 Task: Explore Airbnb accommodation in Port of Spain, Trinidad and Tobago from 10th December, 2023 to 15th December, 2023 for 7 adults.4 bedrooms having 7 beds and 4 bathrooms. Property type can be house. Amenities needed are: wifi, TV, free parkinig on premises, gym, breakfast. Look for 5 properties as per requirement.
Action: Mouse moved to (488, 107)
Screenshot: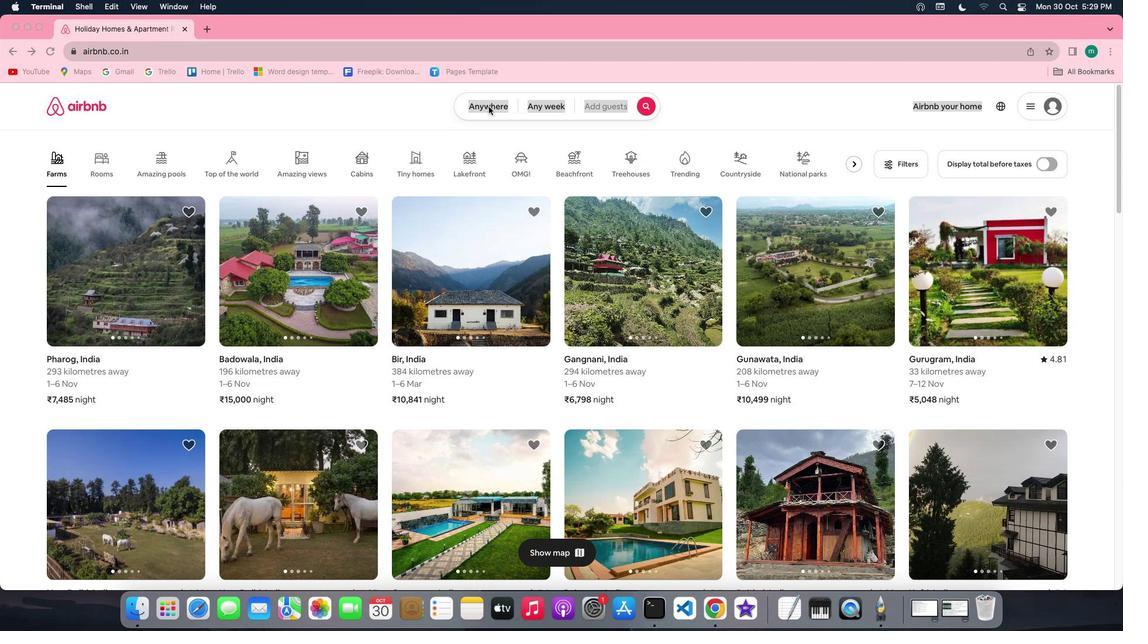 
Action: Mouse pressed left at (488, 107)
Screenshot: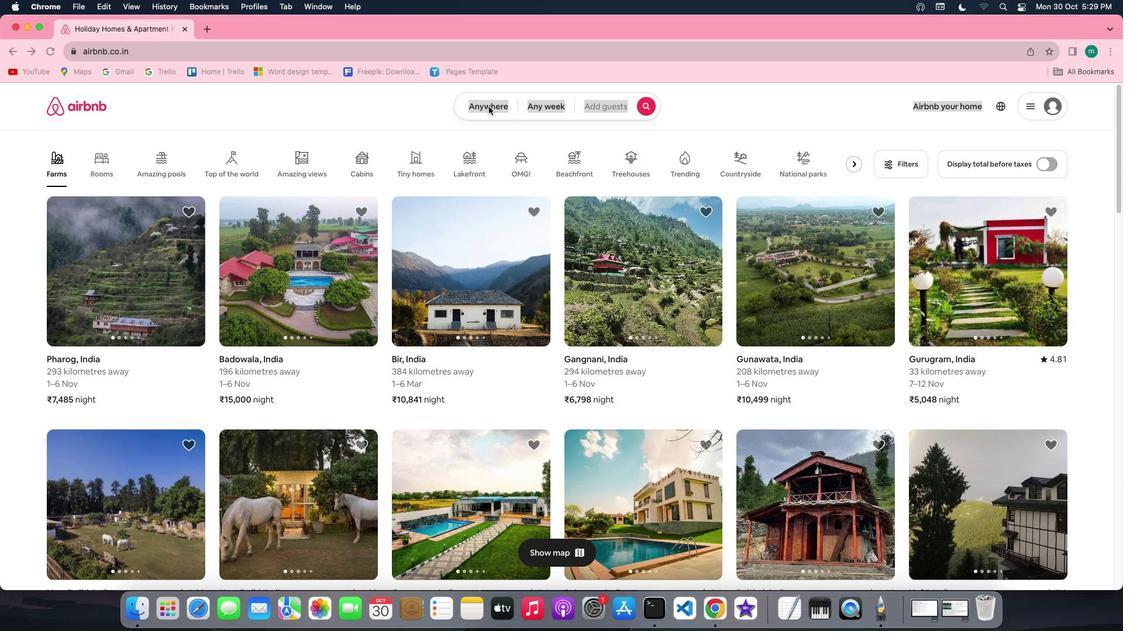 
Action: Mouse pressed left at (488, 107)
Screenshot: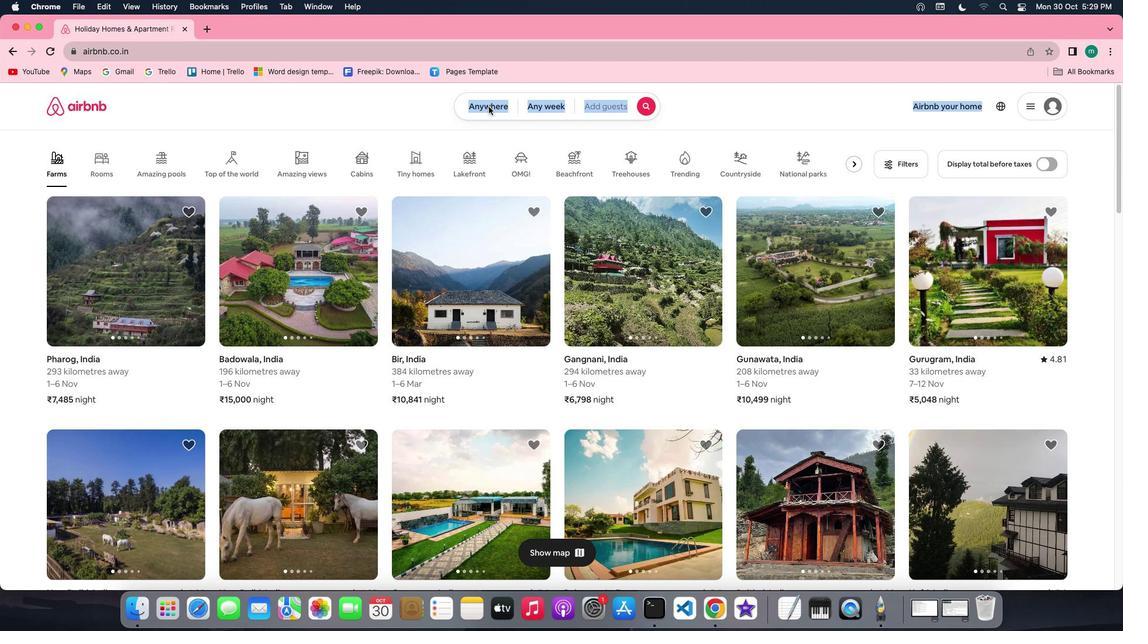 
Action: Mouse moved to (445, 146)
Screenshot: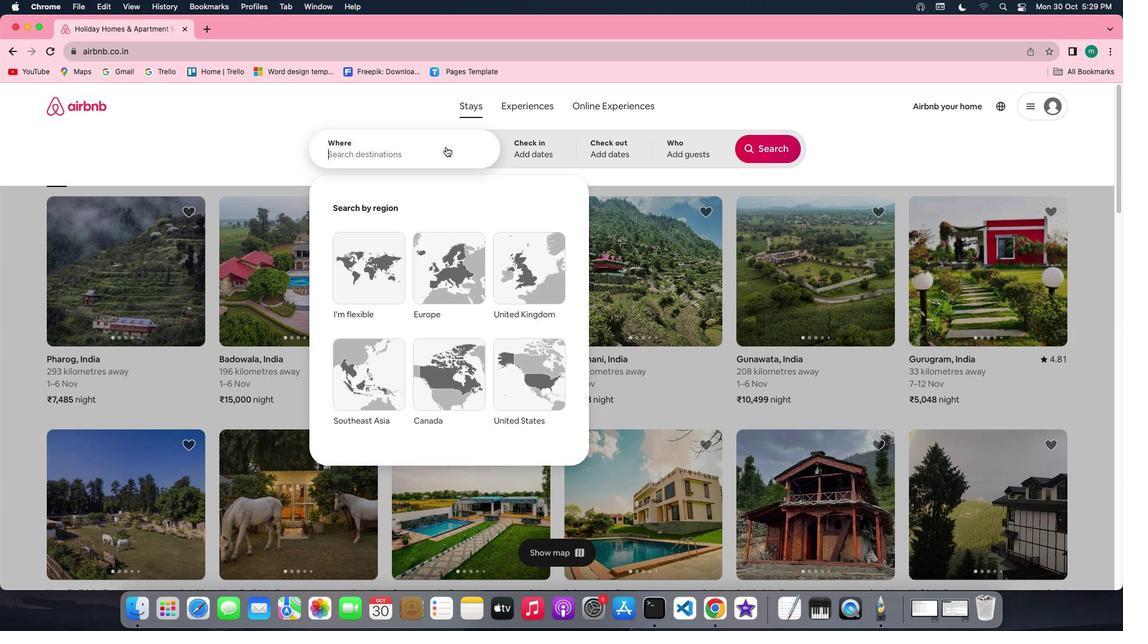 
Action: Mouse pressed left at (445, 146)
Screenshot: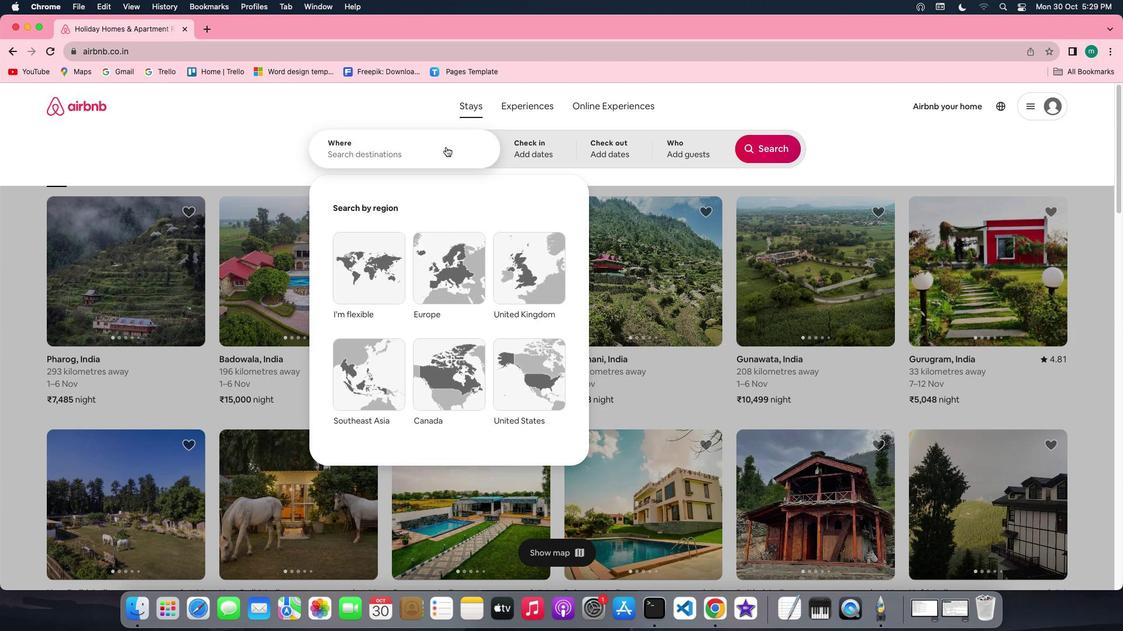 
Action: Key pressed Key.shift'P''o''r''t'Key.space'o''f'Key.spaceKey.shift'S''p''a''i''b'Key.backspace'n'','Key.spaceKey.shift'T''r''i''n''i''d''a''d'Key.space'a''n''d'Key.space't''o''b''a''g''o'
Screenshot: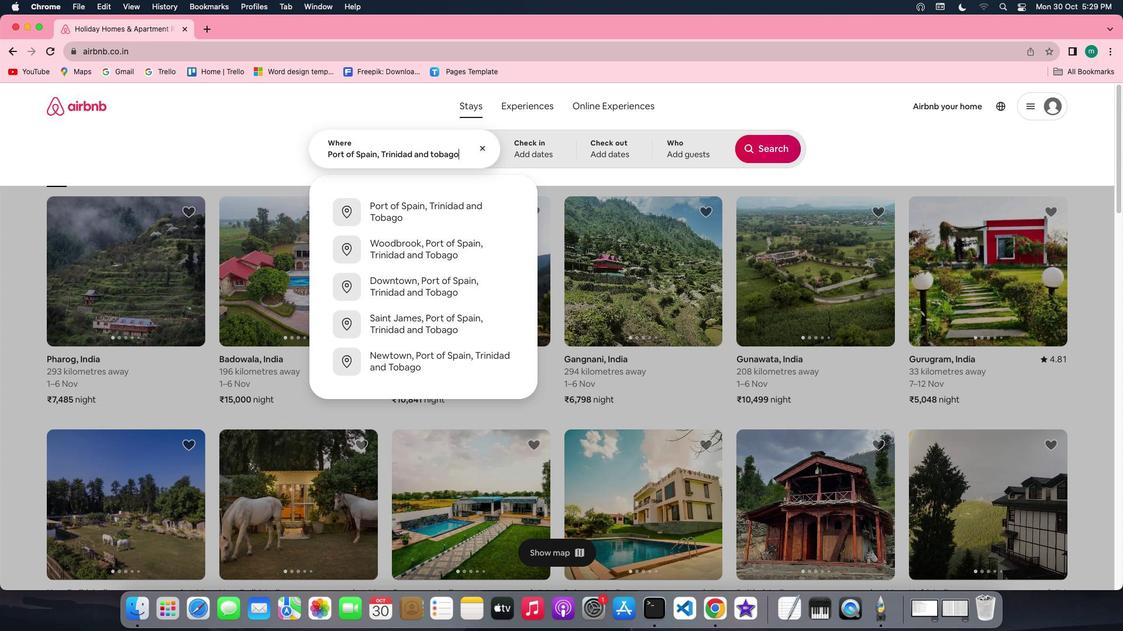 
Action: Mouse moved to (535, 149)
Screenshot: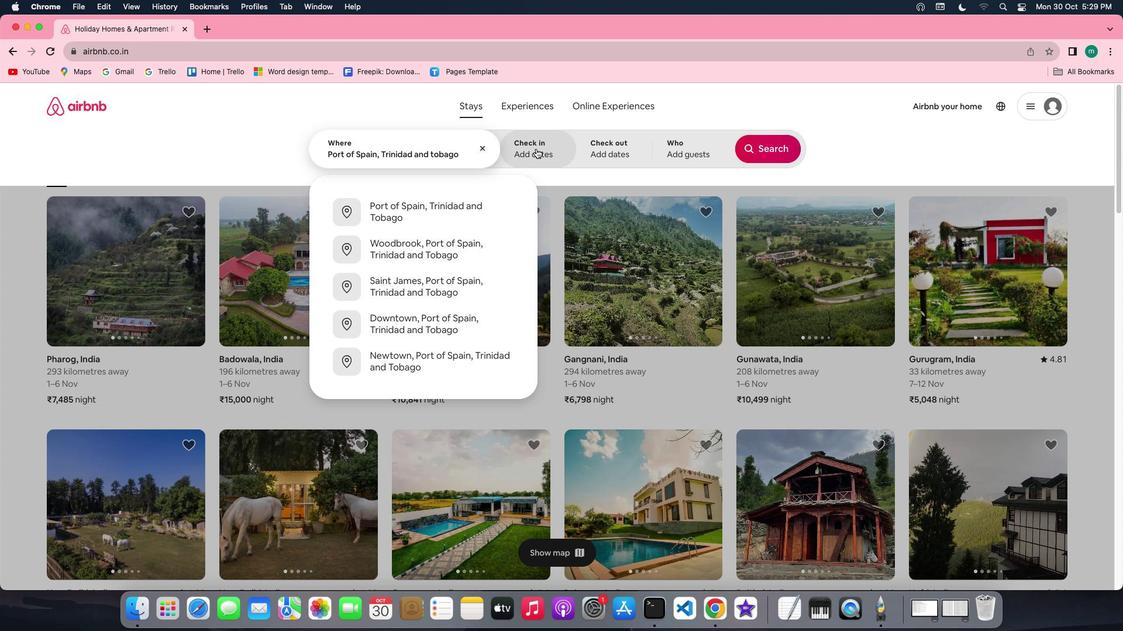 
Action: Mouse pressed left at (535, 149)
Screenshot: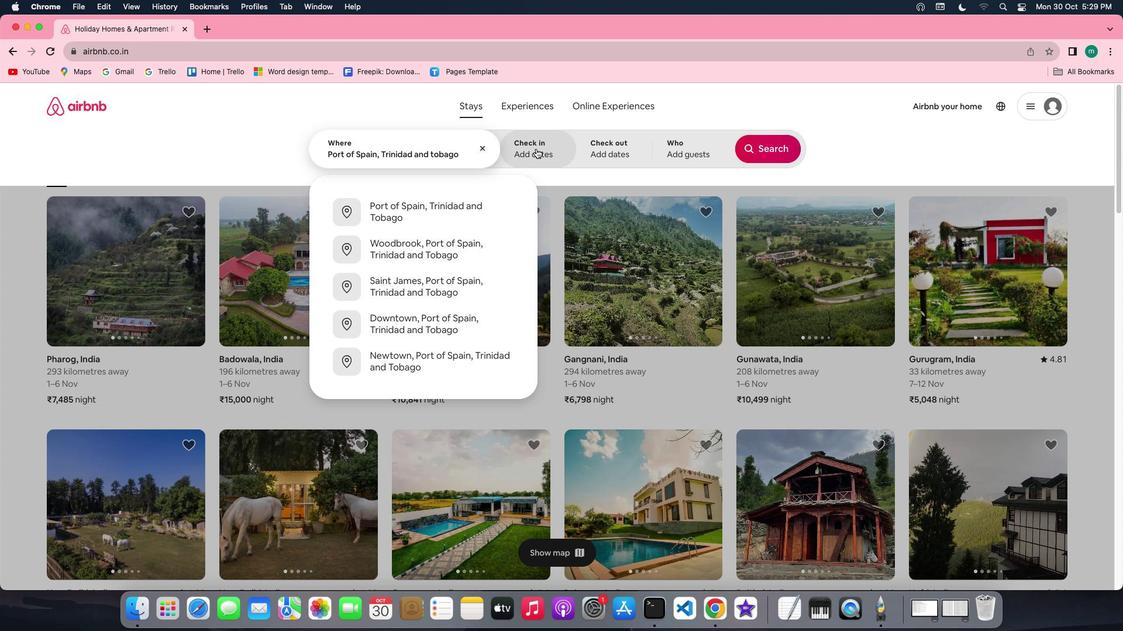 
Action: Mouse moved to (769, 243)
Screenshot: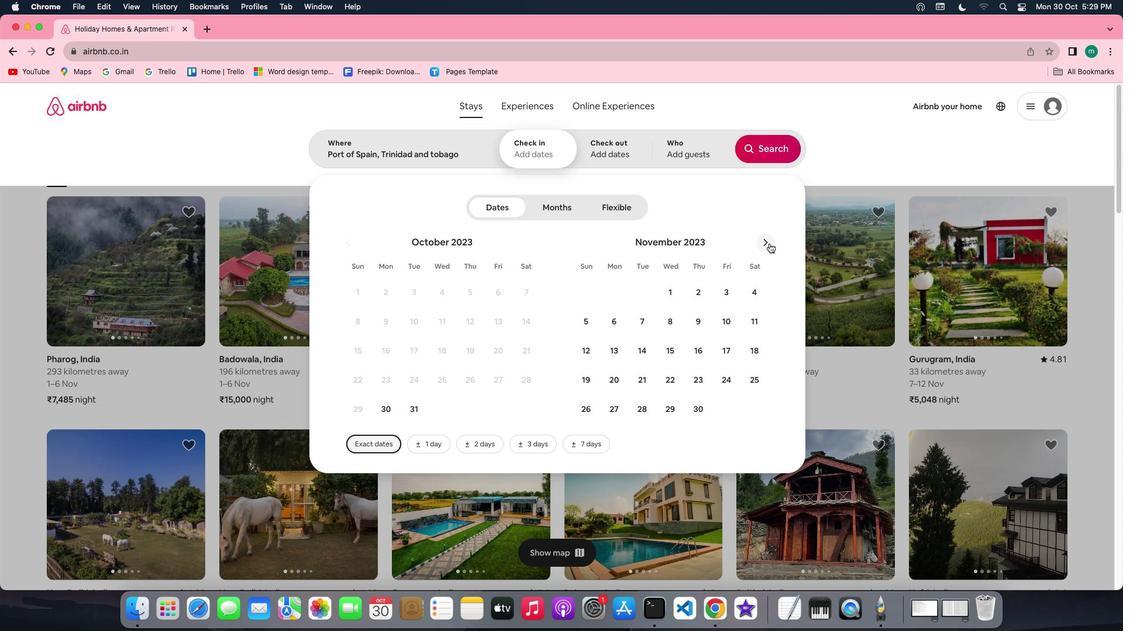 
Action: Mouse pressed left at (769, 243)
Screenshot: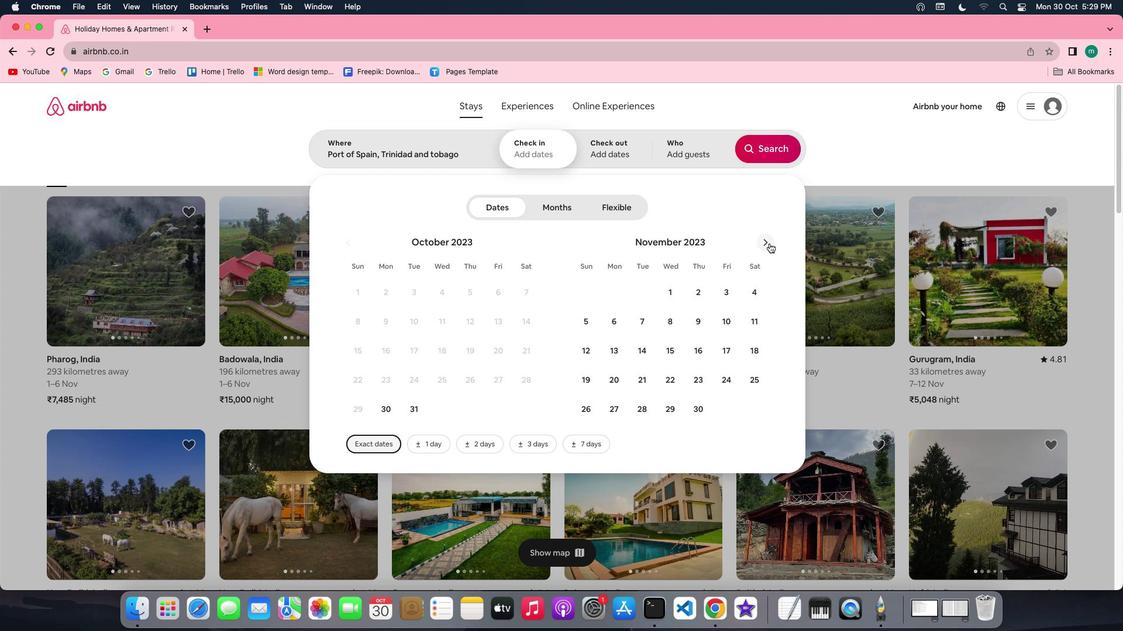 
Action: Mouse moved to (581, 349)
Screenshot: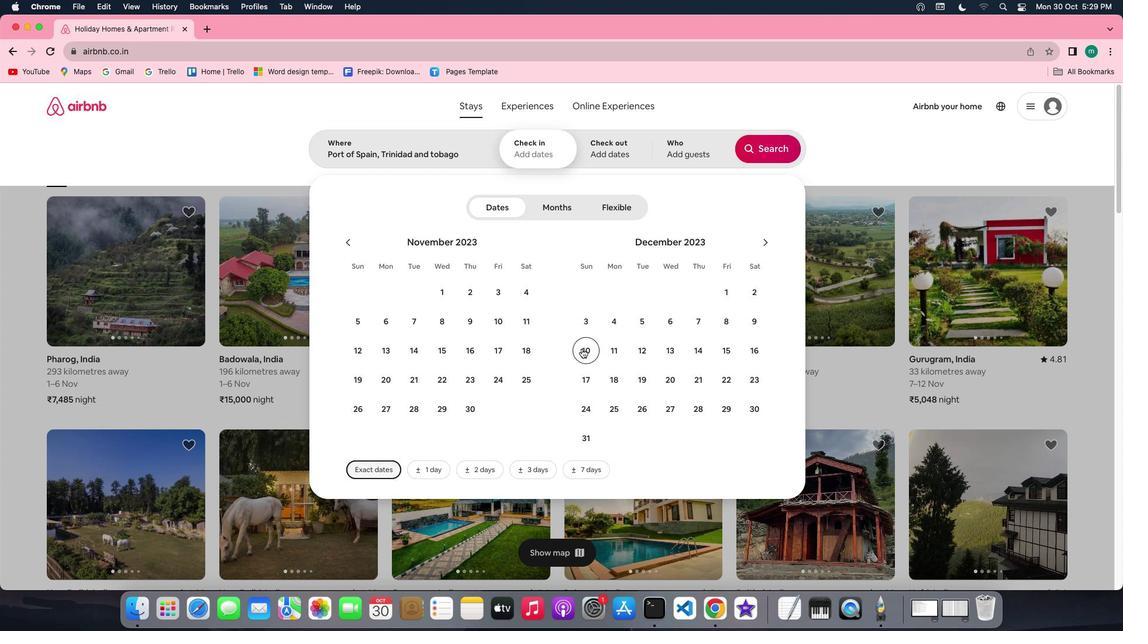 
Action: Mouse pressed left at (581, 349)
Screenshot: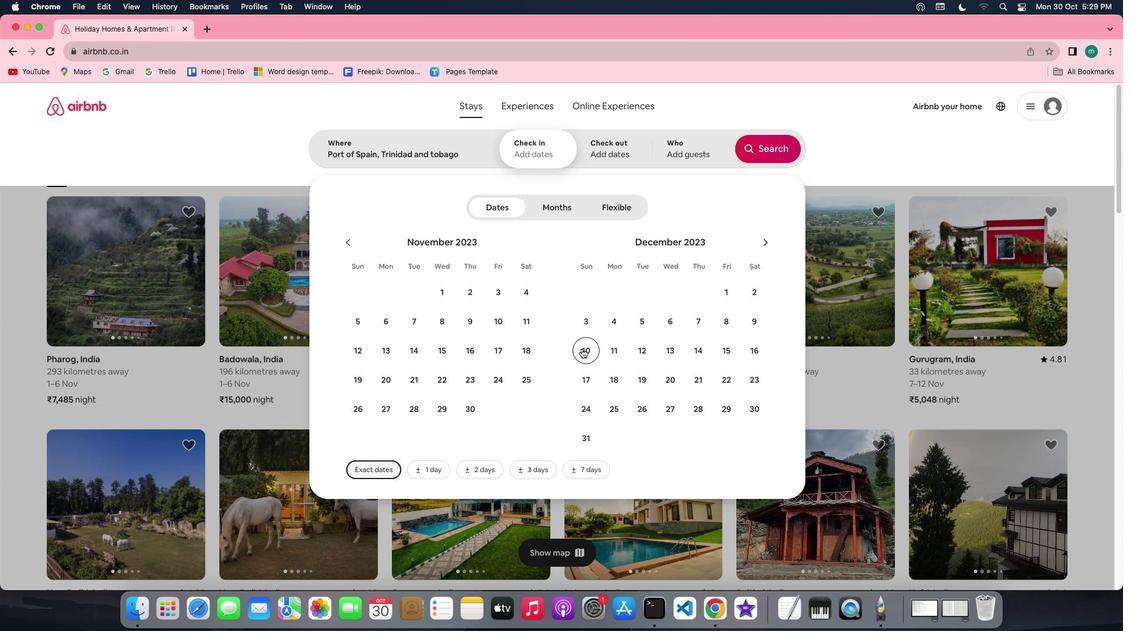
Action: Mouse moved to (721, 359)
Screenshot: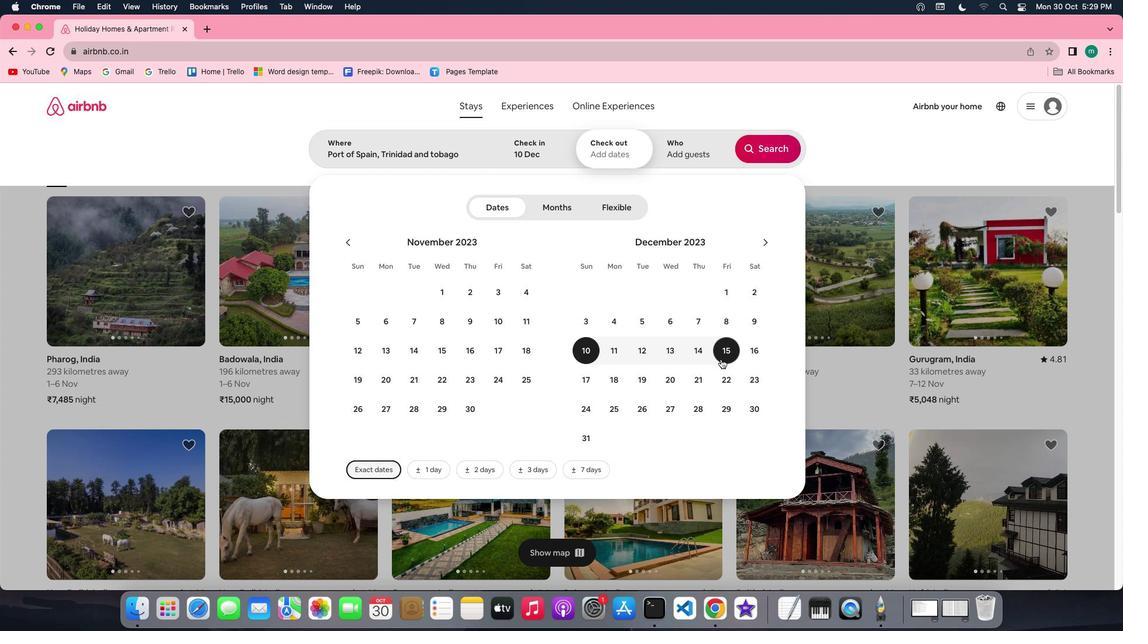 
Action: Mouse pressed left at (721, 359)
Screenshot: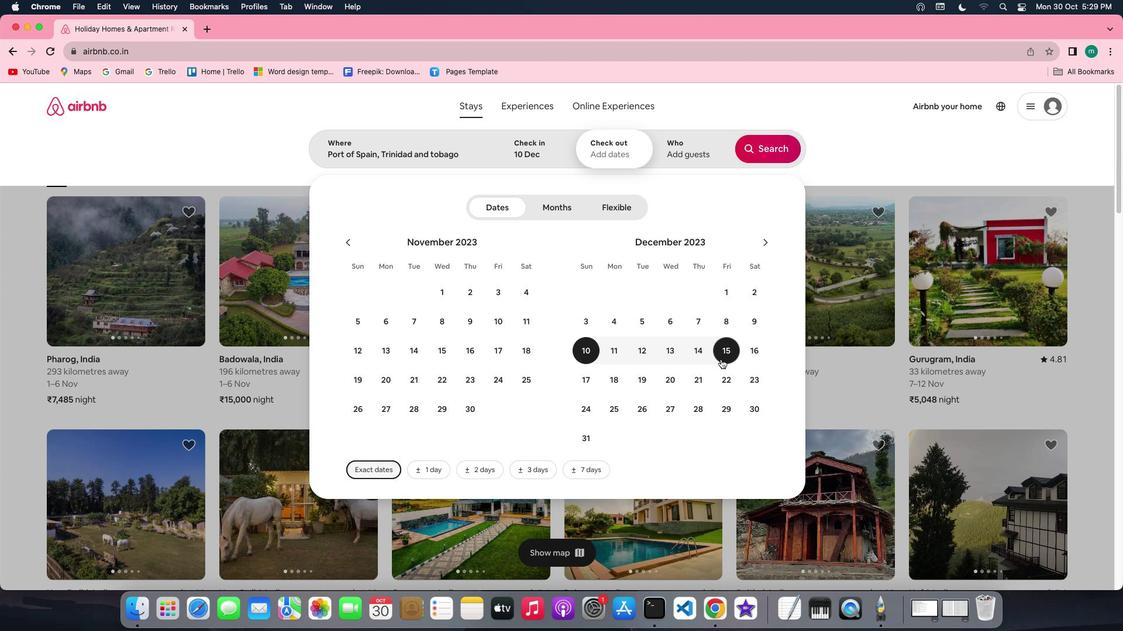 
Action: Mouse moved to (693, 158)
Screenshot: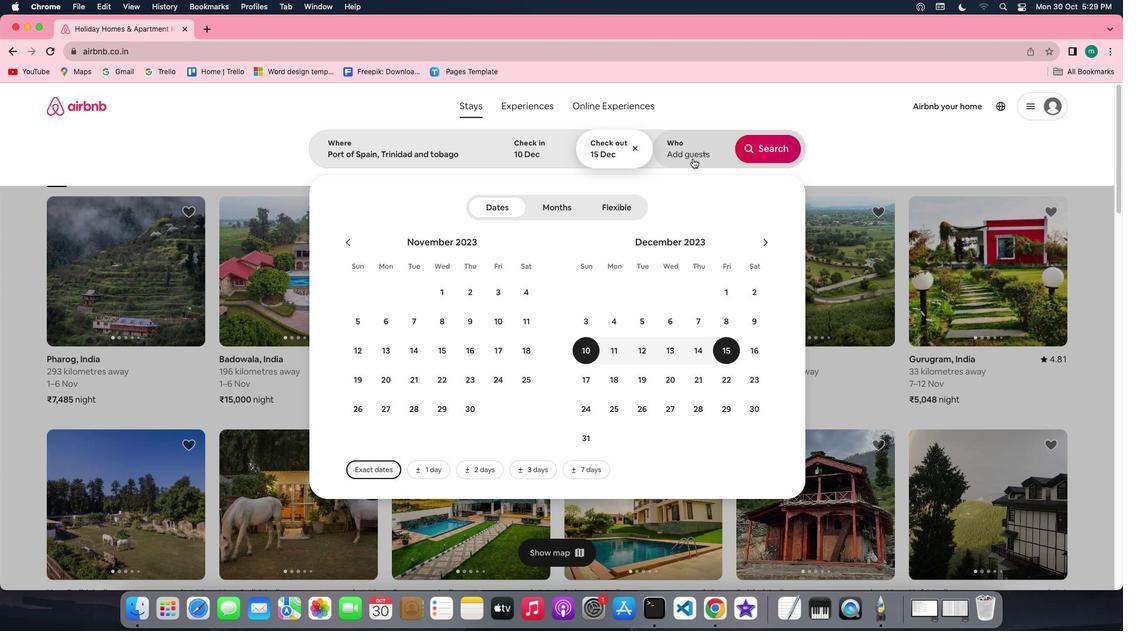 
Action: Mouse pressed left at (693, 158)
Screenshot: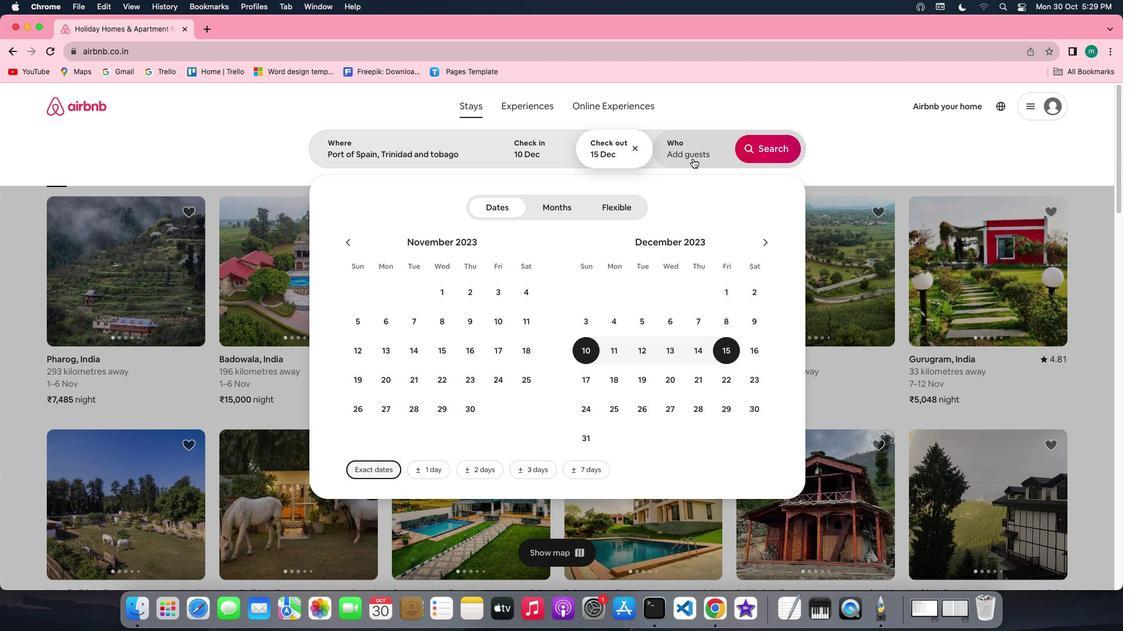 
Action: Mouse moved to (767, 210)
Screenshot: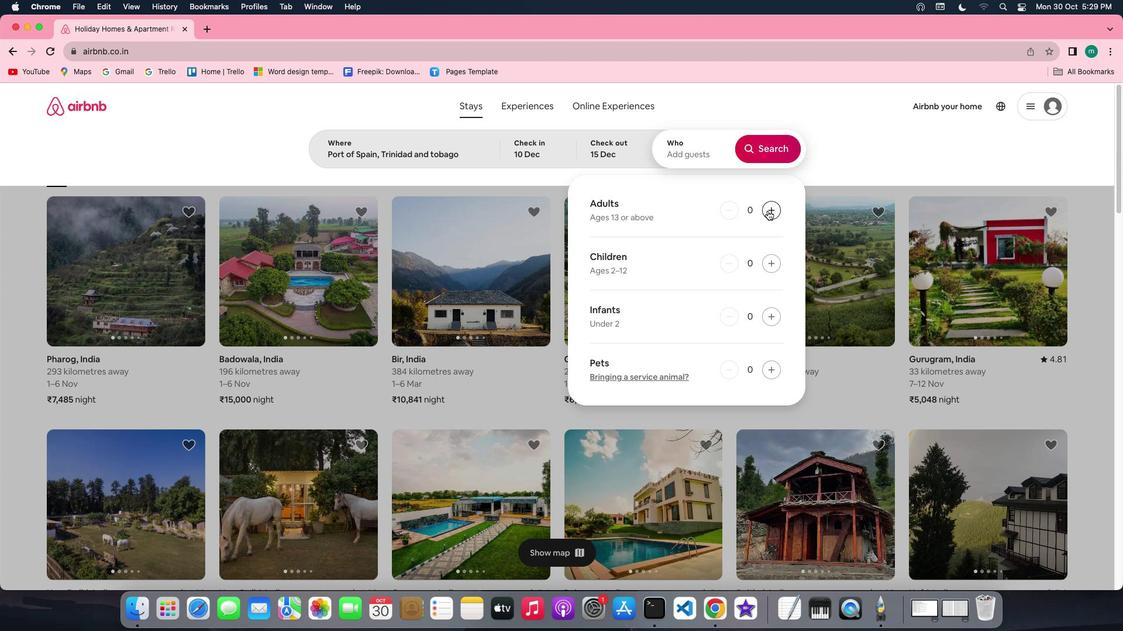 
Action: Mouse pressed left at (767, 210)
Screenshot: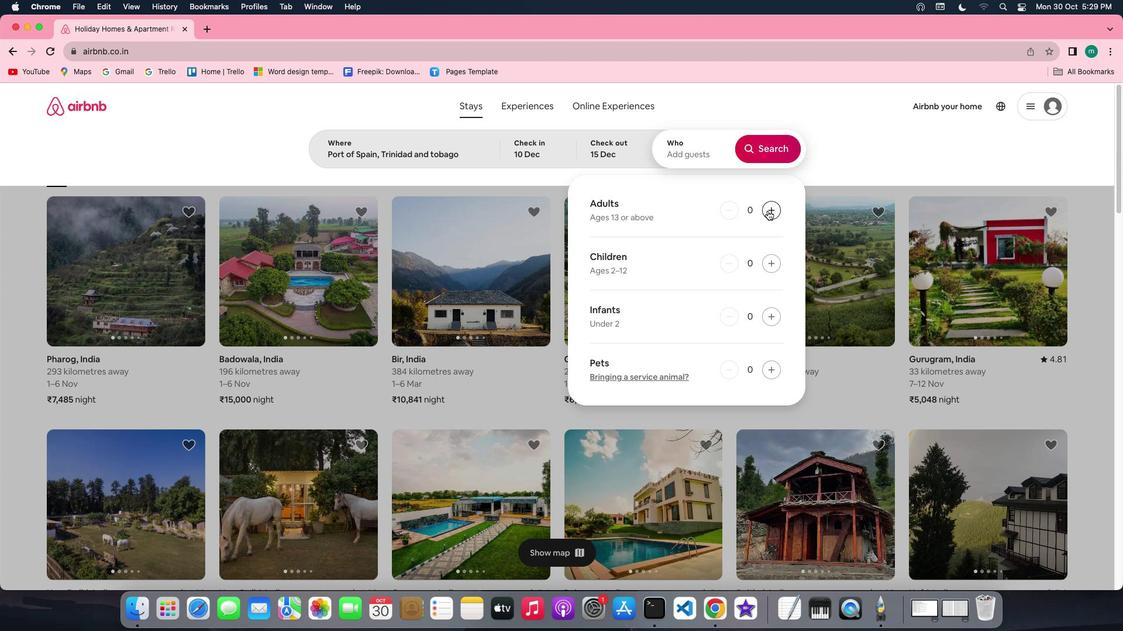 
Action: Mouse pressed left at (767, 210)
Screenshot: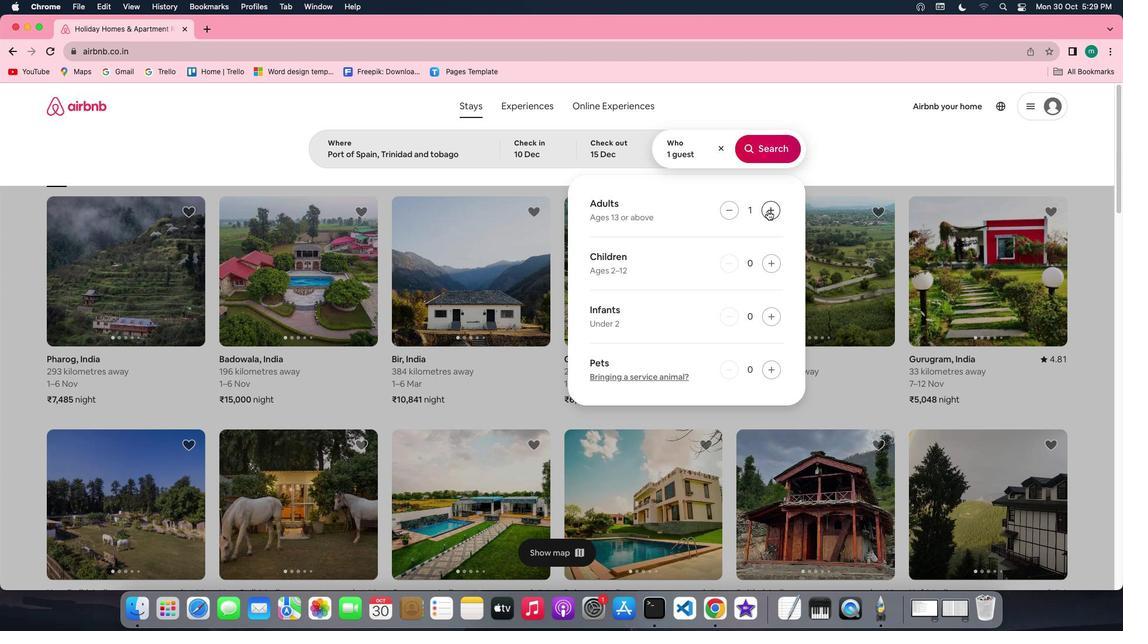 
Action: Mouse pressed left at (767, 210)
Screenshot: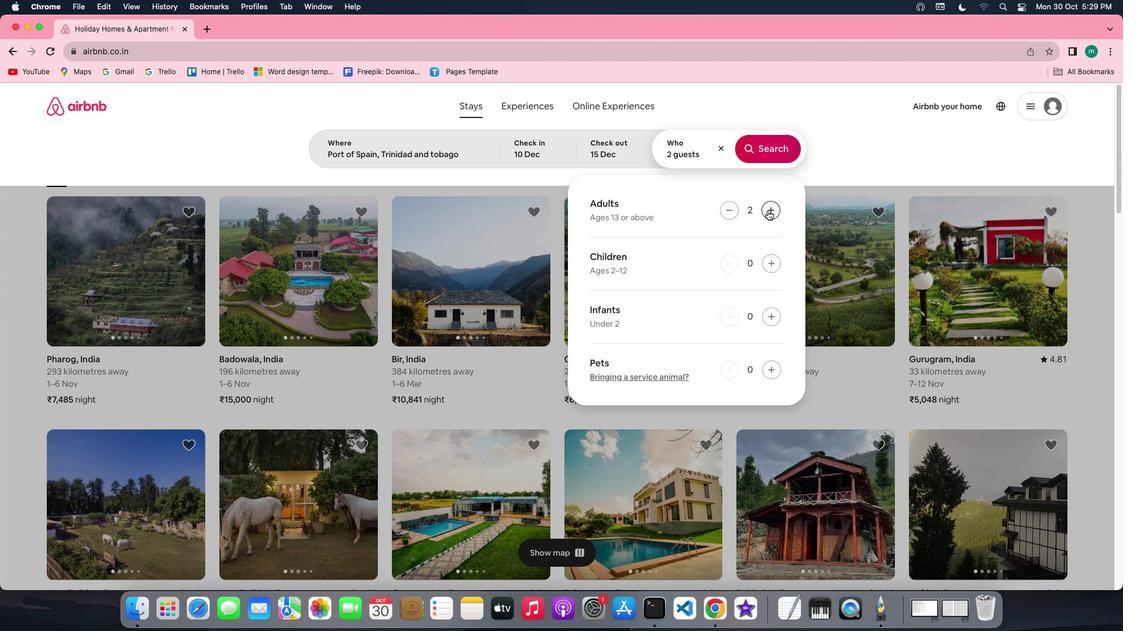 
Action: Mouse pressed left at (767, 210)
Screenshot: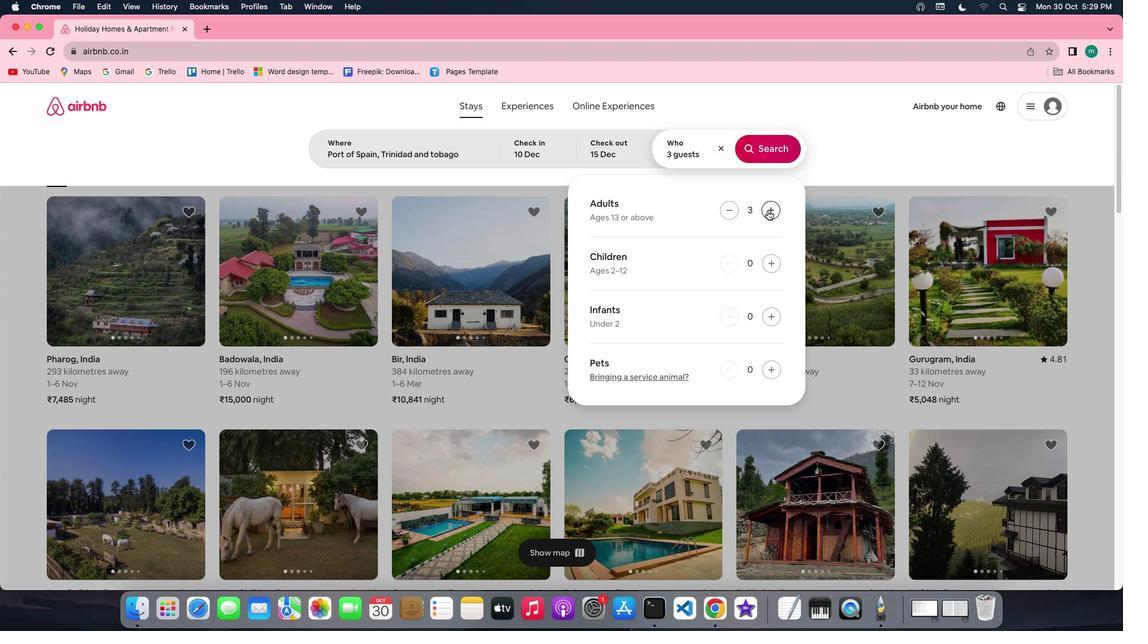 
Action: Mouse pressed left at (767, 210)
Screenshot: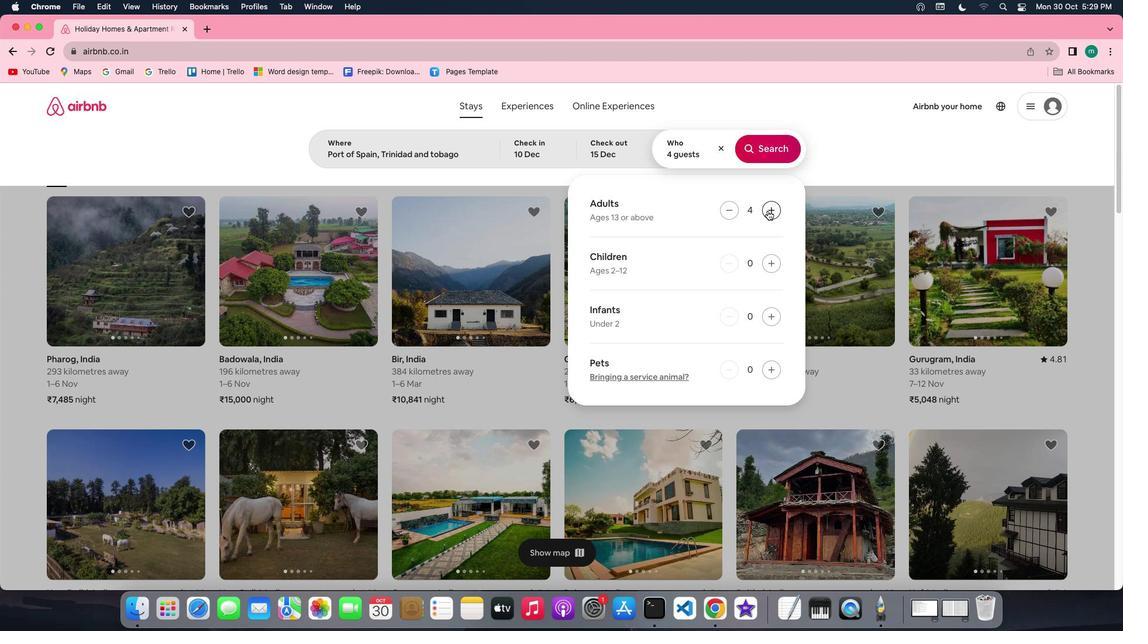 
Action: Mouse pressed left at (767, 210)
Screenshot: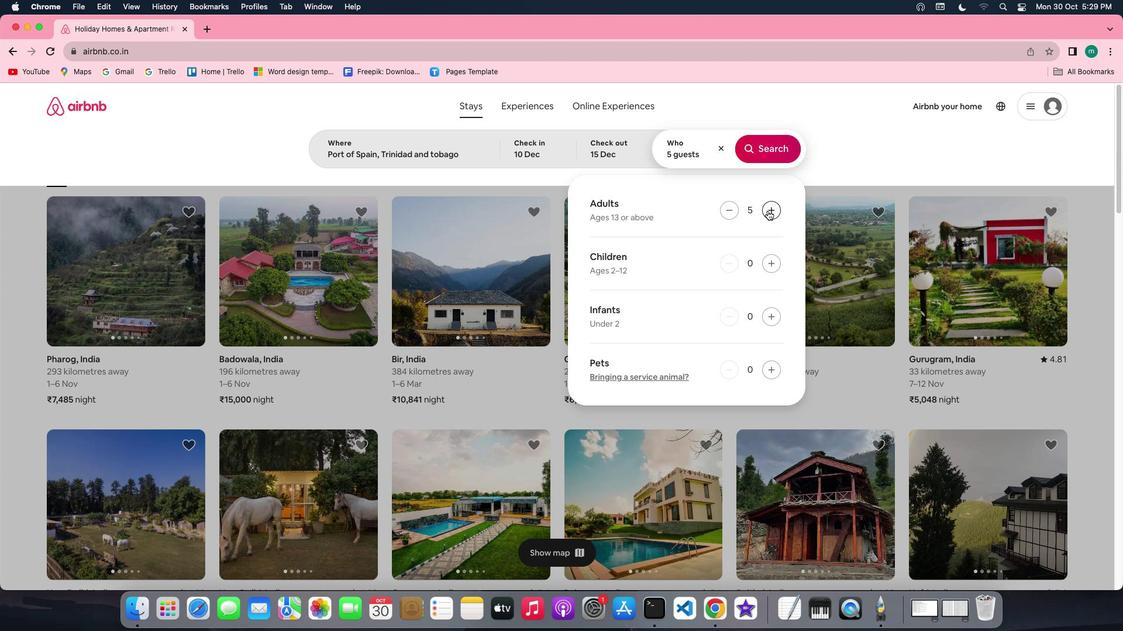 
Action: Mouse pressed left at (767, 210)
Screenshot: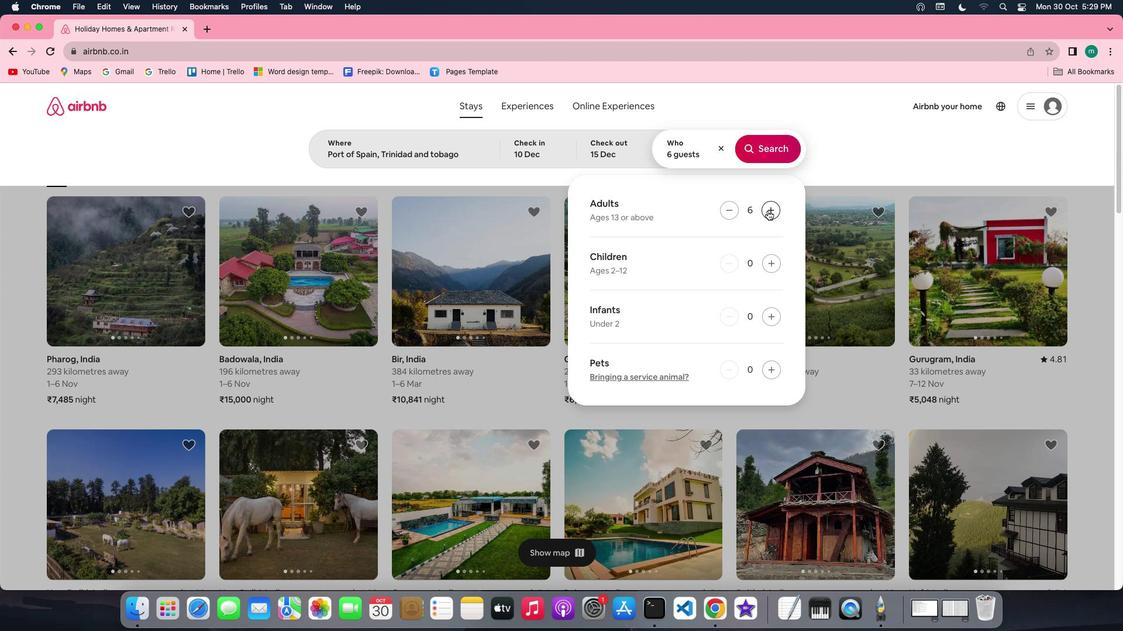 
Action: Mouse moved to (774, 151)
Screenshot: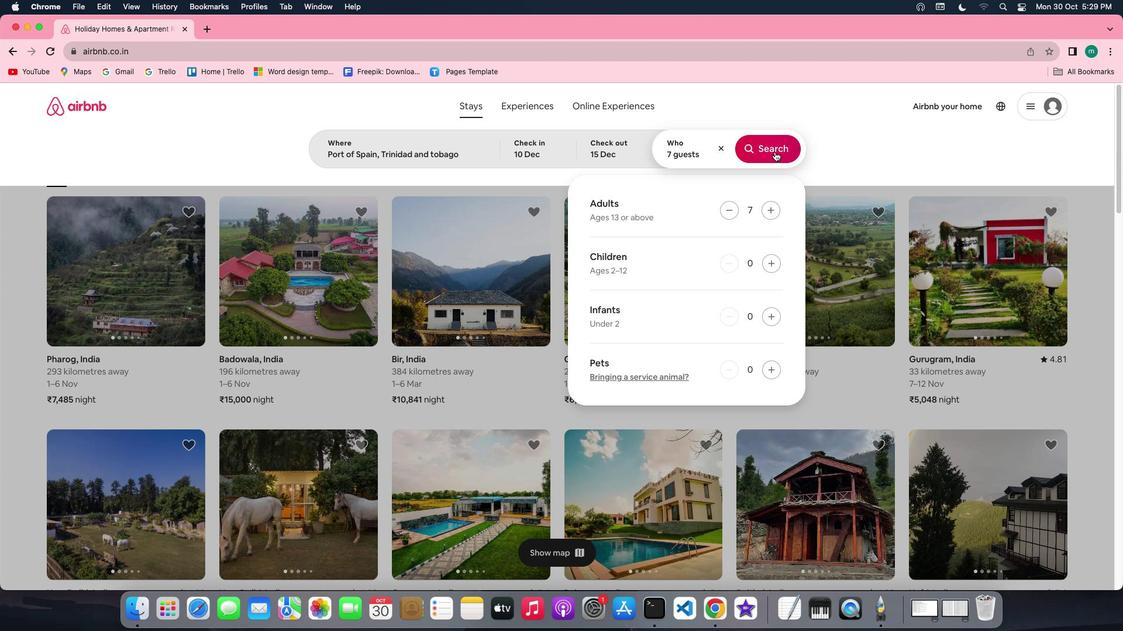 
Action: Mouse pressed left at (774, 151)
Screenshot: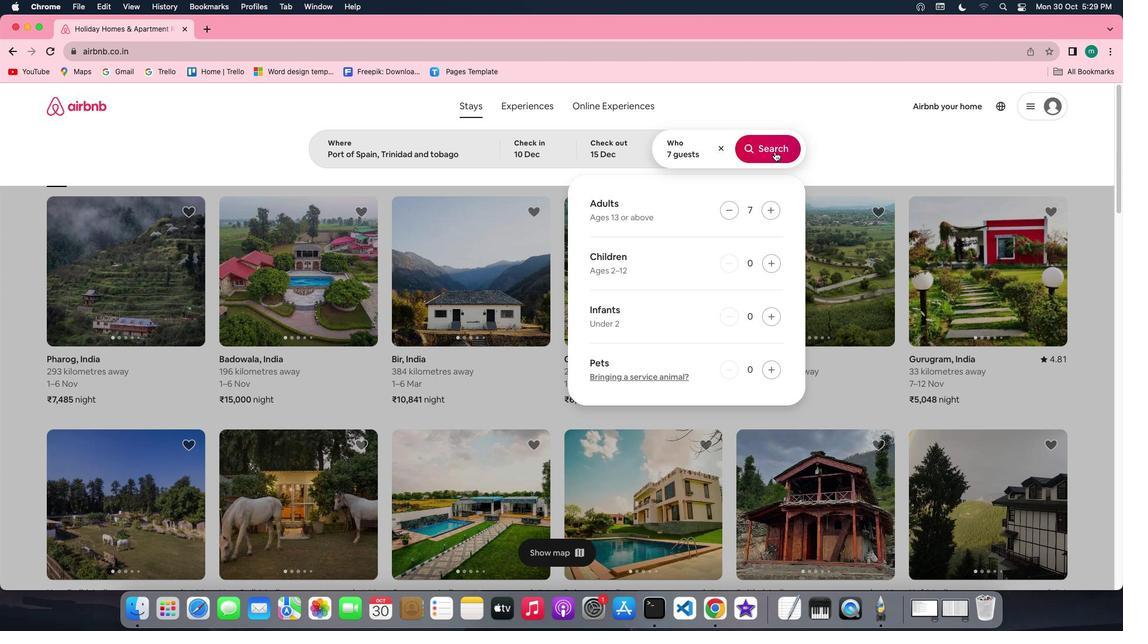 
Action: Mouse moved to (948, 155)
Screenshot: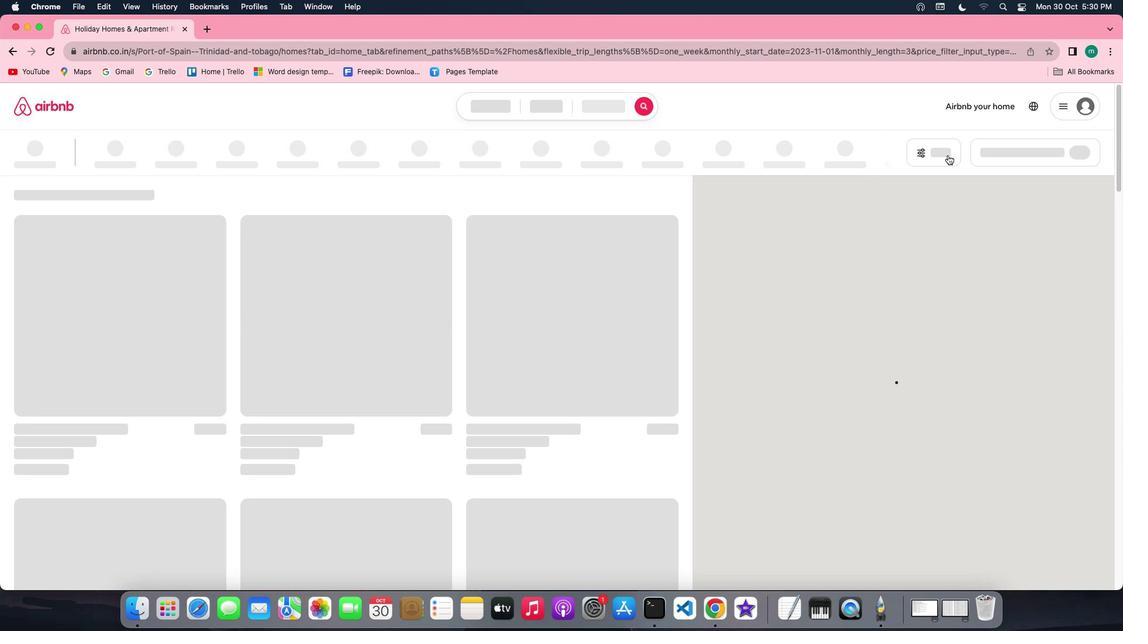 
Action: Mouse pressed left at (948, 155)
Screenshot: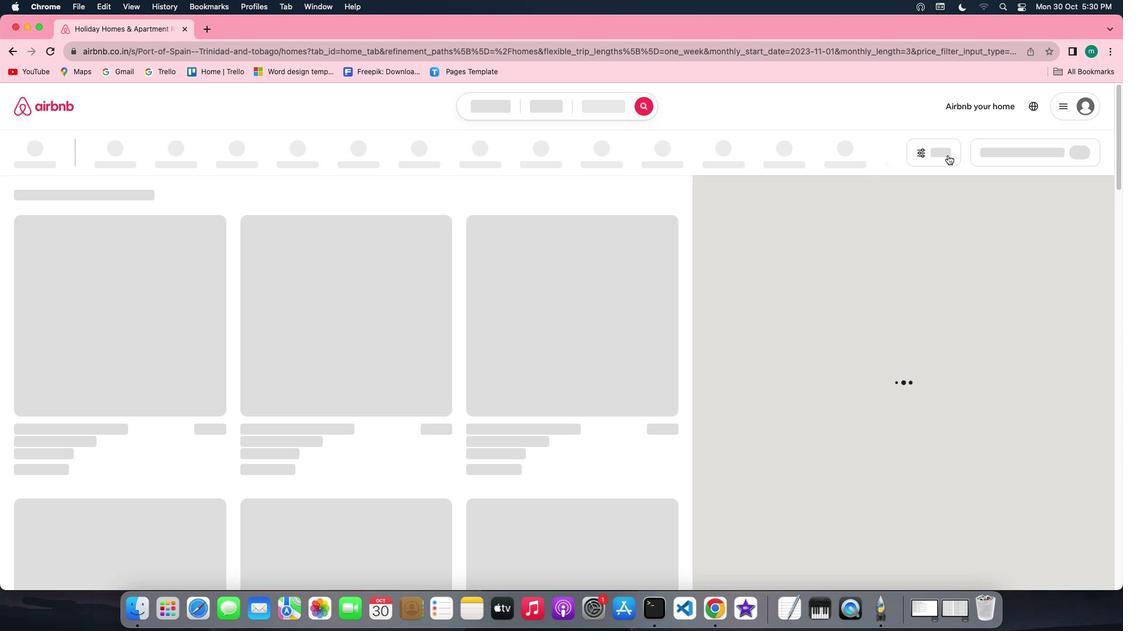 
Action: Mouse moved to (927, 150)
Screenshot: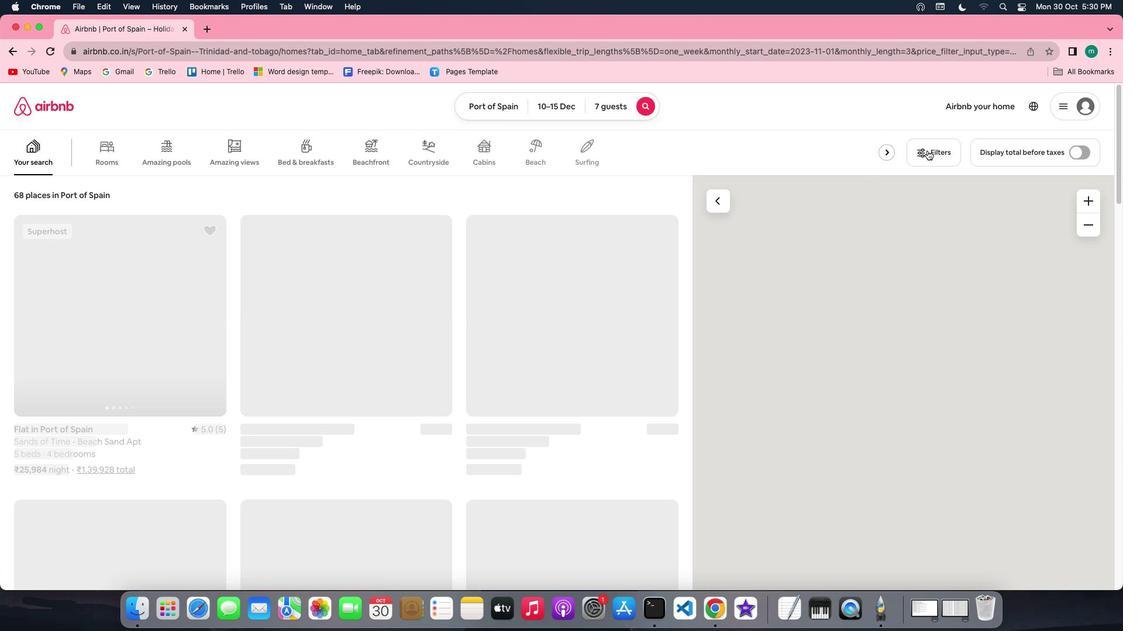 
Action: Mouse pressed left at (927, 150)
Screenshot: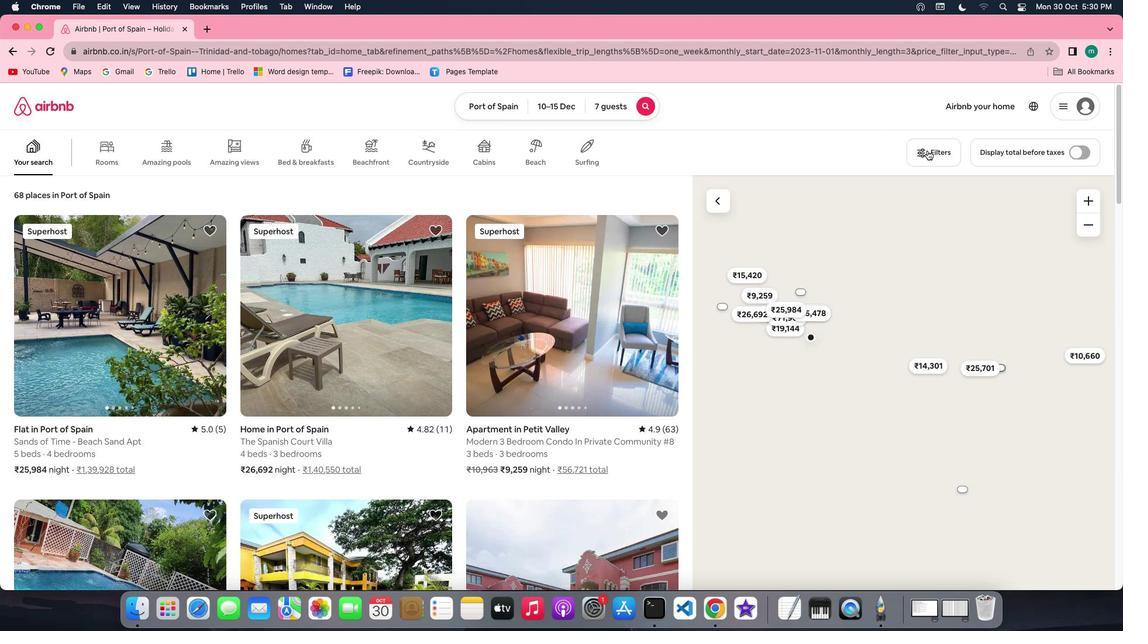 
Action: Mouse moved to (617, 352)
Screenshot: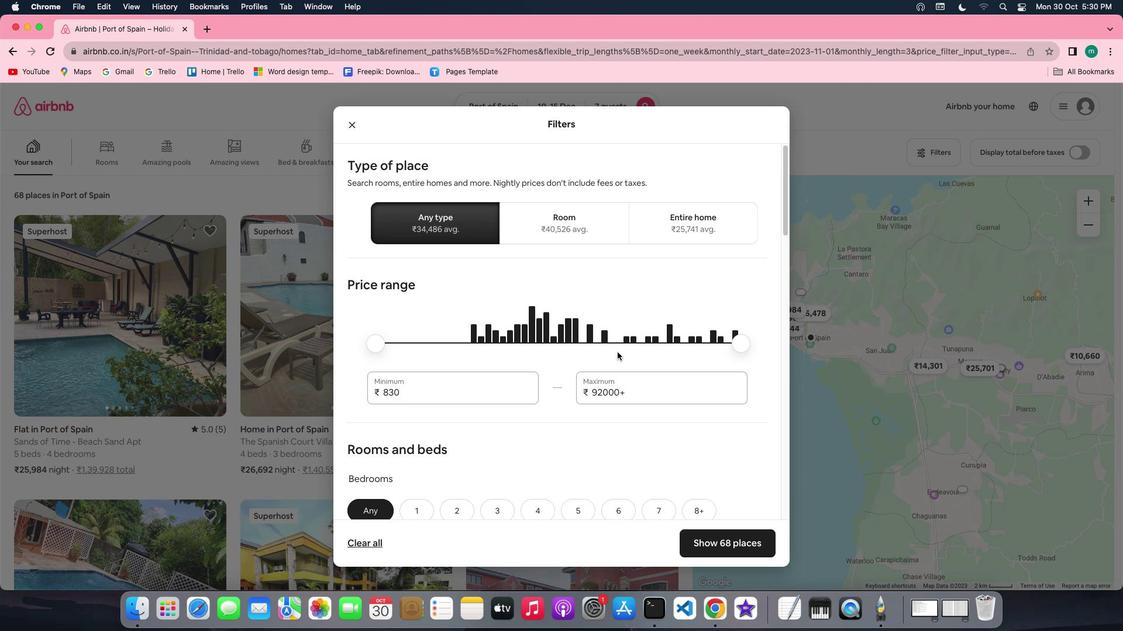 
Action: Mouse scrolled (617, 352) with delta (0, 0)
Screenshot: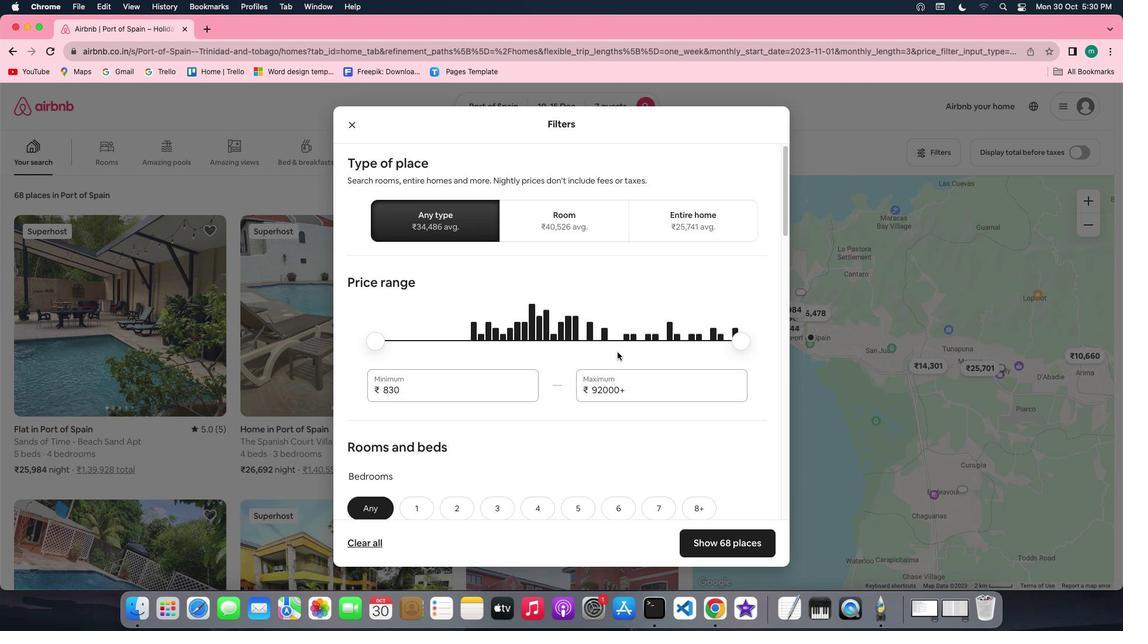 
Action: Mouse scrolled (617, 352) with delta (0, 0)
Screenshot: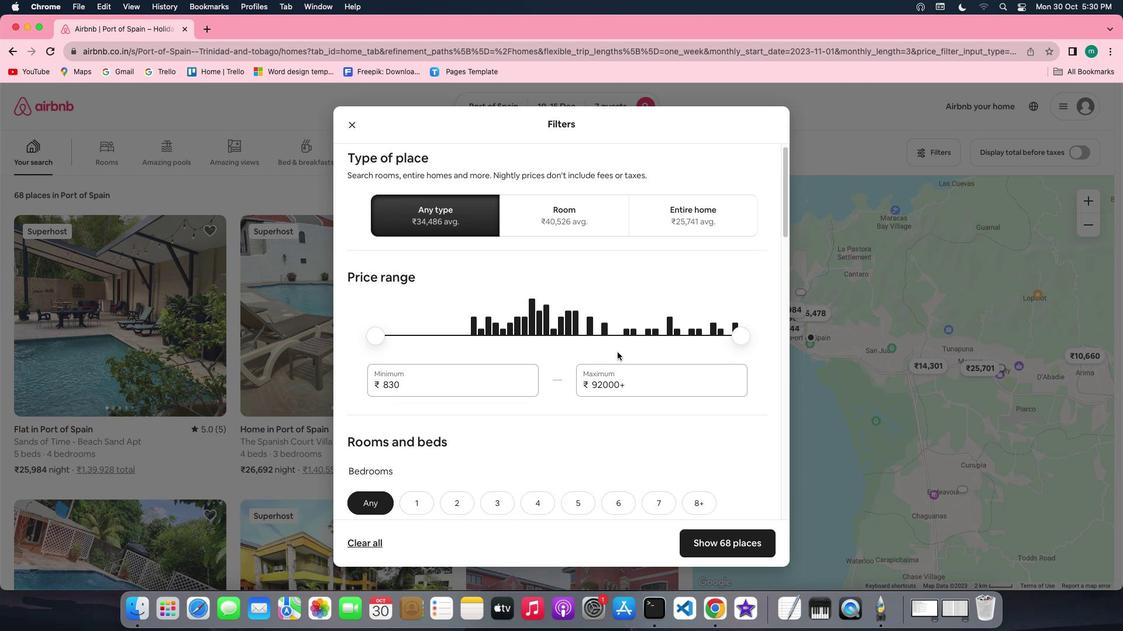 
Action: Mouse scrolled (617, 352) with delta (0, -1)
Screenshot: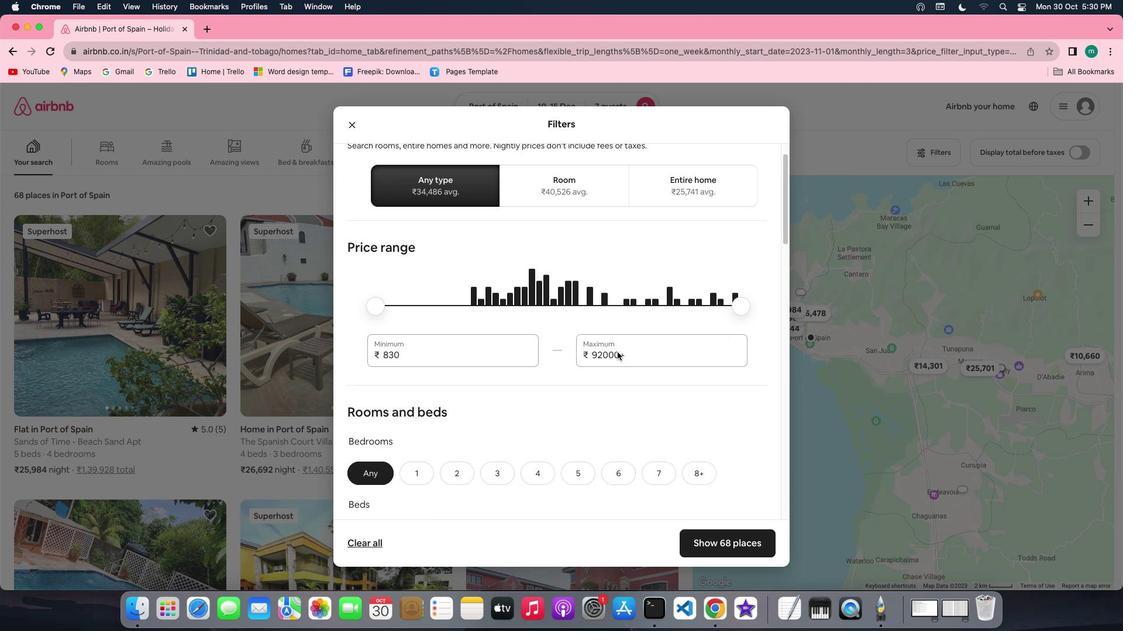 
Action: Mouse scrolled (617, 352) with delta (0, 0)
Screenshot: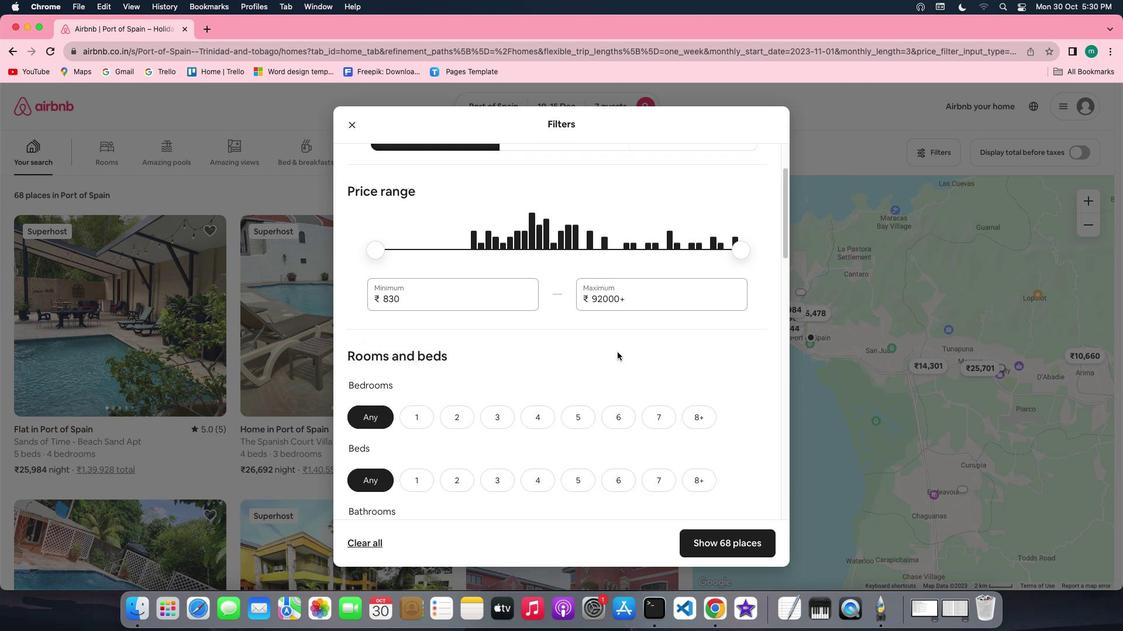 
Action: Mouse scrolled (617, 352) with delta (0, 0)
Screenshot: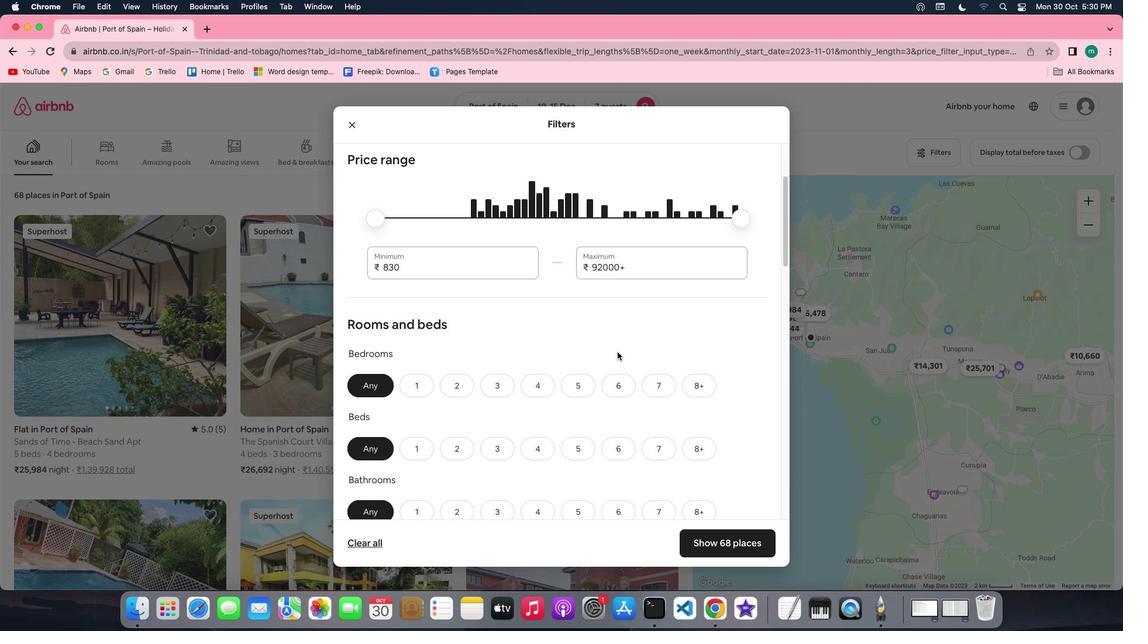 
Action: Mouse scrolled (617, 352) with delta (0, 0)
Screenshot: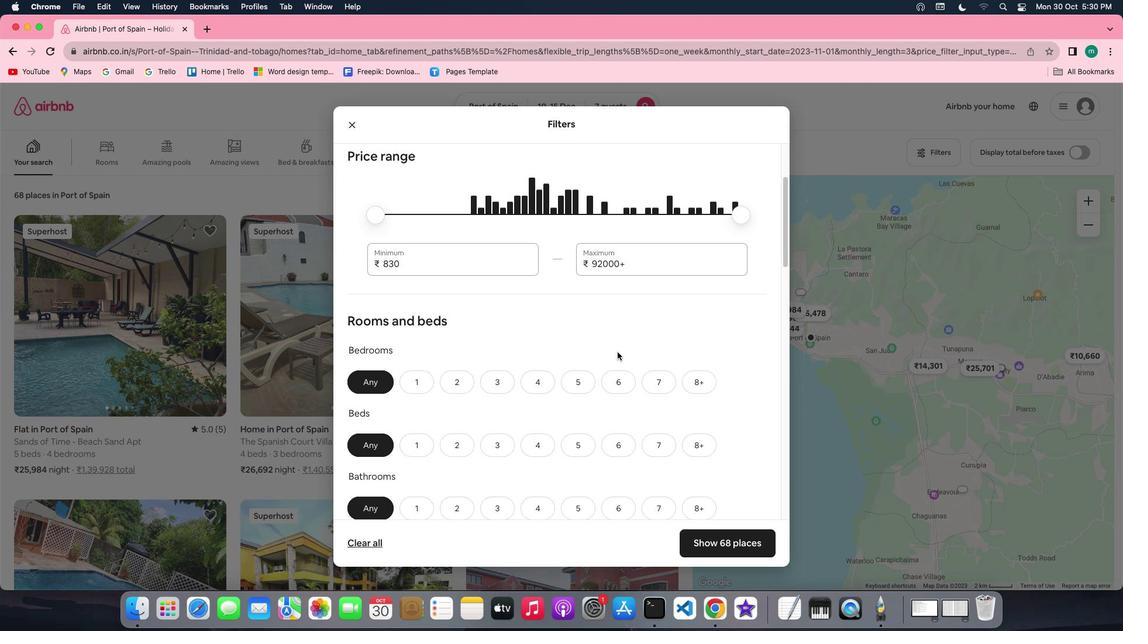 
Action: Mouse scrolled (617, 352) with delta (0, 0)
Screenshot: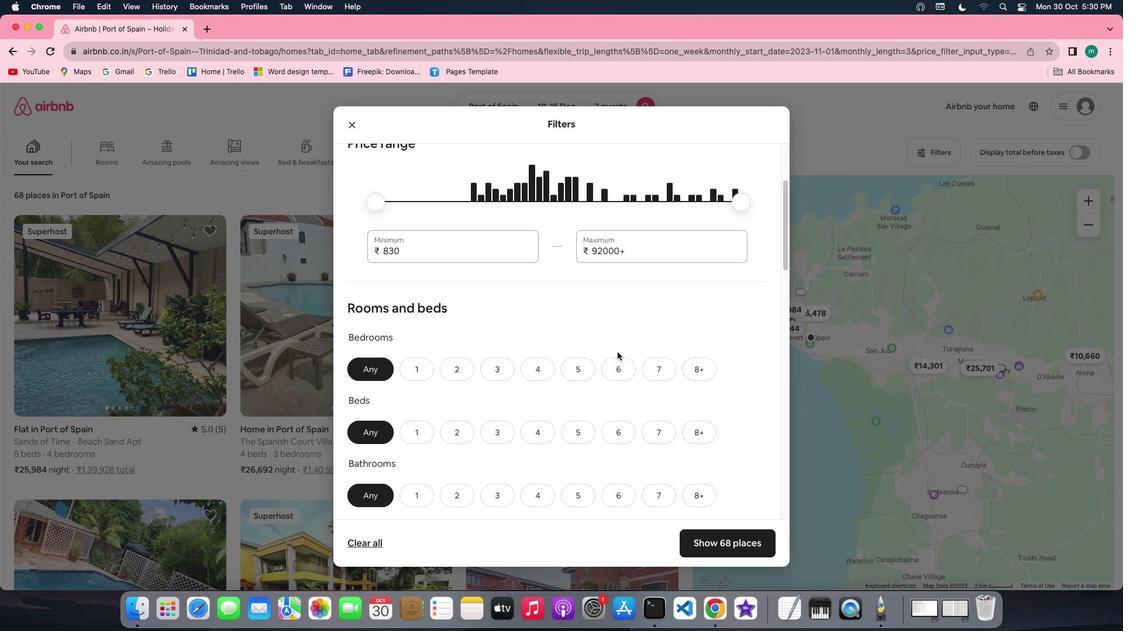
Action: Mouse scrolled (617, 352) with delta (0, 0)
Screenshot: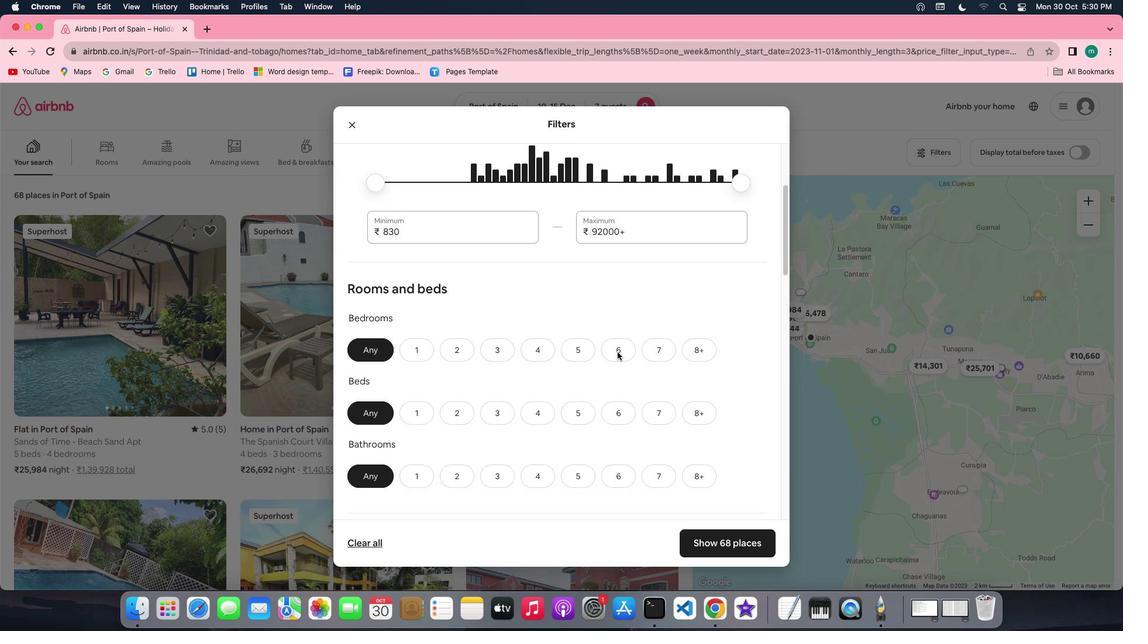 
Action: Mouse scrolled (617, 352) with delta (0, 0)
Screenshot: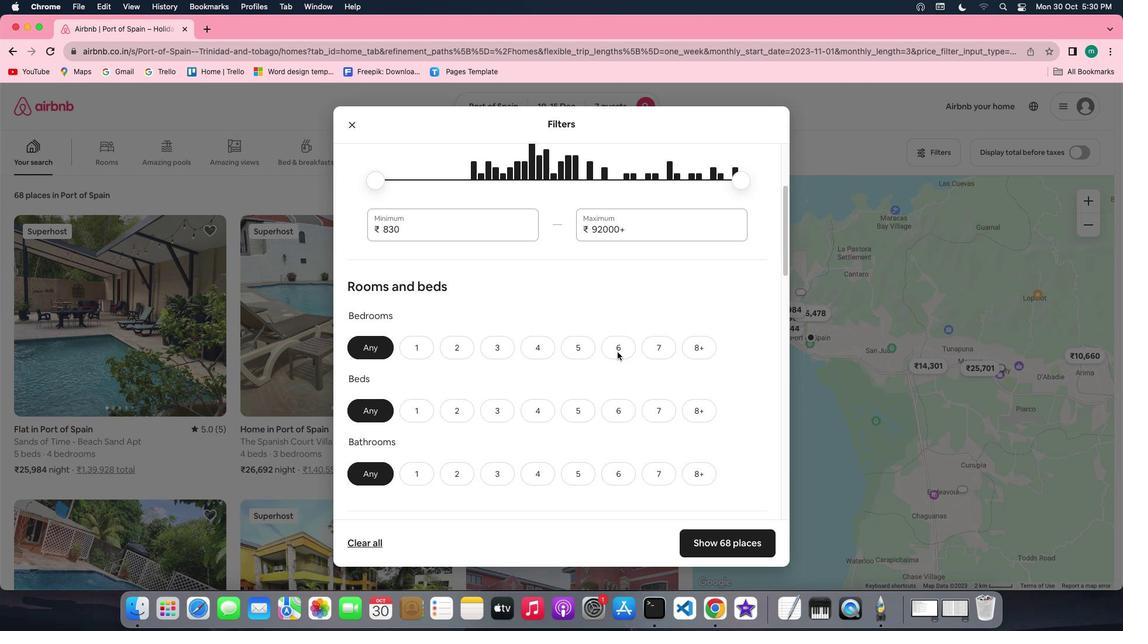 
Action: Mouse scrolled (617, 352) with delta (0, 0)
Screenshot: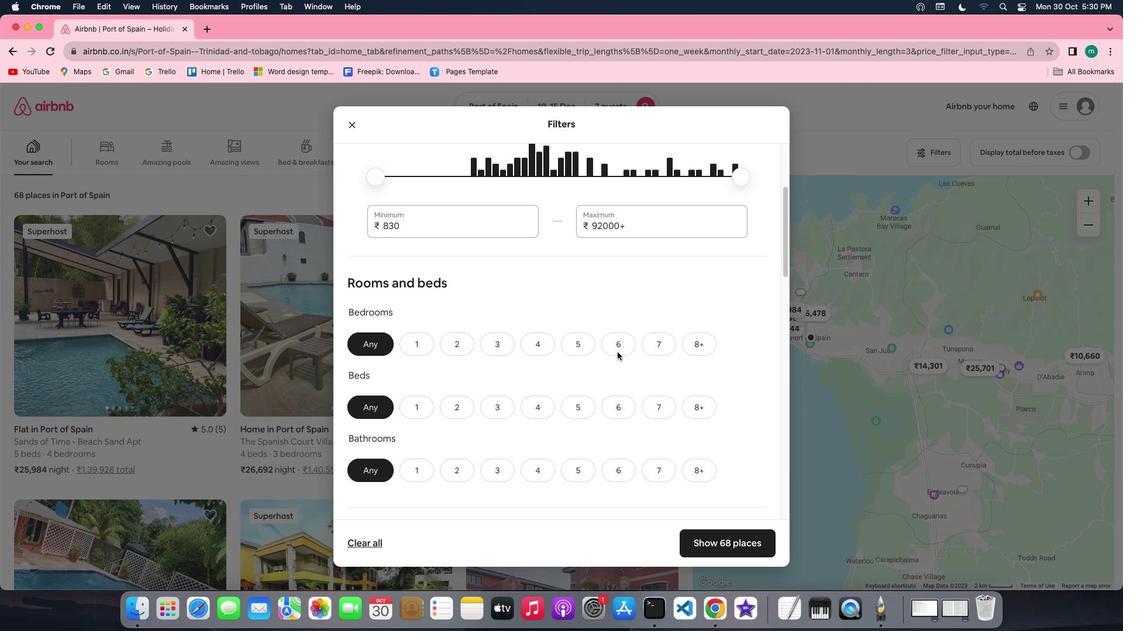 
Action: Mouse scrolled (617, 352) with delta (0, 0)
Screenshot: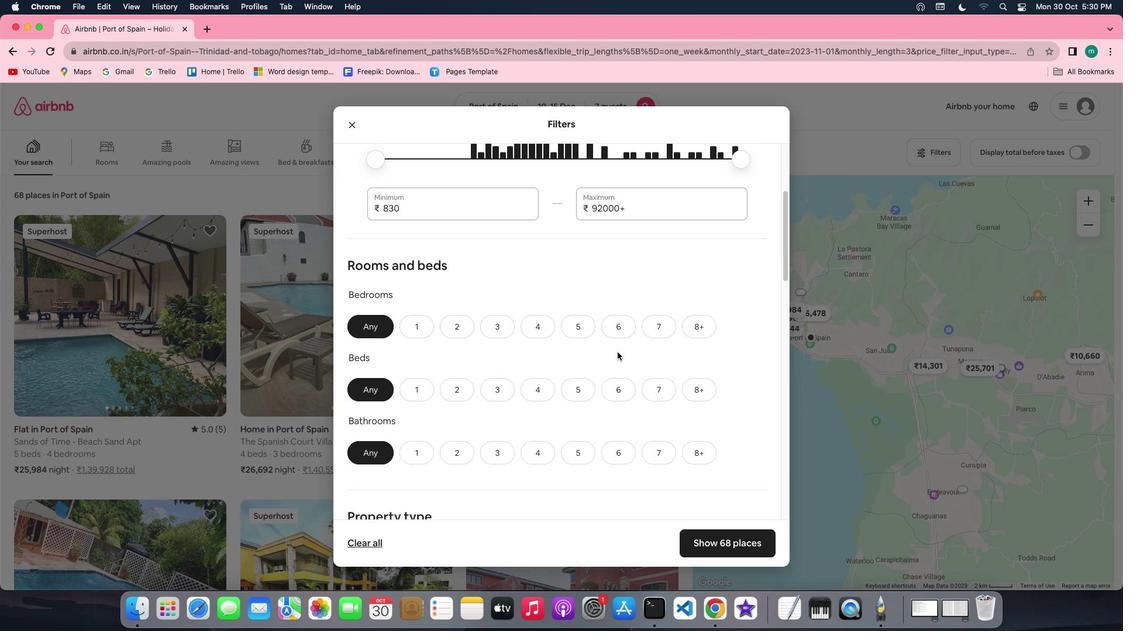 
Action: Mouse scrolled (617, 352) with delta (0, 0)
Screenshot: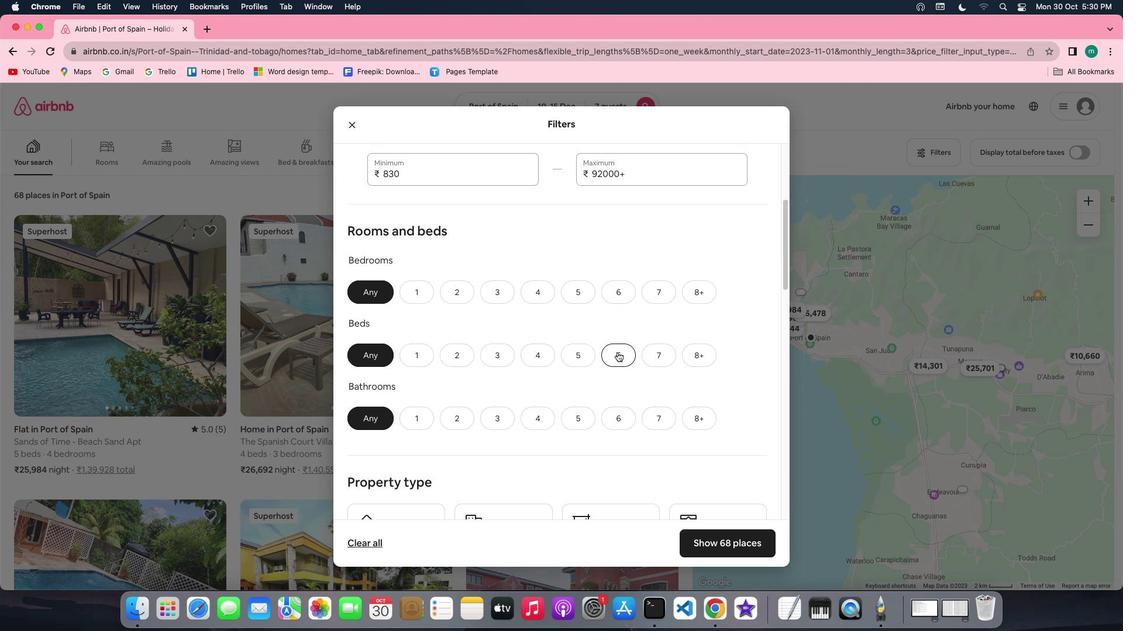 
Action: Mouse scrolled (617, 352) with delta (0, 0)
Screenshot: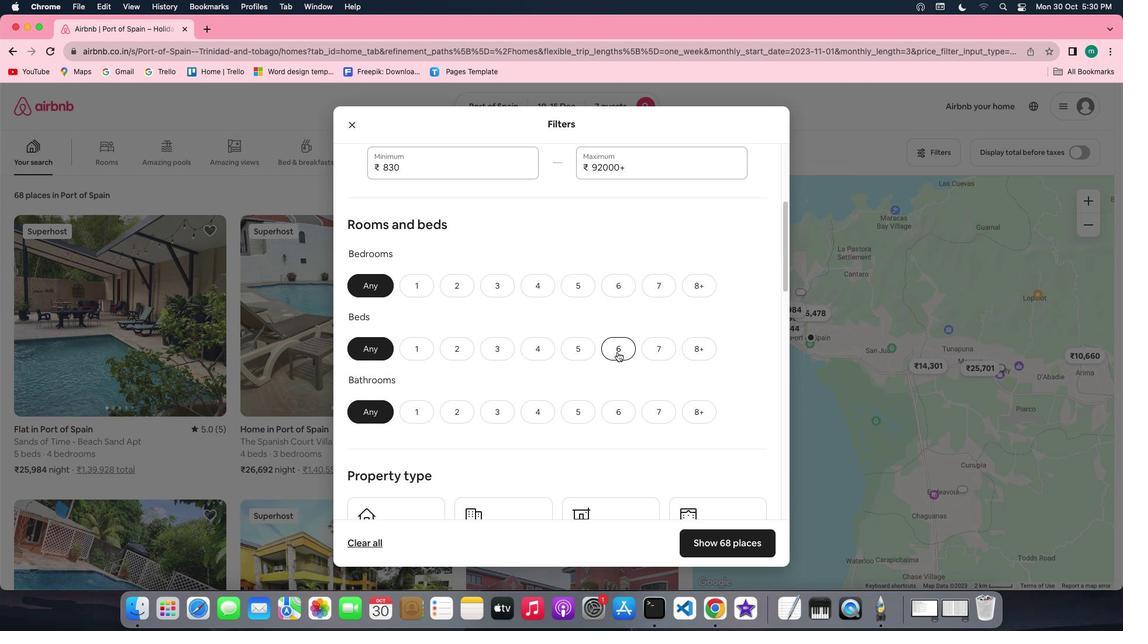 
Action: Mouse scrolled (617, 352) with delta (0, 0)
Screenshot: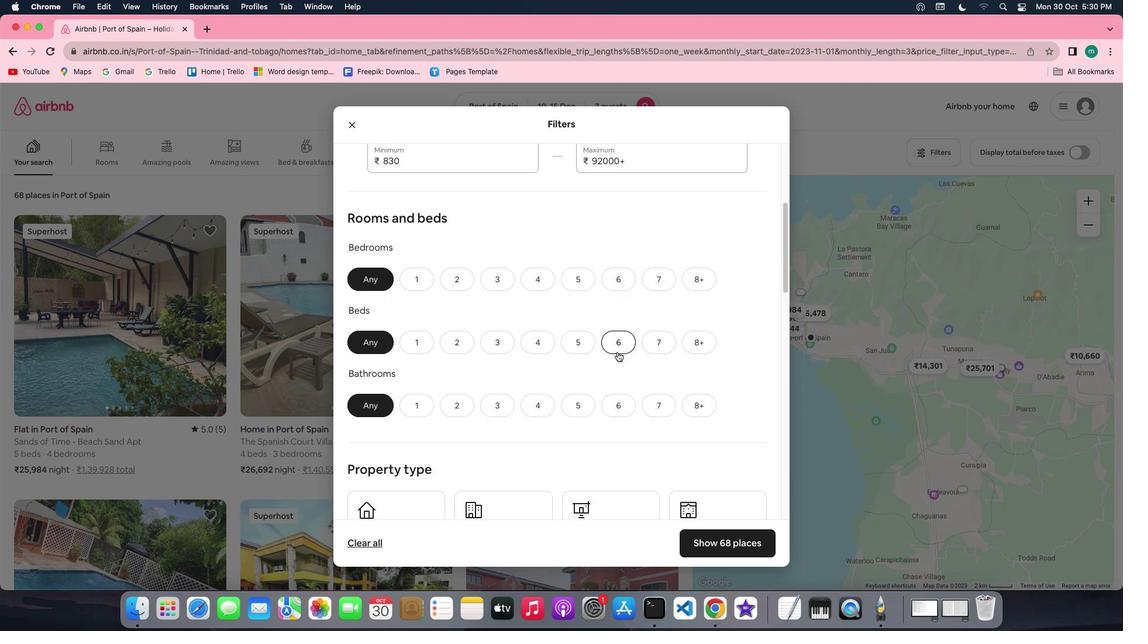 
Action: Mouse moved to (537, 283)
Screenshot: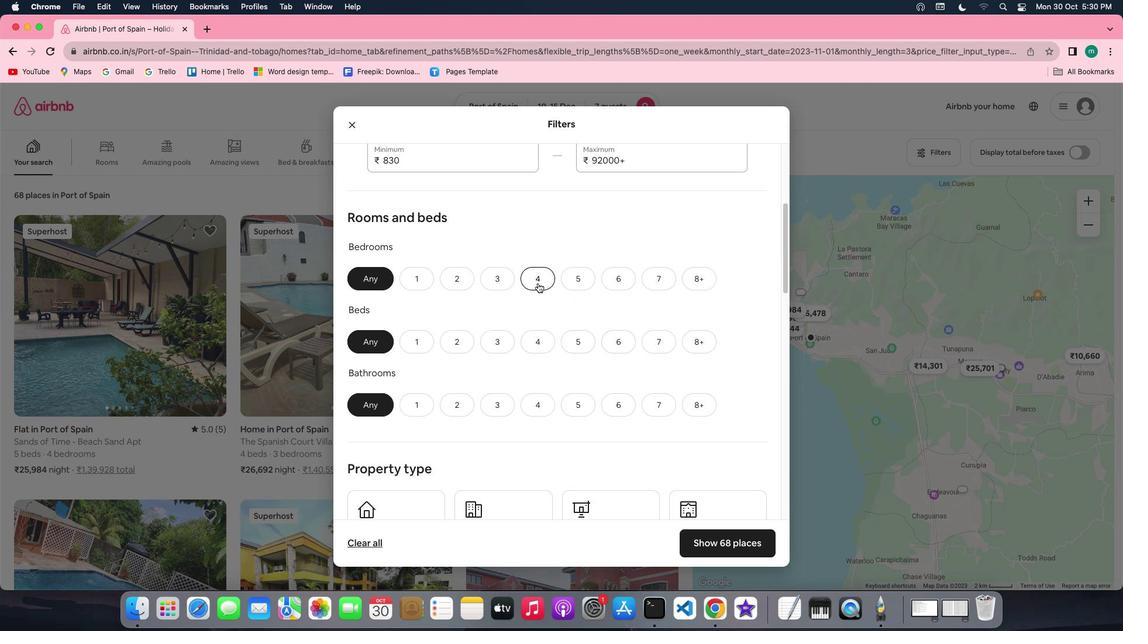 
Action: Mouse pressed left at (537, 283)
Screenshot: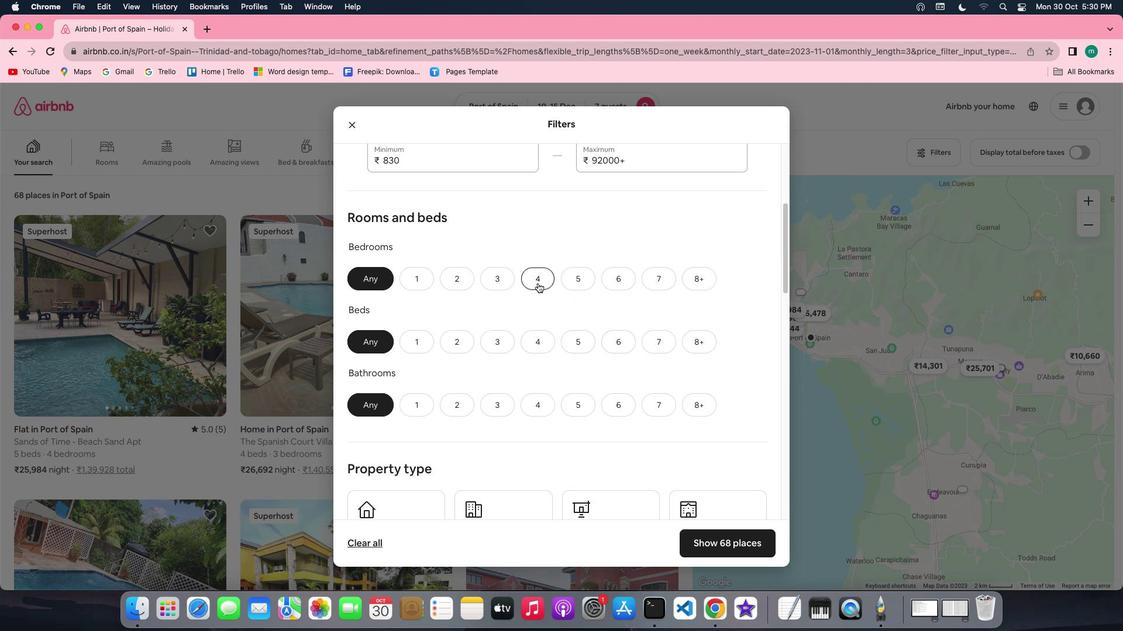 
Action: Mouse moved to (647, 336)
Screenshot: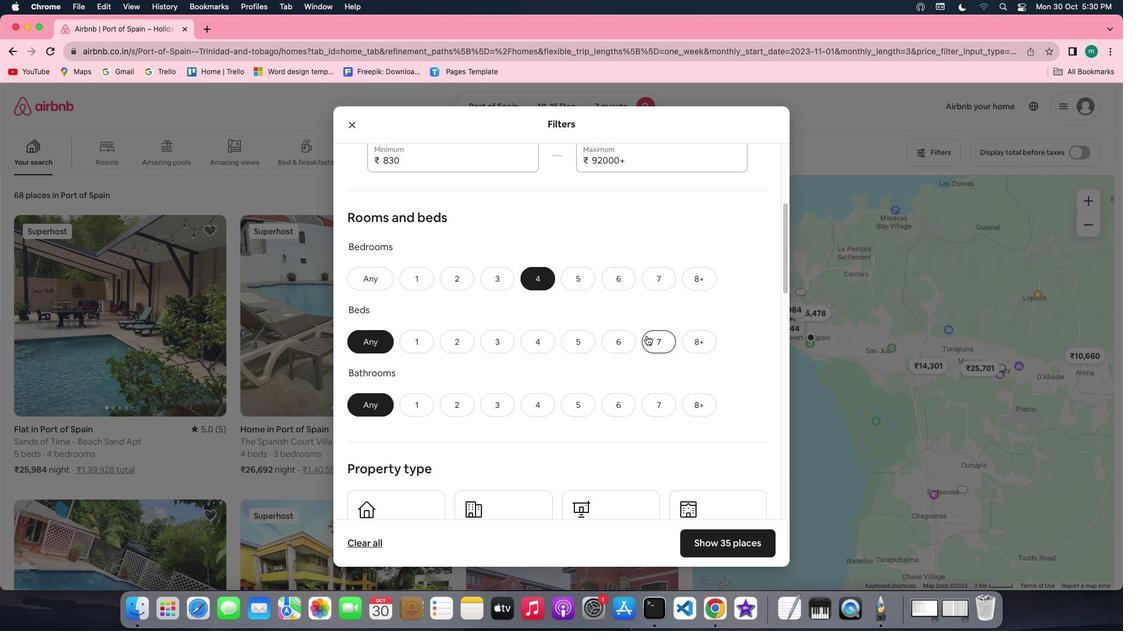 
Action: Mouse pressed left at (647, 336)
Screenshot: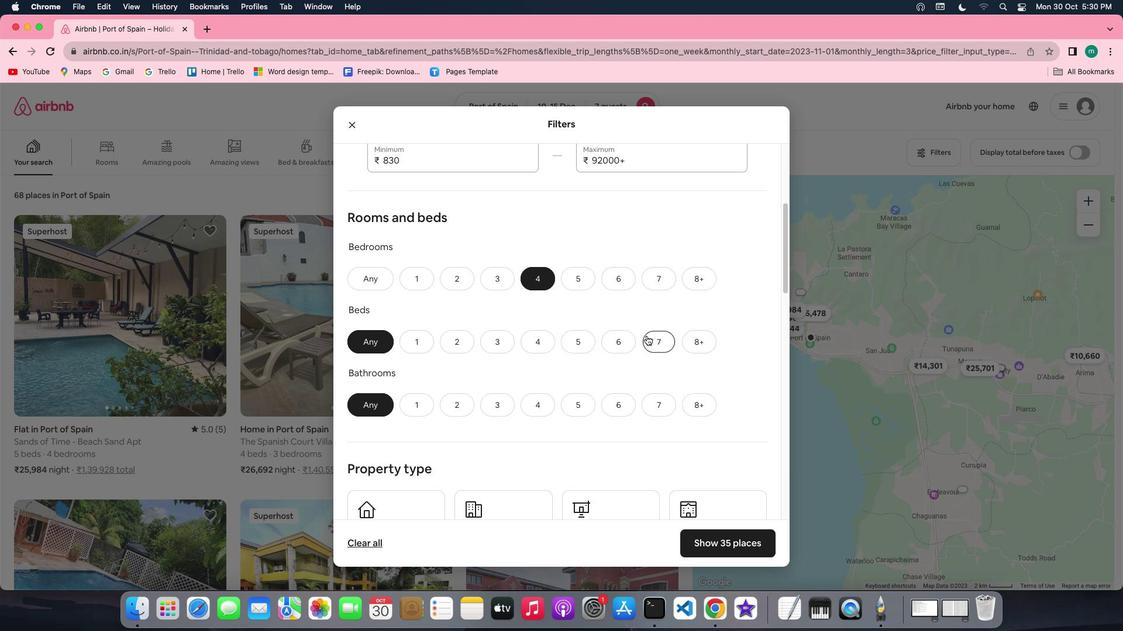 
Action: Mouse moved to (549, 404)
Screenshot: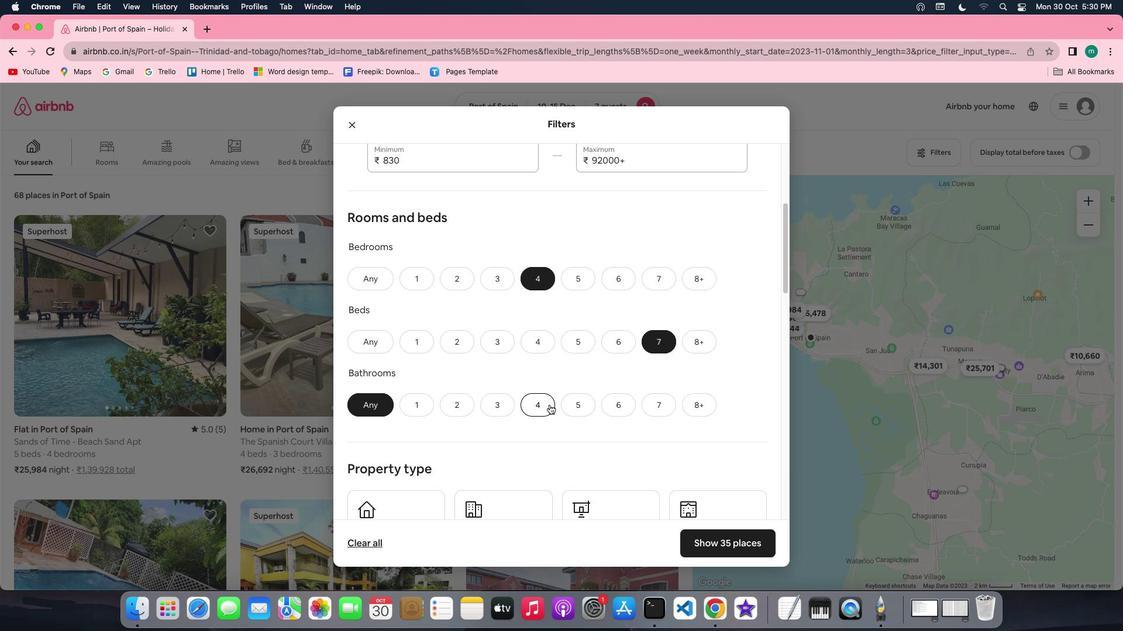 
Action: Mouse pressed left at (549, 404)
Screenshot: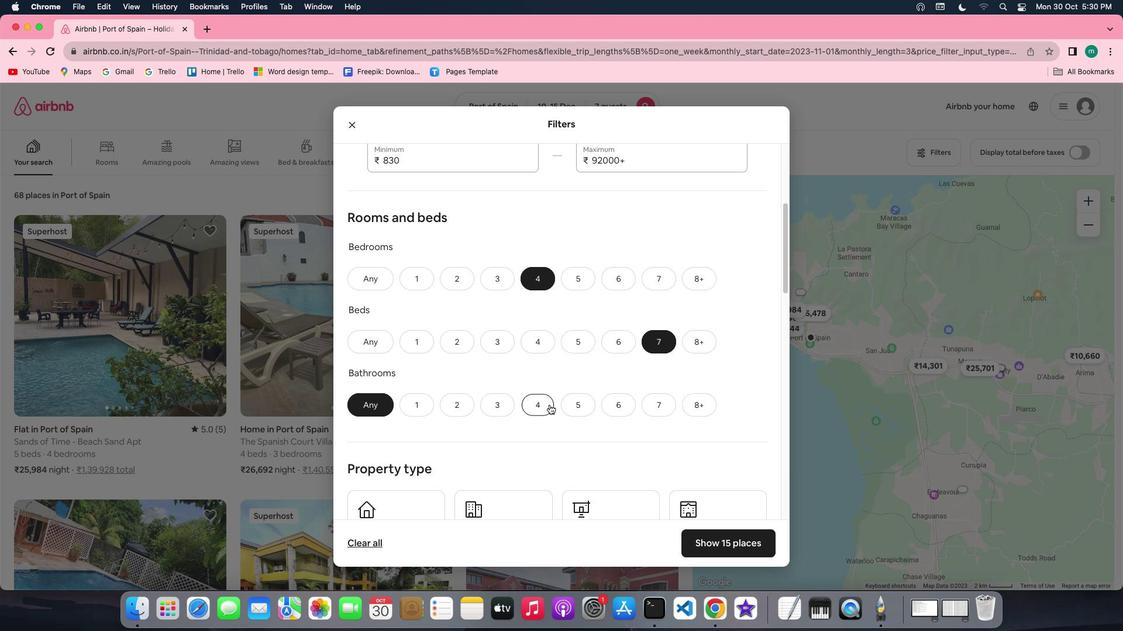 
Action: Mouse moved to (626, 416)
Screenshot: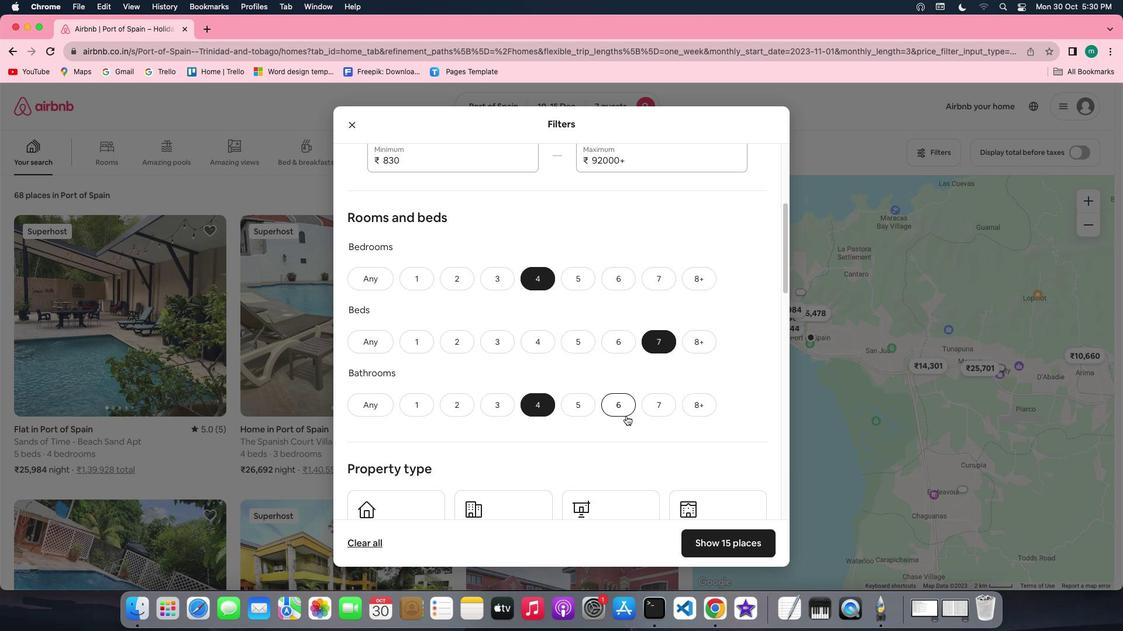 
Action: Mouse scrolled (626, 416) with delta (0, 0)
Screenshot: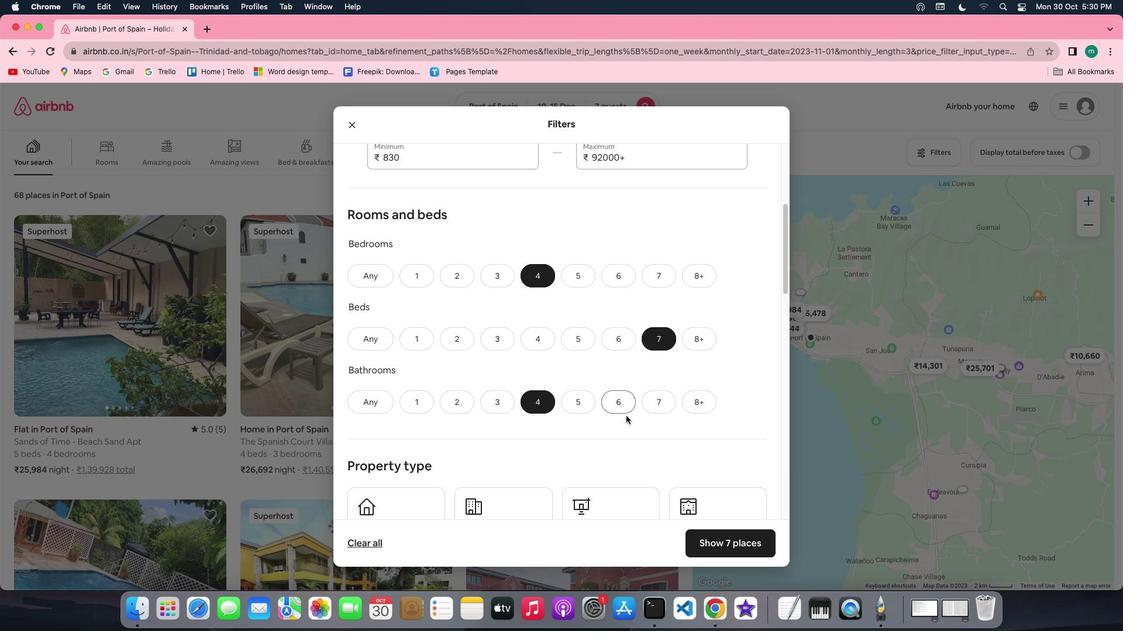 
Action: Mouse scrolled (626, 416) with delta (0, 0)
Screenshot: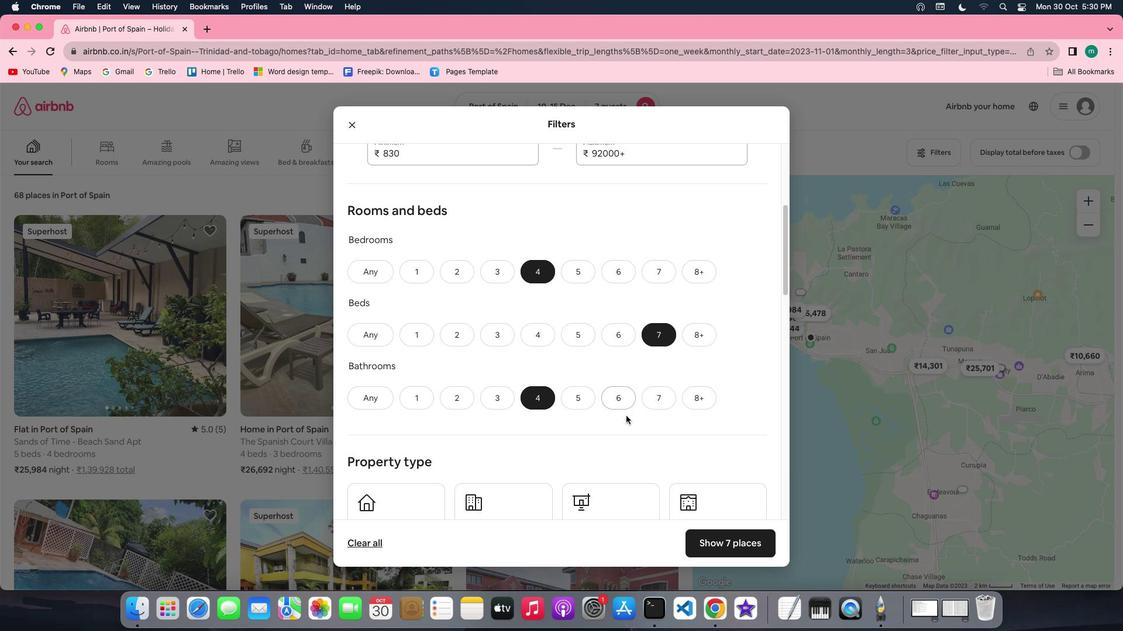 
Action: Mouse scrolled (626, 416) with delta (0, -1)
Screenshot: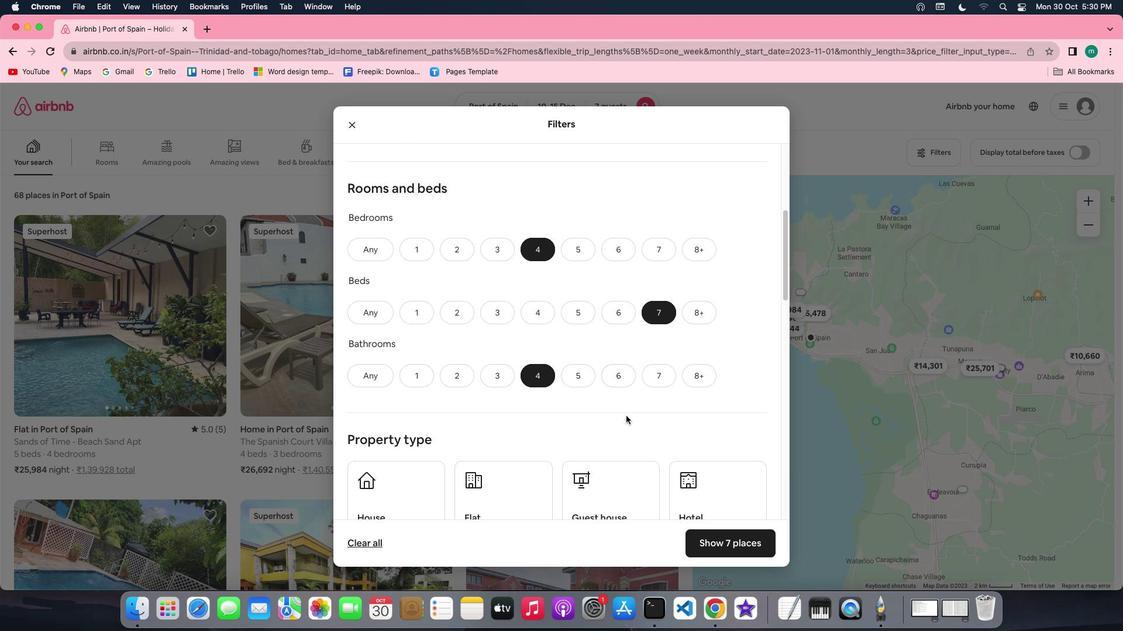 
Action: Mouse scrolled (626, 416) with delta (0, 0)
Screenshot: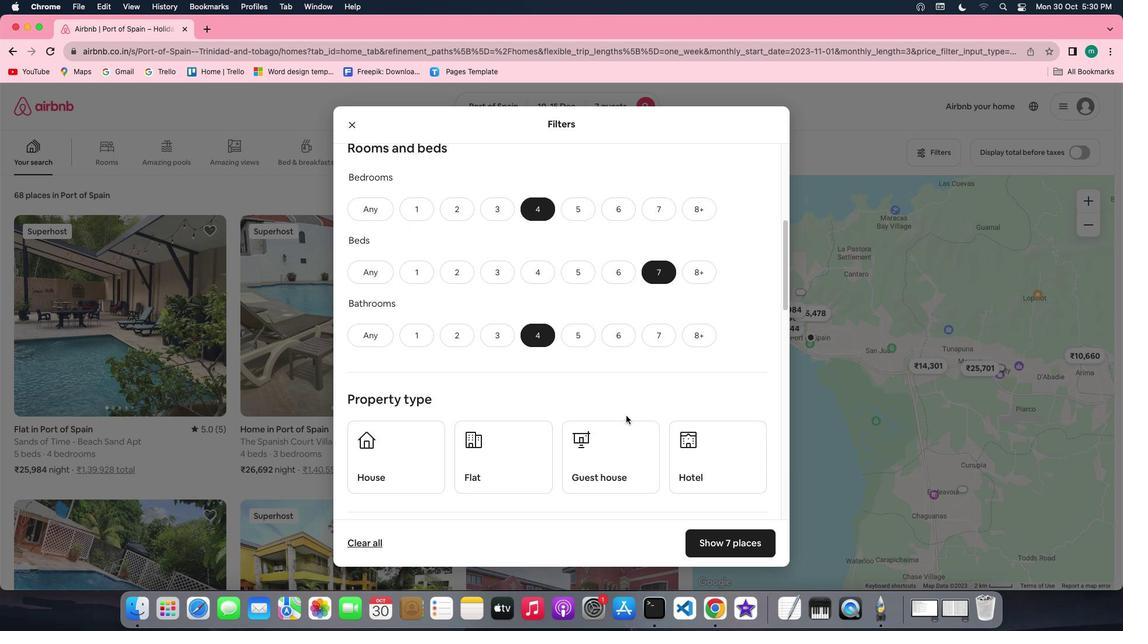 
Action: Mouse scrolled (626, 416) with delta (0, 0)
Screenshot: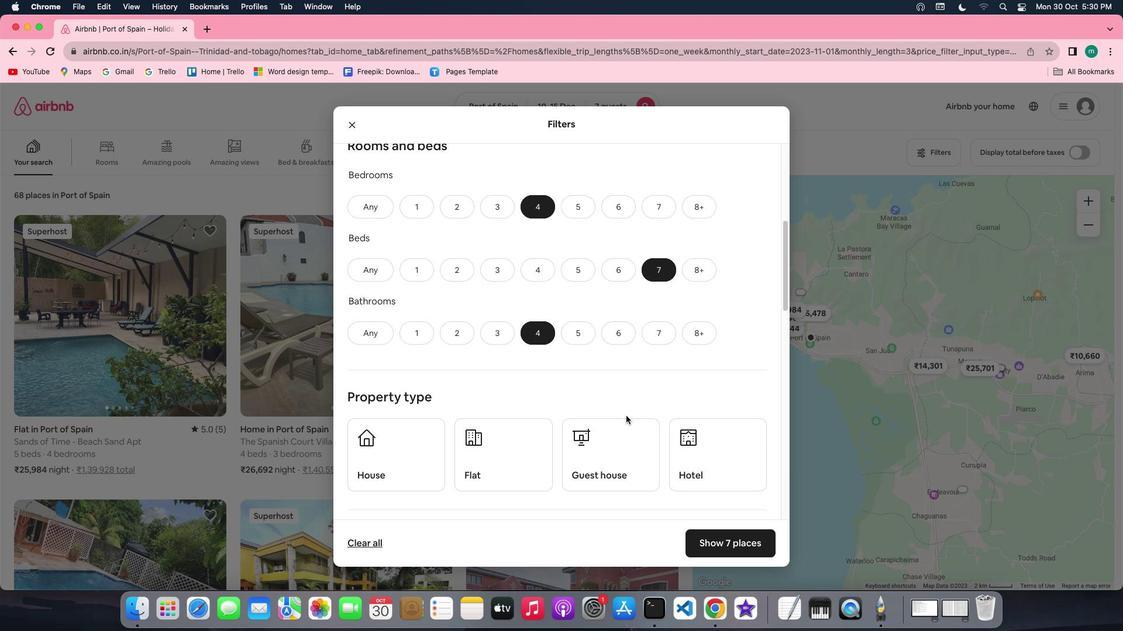 
Action: Mouse scrolled (626, 416) with delta (0, 0)
Screenshot: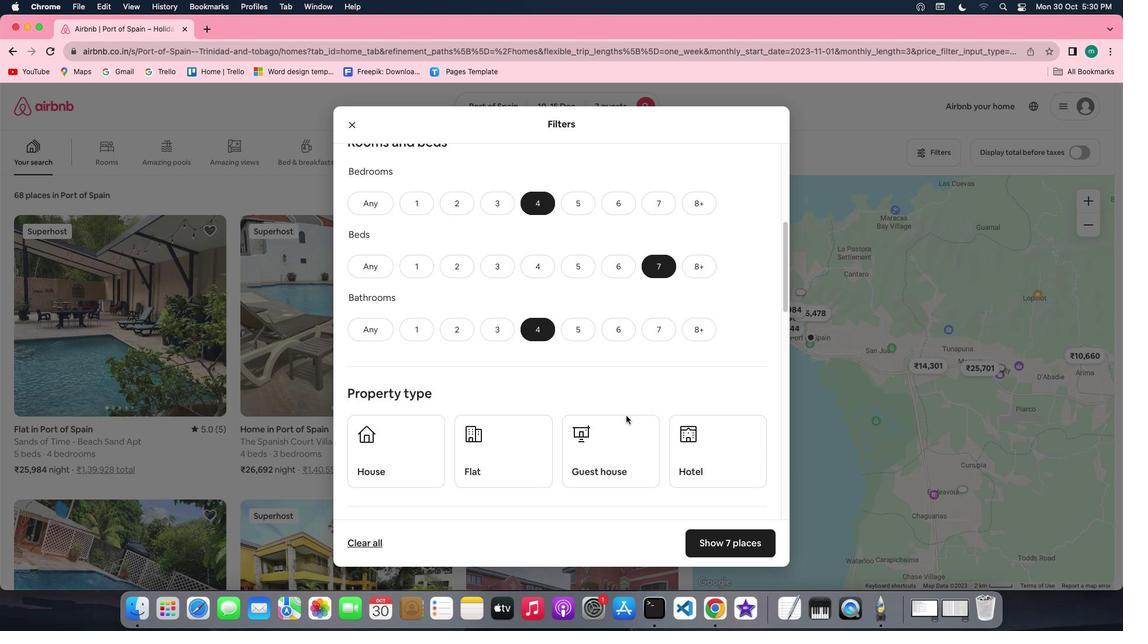 
Action: Mouse scrolled (626, 416) with delta (0, 0)
Screenshot: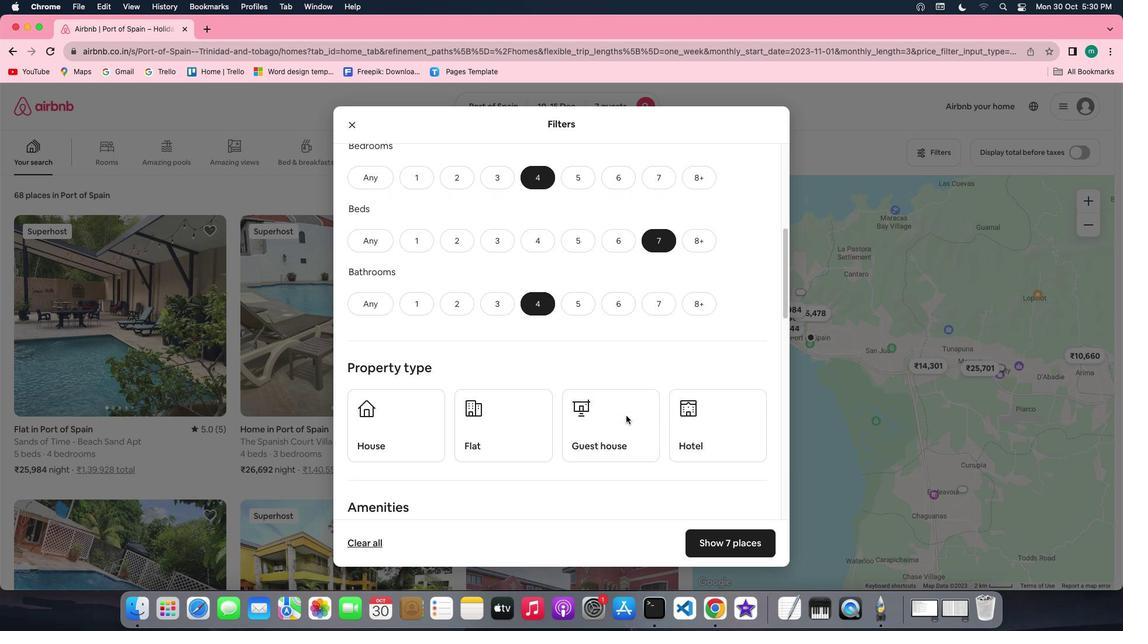 
Action: Mouse scrolled (626, 416) with delta (0, 0)
Screenshot: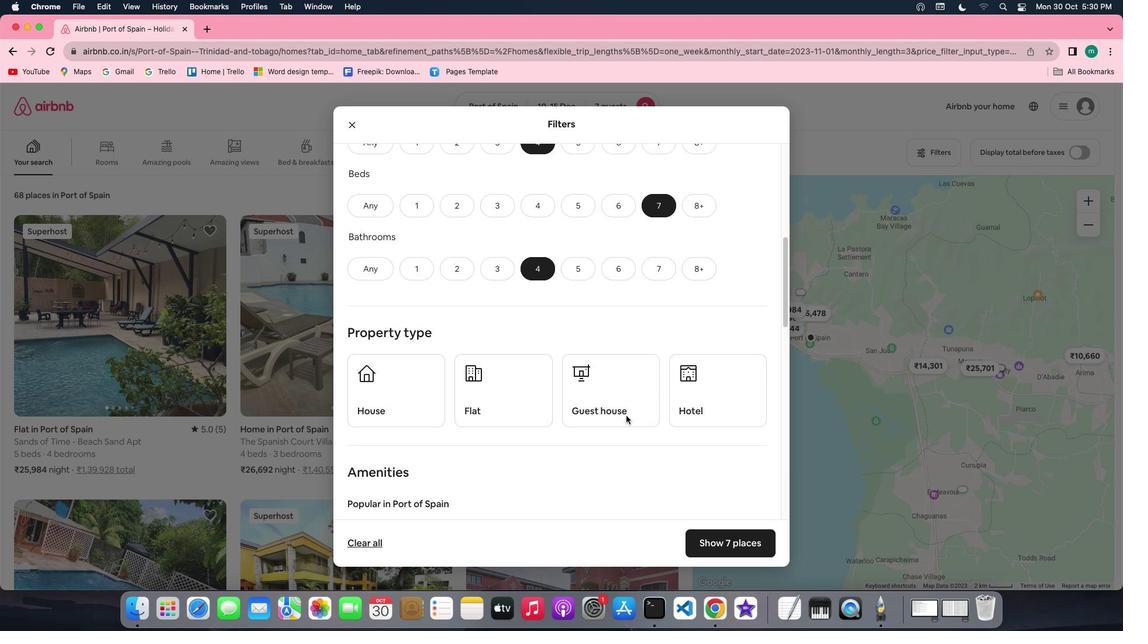 
Action: Mouse scrolled (626, 416) with delta (0, 0)
Screenshot: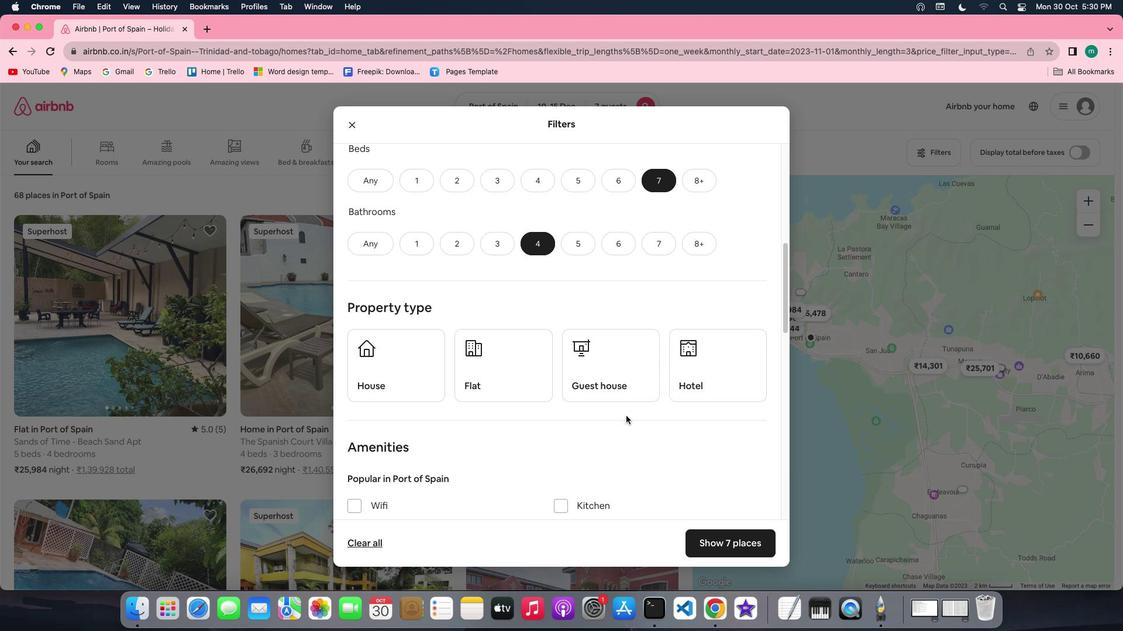 
Action: Mouse scrolled (626, 416) with delta (0, 0)
Screenshot: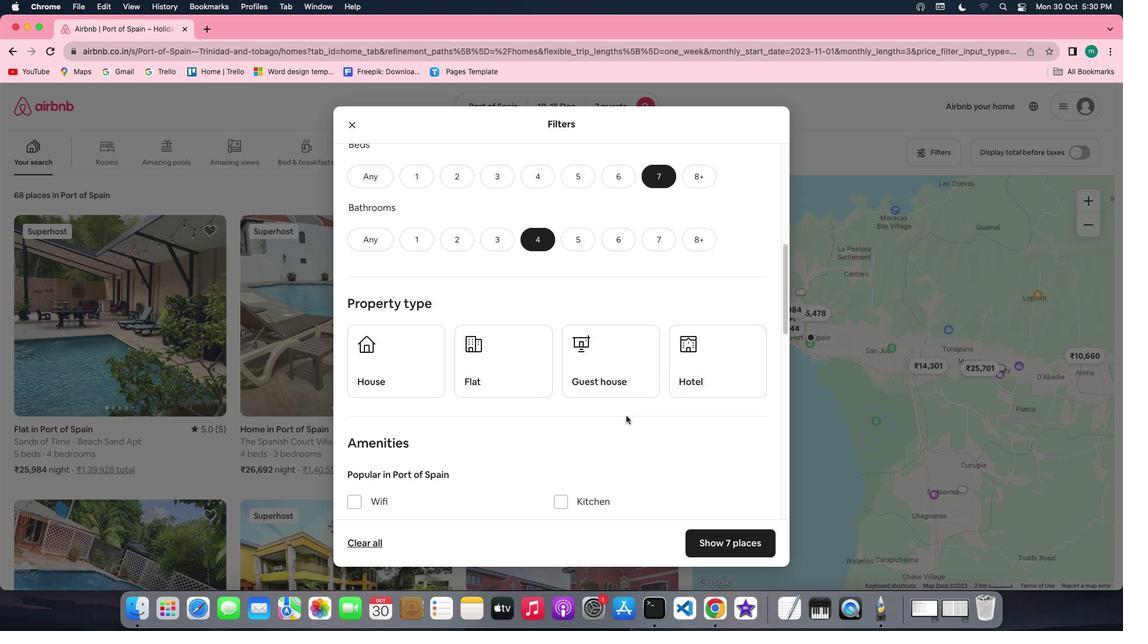 
Action: Mouse scrolled (626, 416) with delta (0, 0)
Screenshot: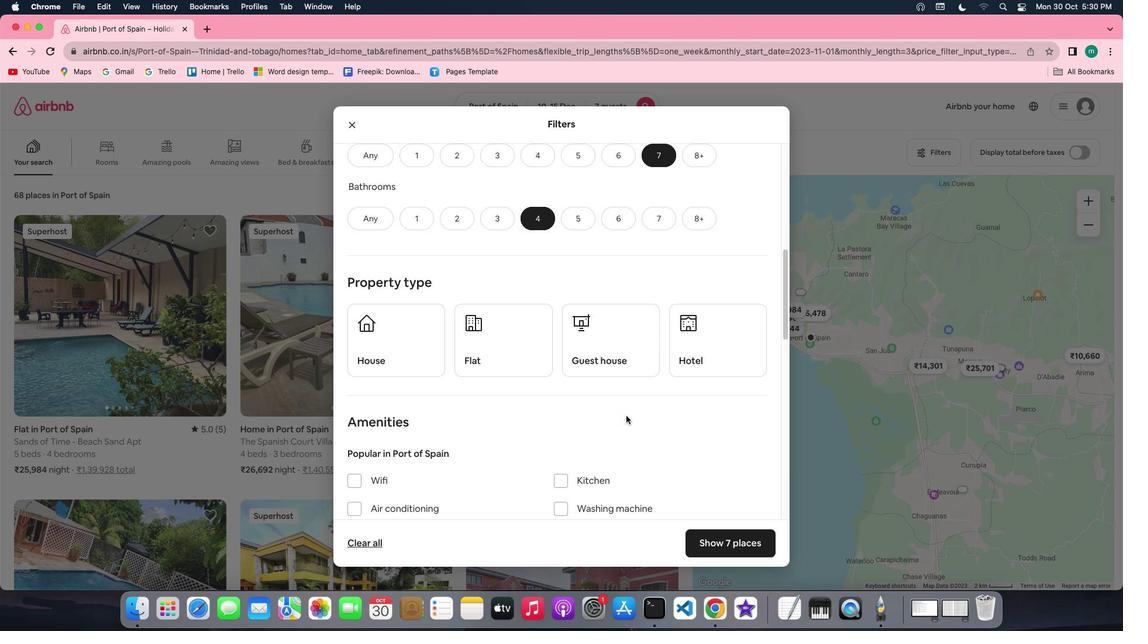 
Action: Mouse scrolled (626, 416) with delta (0, 0)
Screenshot: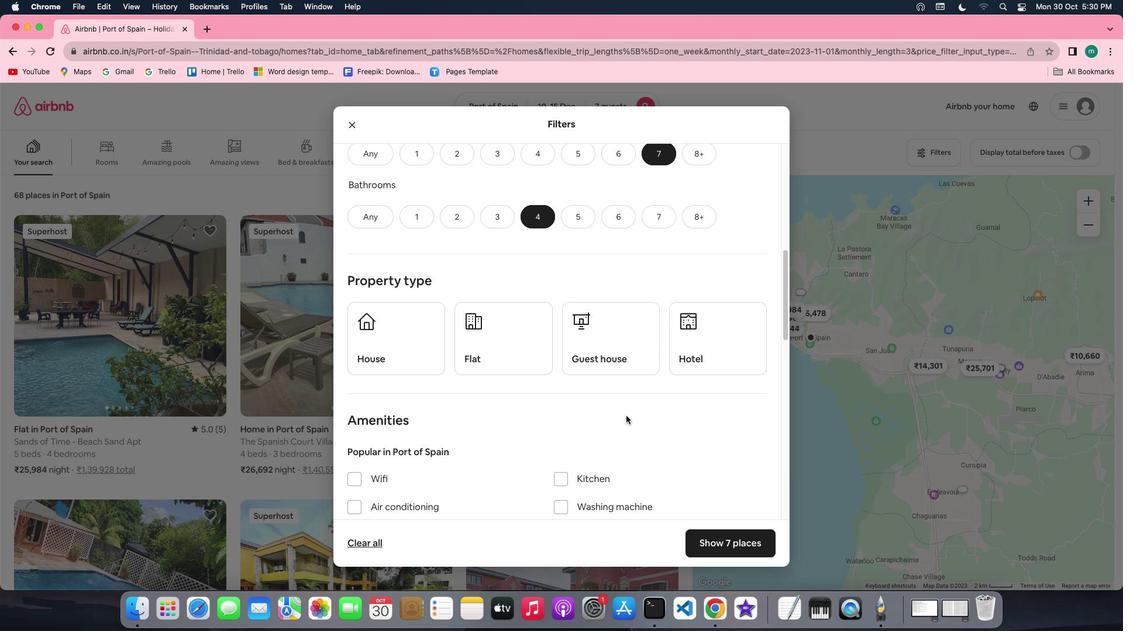 
Action: Mouse scrolled (626, 416) with delta (0, 0)
Screenshot: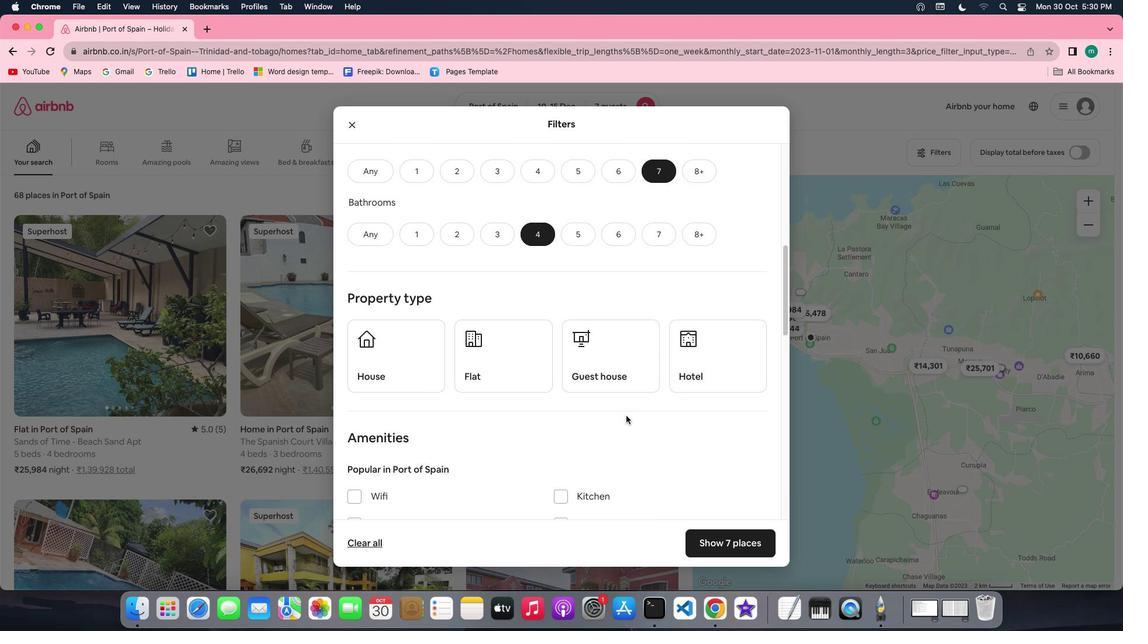 
Action: Mouse scrolled (626, 416) with delta (0, 0)
Screenshot: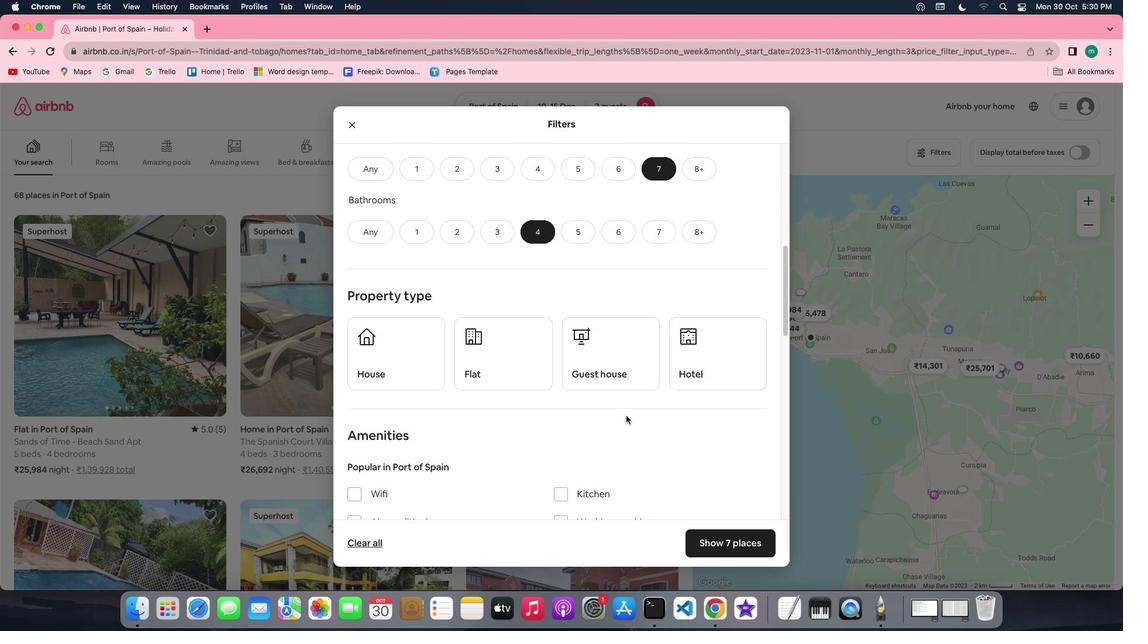 
Action: Mouse scrolled (626, 416) with delta (0, 0)
Screenshot: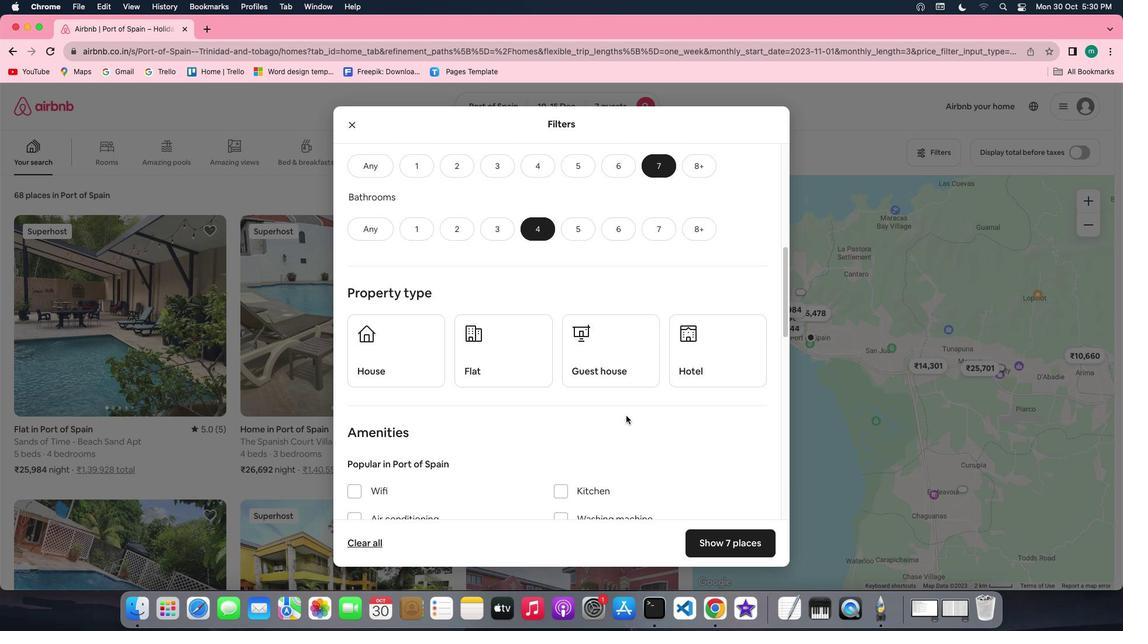 
Action: Mouse scrolled (626, 416) with delta (0, 0)
Screenshot: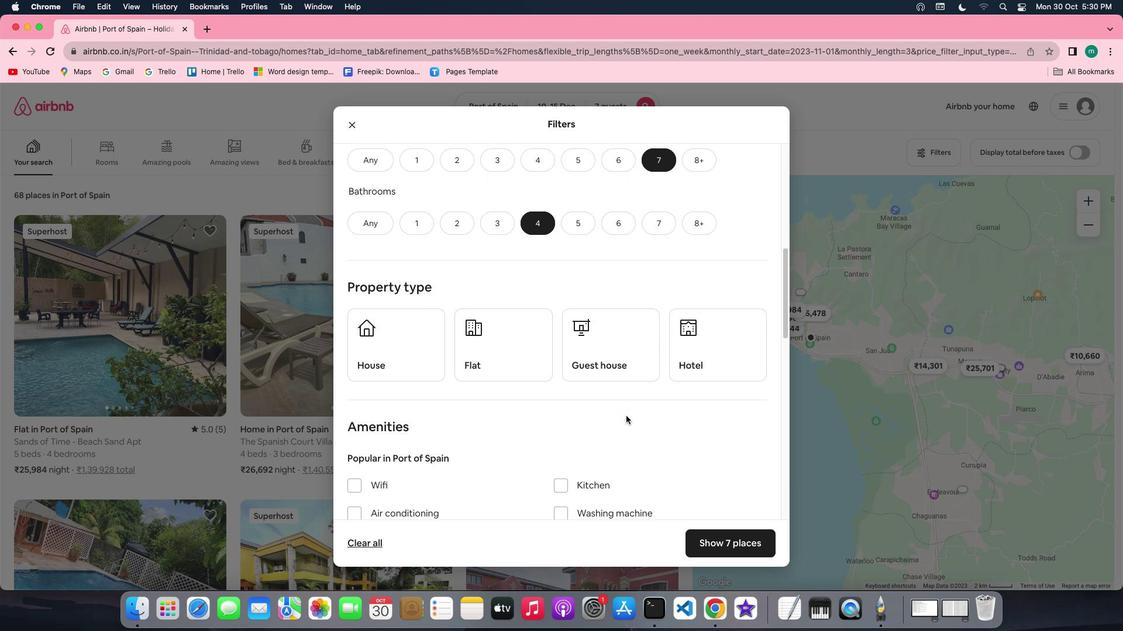 
Action: Mouse scrolled (626, 416) with delta (0, 0)
Screenshot: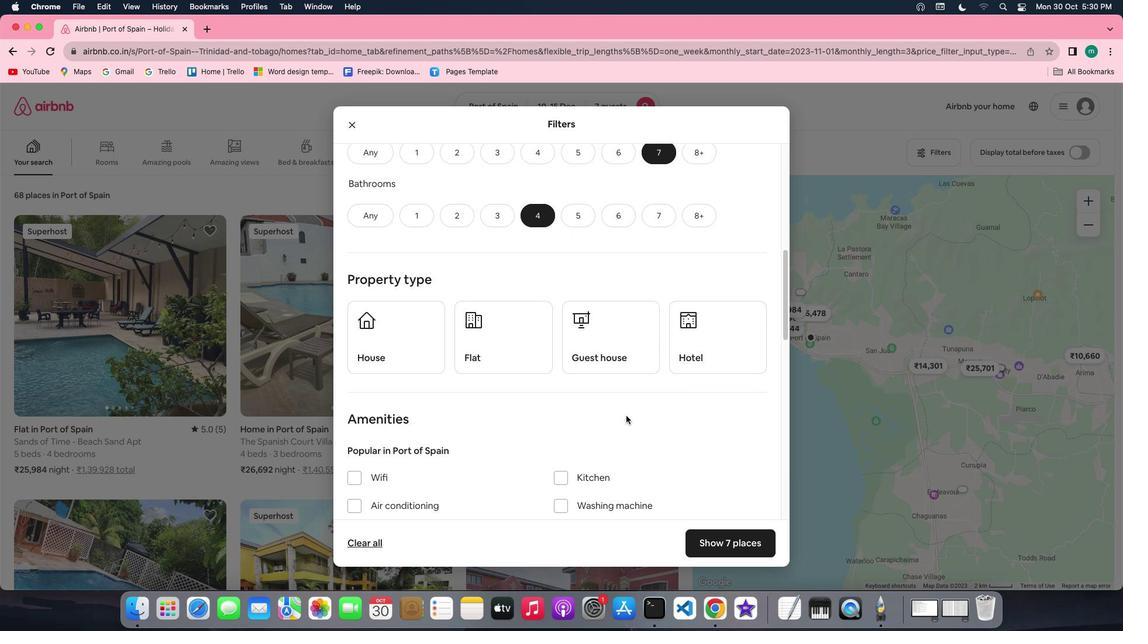 
Action: Mouse scrolled (626, 416) with delta (0, 0)
Screenshot: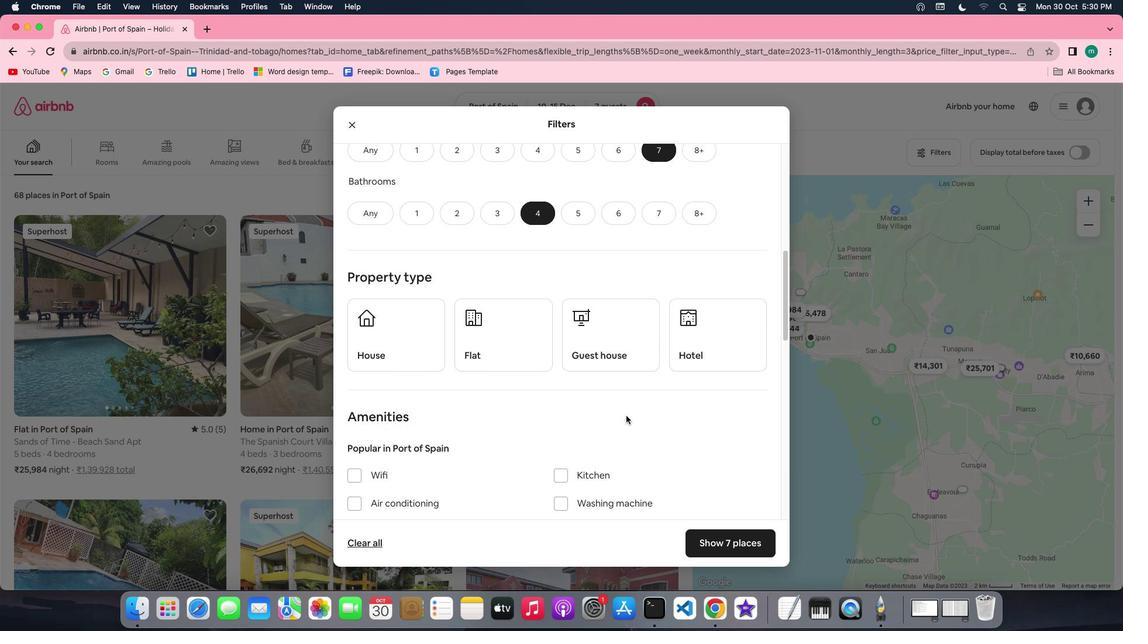 
Action: Mouse scrolled (626, 416) with delta (0, 0)
Screenshot: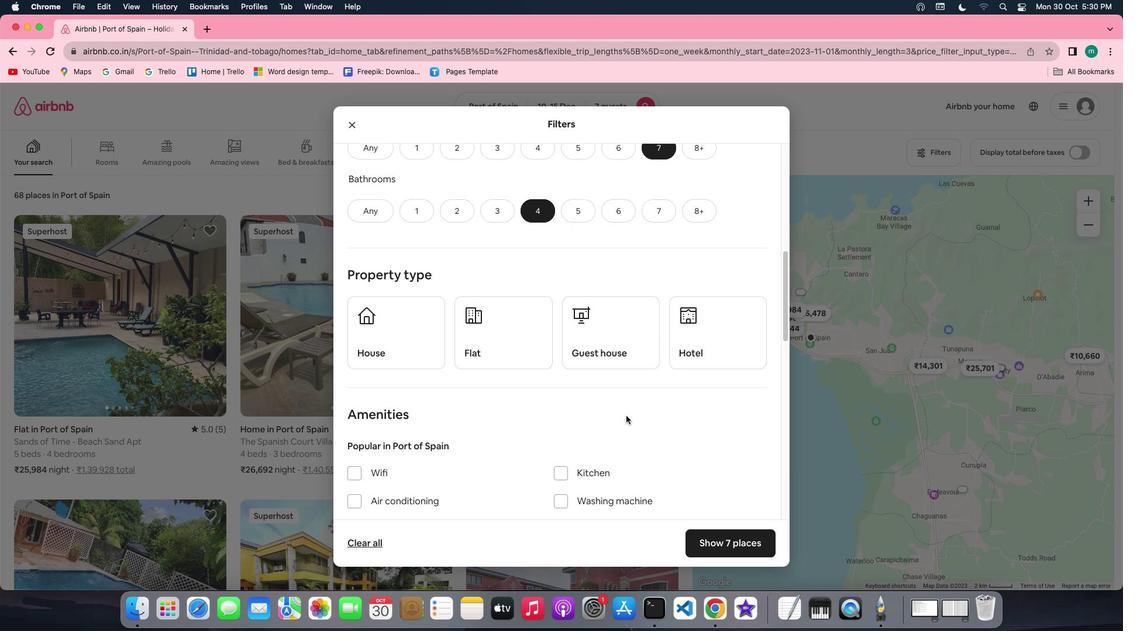
Action: Mouse scrolled (626, 416) with delta (0, 0)
Screenshot: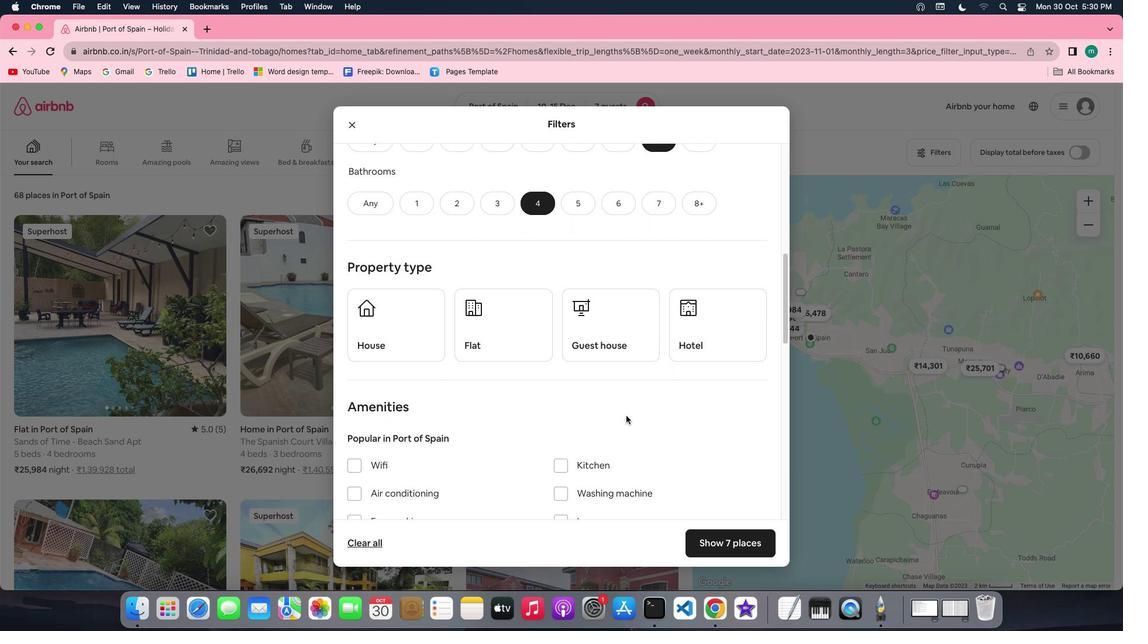 
Action: Mouse scrolled (626, 416) with delta (0, 0)
Screenshot: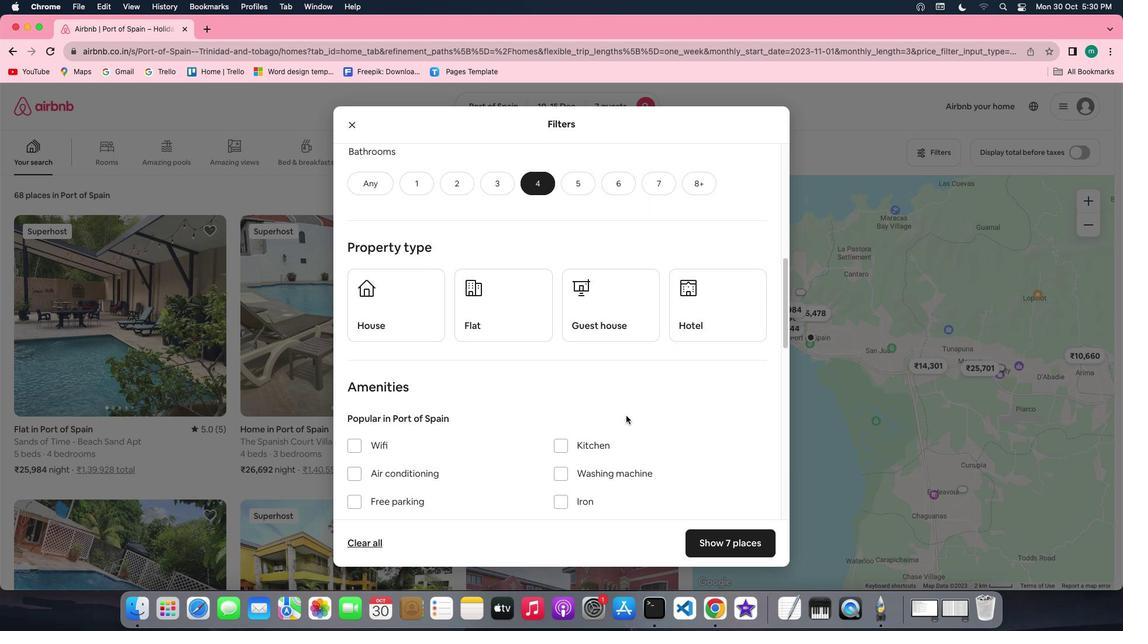 
Action: Mouse scrolled (626, 416) with delta (0, 0)
Screenshot: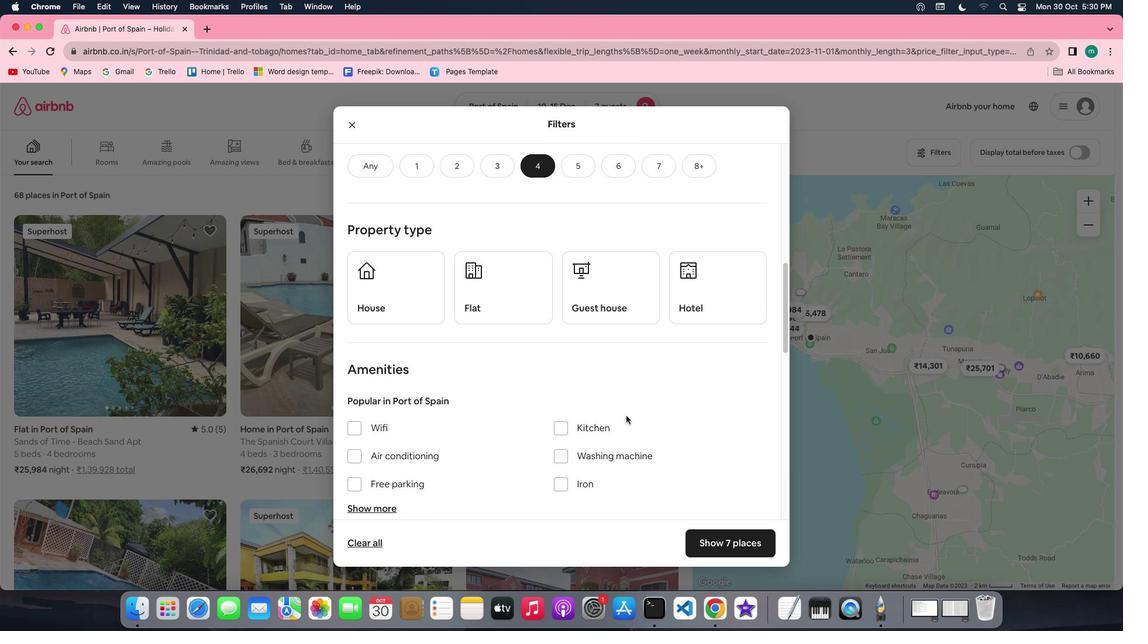 
Action: Mouse scrolled (626, 416) with delta (0, 0)
Screenshot: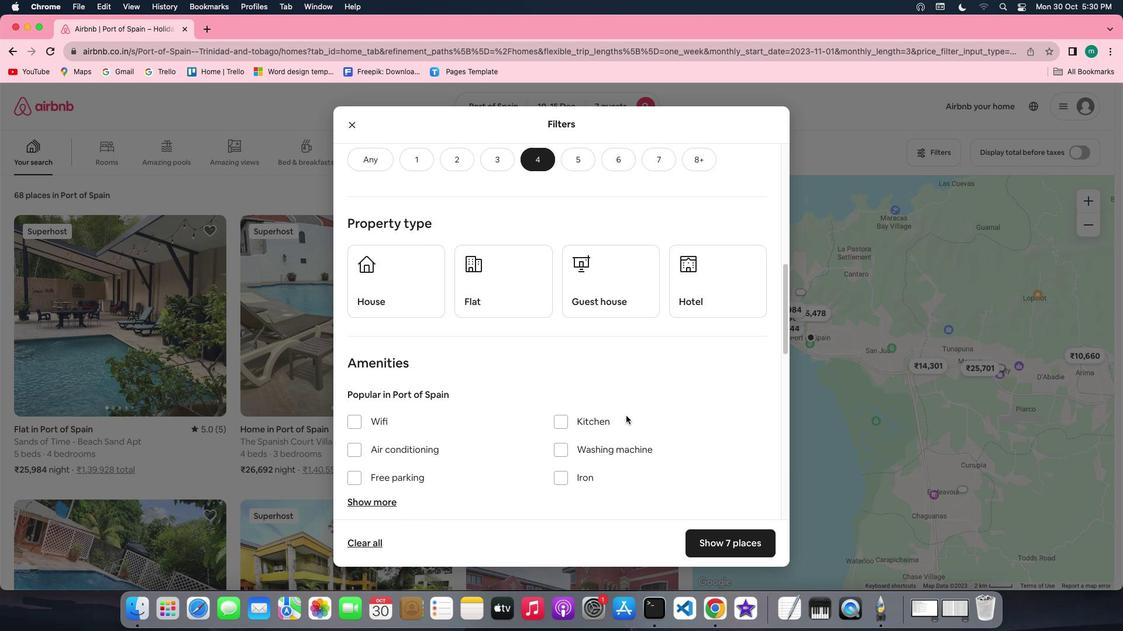 
Action: Mouse scrolled (626, 416) with delta (0, 0)
Screenshot: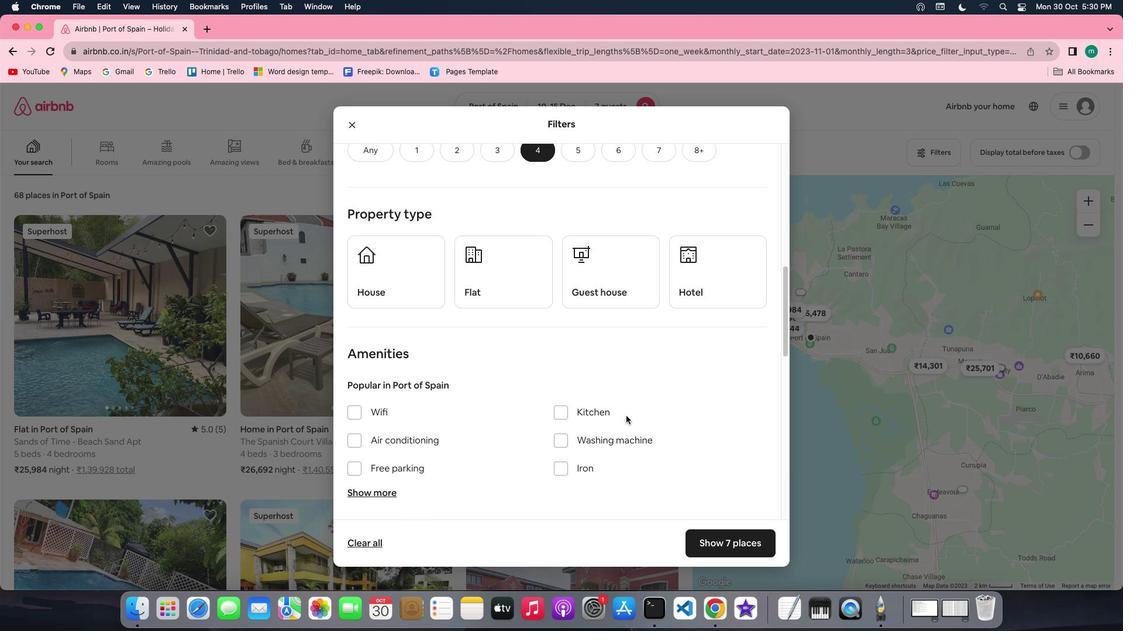 
Action: Mouse moved to (397, 256)
Screenshot: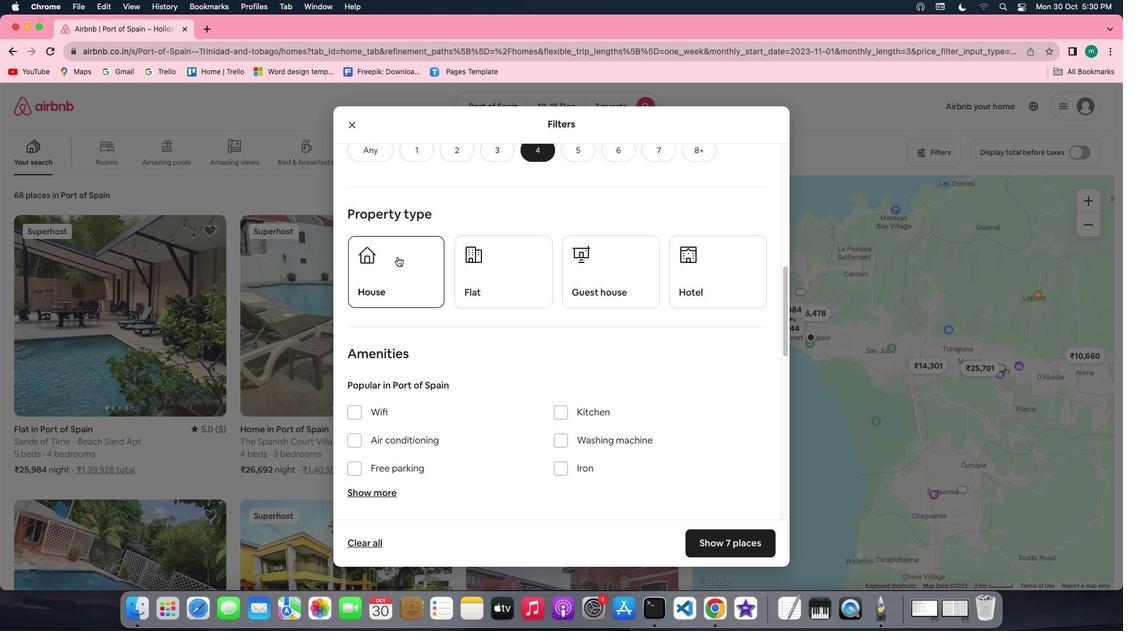
Action: Mouse pressed left at (397, 256)
Screenshot: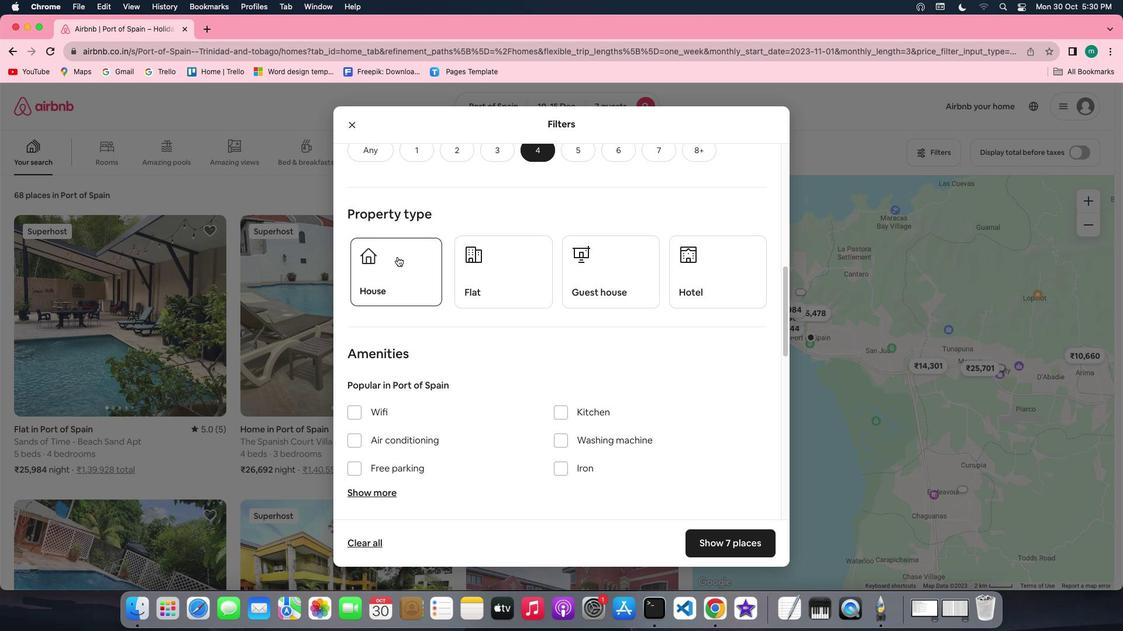 
Action: Mouse moved to (538, 348)
Screenshot: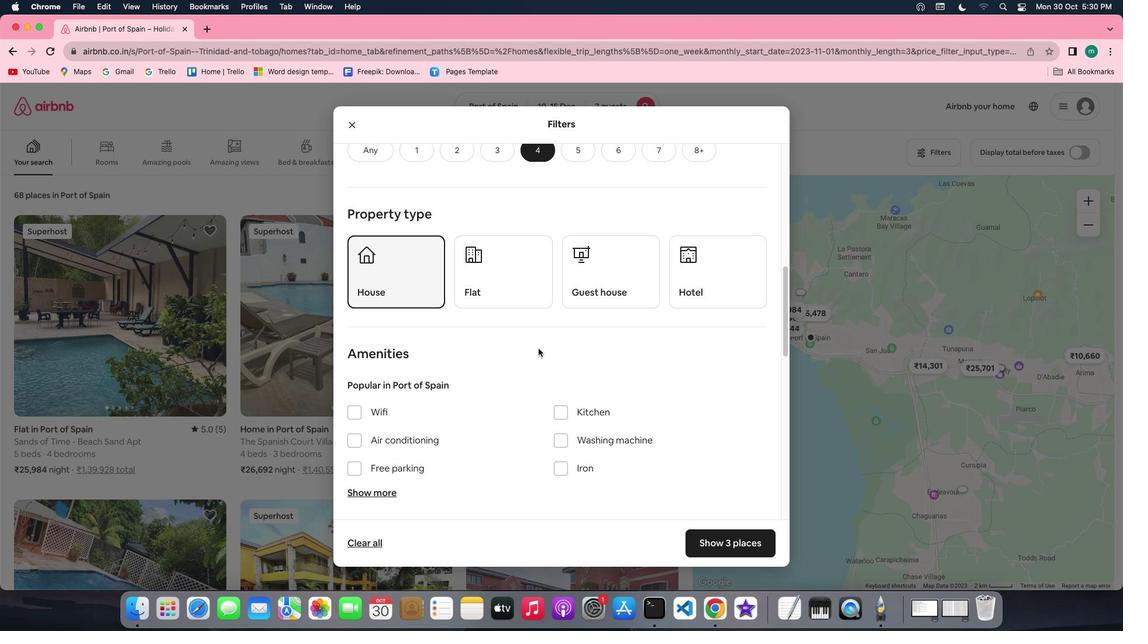 
Action: Mouse scrolled (538, 348) with delta (0, 0)
Screenshot: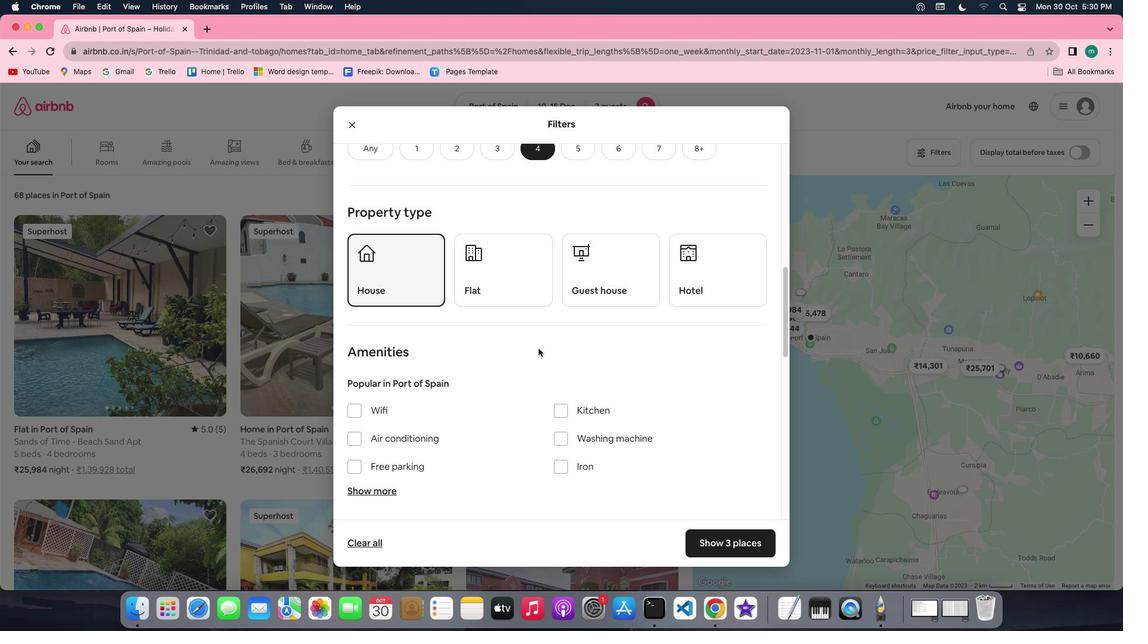 
Action: Mouse scrolled (538, 348) with delta (0, 0)
Screenshot: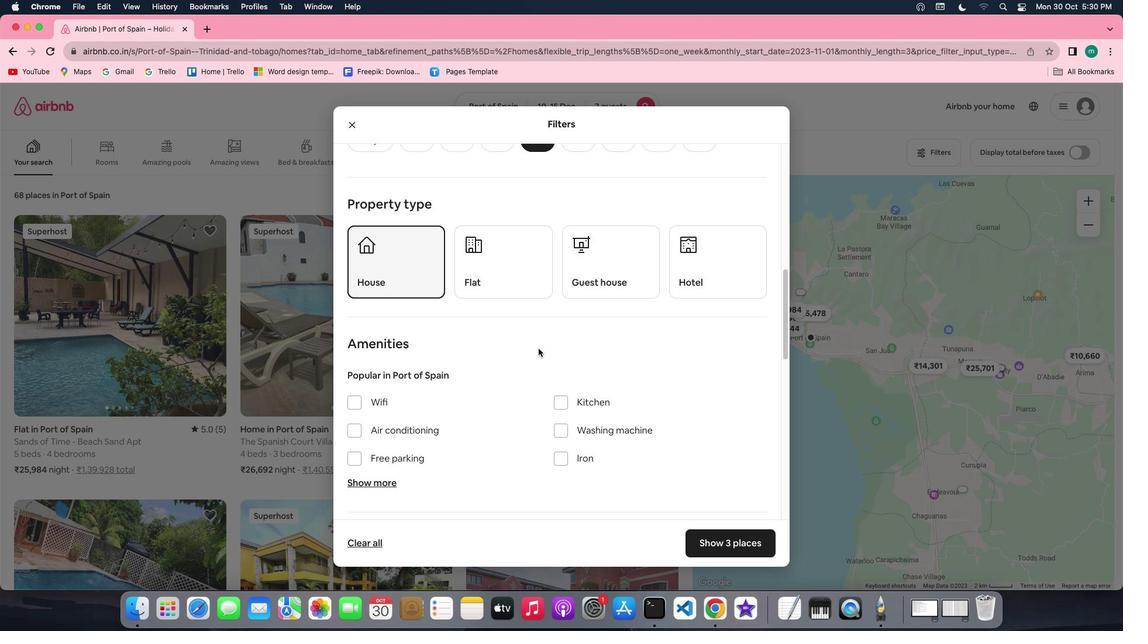 
Action: Mouse scrolled (538, 348) with delta (0, 0)
Screenshot: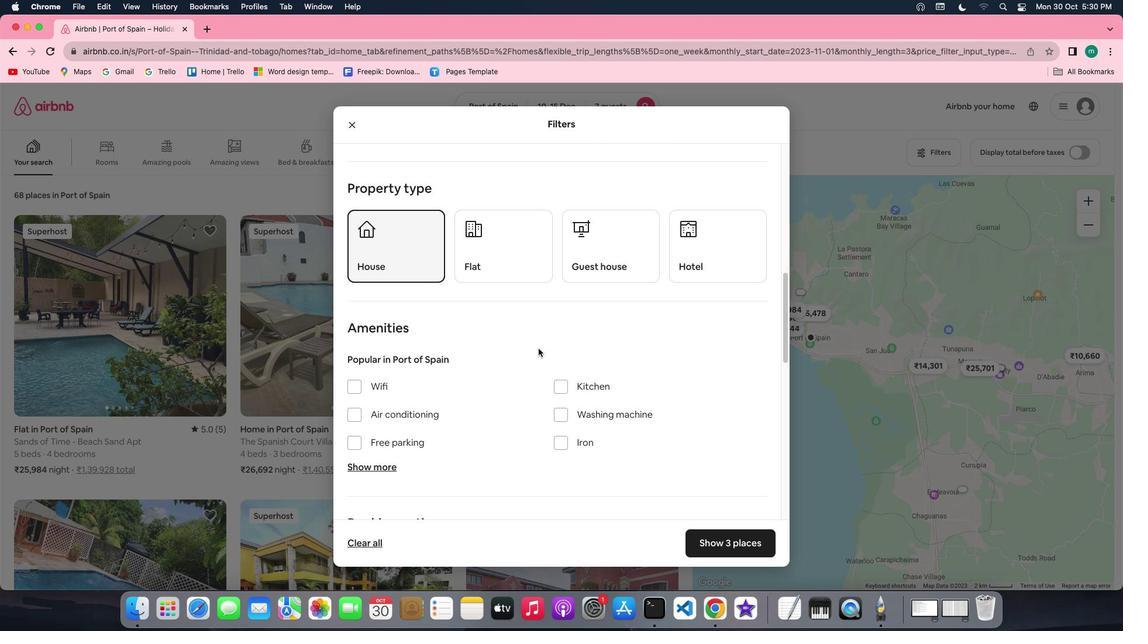 
Action: Mouse scrolled (538, 348) with delta (0, -1)
Screenshot: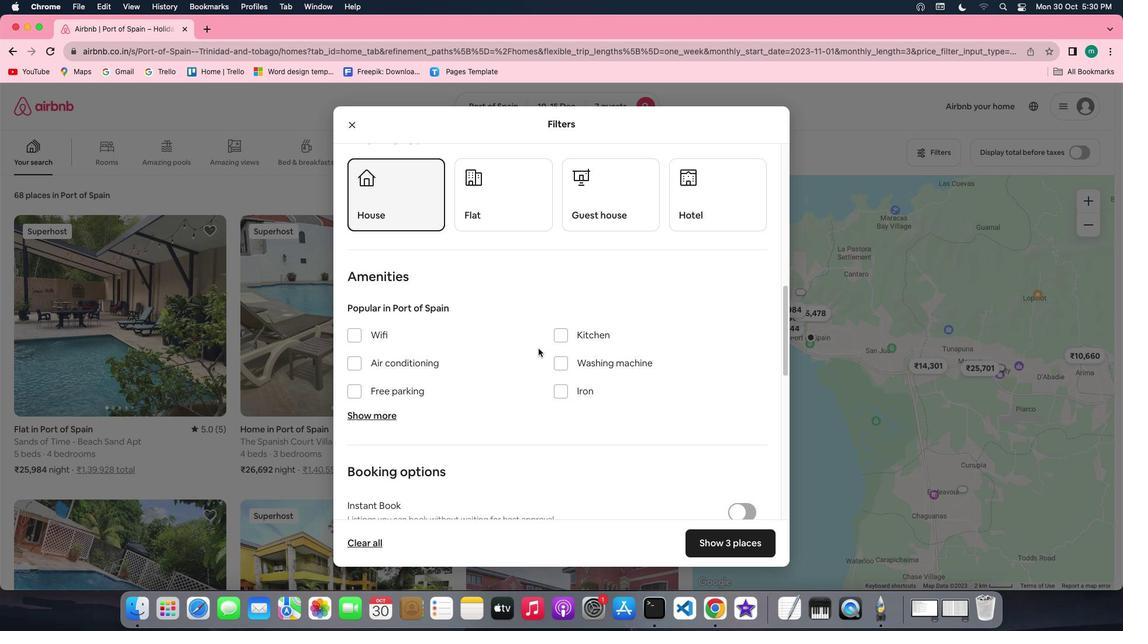 
Action: Mouse scrolled (538, 348) with delta (0, 0)
Screenshot: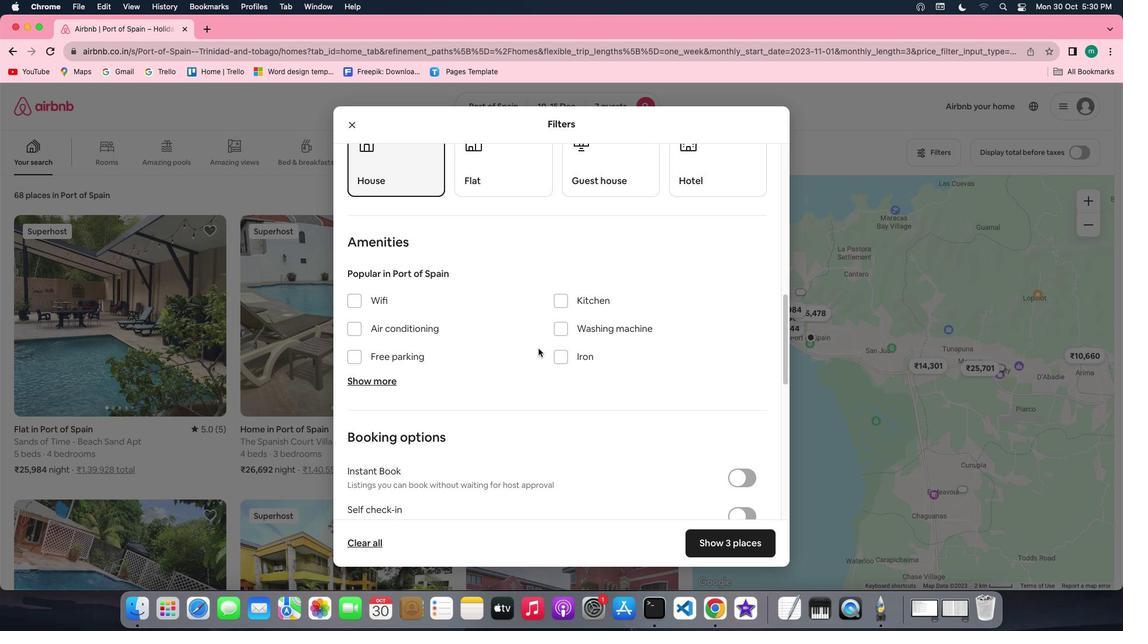 
Action: Mouse scrolled (538, 348) with delta (0, 0)
Screenshot: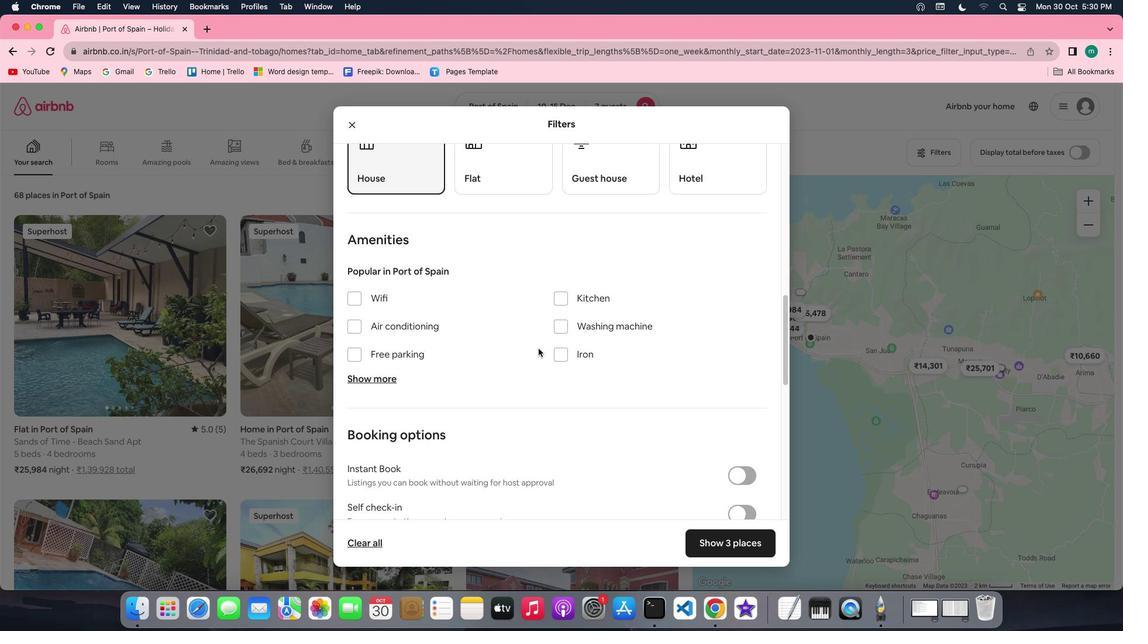 
Action: Mouse scrolled (538, 348) with delta (0, 0)
Screenshot: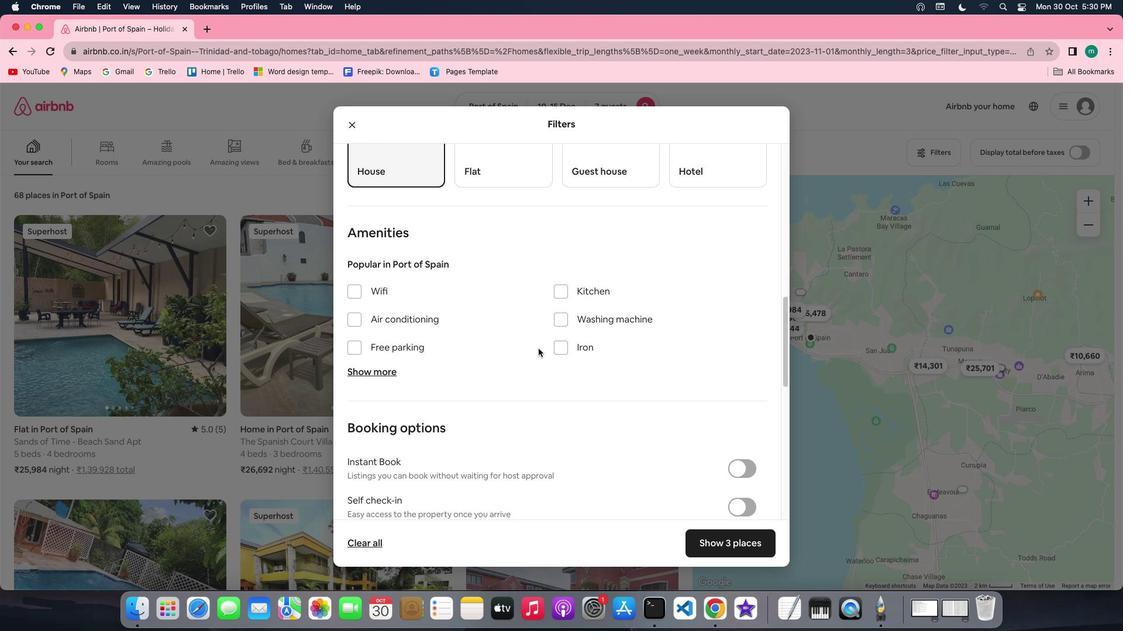 
Action: Mouse scrolled (538, 348) with delta (0, 0)
Screenshot: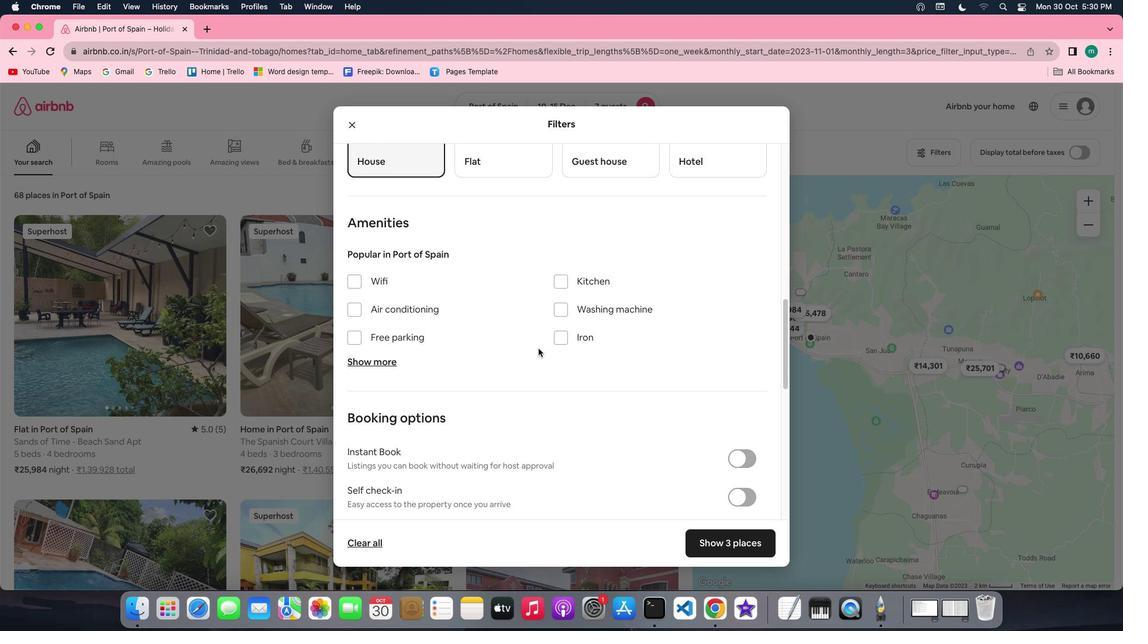 
Action: Mouse scrolled (538, 348) with delta (0, 0)
Screenshot: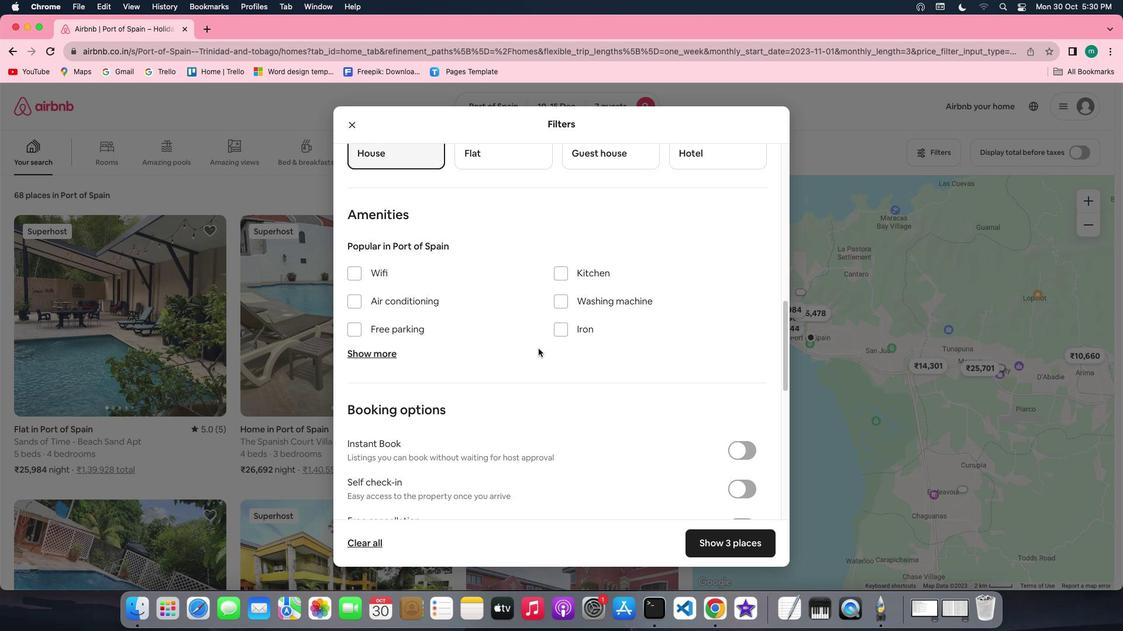 
Action: Mouse scrolled (538, 348) with delta (0, 0)
Screenshot: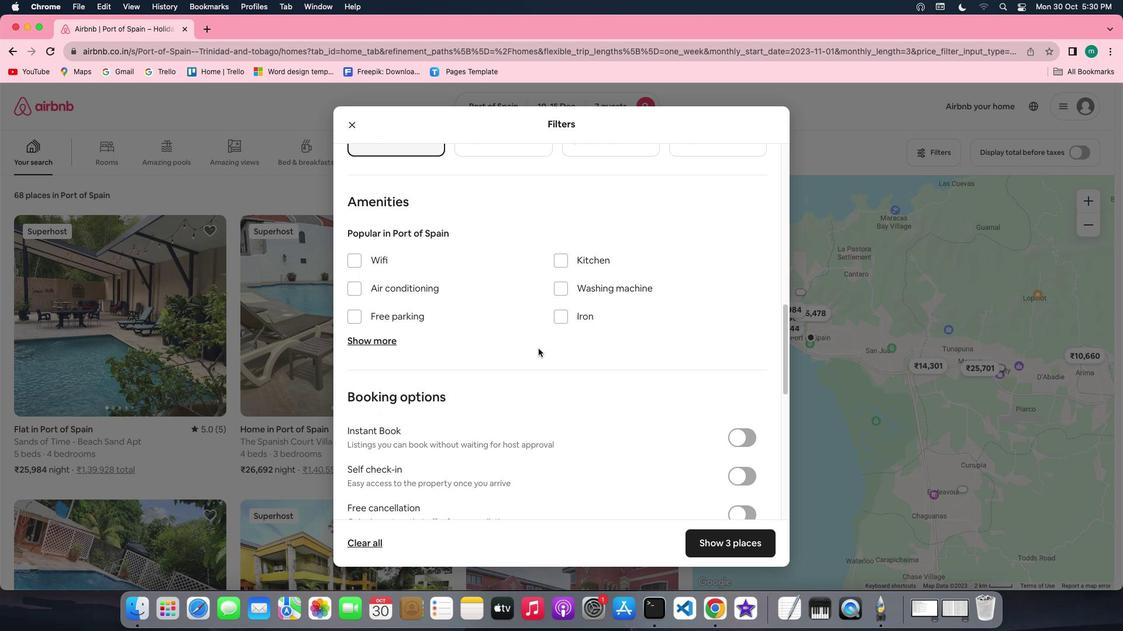 
Action: Mouse scrolled (538, 348) with delta (0, 0)
Screenshot: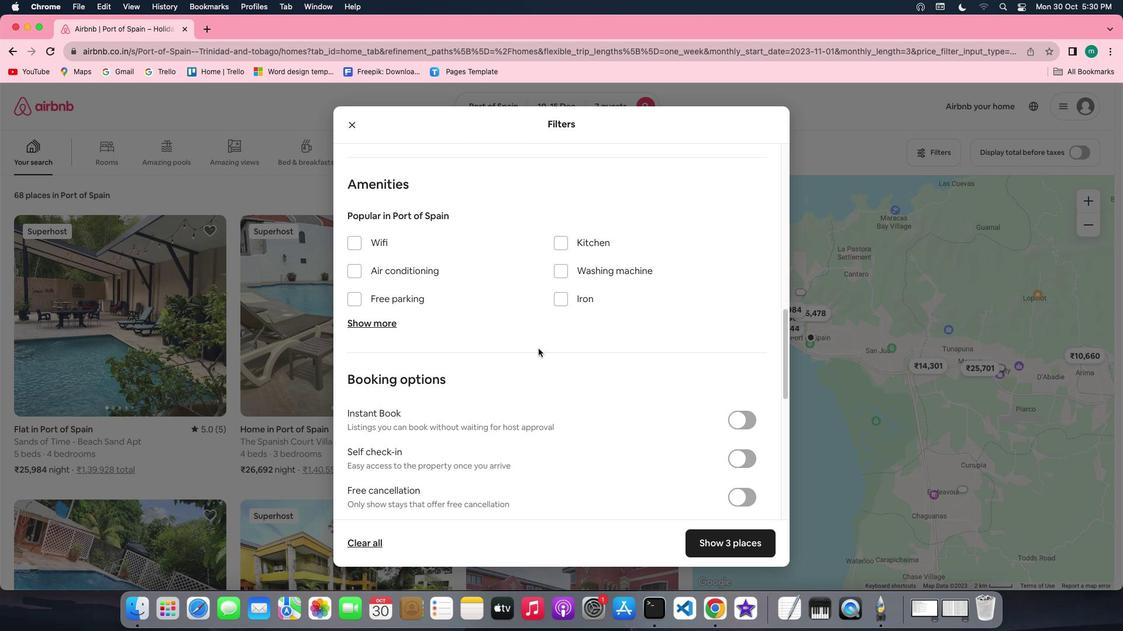 
Action: Mouse scrolled (538, 348) with delta (0, 0)
Screenshot: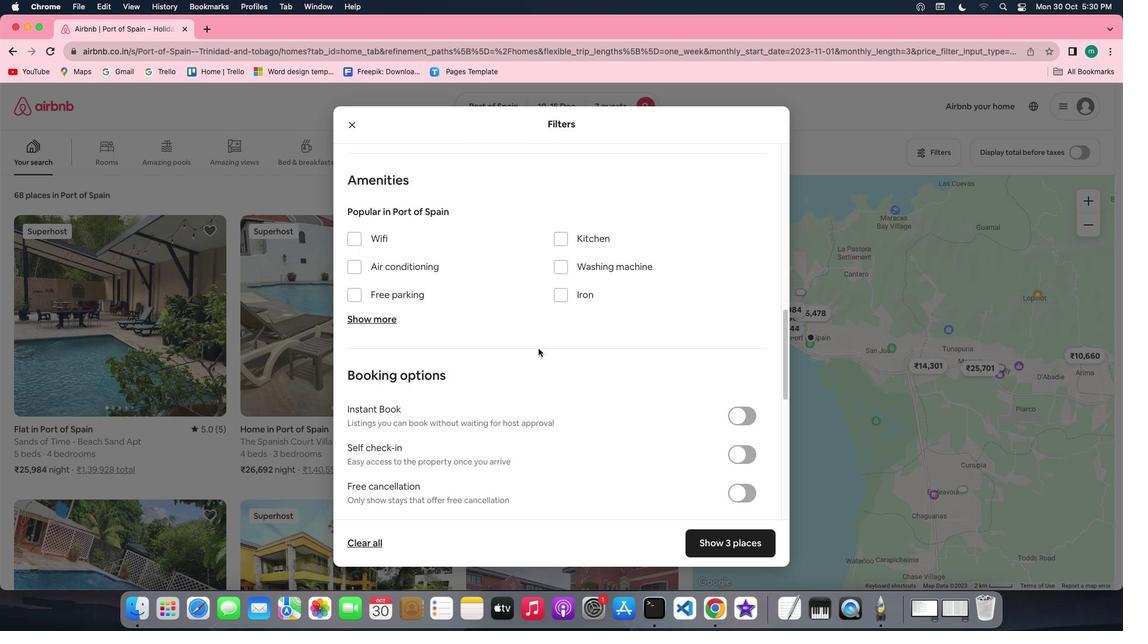 
Action: Mouse scrolled (538, 348) with delta (0, 0)
Screenshot: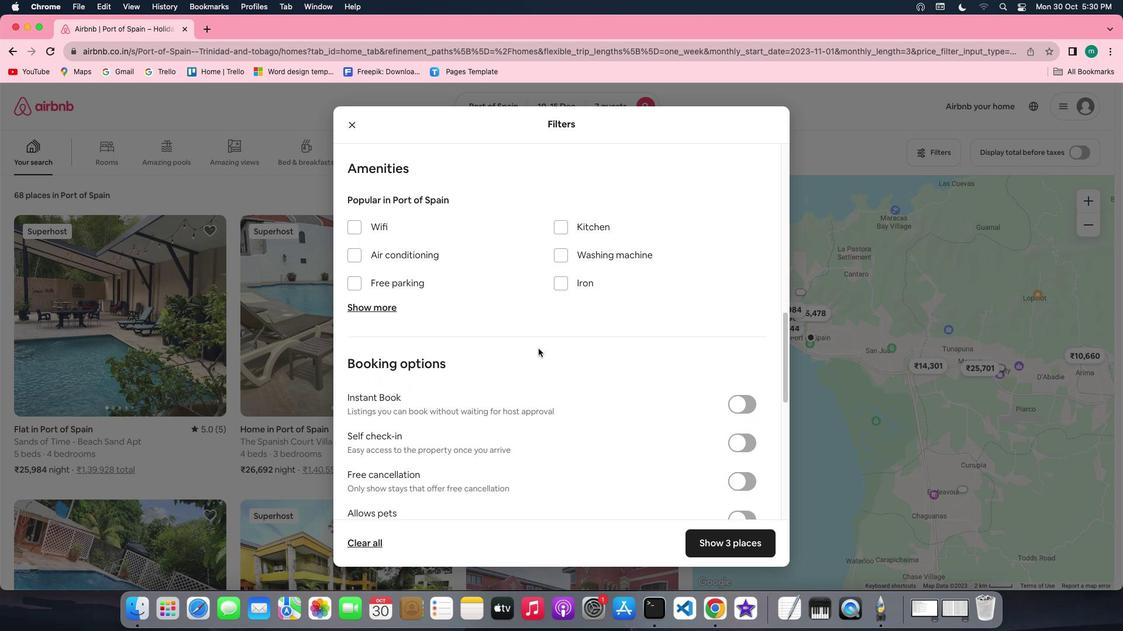 
Action: Mouse moved to (378, 221)
Screenshot: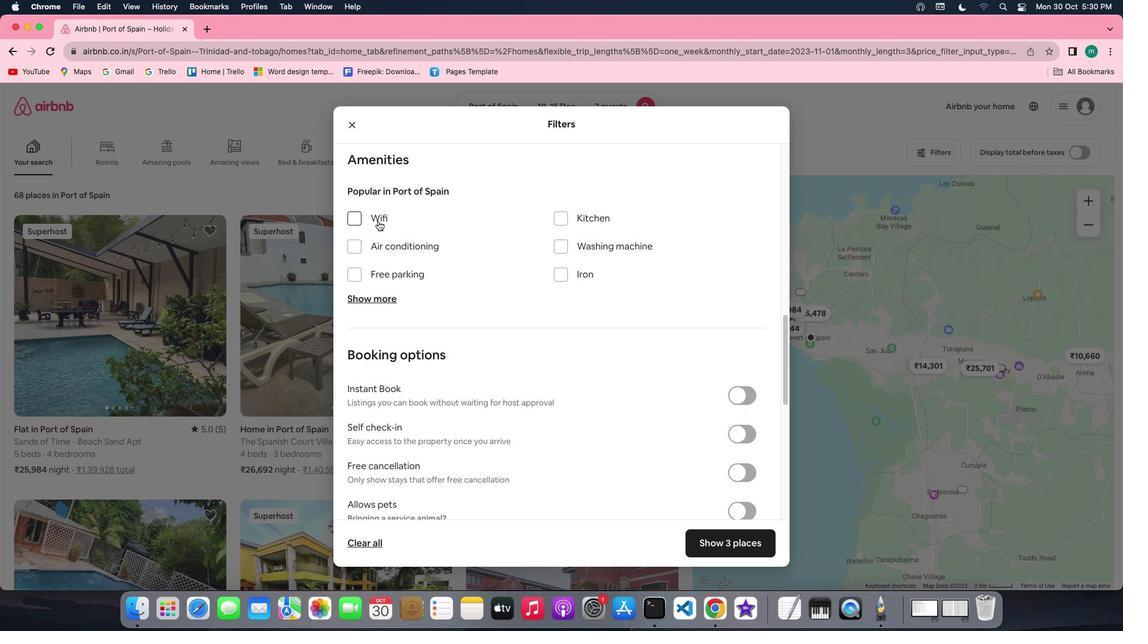 
Action: Mouse pressed left at (378, 221)
Screenshot: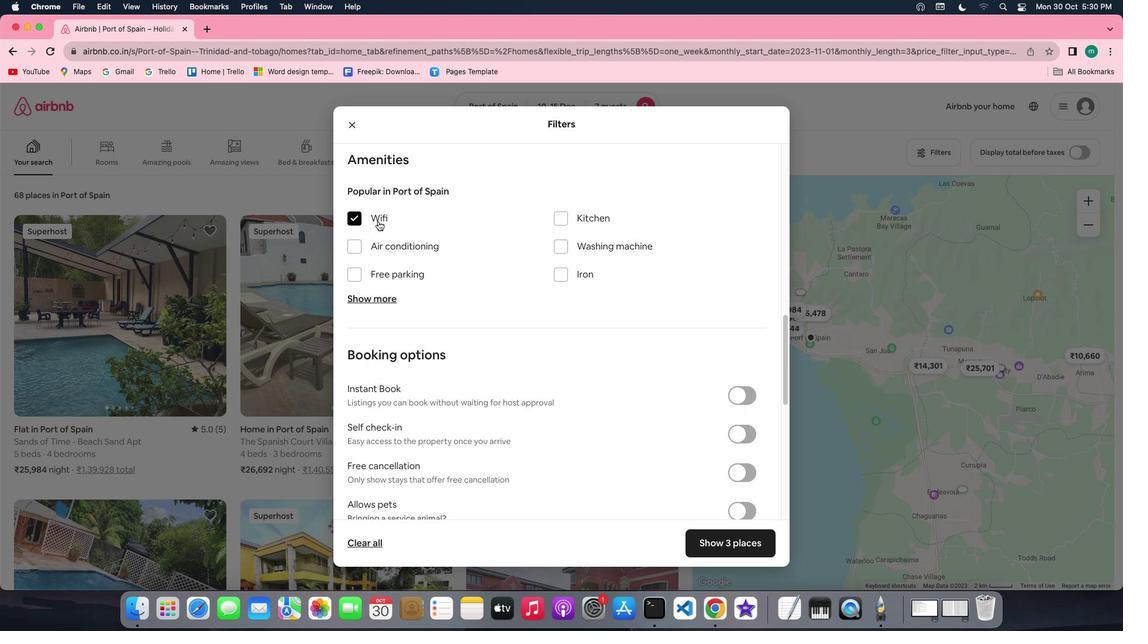 
Action: Mouse moved to (379, 301)
Screenshot: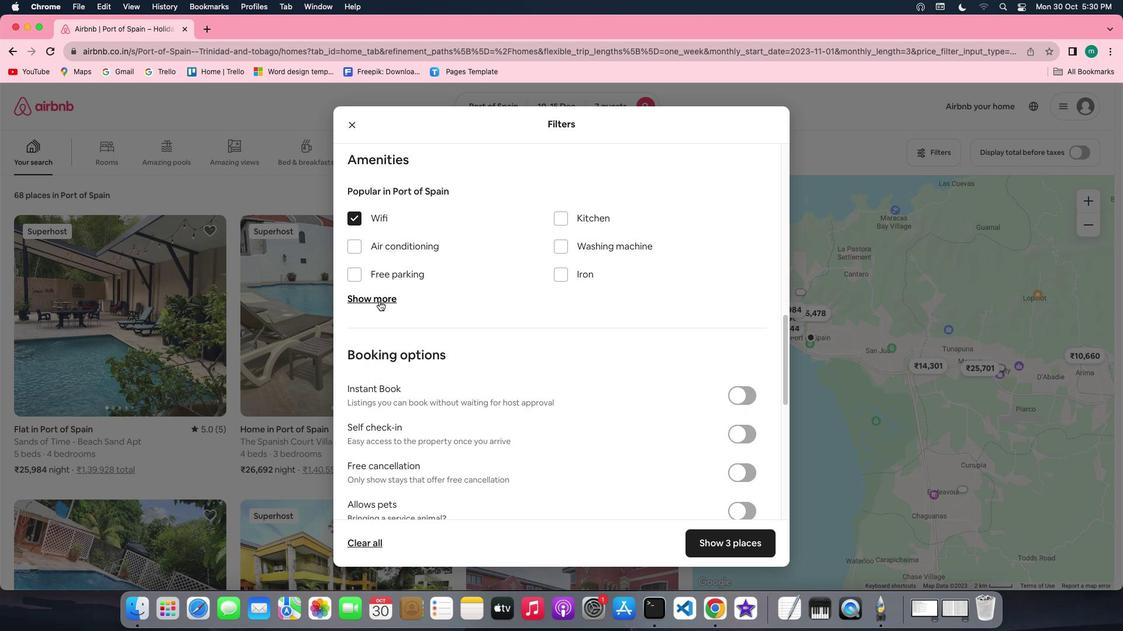 
Action: Mouse pressed left at (379, 301)
Screenshot: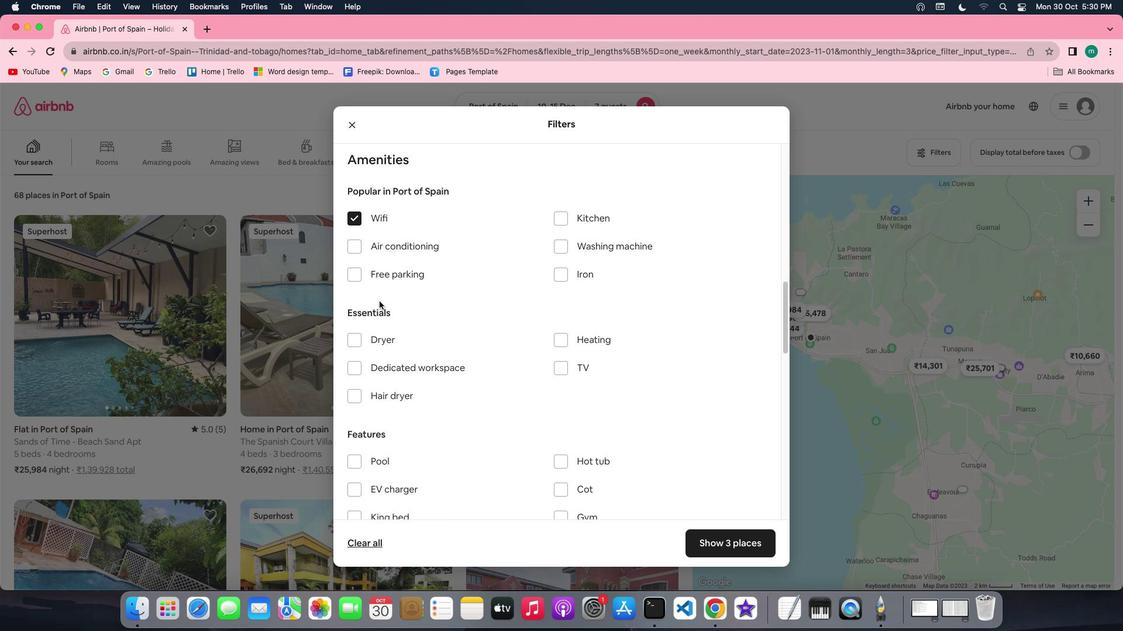 
Action: Mouse moved to (620, 414)
Screenshot: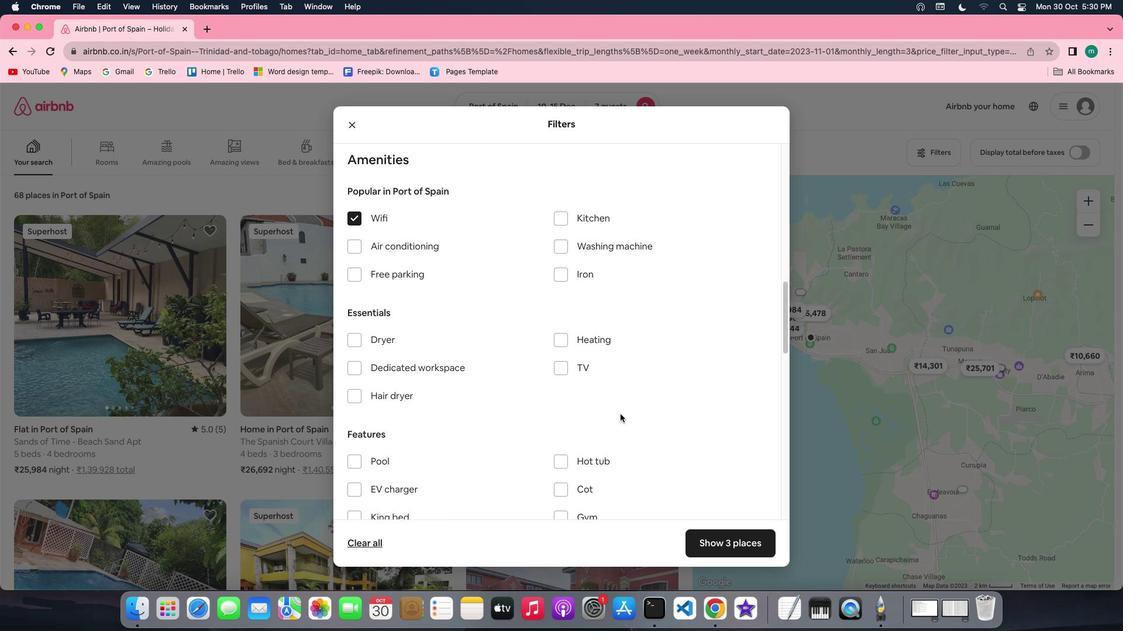 
Action: Mouse scrolled (620, 414) with delta (0, 0)
Screenshot: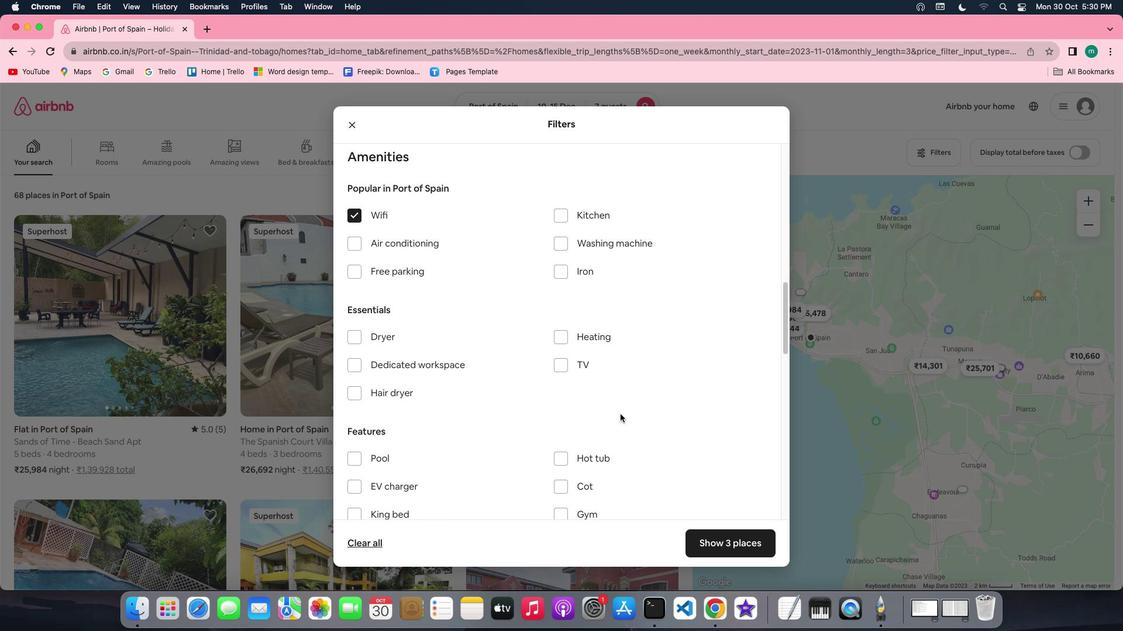 
Action: Mouse scrolled (620, 414) with delta (0, 0)
Screenshot: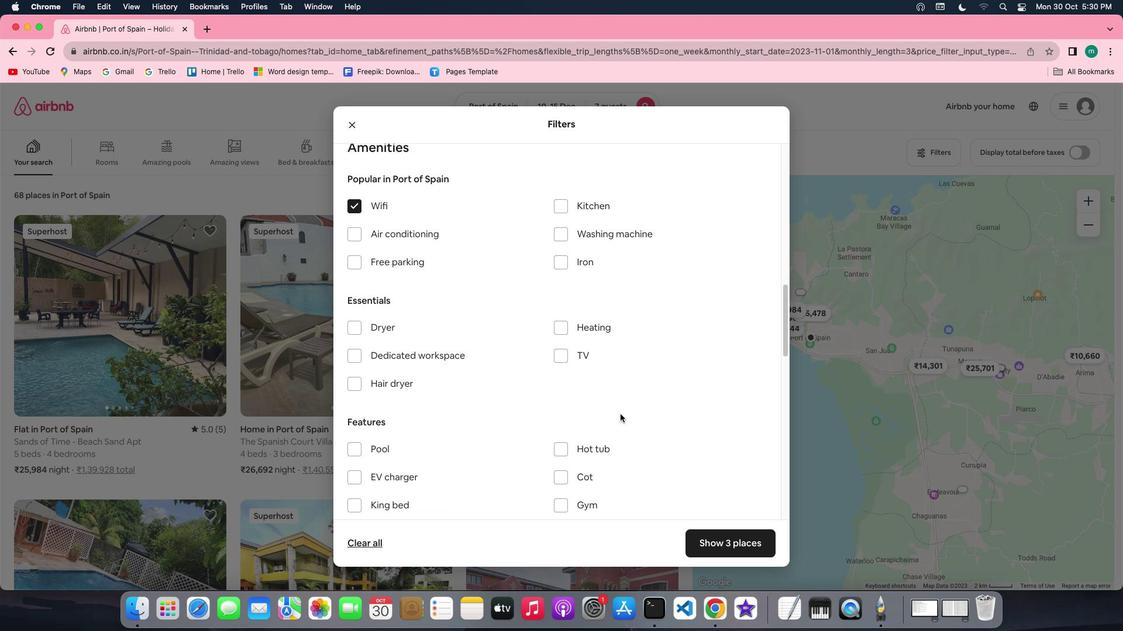 
Action: Mouse scrolled (620, 414) with delta (0, 0)
Screenshot: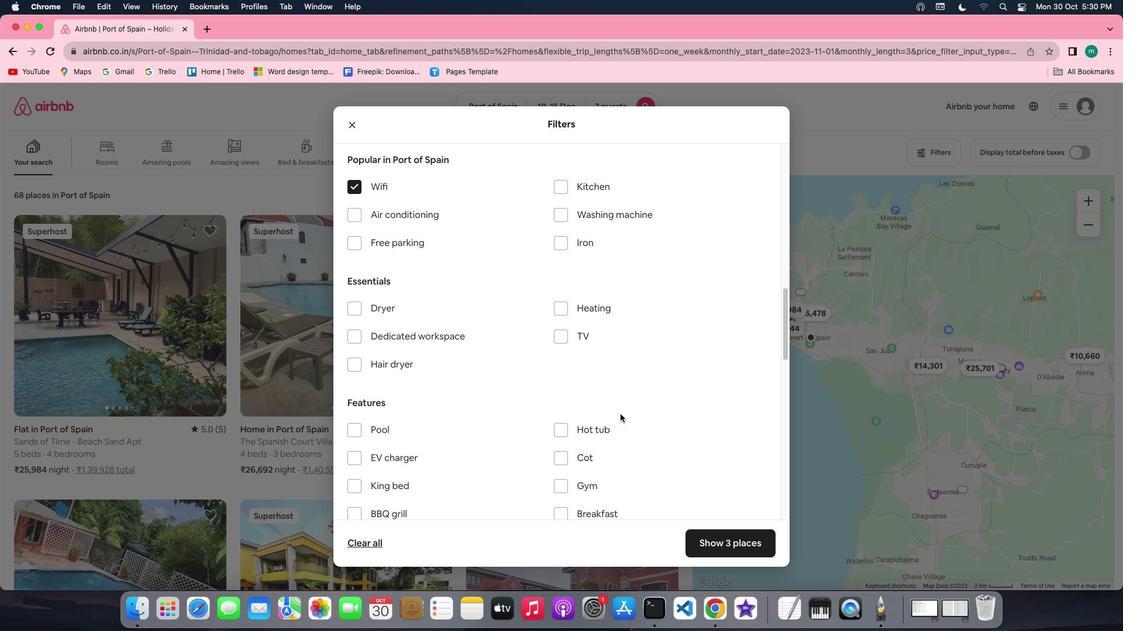 
Action: Mouse scrolled (620, 414) with delta (0, 0)
Screenshot: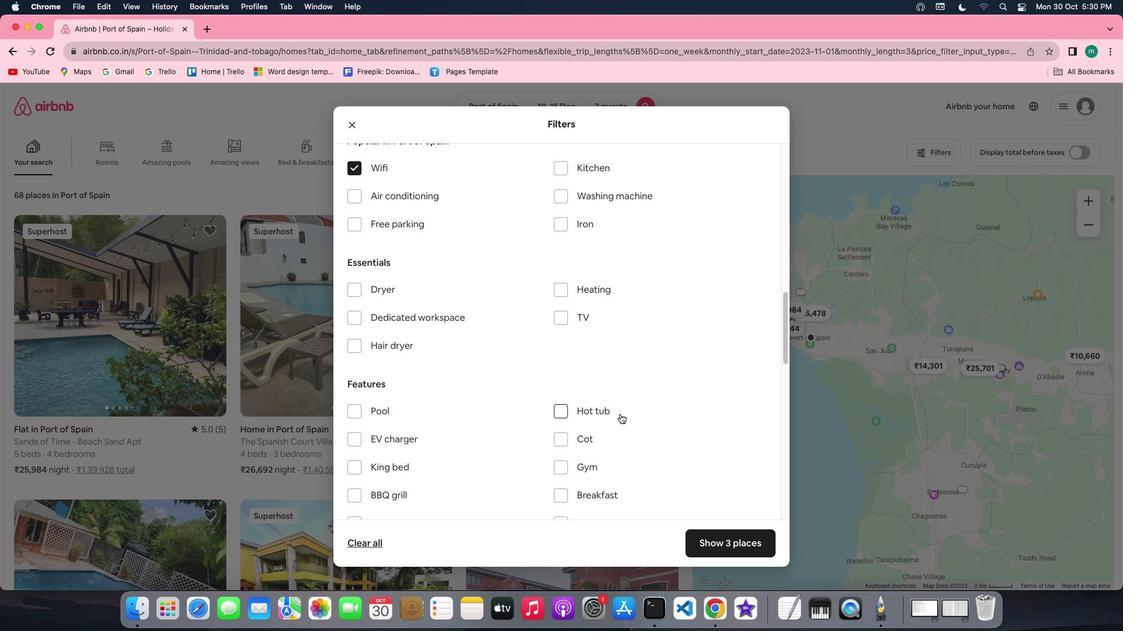 
Action: Mouse scrolled (620, 414) with delta (0, 0)
Screenshot: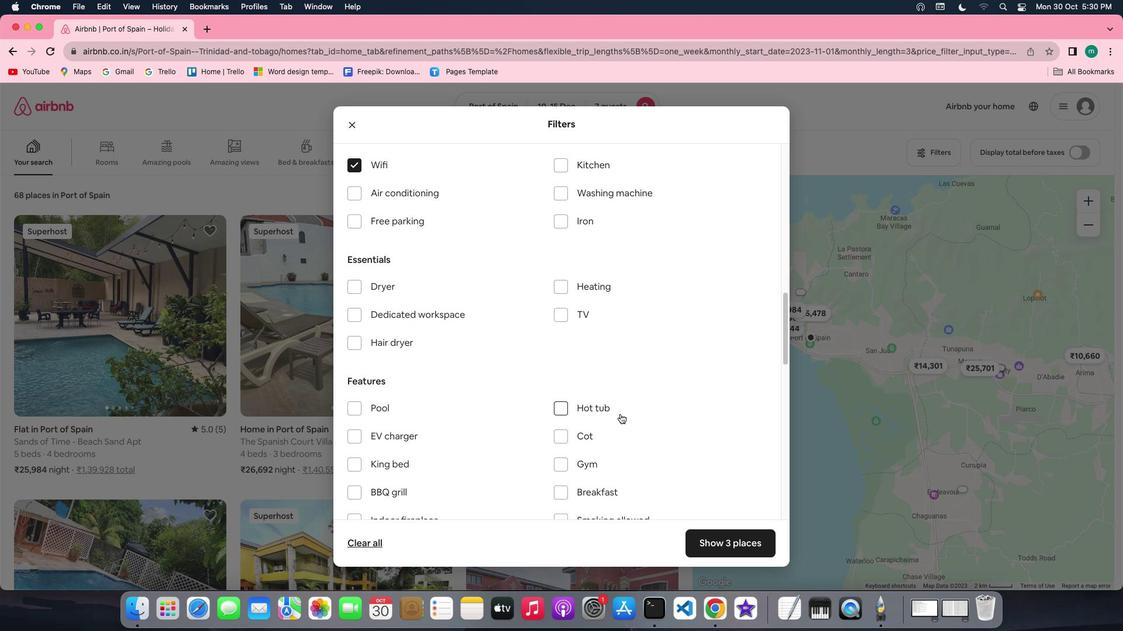 
Action: Mouse moved to (583, 303)
Screenshot: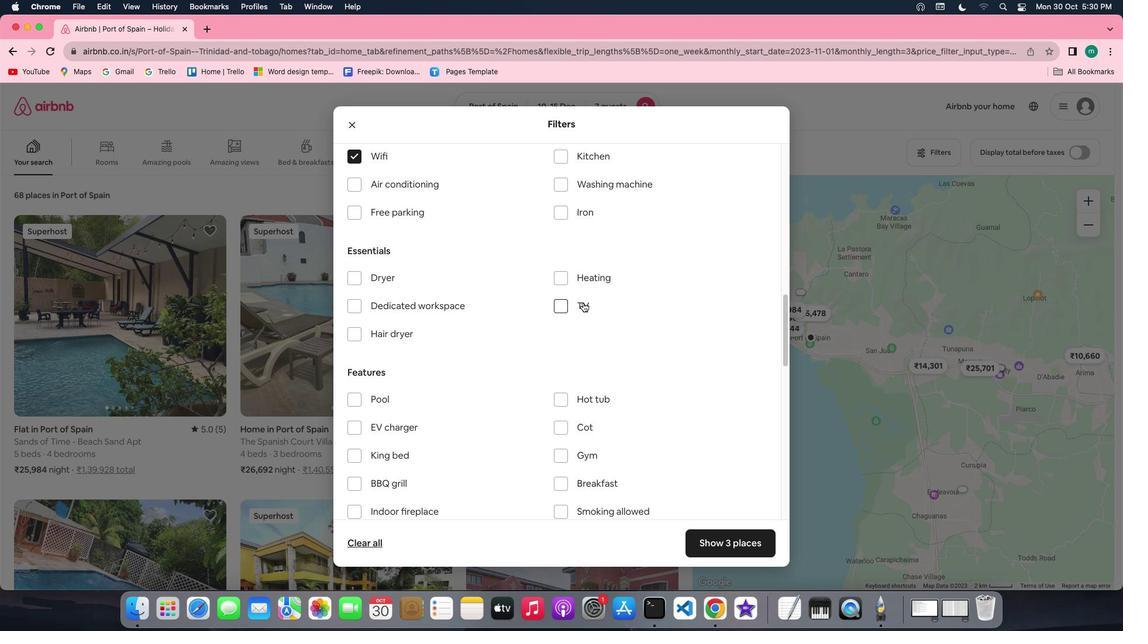 
Action: Mouse pressed left at (583, 303)
Screenshot: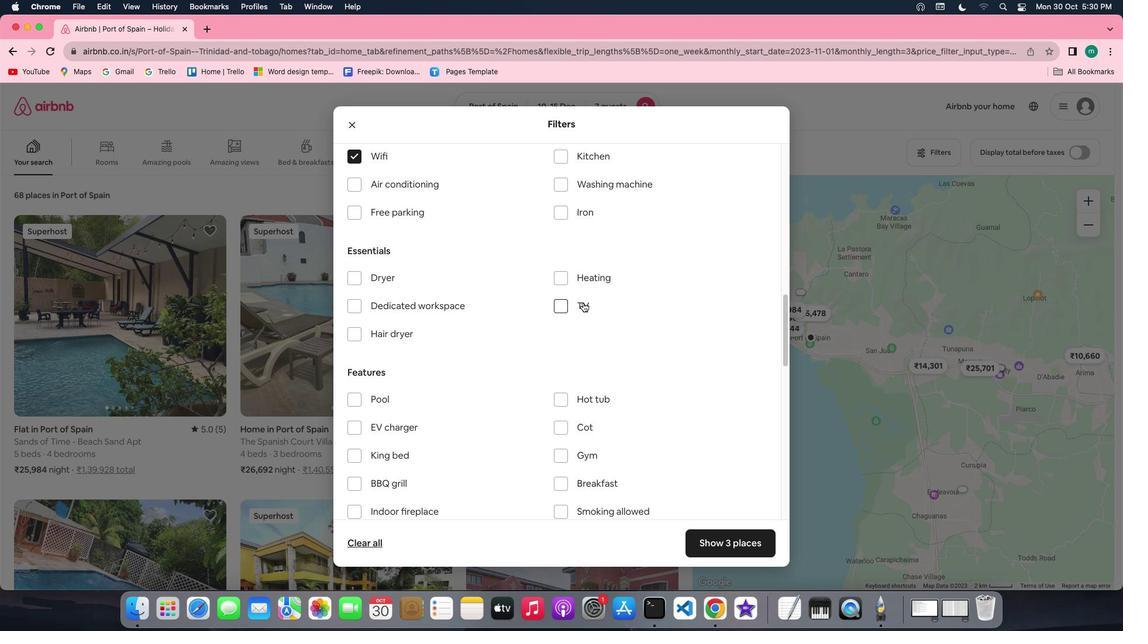 
Action: Mouse moved to (410, 215)
Screenshot: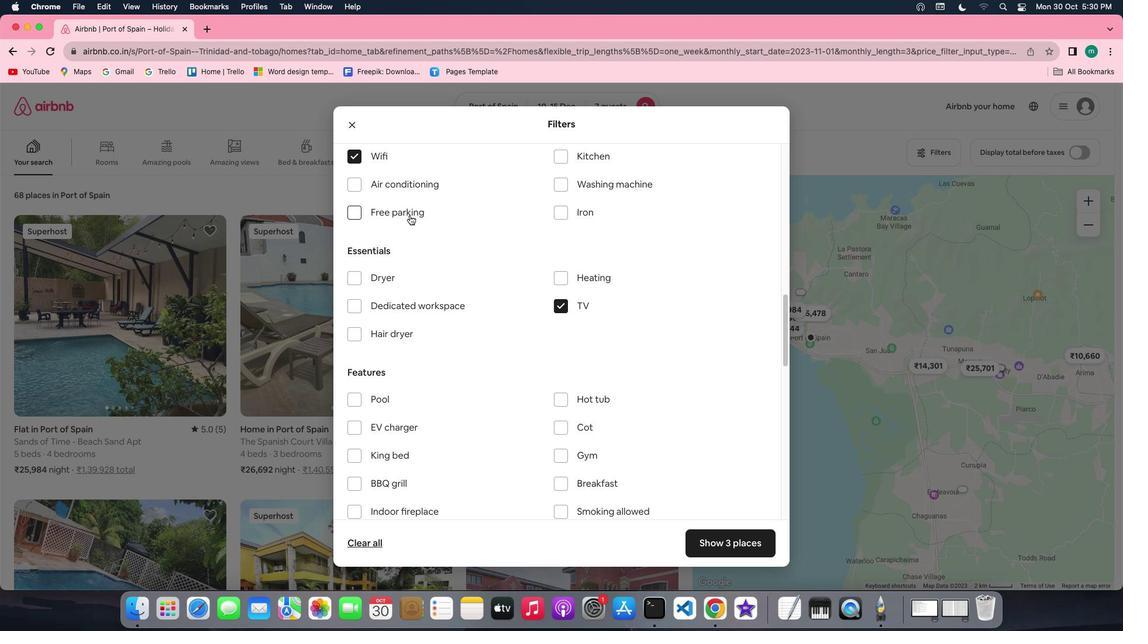 
Action: Mouse pressed left at (410, 215)
Screenshot: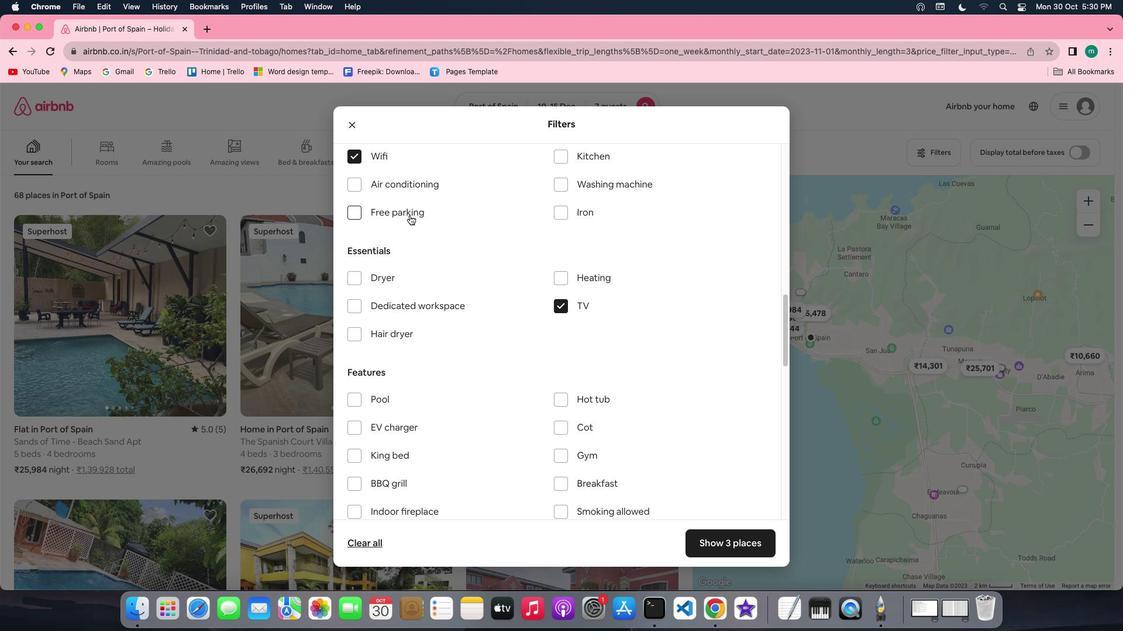 
Action: Mouse moved to (505, 319)
Screenshot: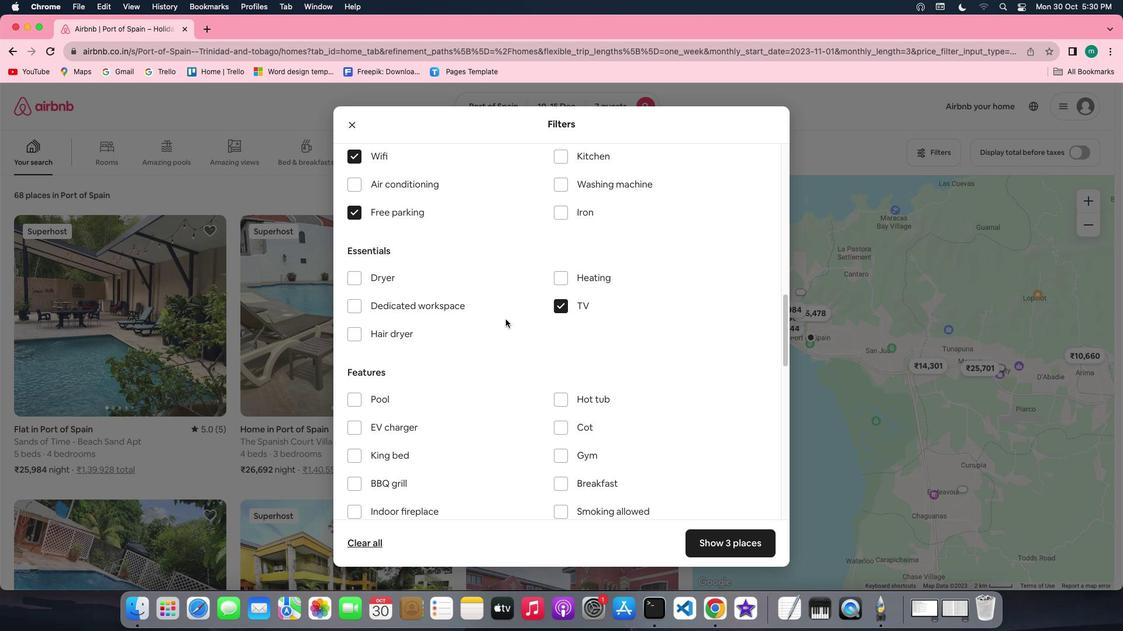 
Action: Mouse scrolled (505, 319) with delta (0, 0)
Screenshot: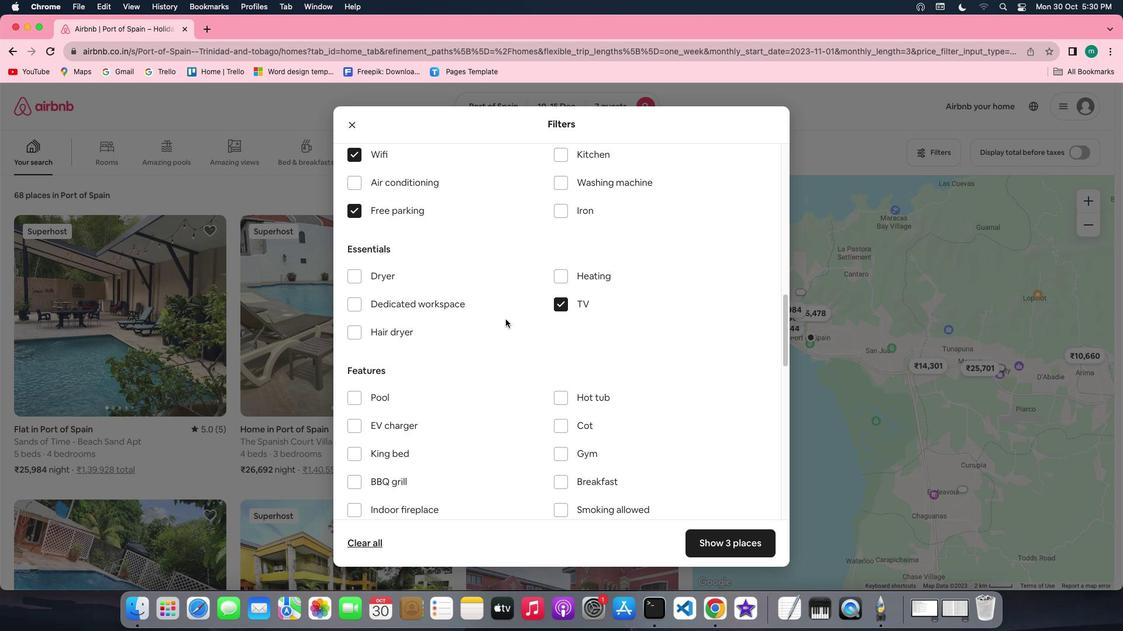 
Action: Mouse scrolled (505, 319) with delta (0, 0)
Screenshot: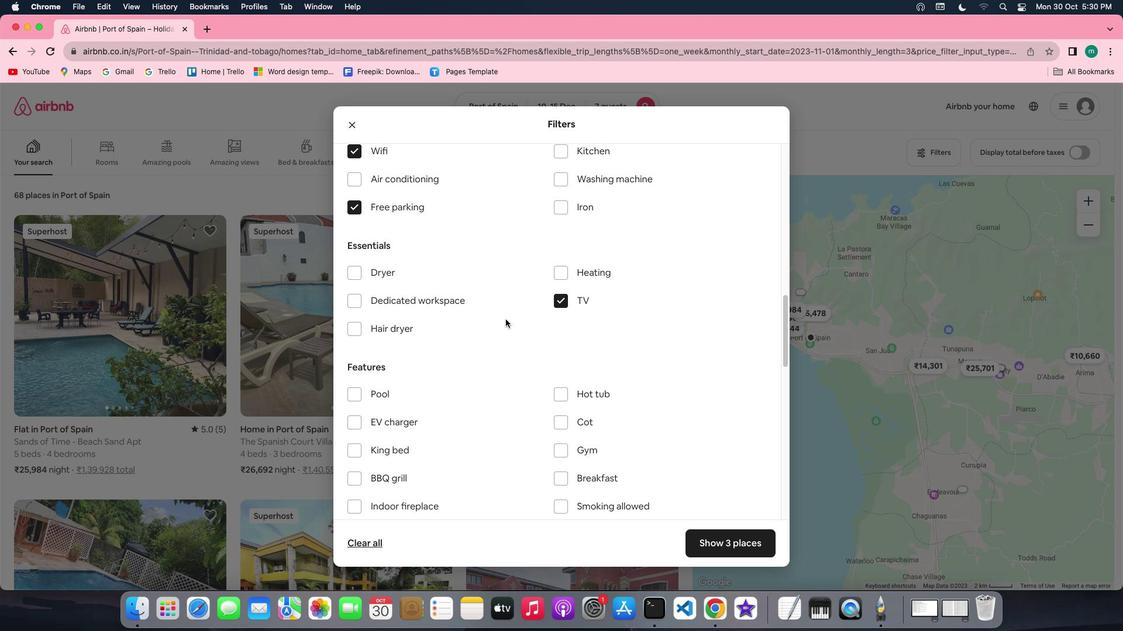 
Action: Mouse scrolled (505, 319) with delta (0, 0)
Screenshot: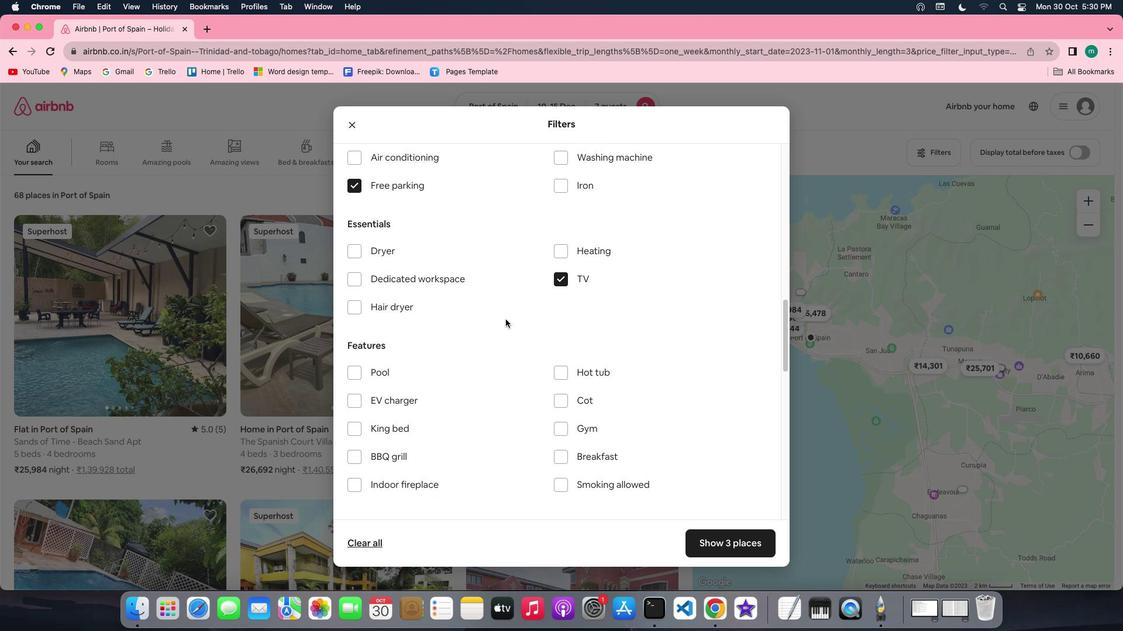 
Action: Mouse scrolled (505, 319) with delta (0, 0)
Screenshot: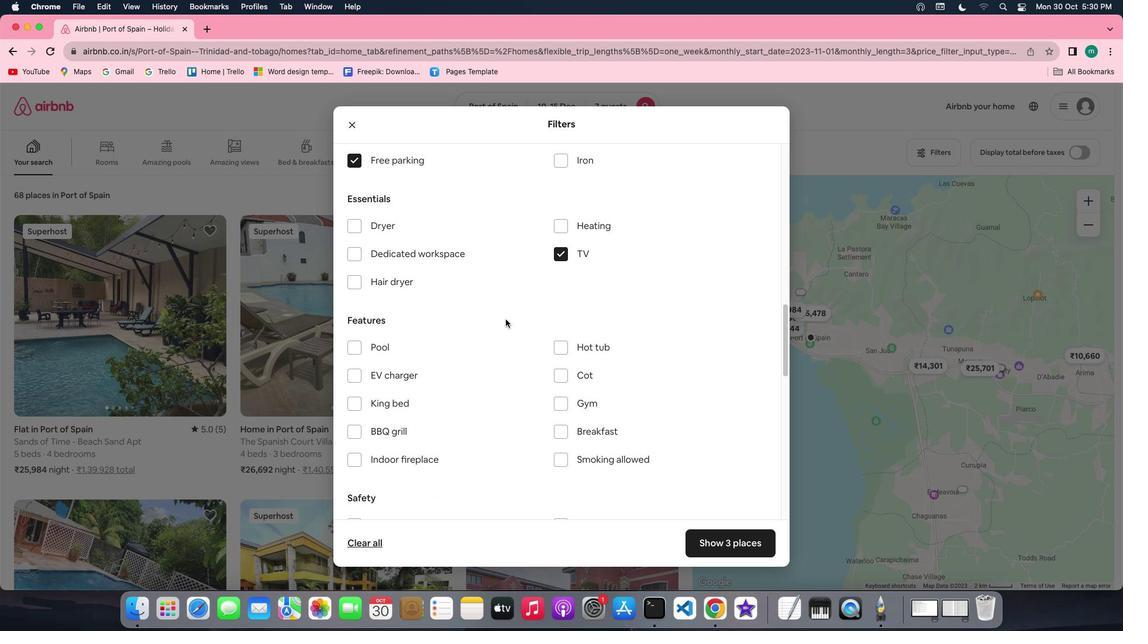 
Action: Mouse scrolled (505, 319) with delta (0, 0)
Screenshot: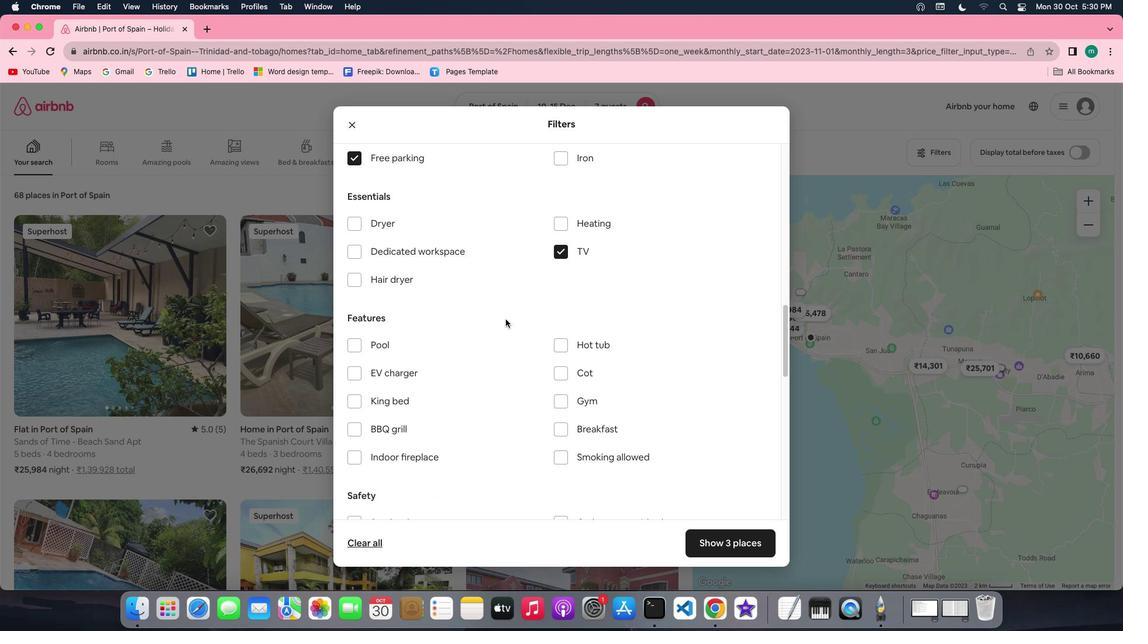 
Action: Mouse scrolled (505, 319) with delta (0, 0)
Screenshot: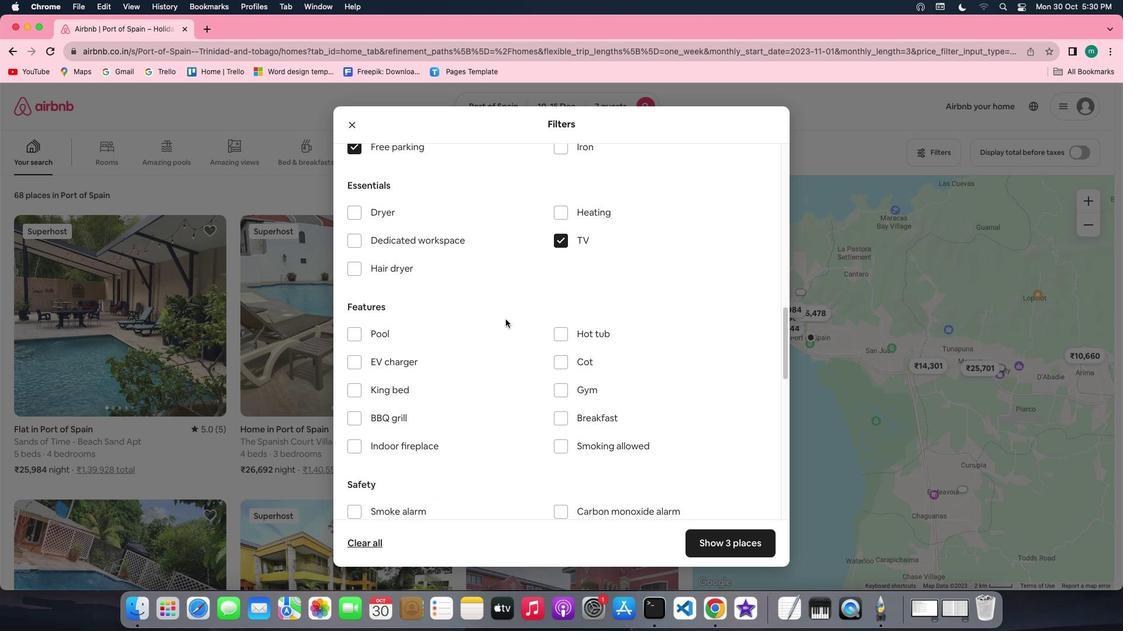 
Action: Mouse scrolled (505, 319) with delta (0, 0)
Screenshot: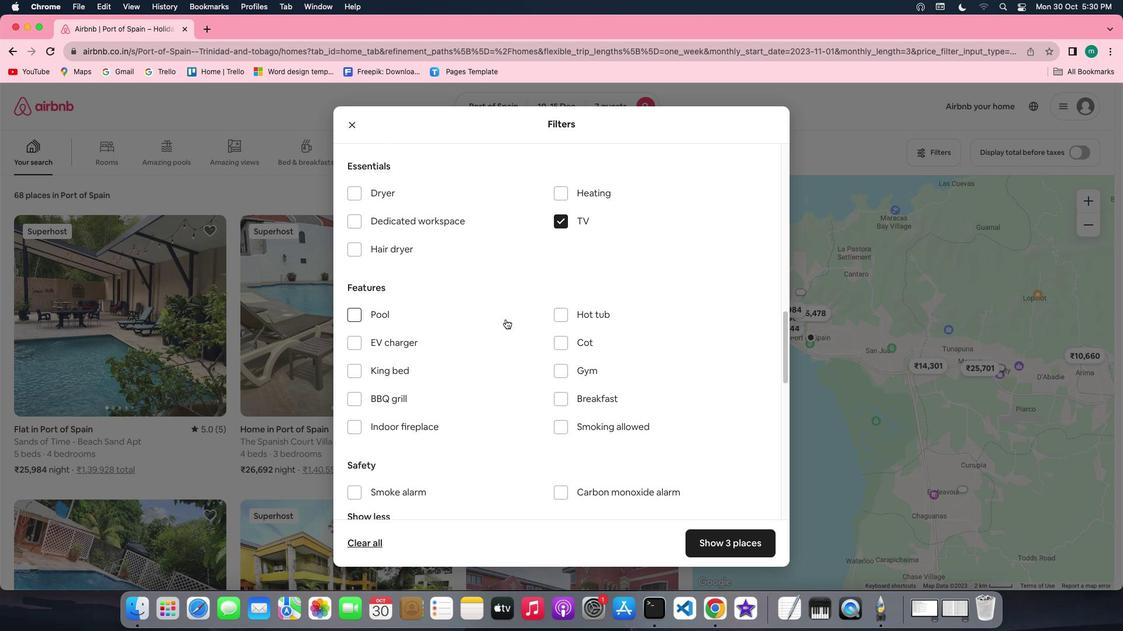
Action: Mouse scrolled (505, 319) with delta (0, 0)
Screenshot: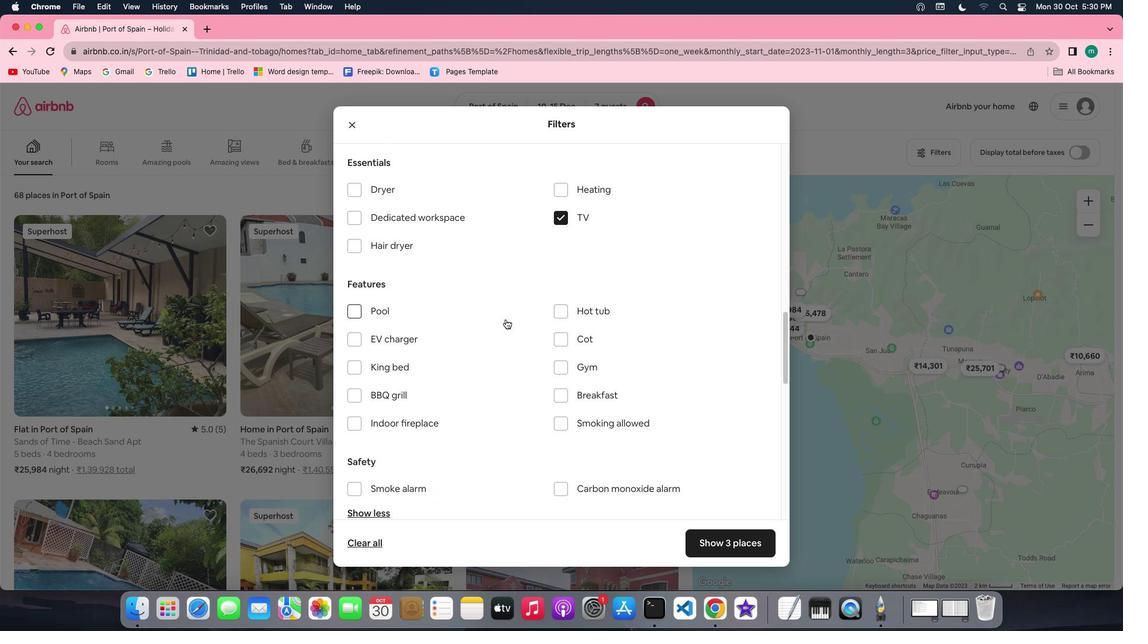 
Action: Mouse scrolled (505, 319) with delta (0, 0)
Screenshot: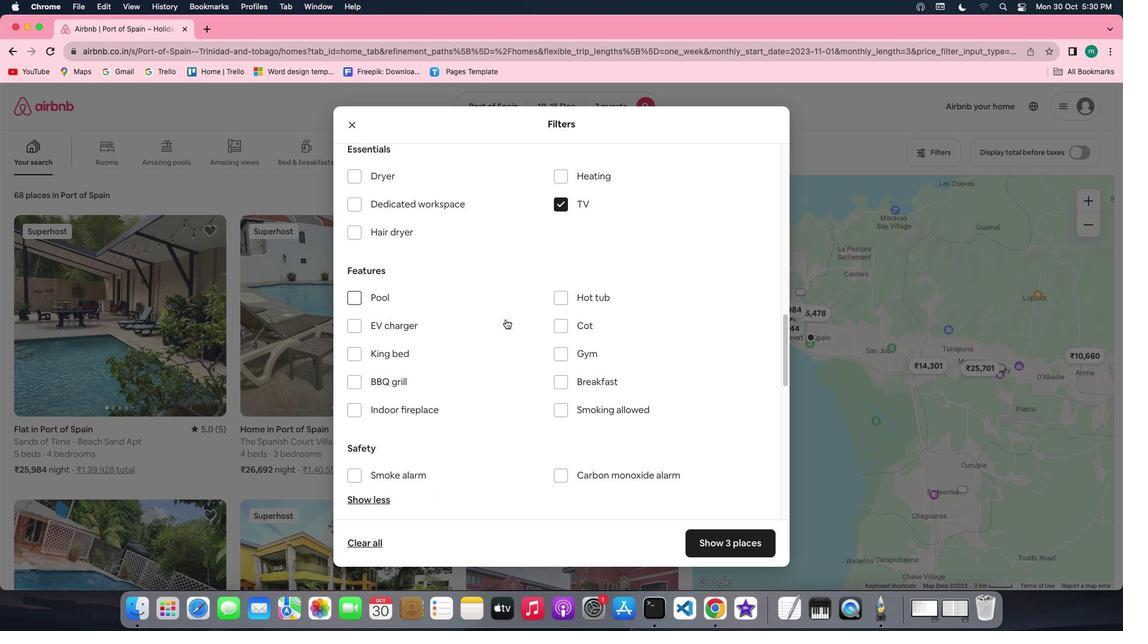 
Action: Mouse moved to (556, 331)
Screenshot: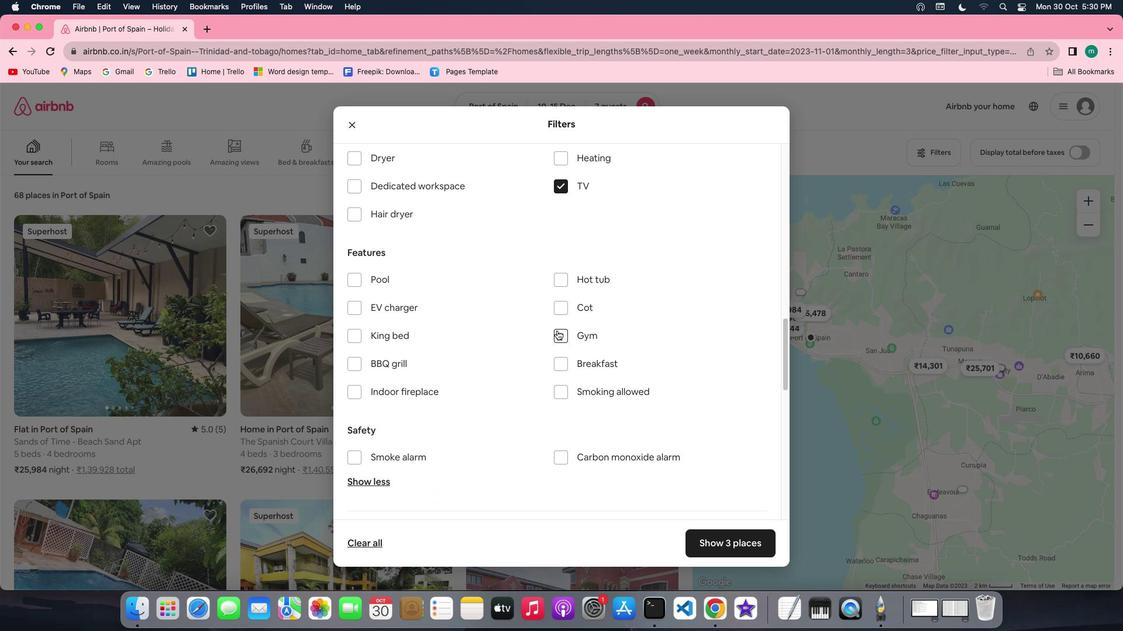 
Action: Mouse pressed left at (556, 331)
Screenshot: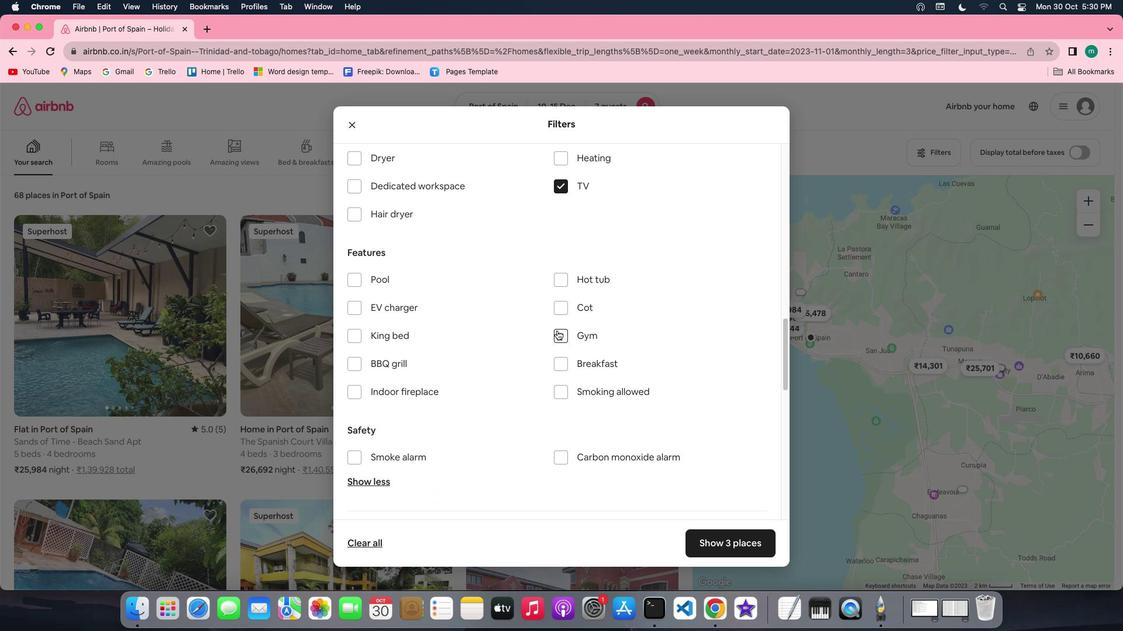 
Action: Mouse moved to (563, 360)
Screenshot: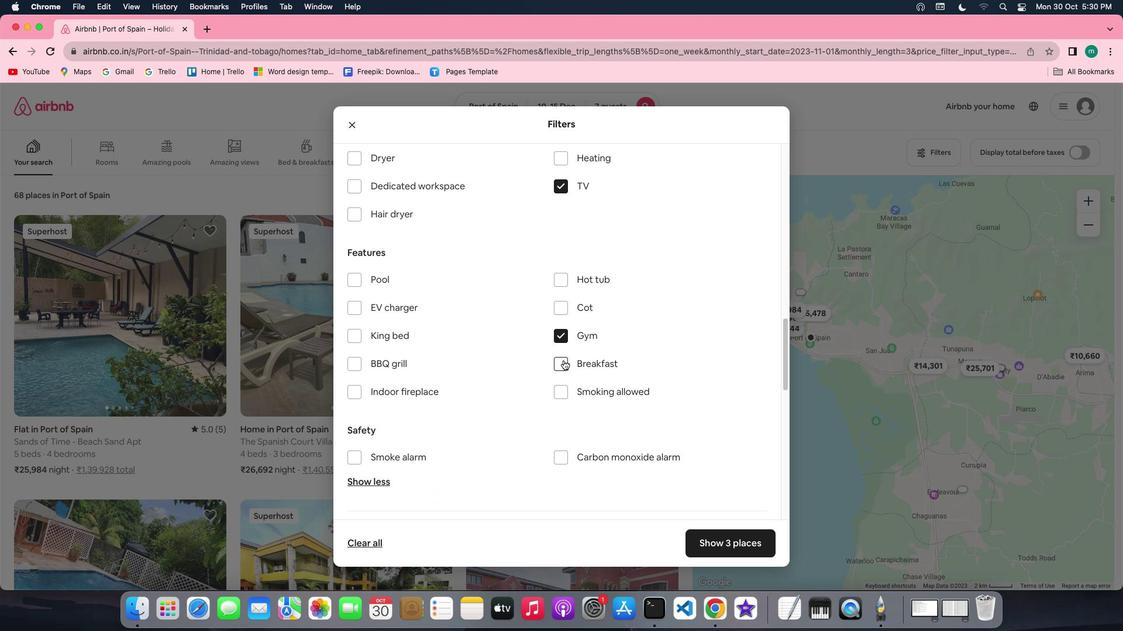
Action: Mouse pressed left at (563, 360)
Screenshot: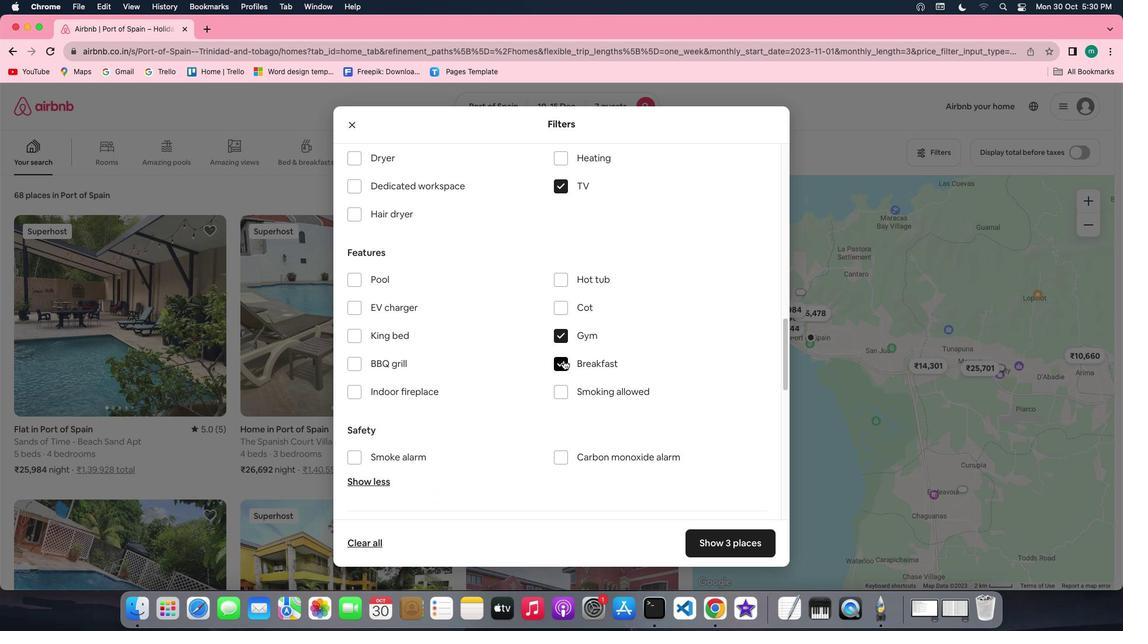 
Action: Mouse moved to (618, 397)
Screenshot: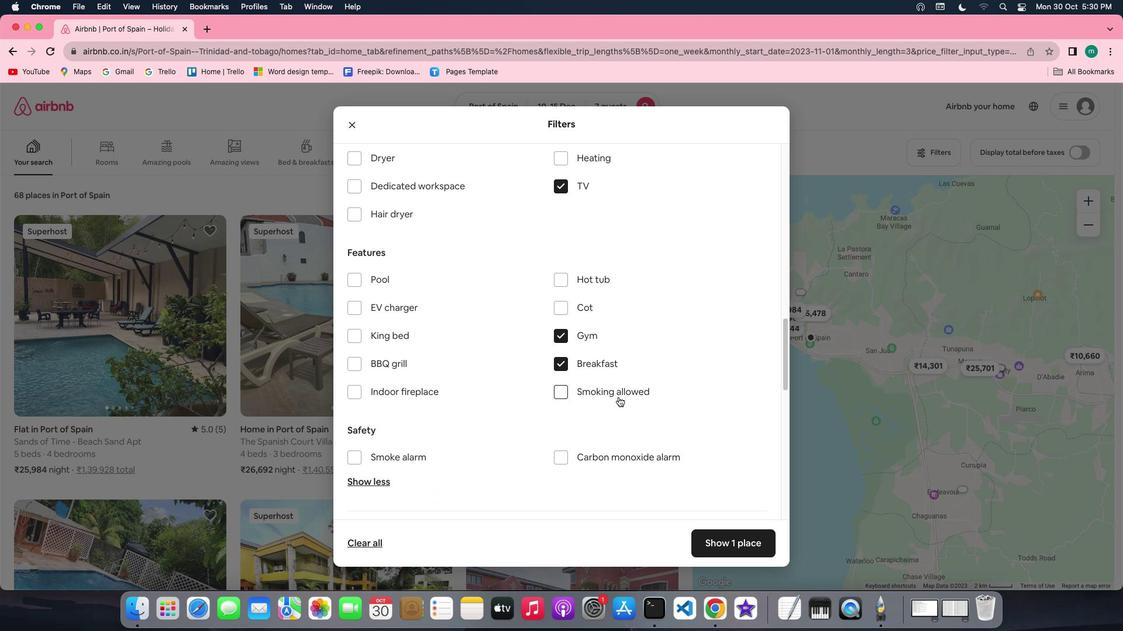 
Action: Mouse scrolled (618, 397) with delta (0, 0)
Screenshot: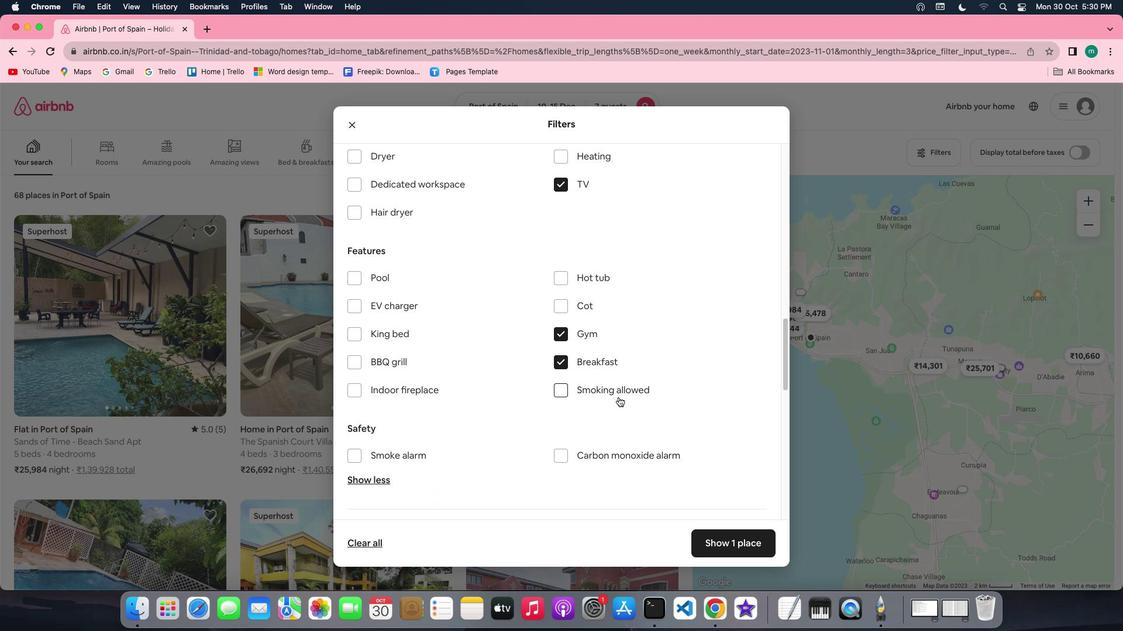 
Action: Mouse scrolled (618, 397) with delta (0, 0)
Screenshot: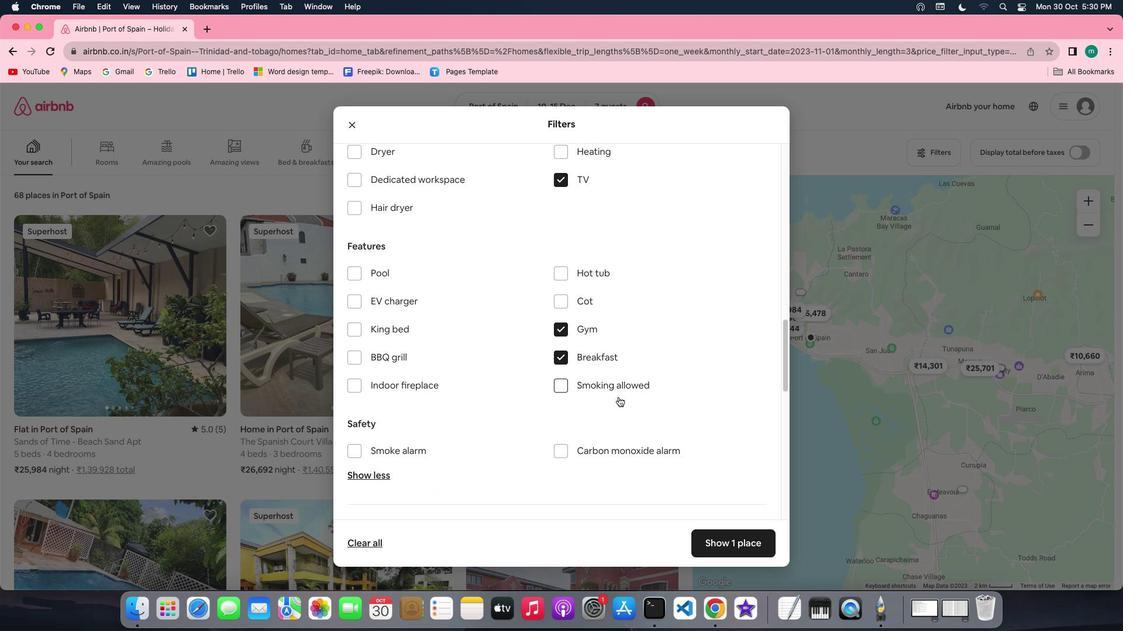 
Action: Mouse scrolled (618, 397) with delta (0, -1)
Screenshot: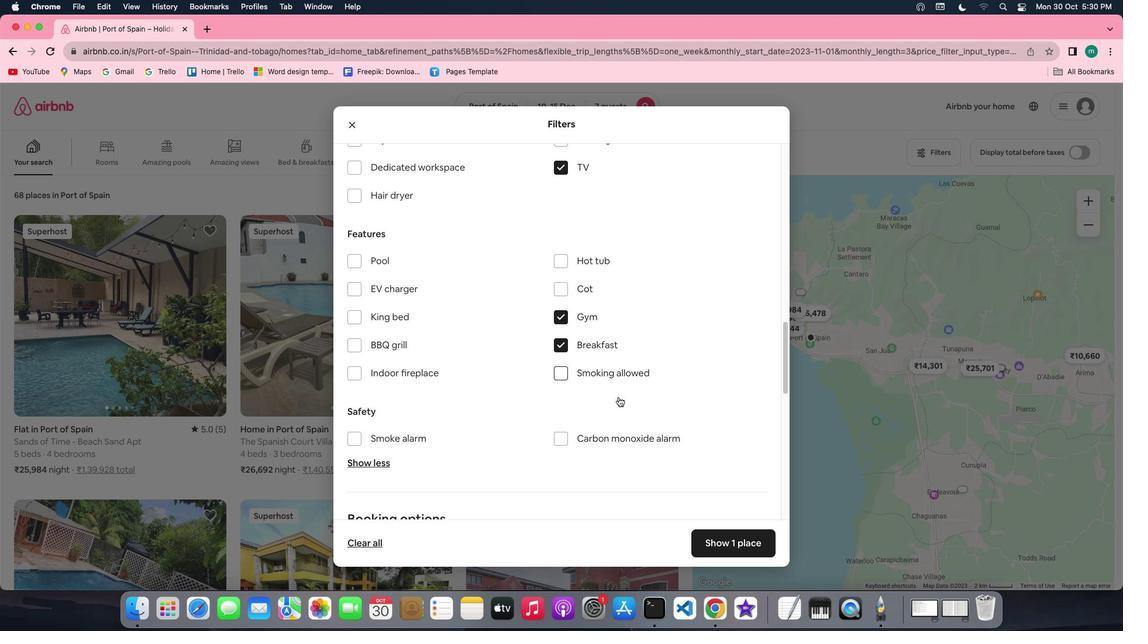 
Action: Mouse scrolled (618, 397) with delta (0, 0)
Screenshot: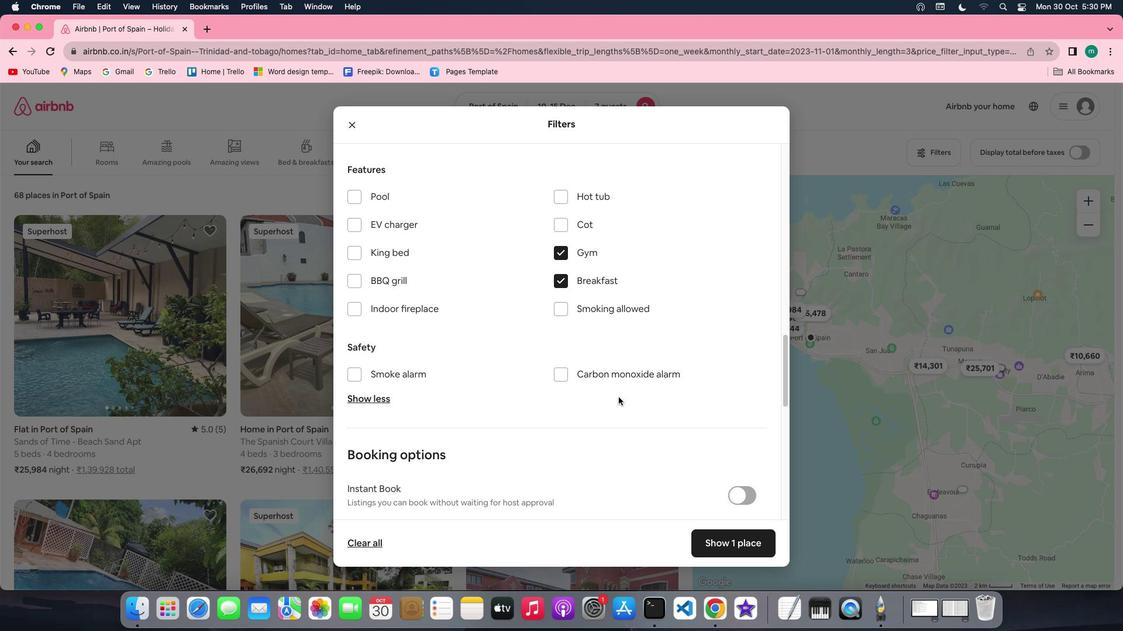 
Action: Mouse scrolled (618, 397) with delta (0, 0)
Screenshot: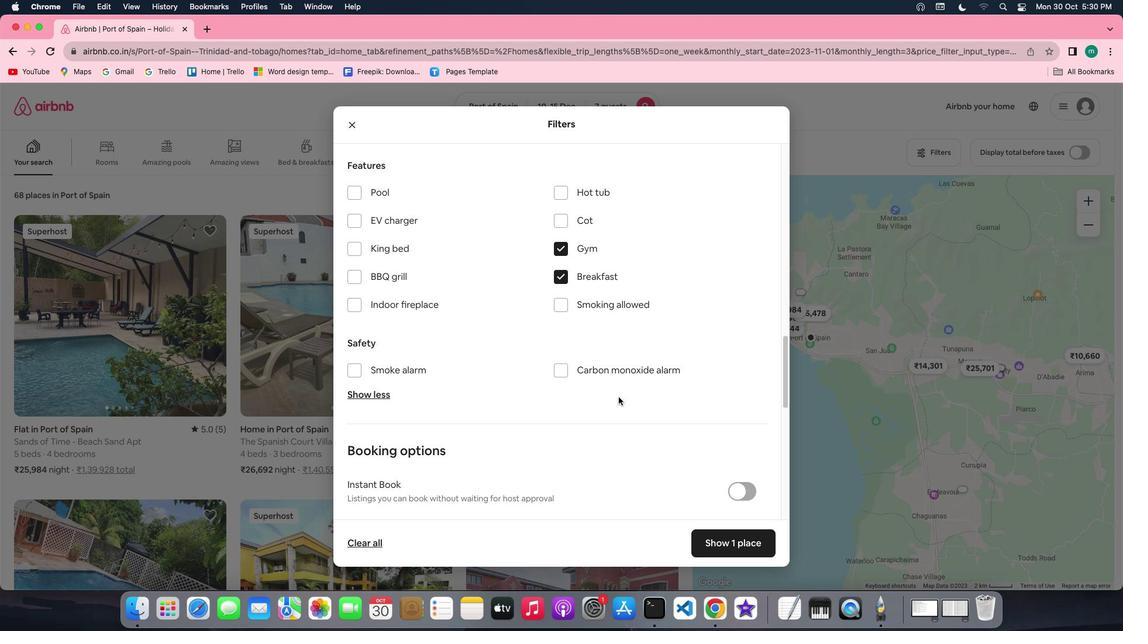 
Action: Mouse scrolled (618, 397) with delta (0, 0)
Screenshot: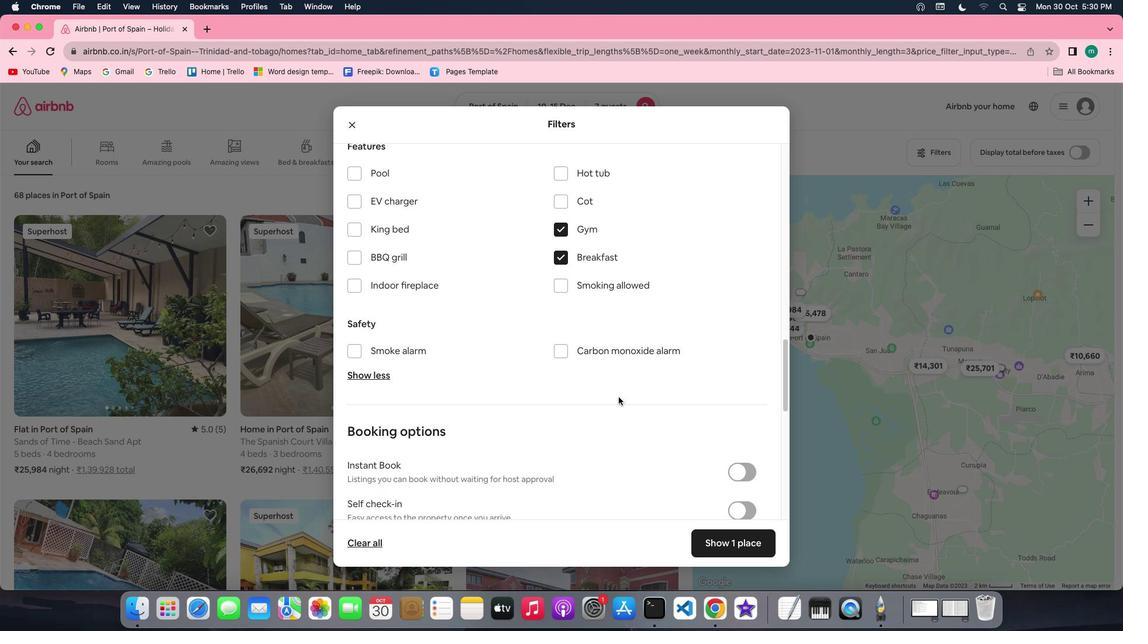 
Action: Mouse scrolled (618, 397) with delta (0, 0)
Screenshot: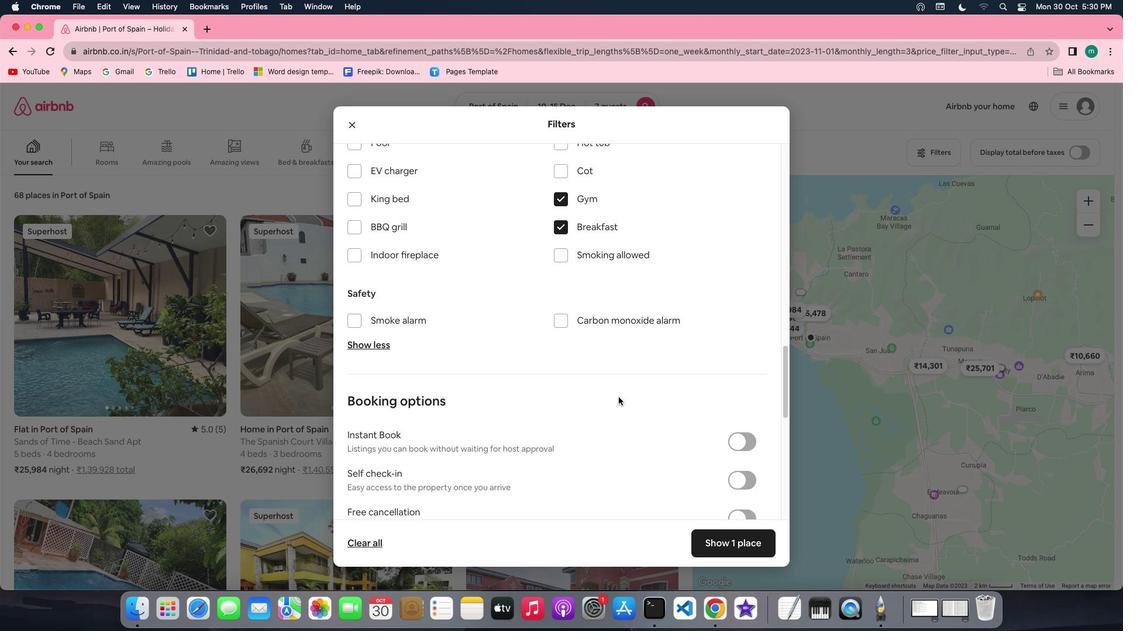 
Action: Mouse scrolled (618, 397) with delta (0, 0)
Screenshot: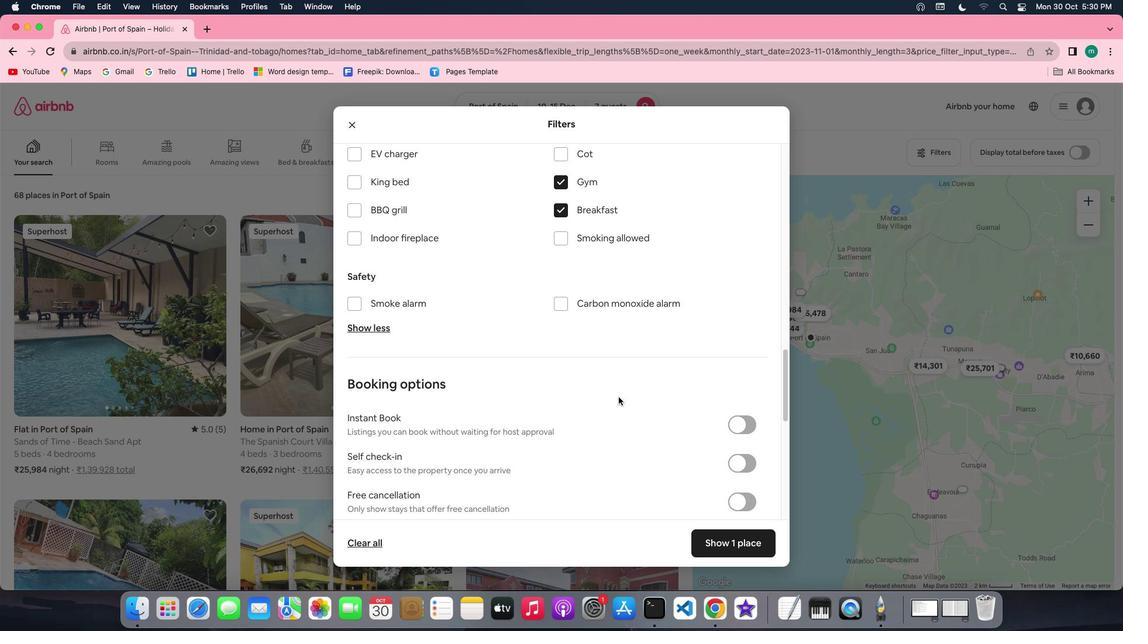 
Action: Mouse scrolled (618, 397) with delta (0, 0)
Screenshot: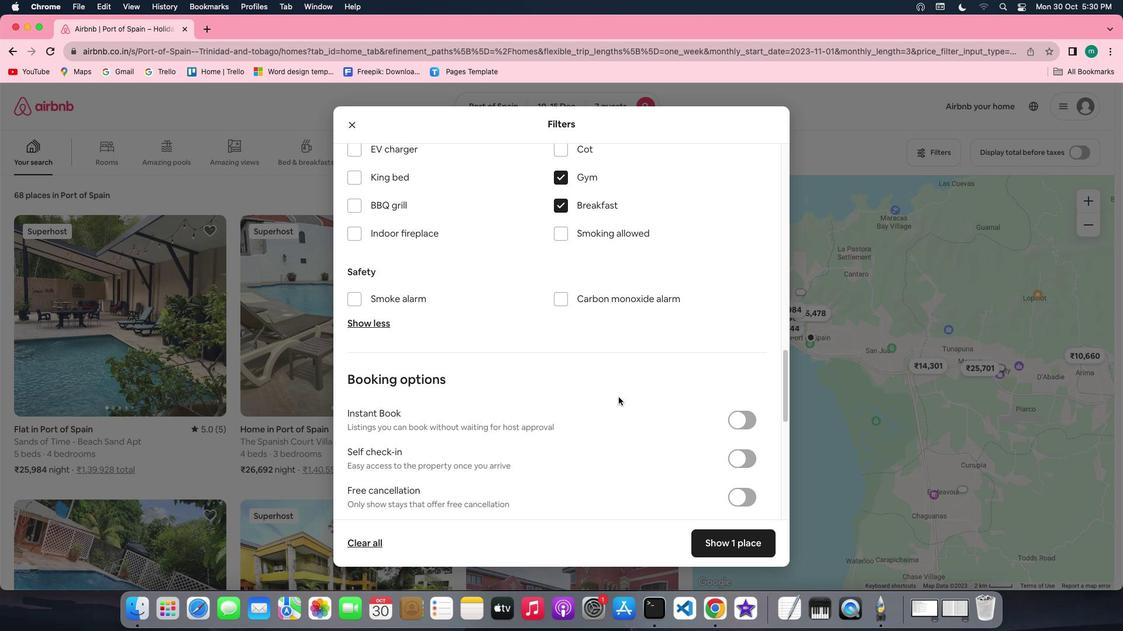 
Action: Mouse scrolled (618, 397) with delta (0, 0)
Screenshot: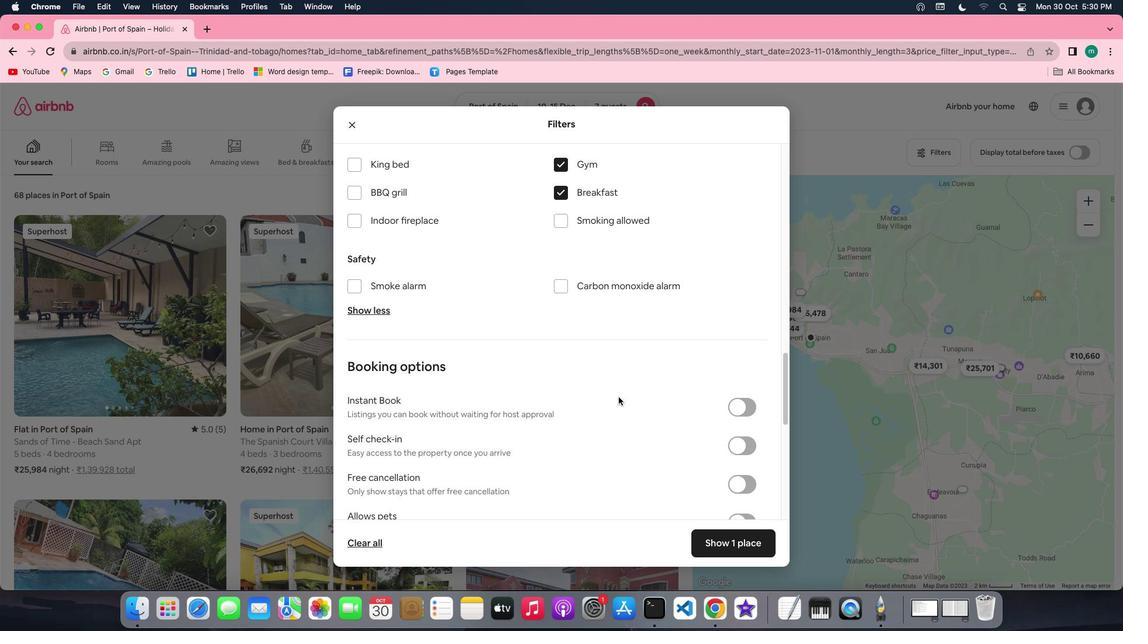 
Action: Mouse scrolled (618, 397) with delta (0, 0)
Screenshot: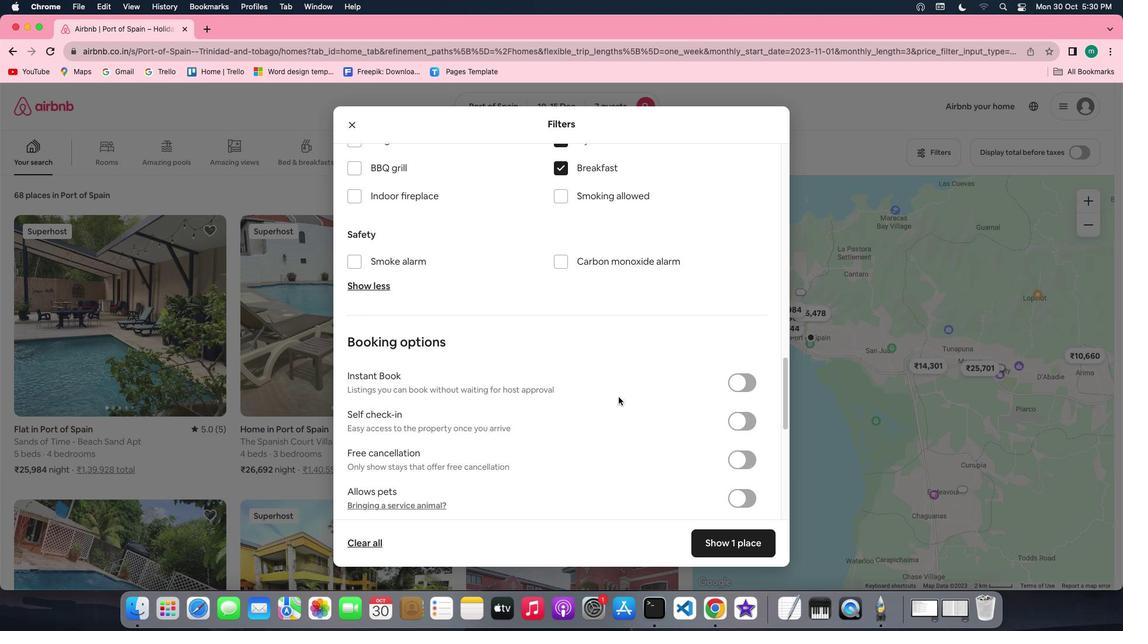 
Action: Mouse scrolled (618, 397) with delta (0, 0)
Screenshot: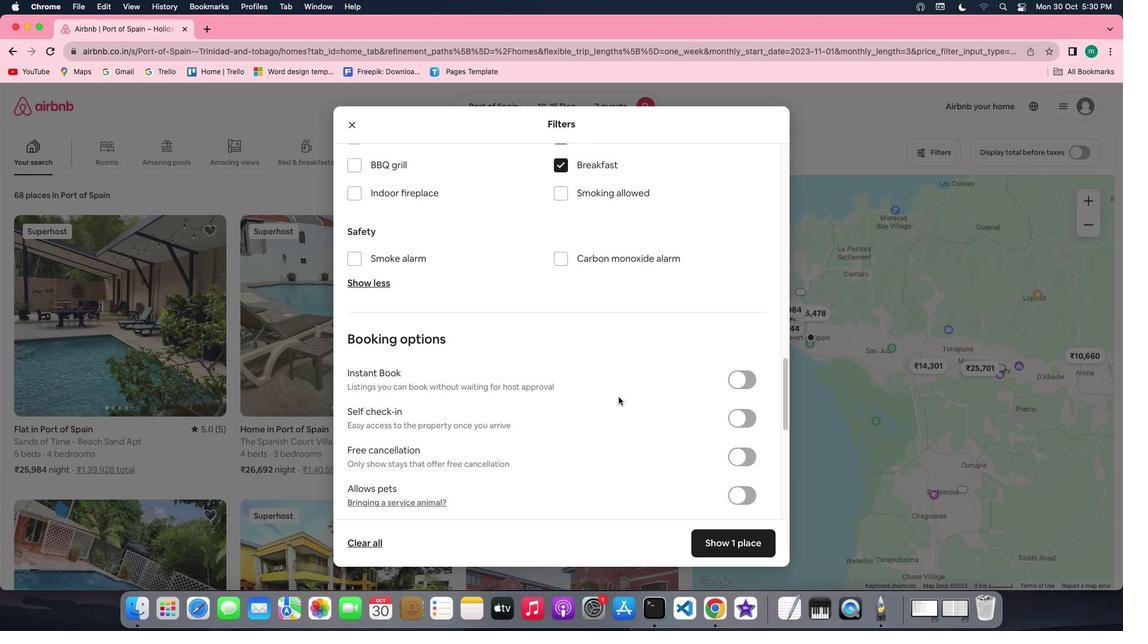 
Action: Mouse scrolled (618, 397) with delta (0, 0)
Screenshot: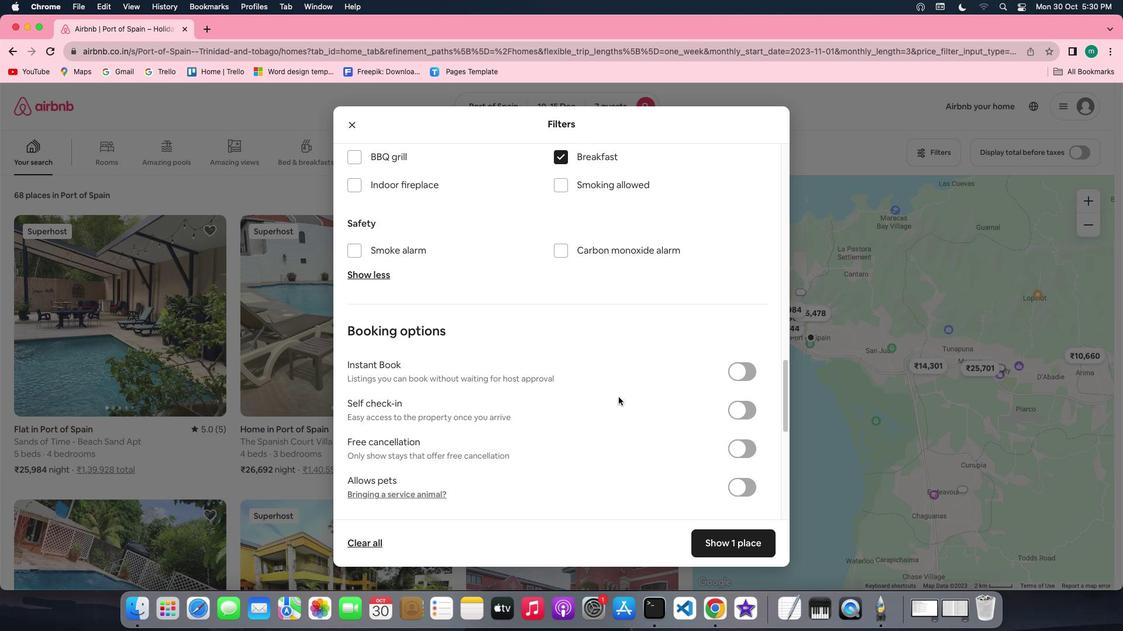
Action: Mouse scrolled (618, 397) with delta (0, -1)
Screenshot: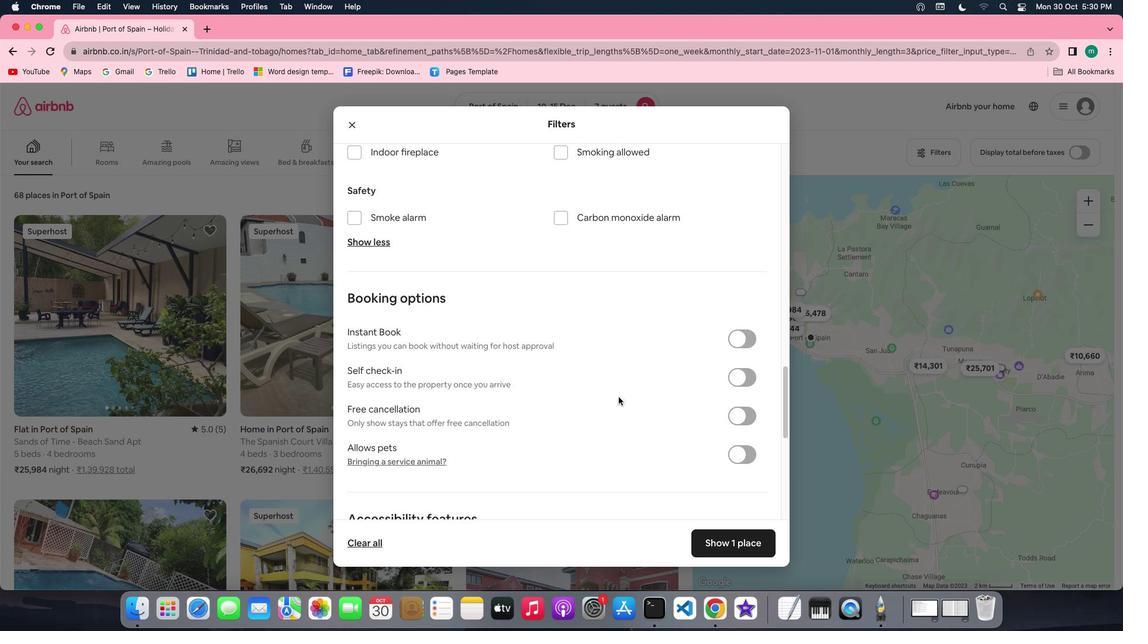 
Action: Mouse scrolled (618, 397) with delta (0, -1)
Screenshot: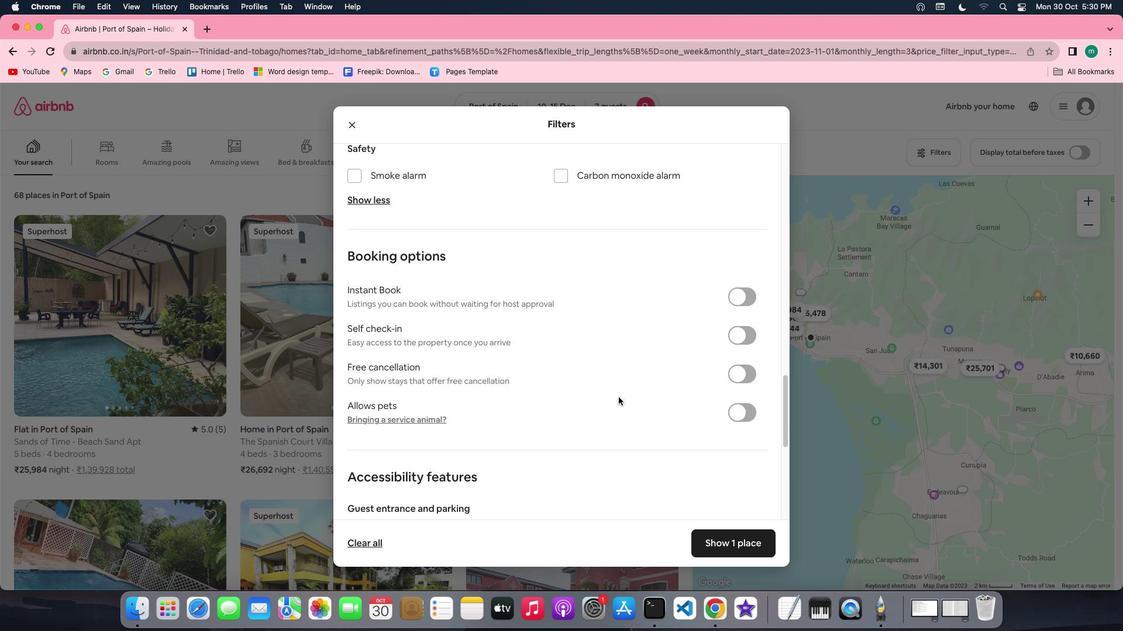 
Action: Mouse moved to (648, 459)
Screenshot: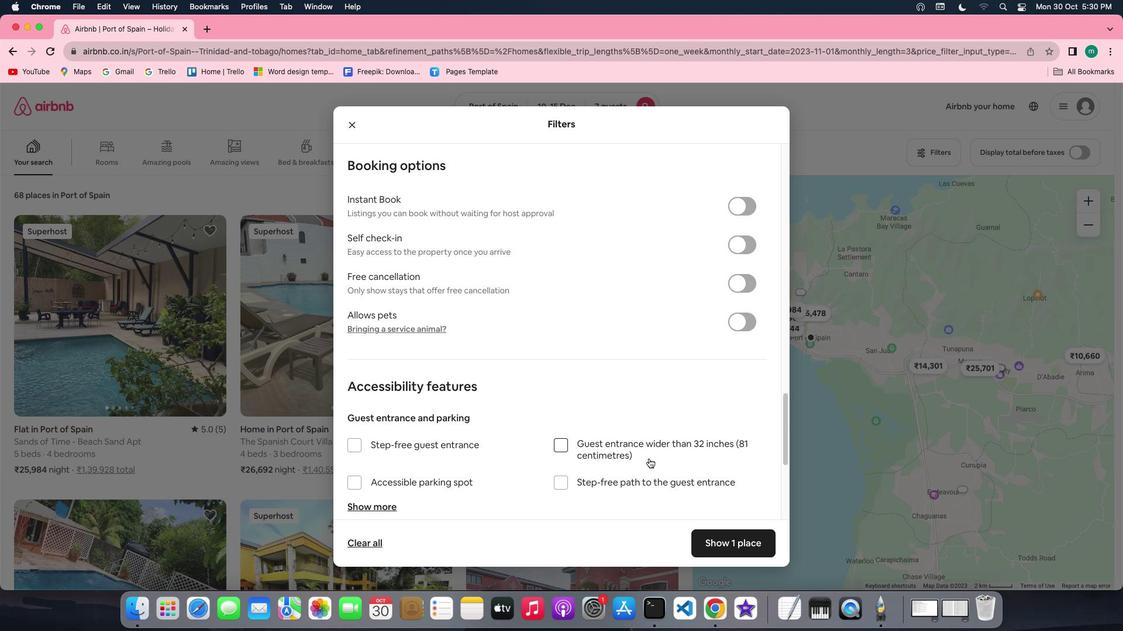 
Action: Mouse scrolled (648, 459) with delta (0, 0)
Screenshot: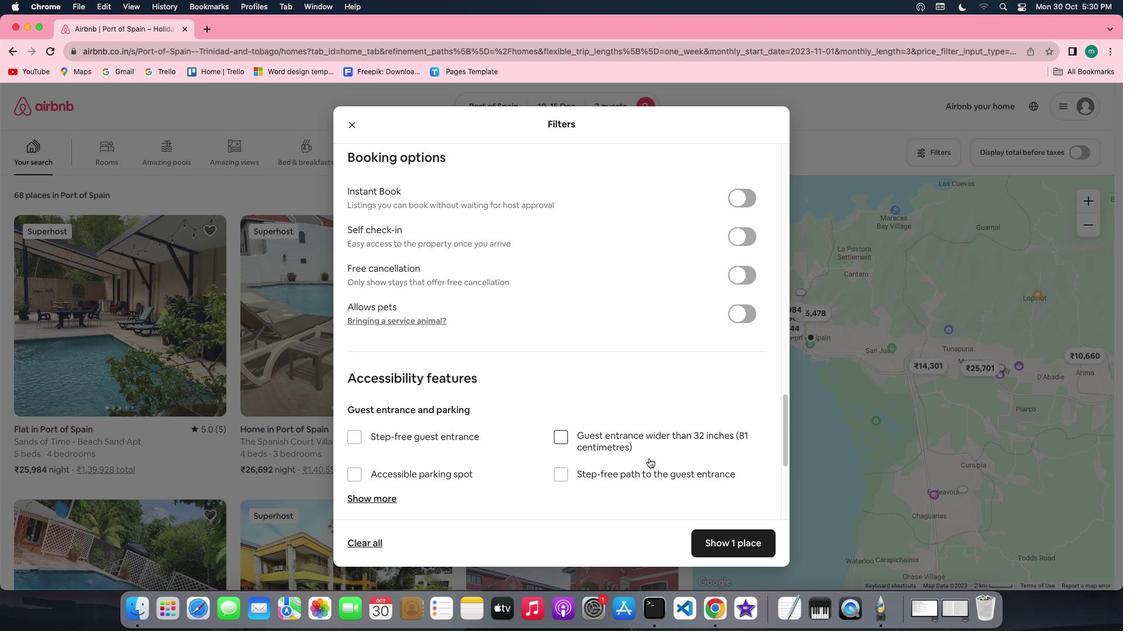 
Action: Mouse scrolled (648, 459) with delta (0, 0)
Screenshot: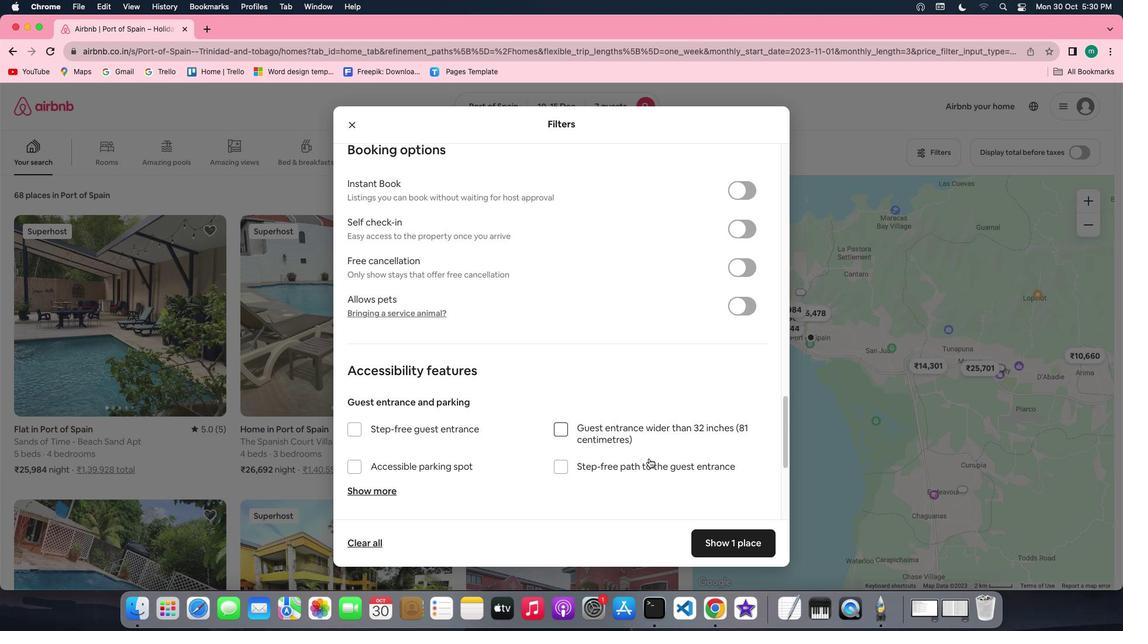 
Action: Mouse scrolled (648, 459) with delta (0, -1)
Screenshot: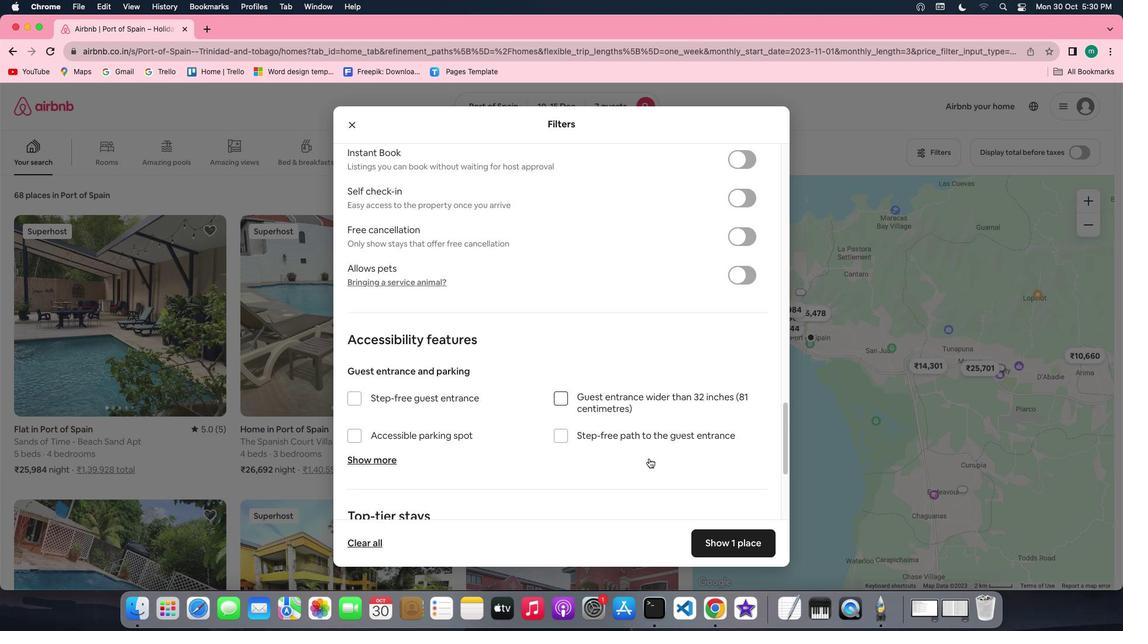 
Action: Mouse scrolled (648, 459) with delta (0, -2)
Screenshot: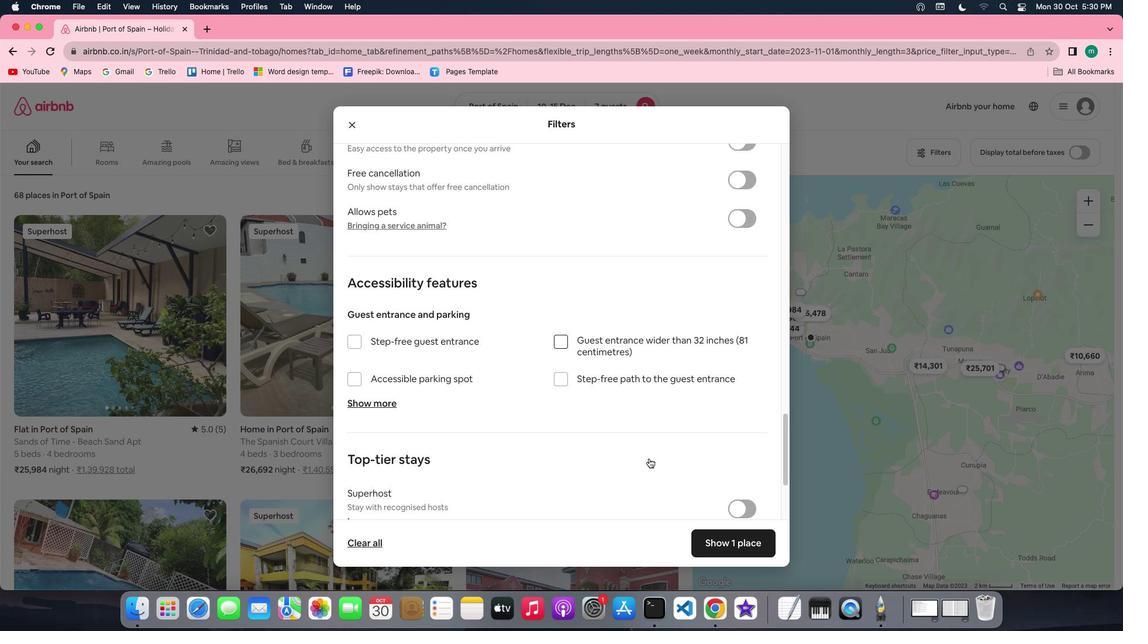 
Action: Mouse scrolled (648, 459) with delta (0, -2)
Screenshot: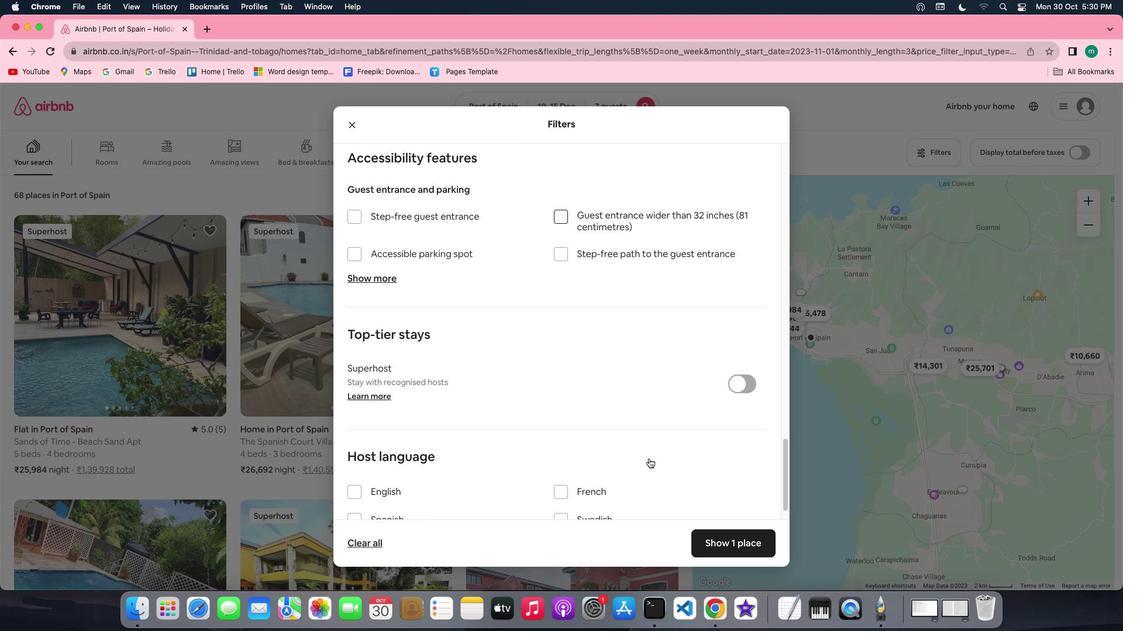 
Action: Mouse scrolled (648, 459) with delta (0, 0)
Screenshot: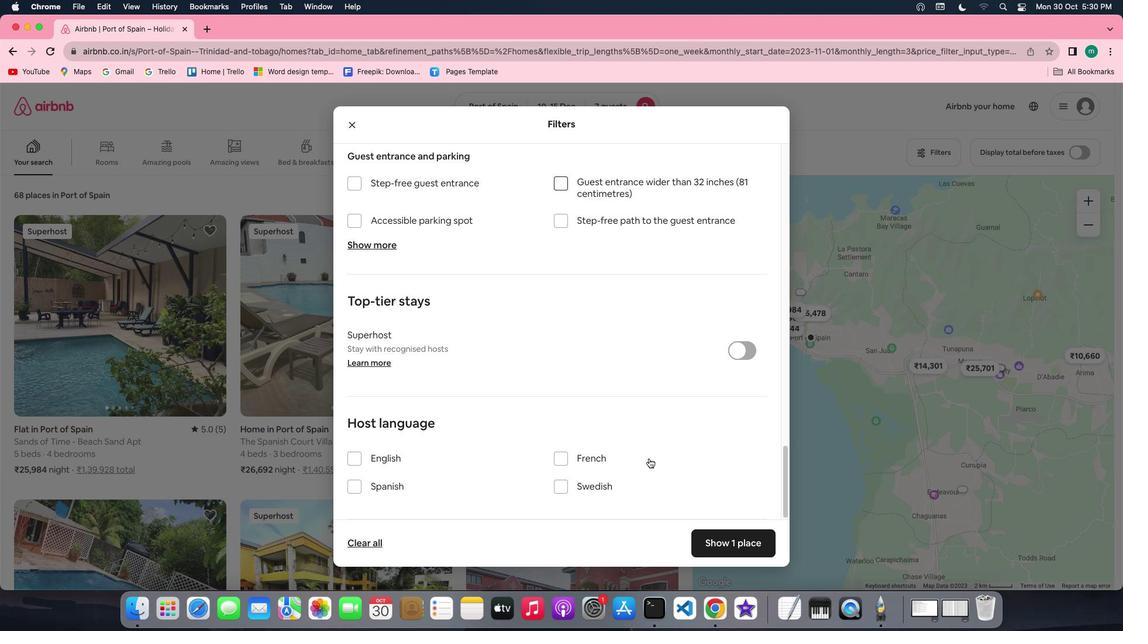 
Action: Mouse scrolled (648, 459) with delta (0, 0)
Screenshot: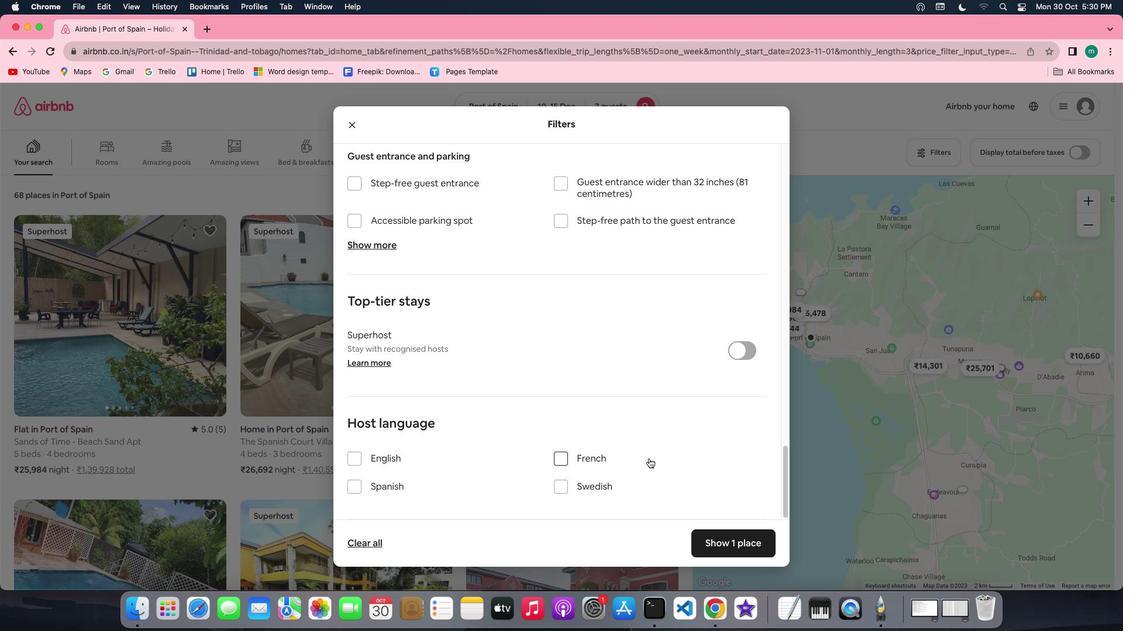 
Action: Mouse scrolled (648, 459) with delta (0, -1)
Screenshot: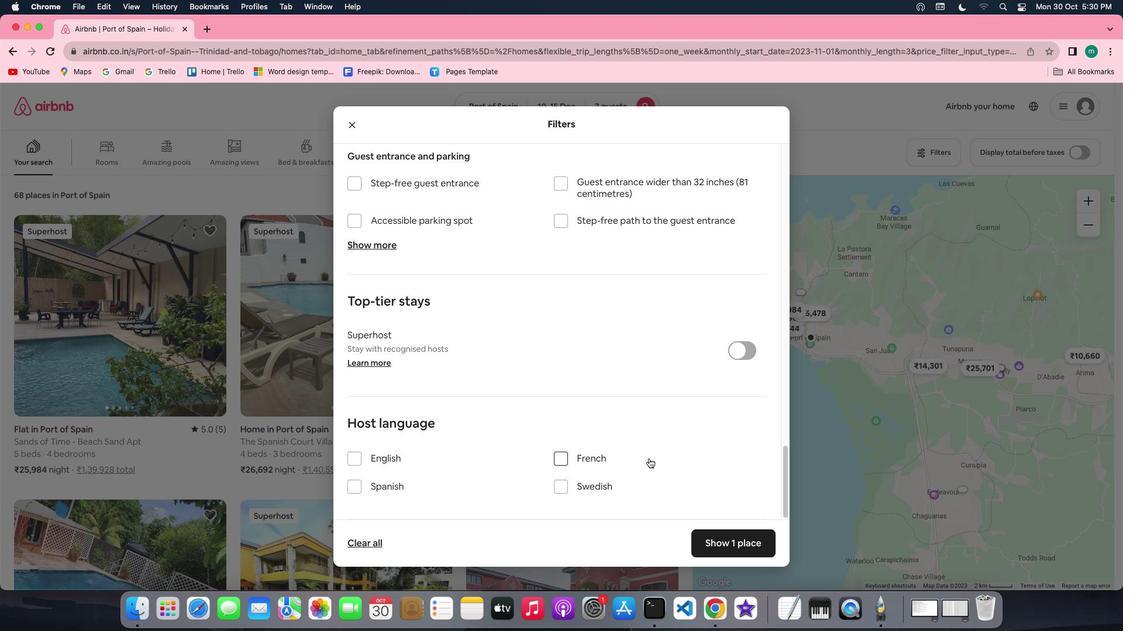 
Action: Mouse scrolled (648, 459) with delta (0, -2)
Screenshot: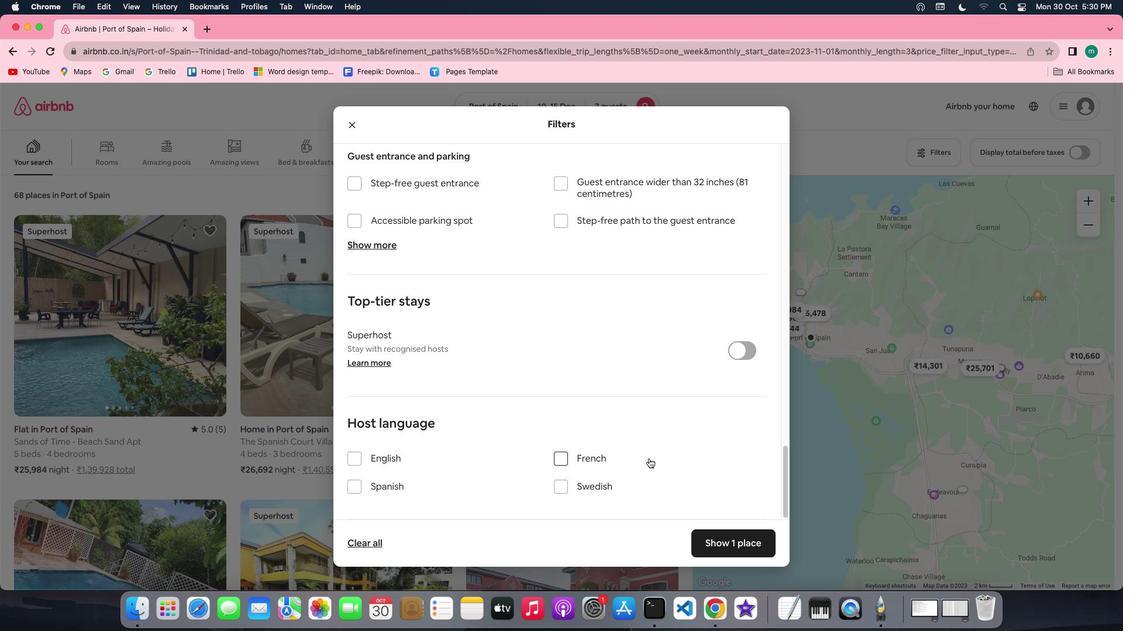 
Action: Mouse scrolled (648, 459) with delta (0, -2)
Screenshot: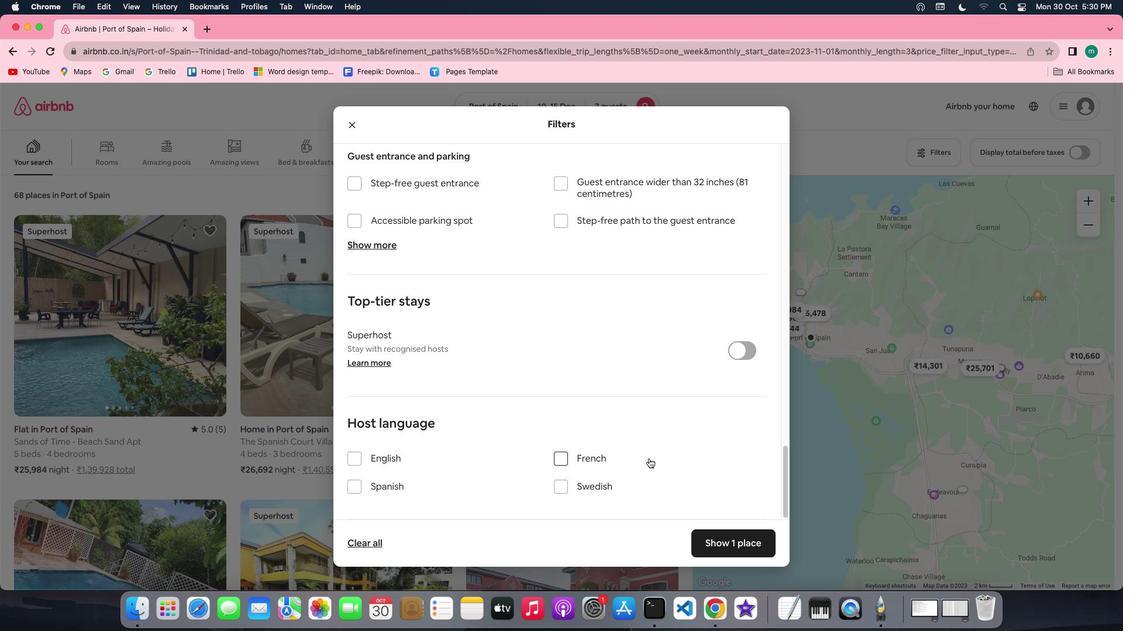 
Action: Mouse scrolled (648, 459) with delta (0, -2)
Screenshot: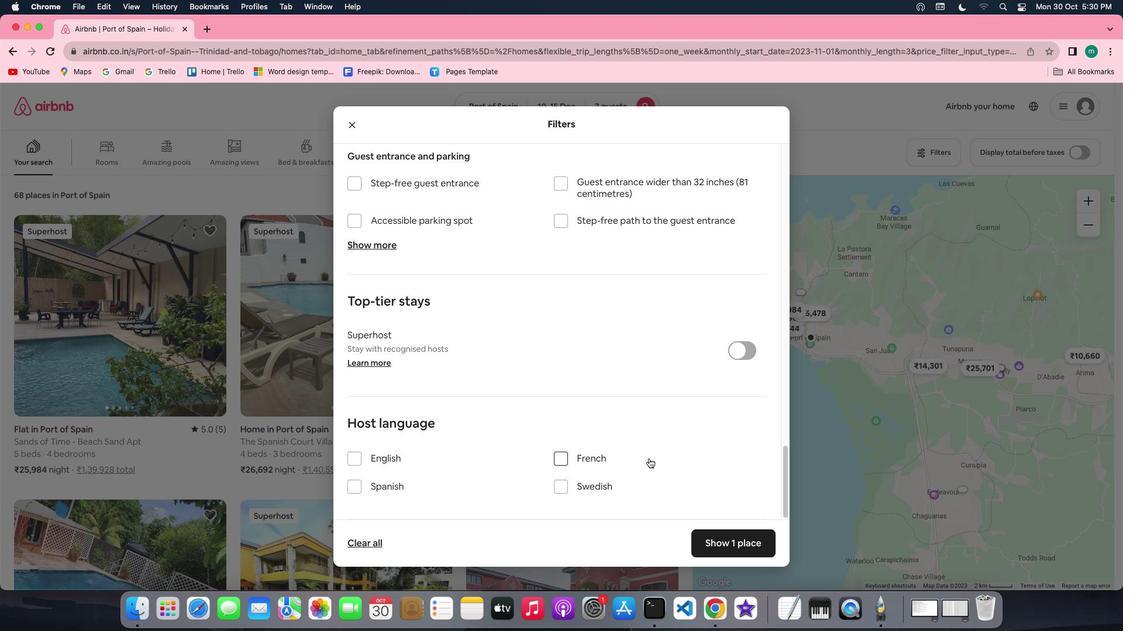 
Action: Mouse moved to (721, 541)
Screenshot: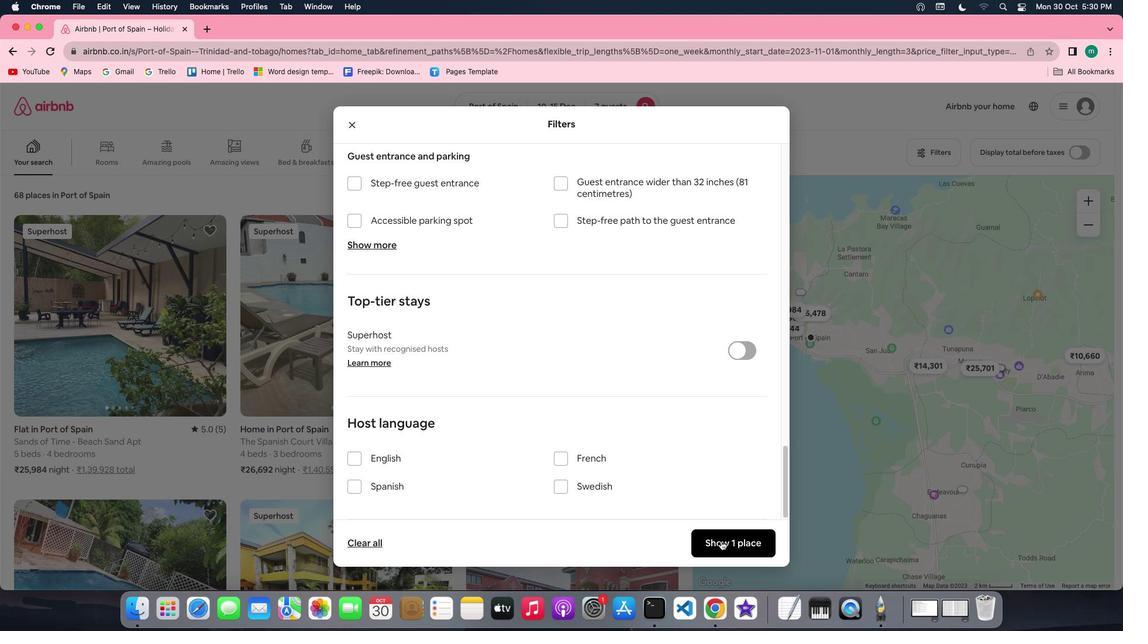 
Action: Mouse pressed left at (721, 541)
Screenshot: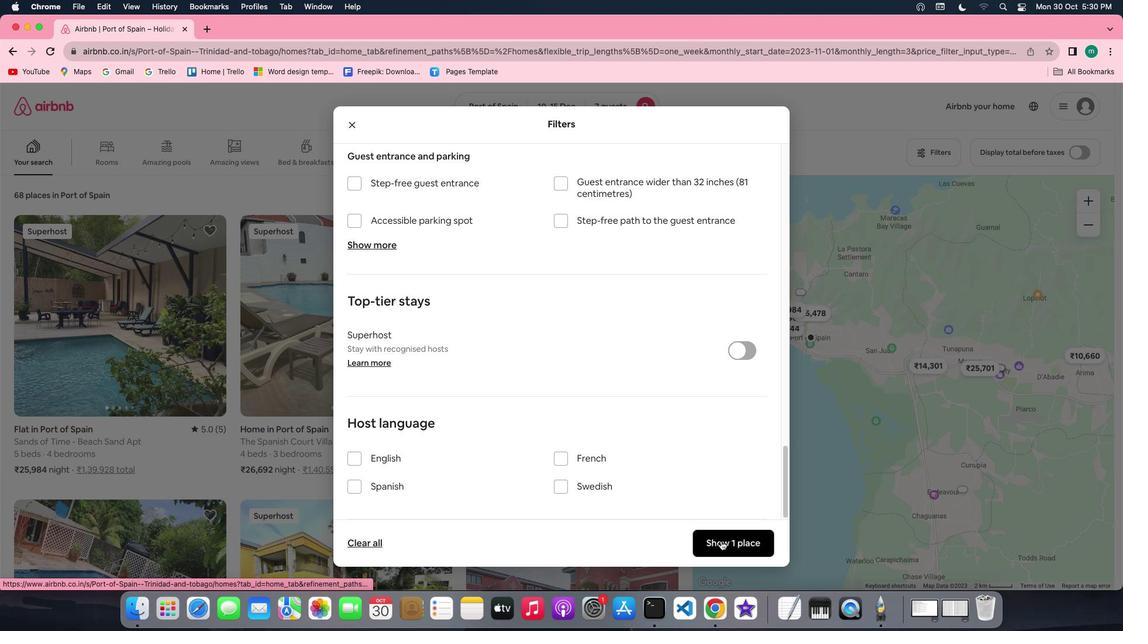 
Action: Mouse moved to (193, 325)
Screenshot: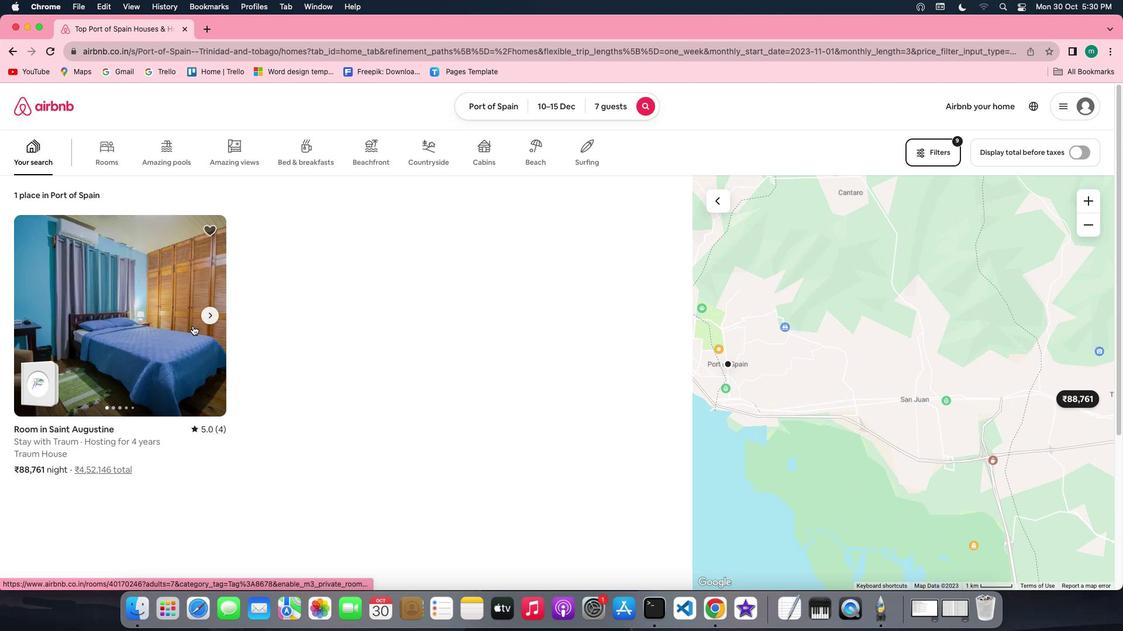 
Action: Mouse pressed left at (193, 325)
Screenshot: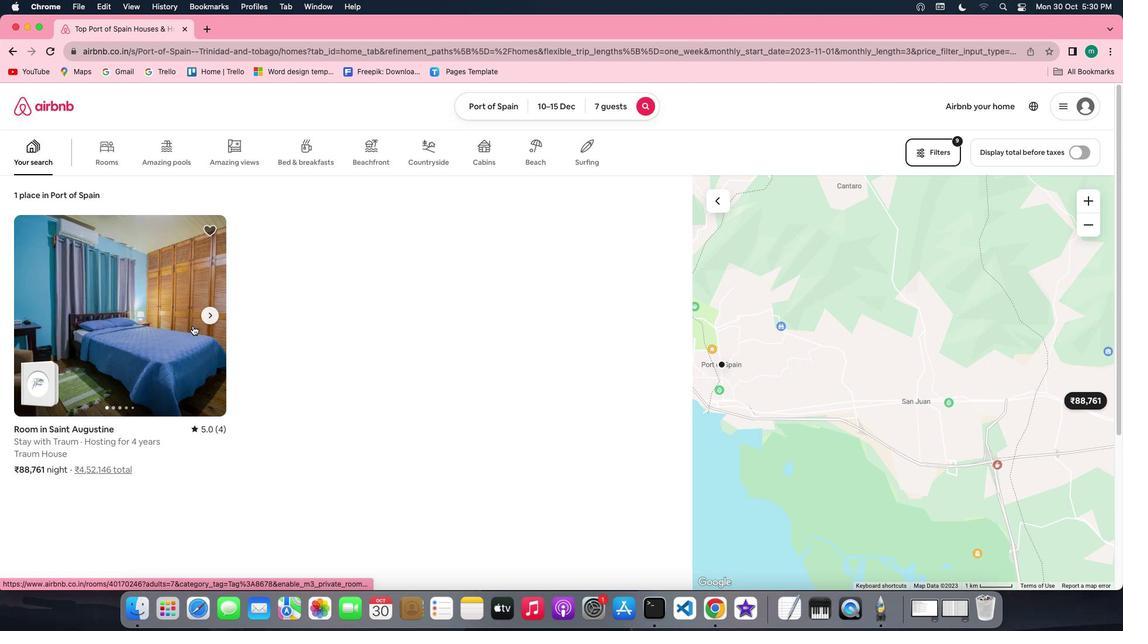 
Action: Mouse moved to (820, 434)
Screenshot: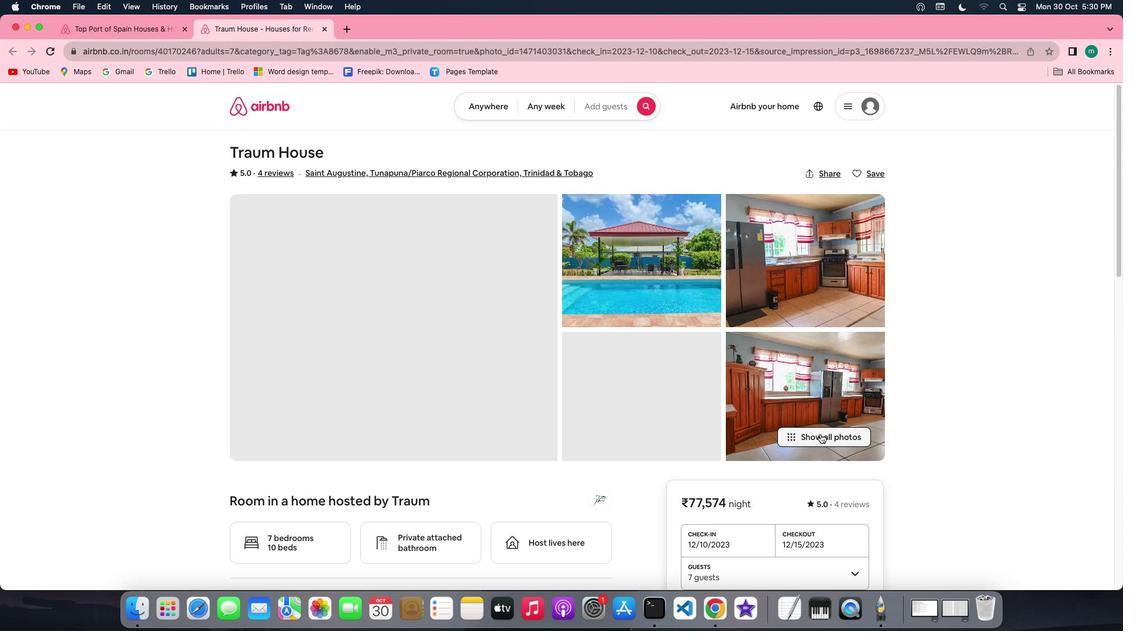 
Action: Mouse pressed left at (820, 434)
Screenshot: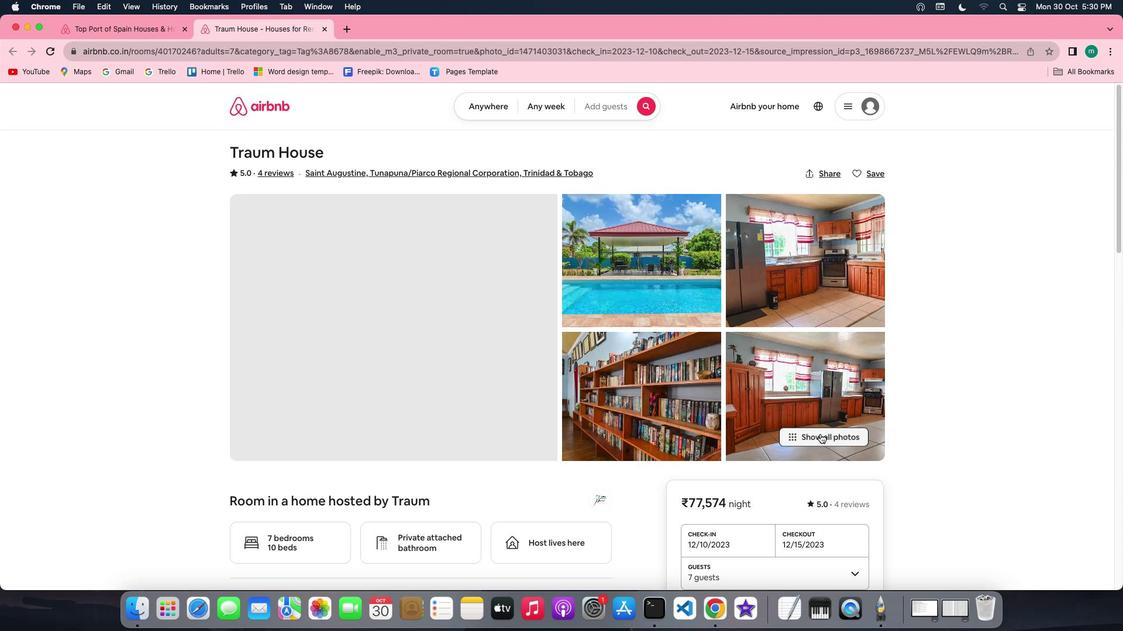 
Action: Mouse moved to (616, 366)
Screenshot: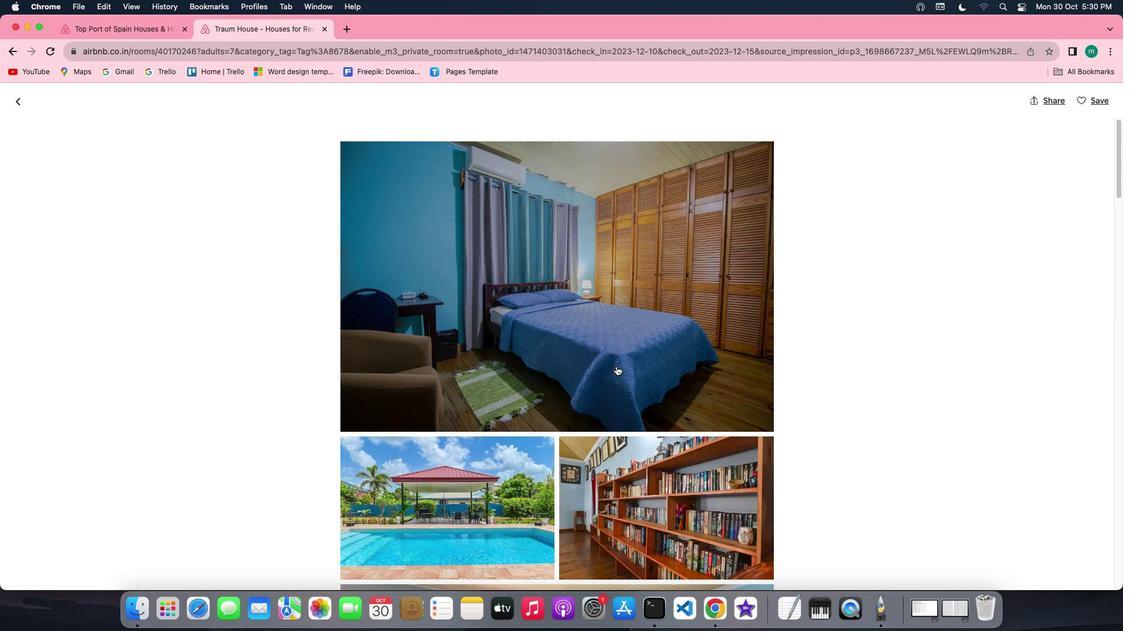 
Action: Mouse scrolled (616, 366) with delta (0, 0)
Screenshot: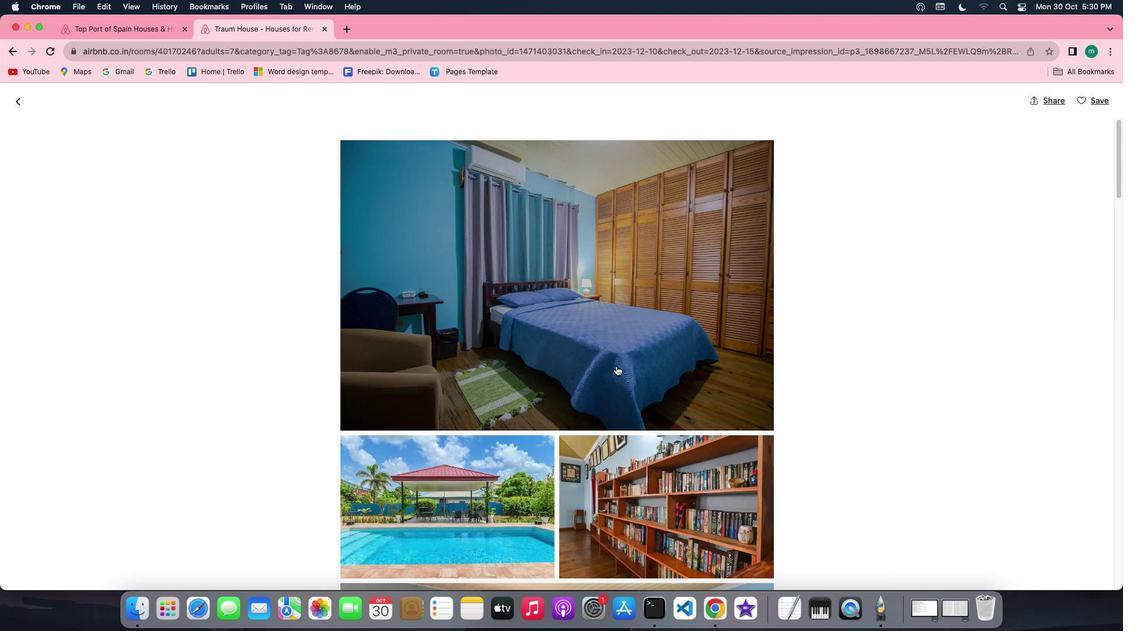 
Action: Mouse scrolled (616, 366) with delta (0, 0)
Screenshot: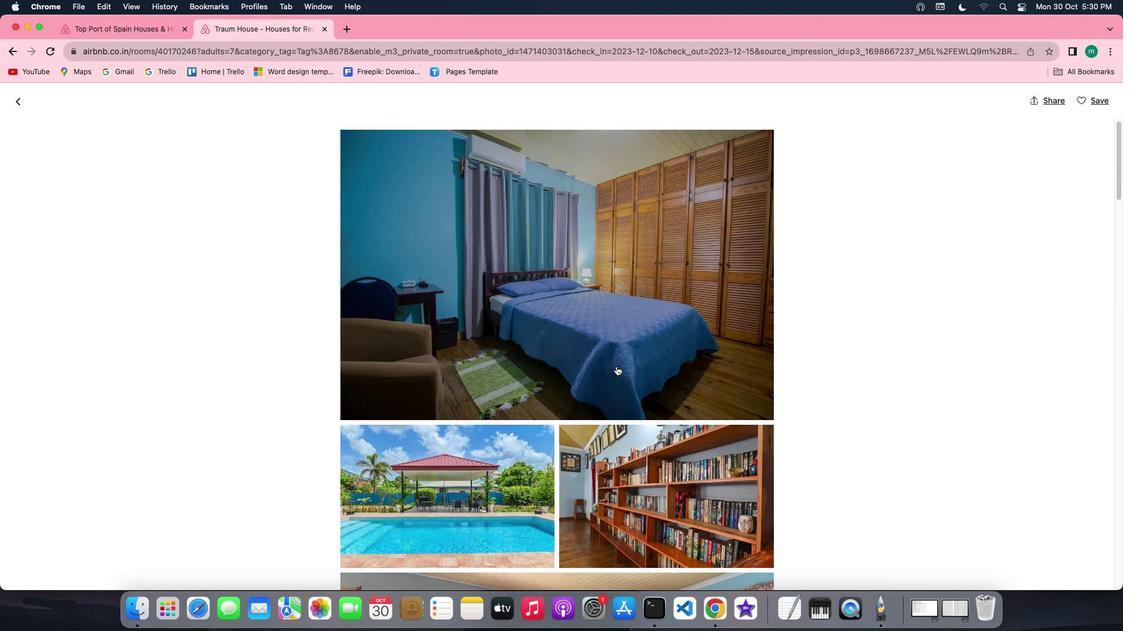 
Action: Mouse scrolled (616, 366) with delta (0, -1)
Screenshot: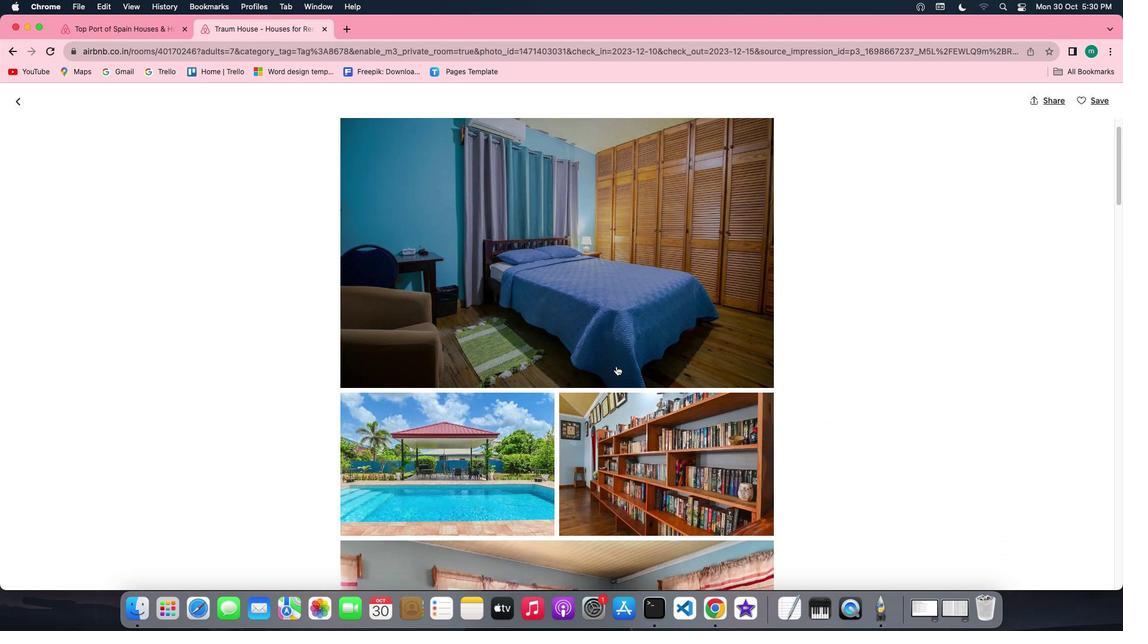 
Action: Mouse scrolled (616, 366) with delta (0, 0)
Screenshot: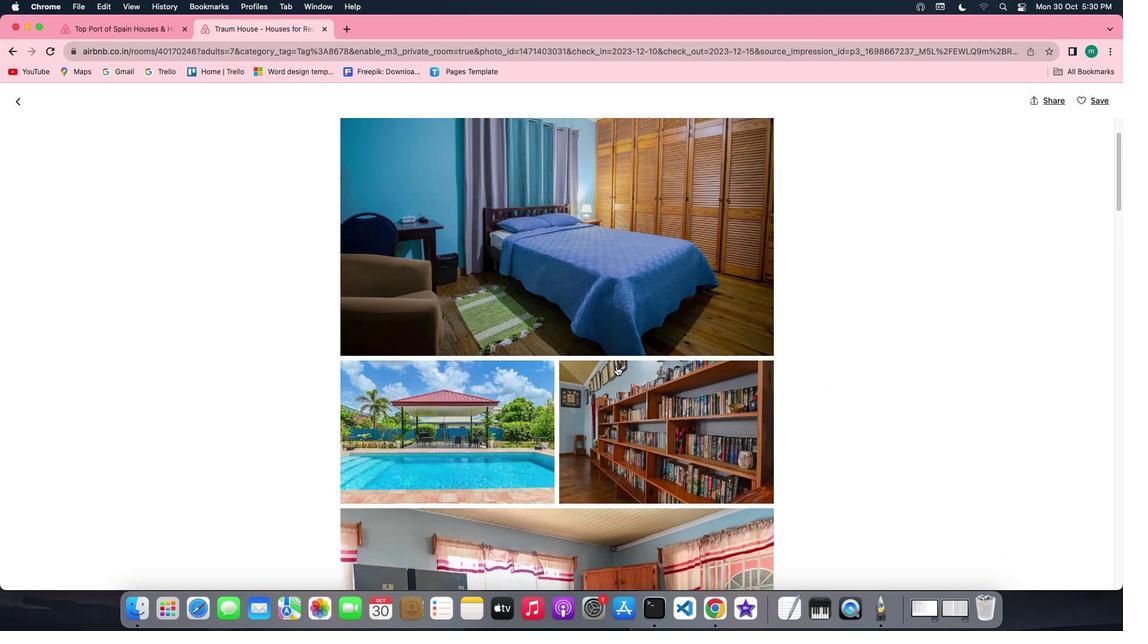 
Action: Mouse scrolled (616, 366) with delta (0, 0)
Screenshot: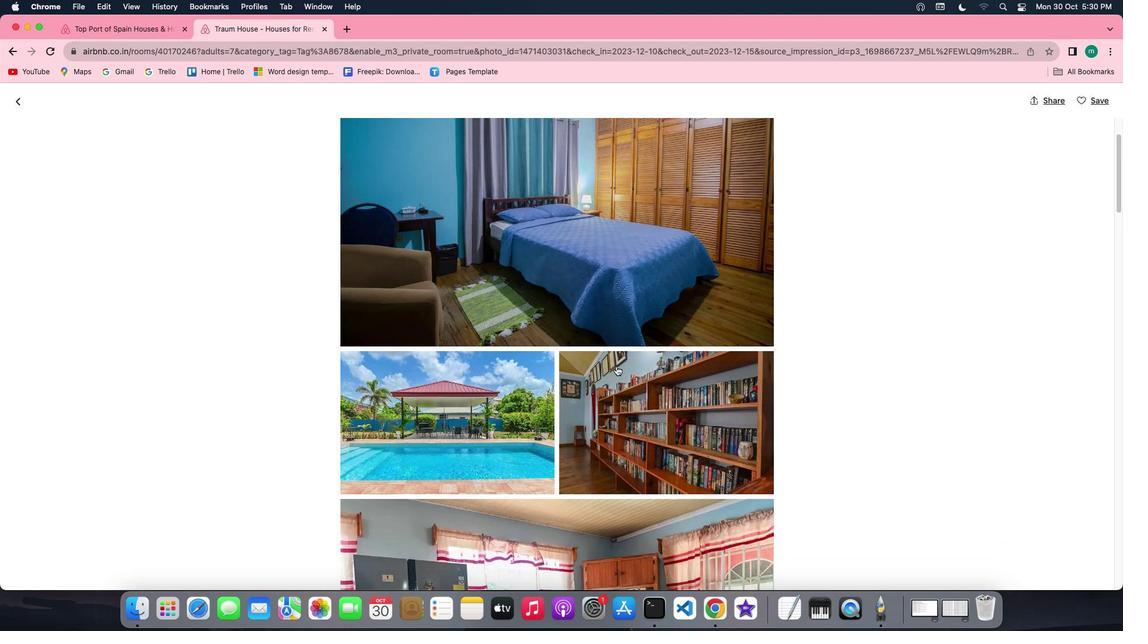 
Action: Mouse scrolled (616, 366) with delta (0, -1)
Screenshot: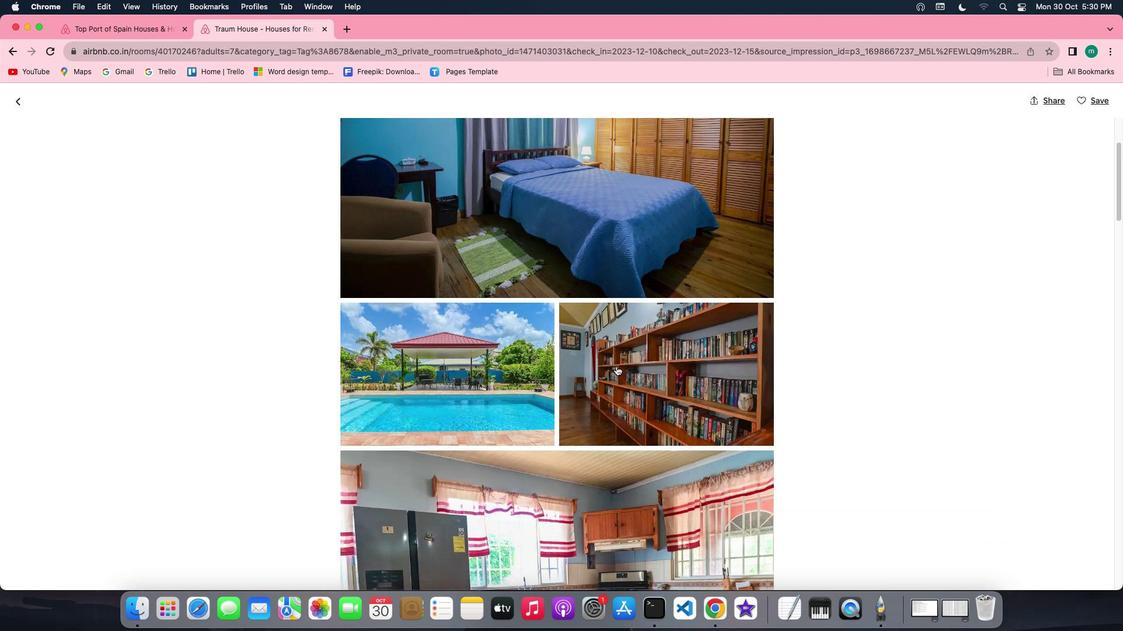 
Action: Mouse scrolled (616, 366) with delta (0, -1)
Screenshot: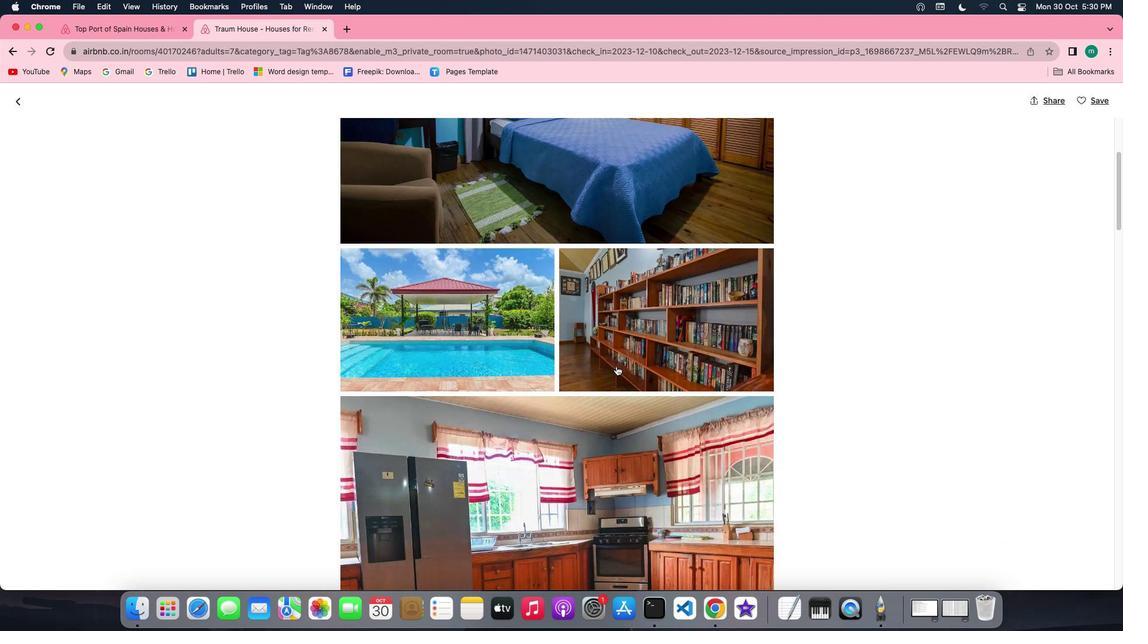 
Action: Mouse scrolled (616, 366) with delta (0, 0)
Screenshot: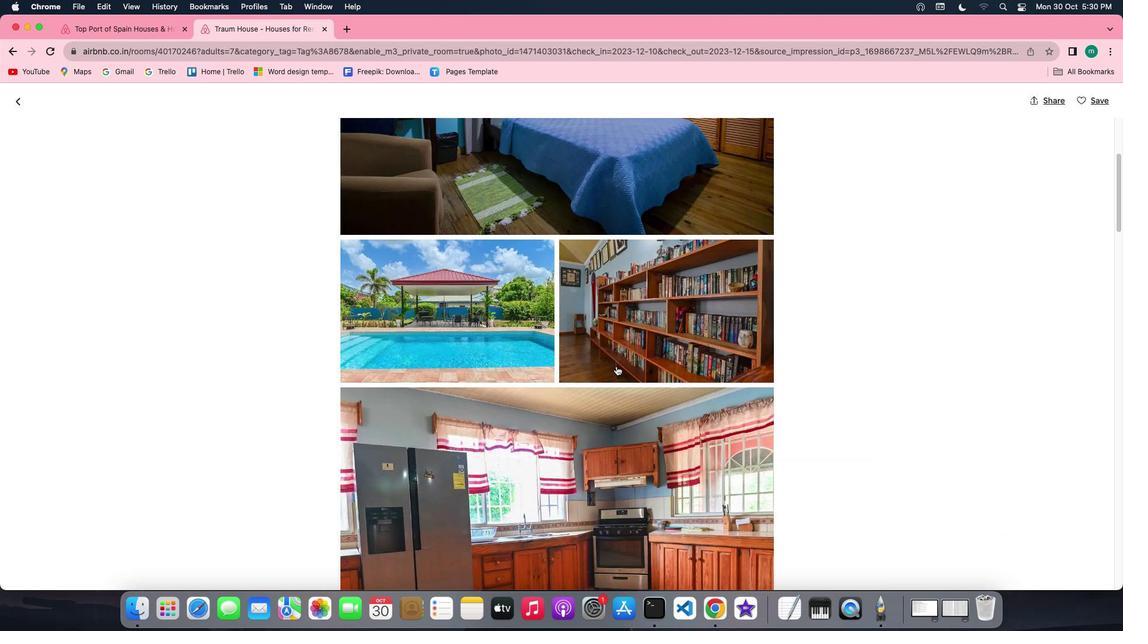 
Action: Mouse moved to (616, 366)
Screenshot: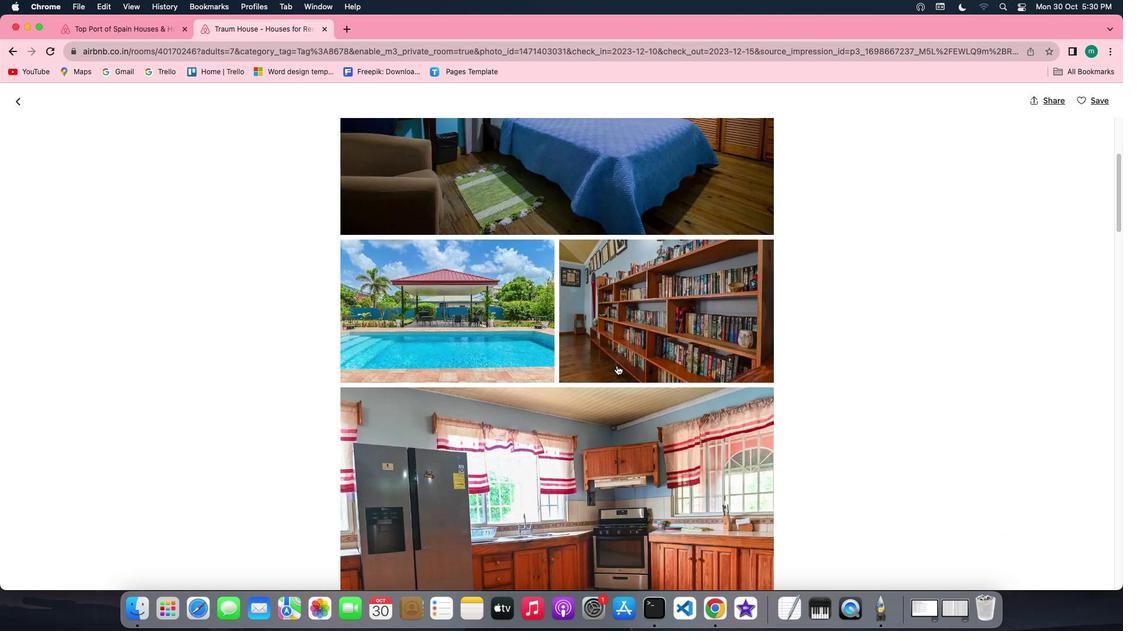 
Action: Mouse scrolled (616, 366) with delta (0, 0)
Screenshot: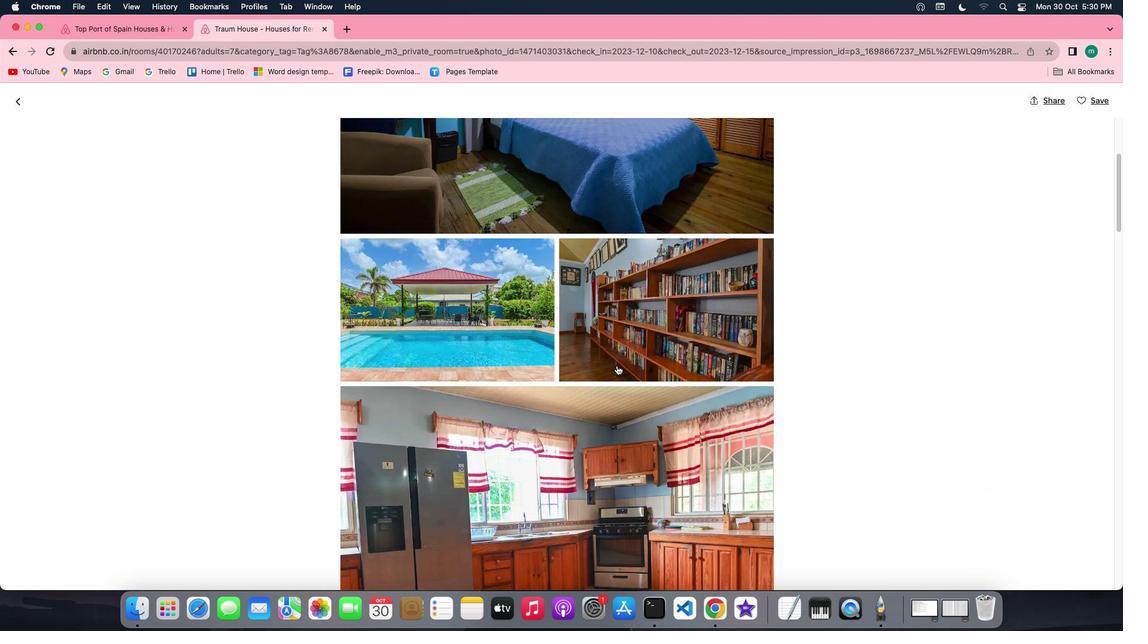 
Action: Mouse scrolled (616, 366) with delta (0, 0)
Screenshot: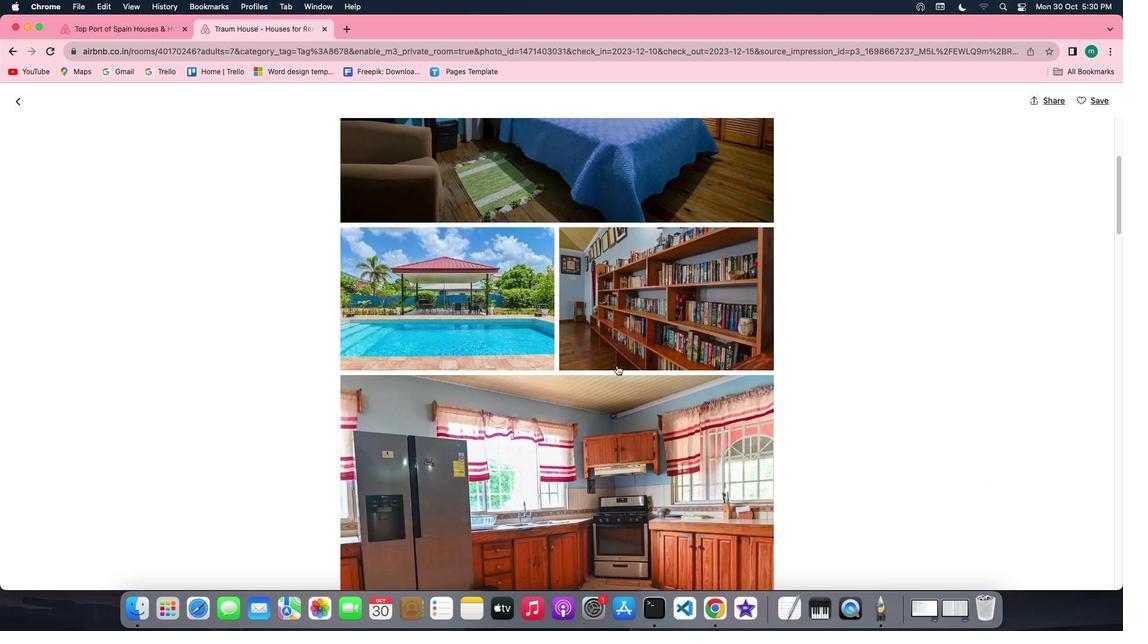 
Action: Mouse scrolled (616, 366) with delta (0, -1)
Screenshot: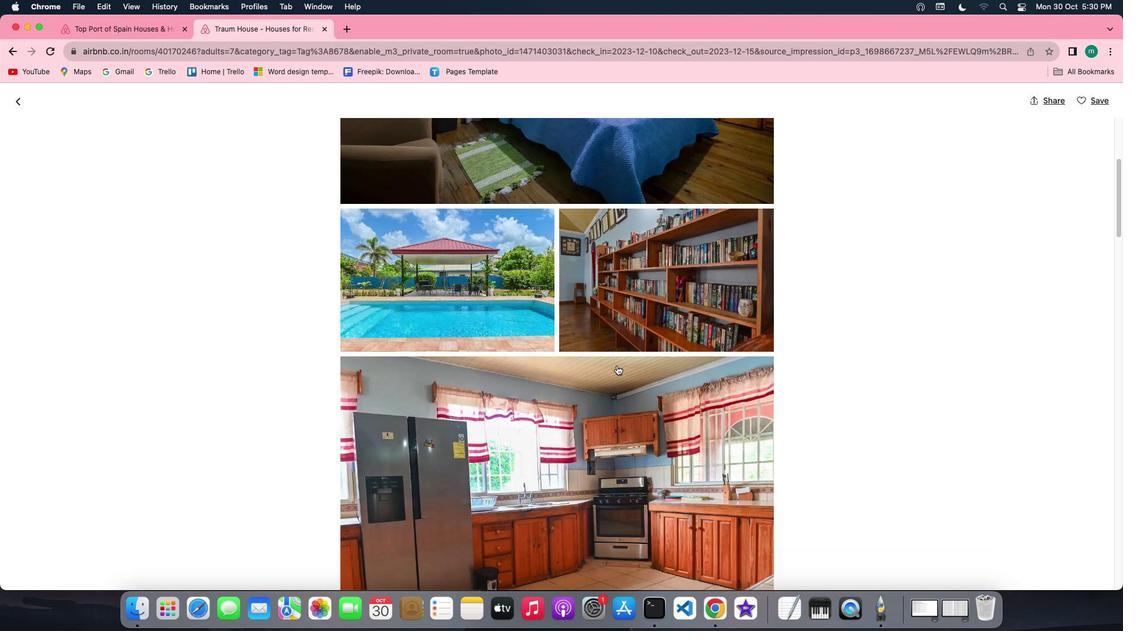 
Action: Mouse scrolled (616, 366) with delta (0, -1)
Screenshot: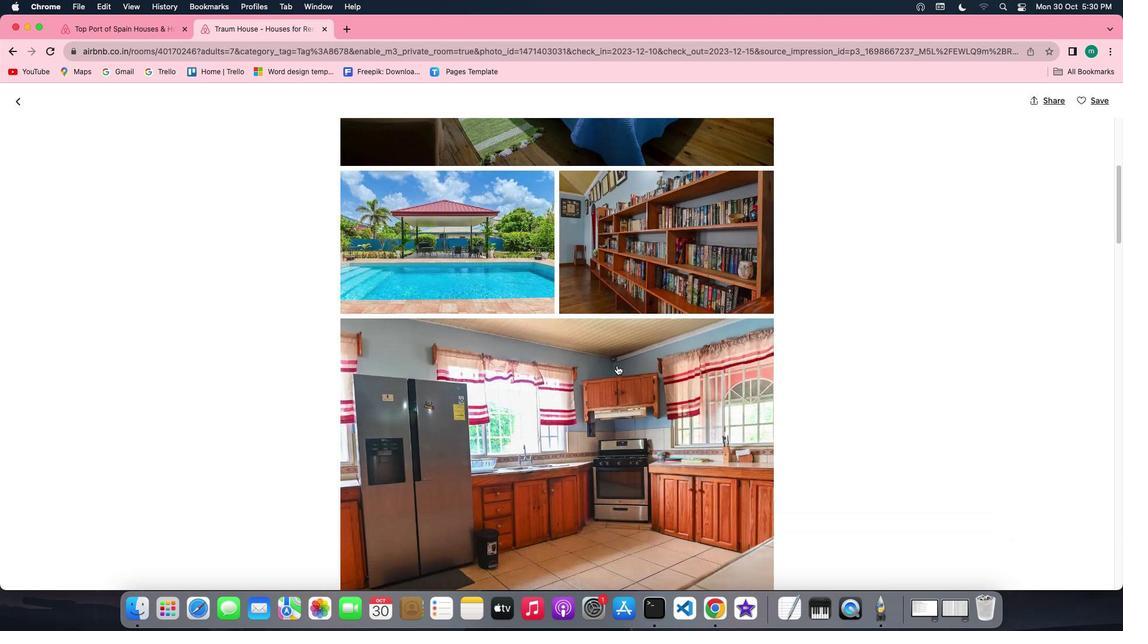 
Action: Mouse scrolled (616, 366) with delta (0, -2)
Screenshot: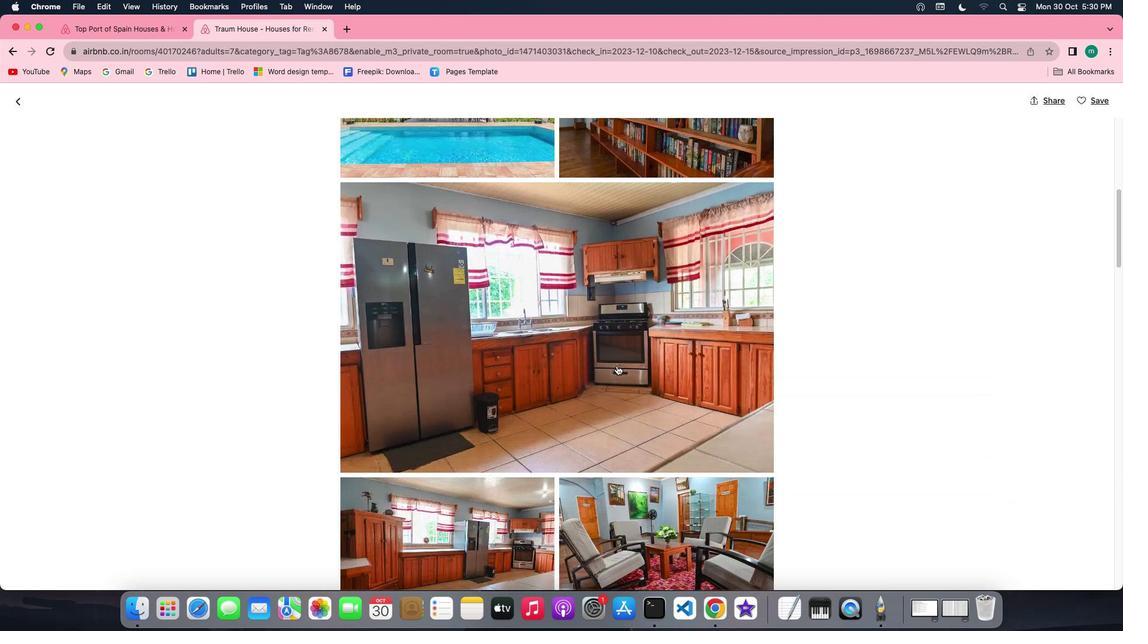 
Action: Mouse scrolled (616, 366) with delta (0, 0)
Screenshot: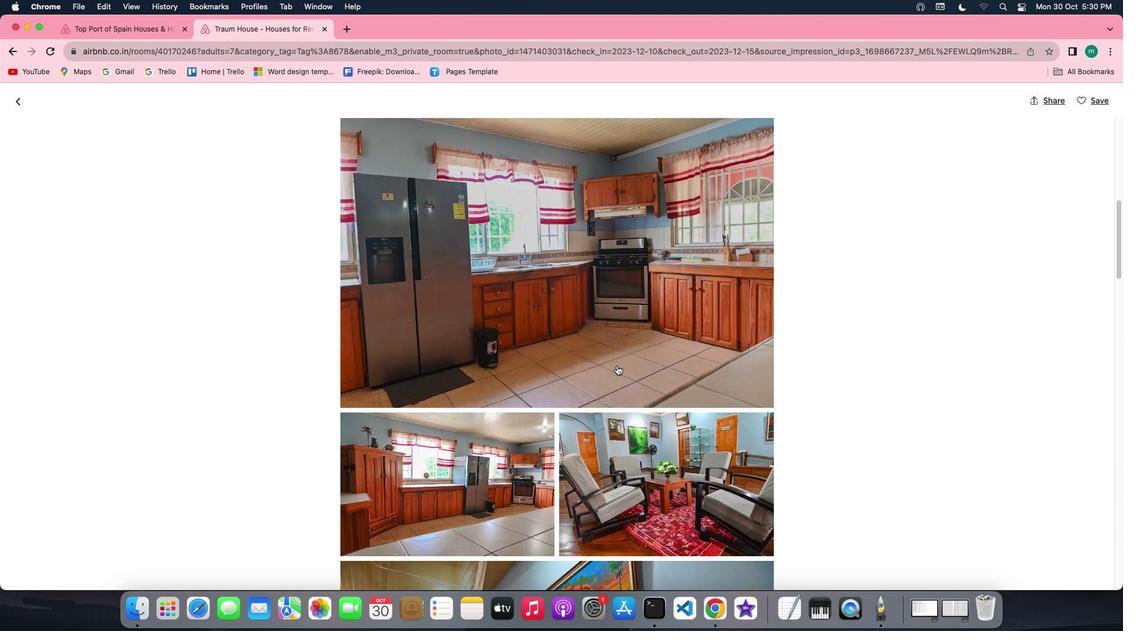 
Action: Mouse scrolled (616, 366) with delta (0, 0)
Screenshot: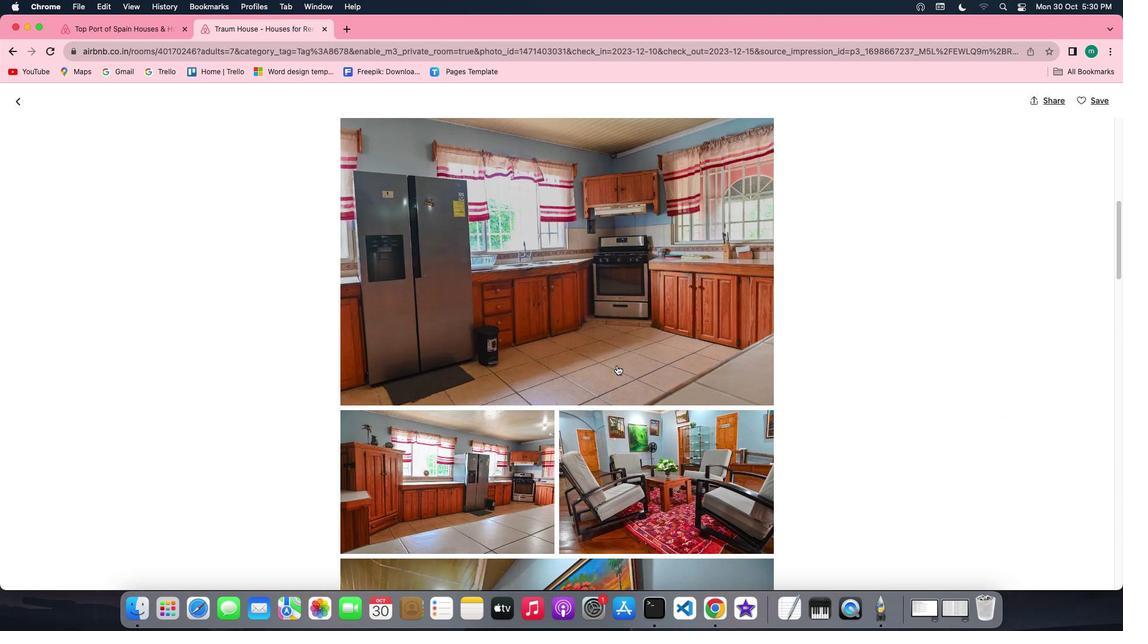 
Action: Mouse scrolled (616, 366) with delta (0, 0)
Screenshot: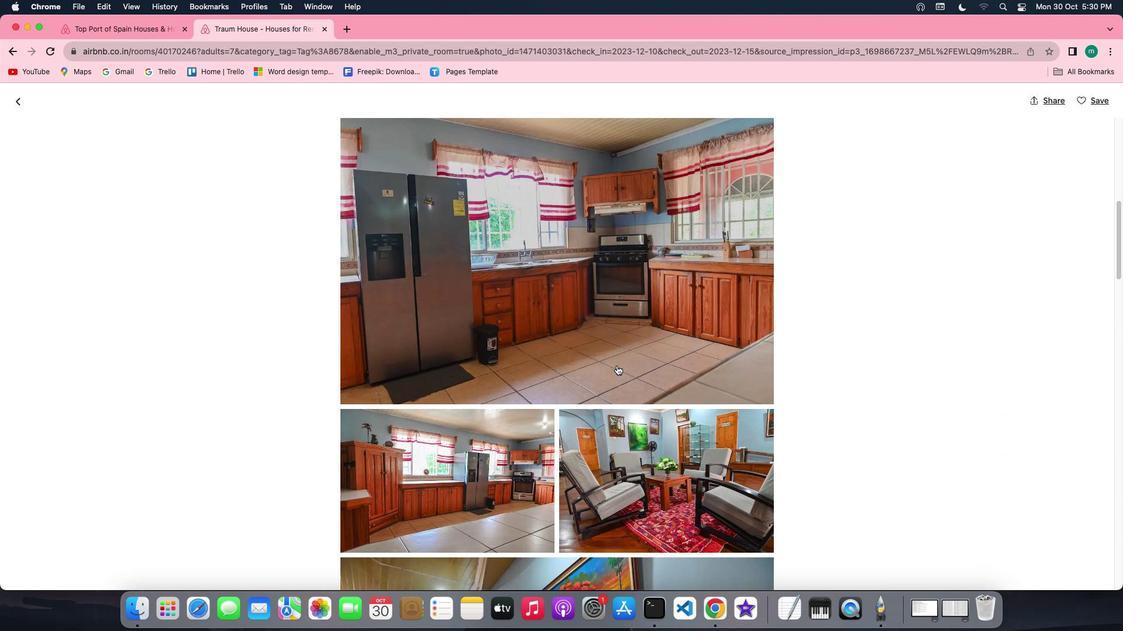 
Action: Mouse scrolled (616, 366) with delta (0, 0)
Screenshot: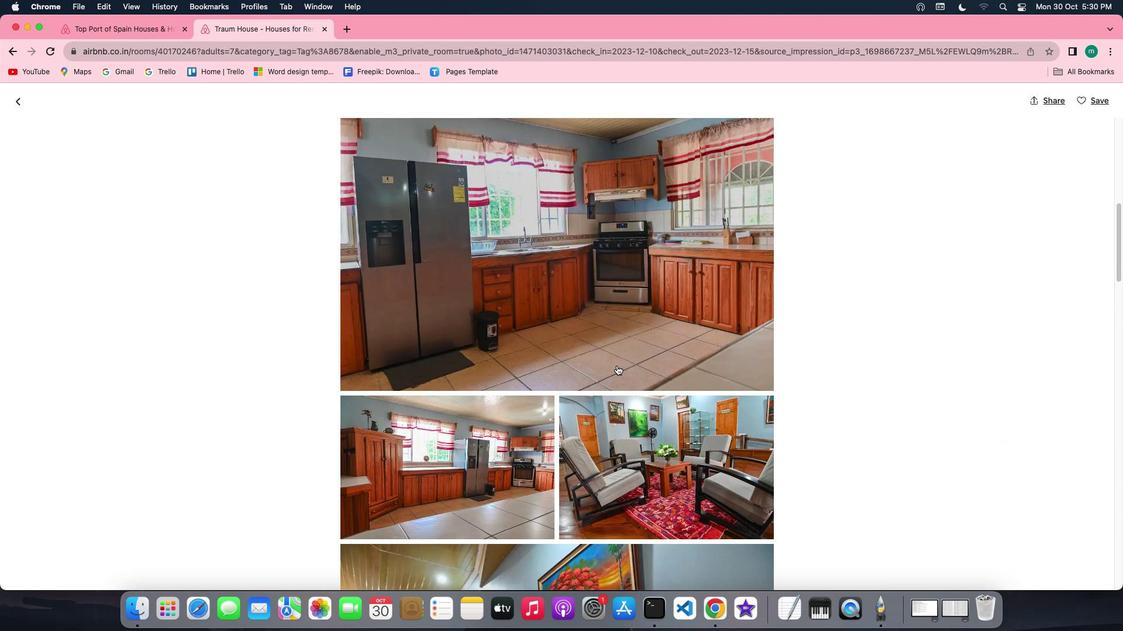 
Action: Mouse moved to (620, 360)
Screenshot: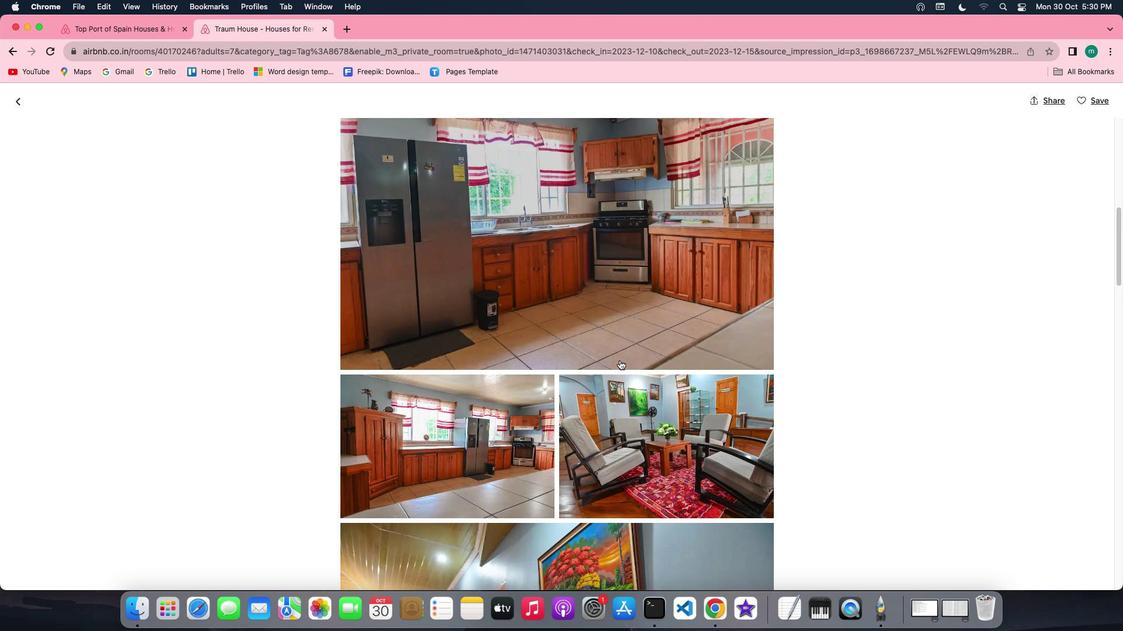 
Action: Mouse scrolled (620, 360) with delta (0, 0)
Screenshot: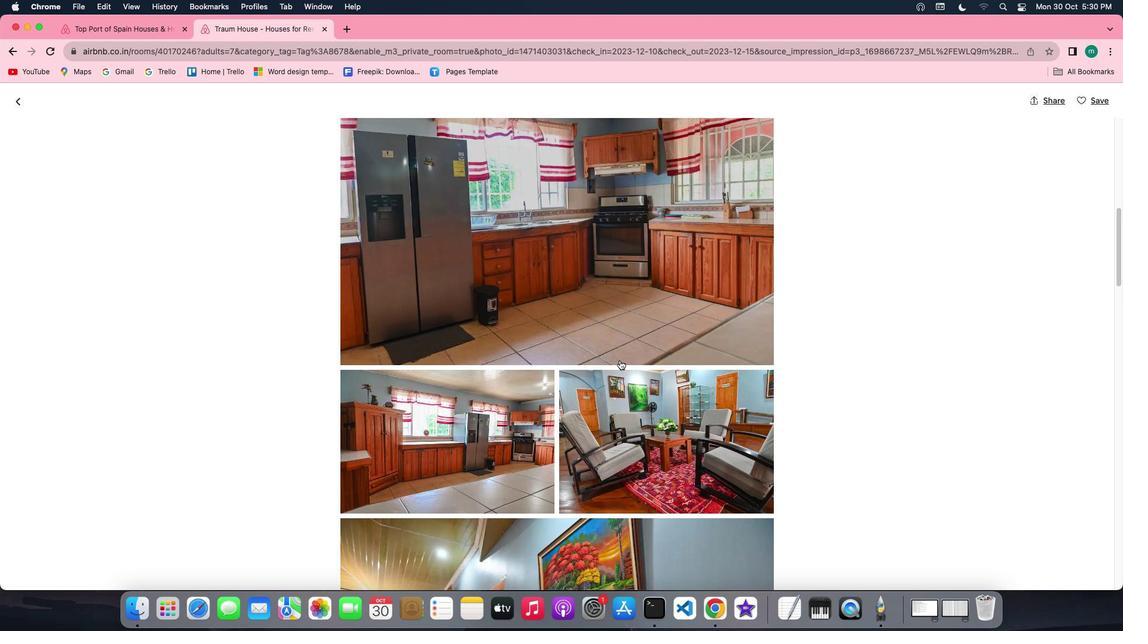 
Action: Mouse scrolled (620, 360) with delta (0, 0)
Screenshot: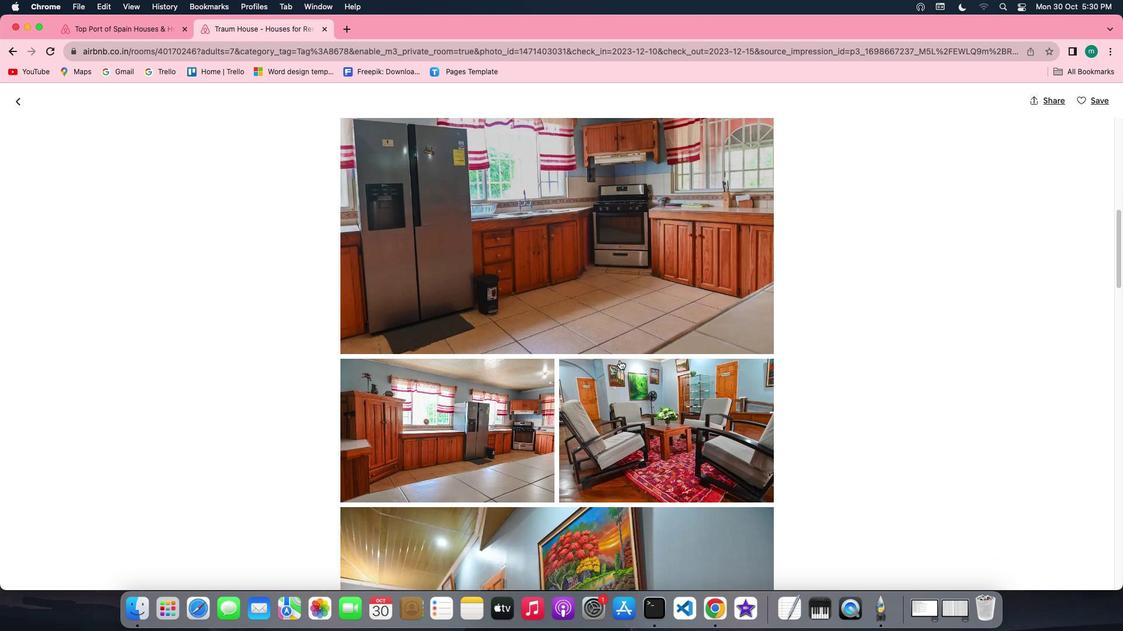 
Action: Mouse scrolled (620, 360) with delta (0, -1)
Screenshot: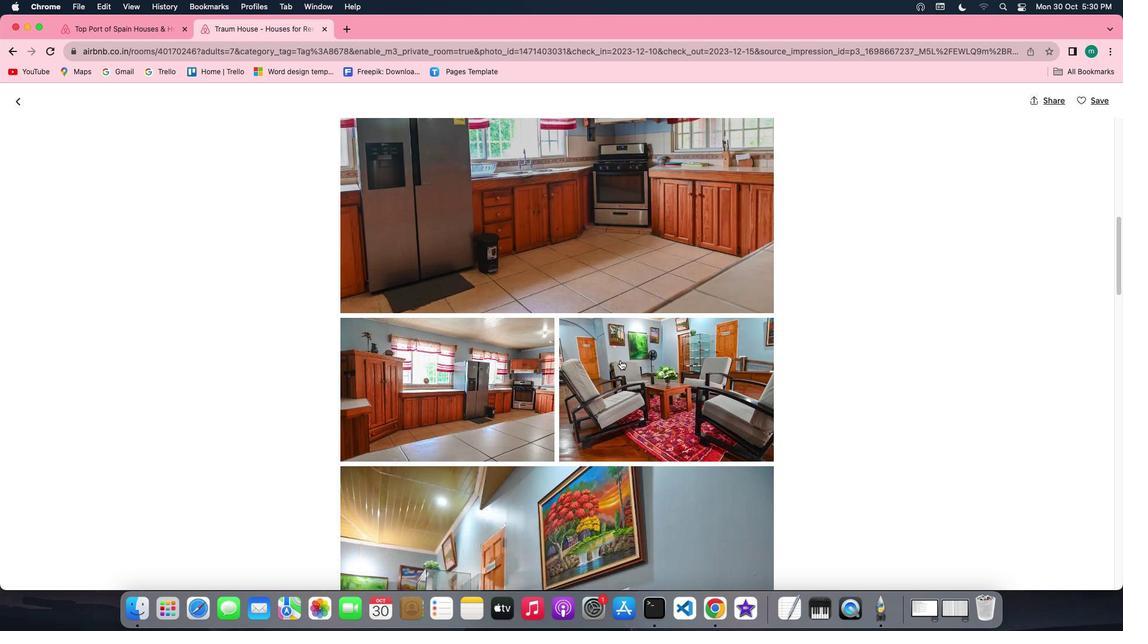 
Action: Mouse scrolled (620, 360) with delta (0, -1)
Screenshot: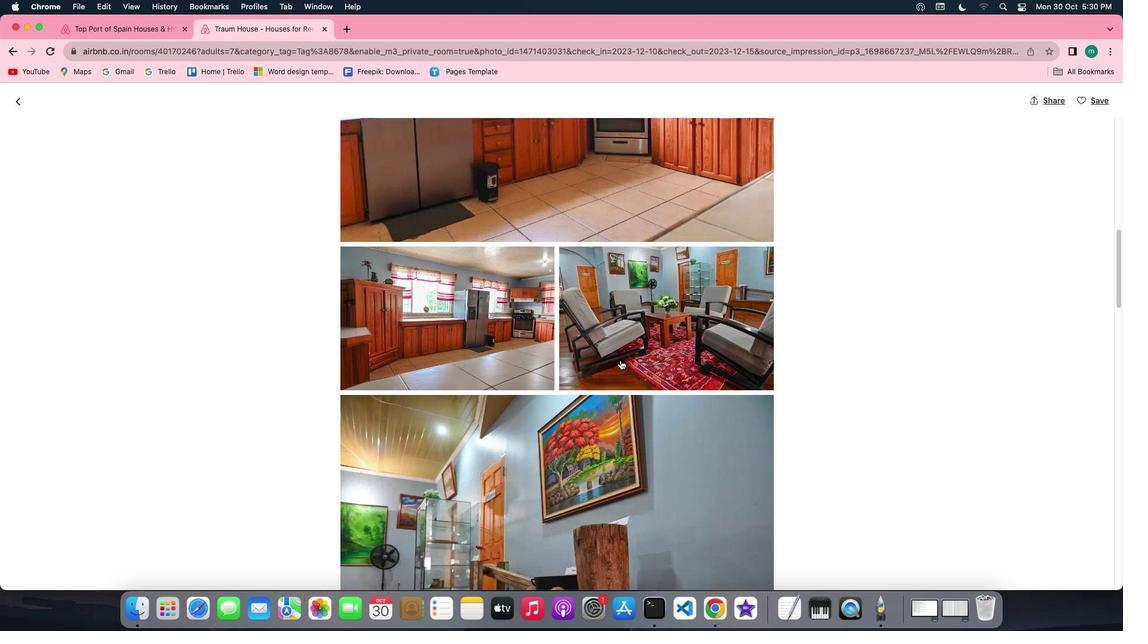 
Action: Mouse moved to (620, 360)
Screenshot: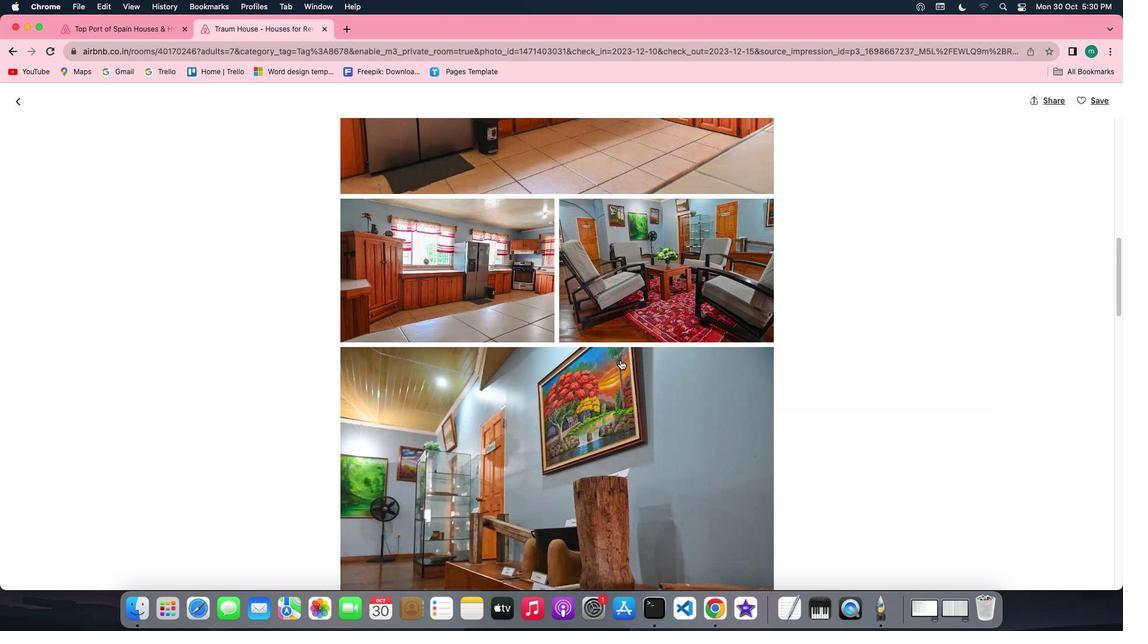 
Action: Mouse scrolled (620, 360) with delta (0, 0)
Screenshot: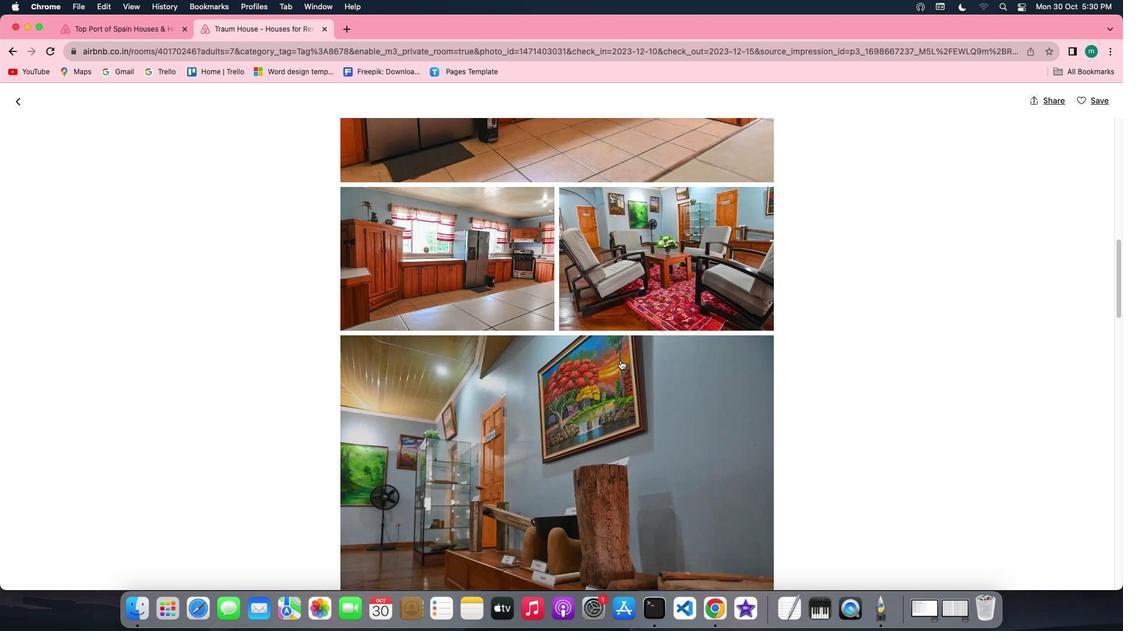 
Action: Mouse scrolled (620, 360) with delta (0, 0)
Screenshot: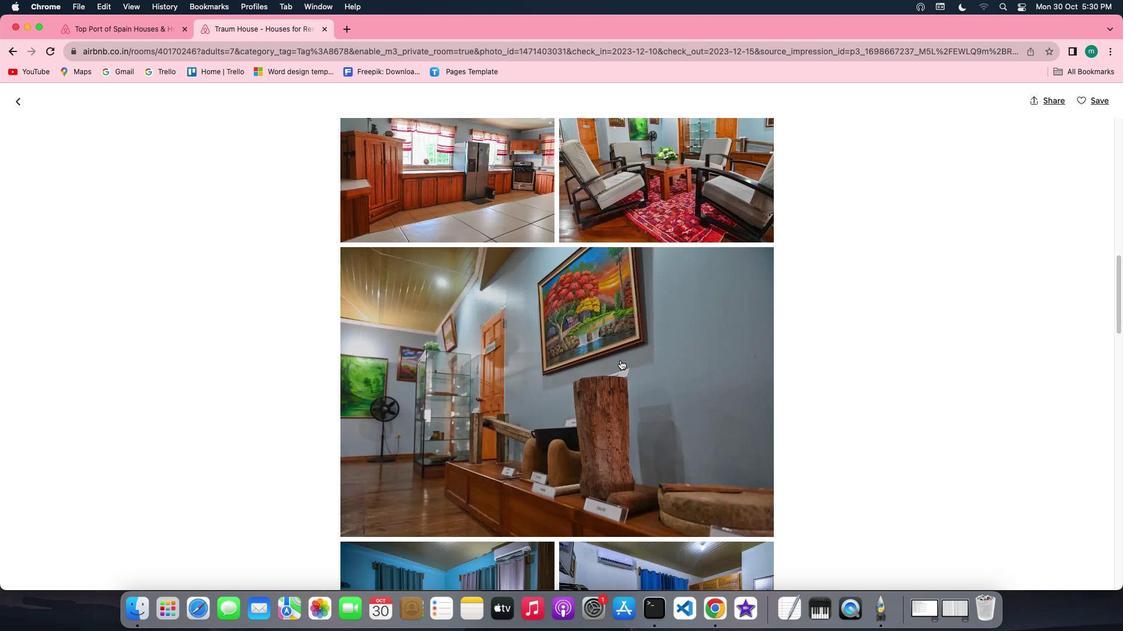 
Action: Mouse scrolled (620, 360) with delta (0, -1)
Screenshot: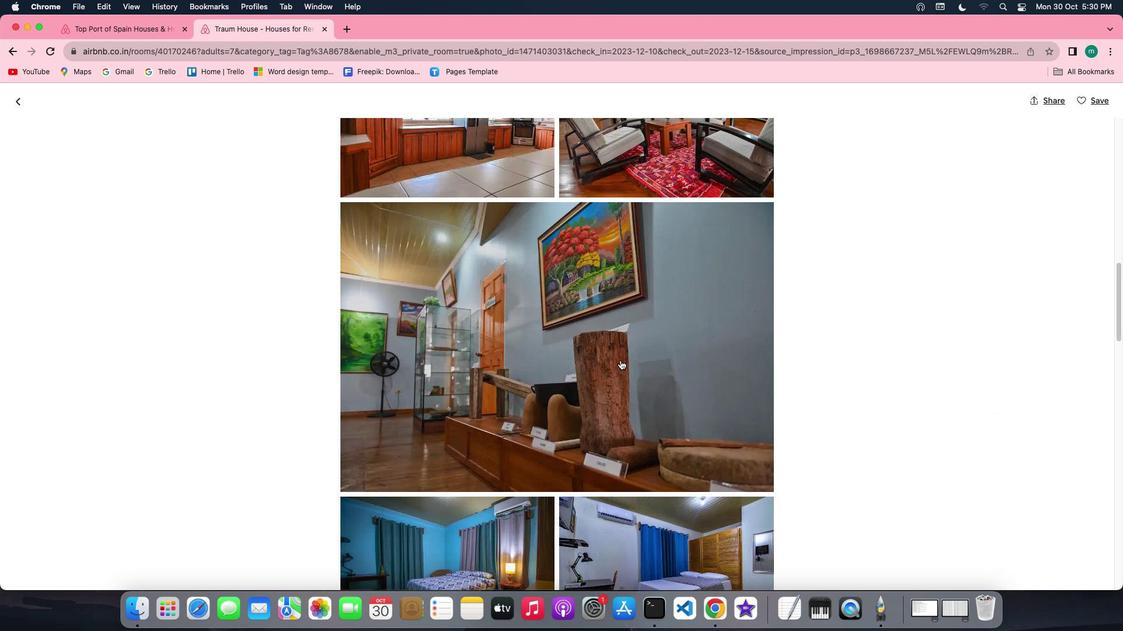 
Action: Mouse scrolled (620, 360) with delta (0, -2)
Screenshot: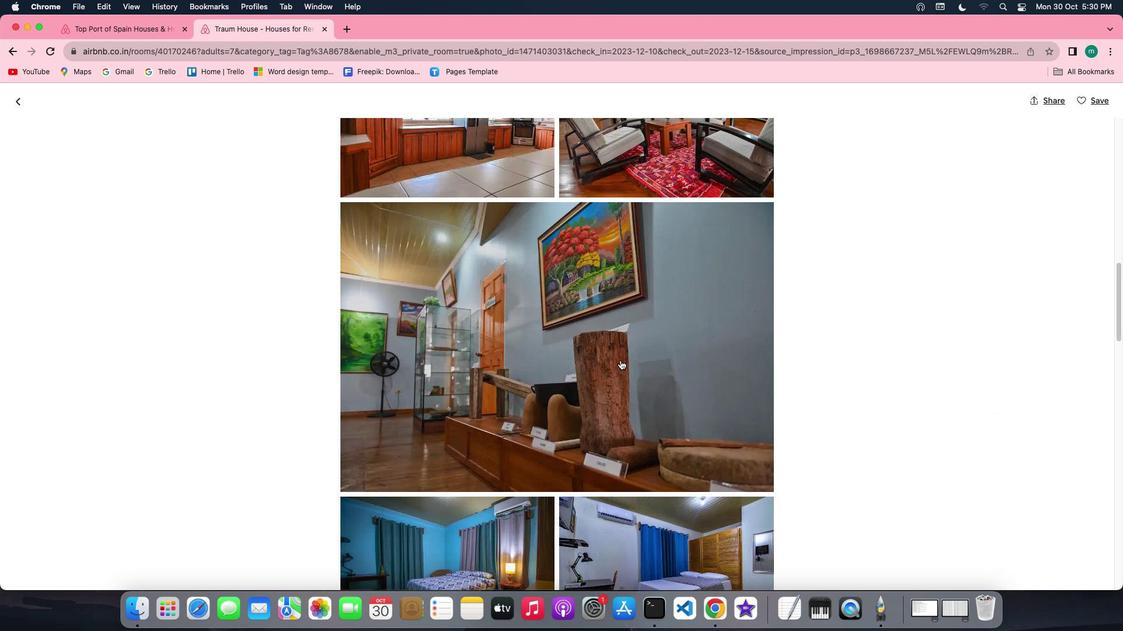 
Action: Mouse scrolled (620, 360) with delta (0, -2)
Screenshot: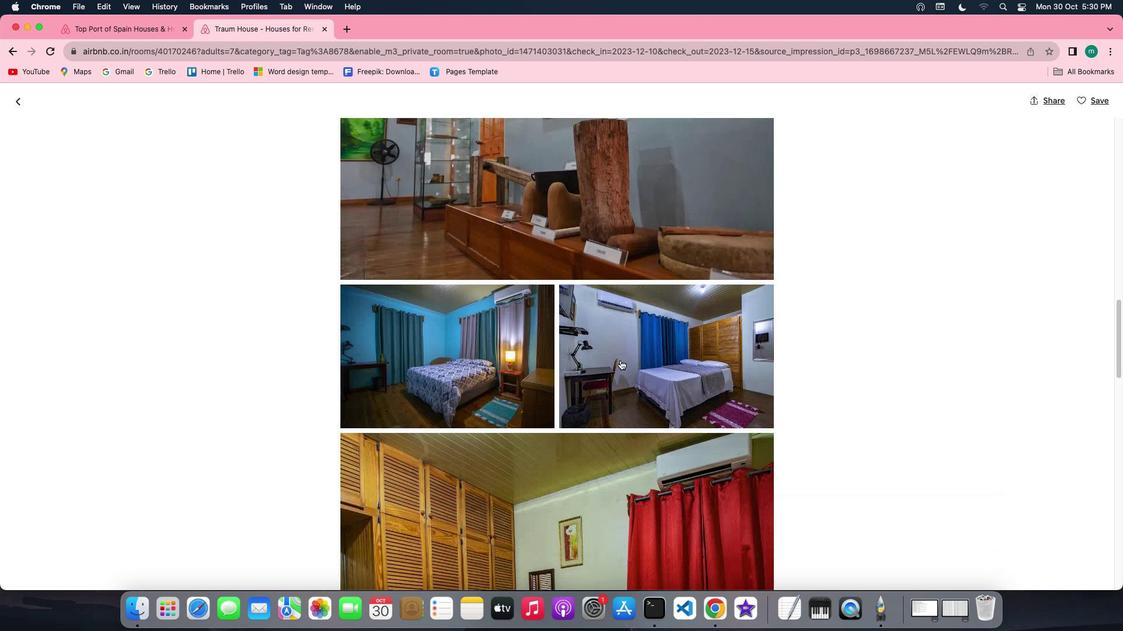 
Action: Mouse scrolled (620, 360) with delta (0, 0)
Screenshot: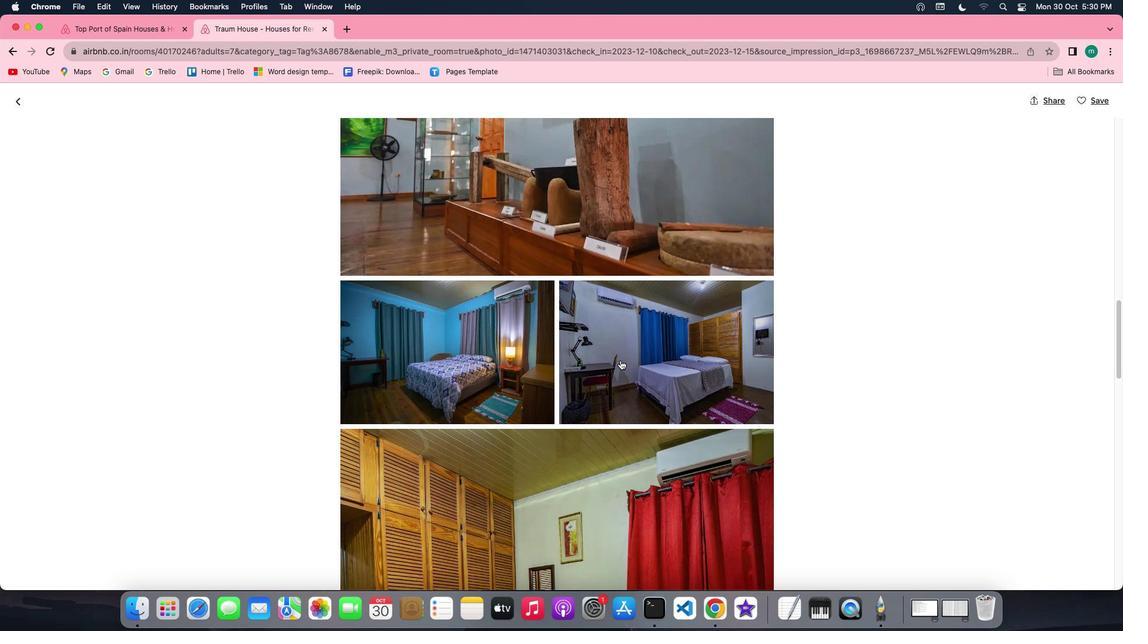 
Action: Mouse scrolled (620, 360) with delta (0, 0)
Screenshot: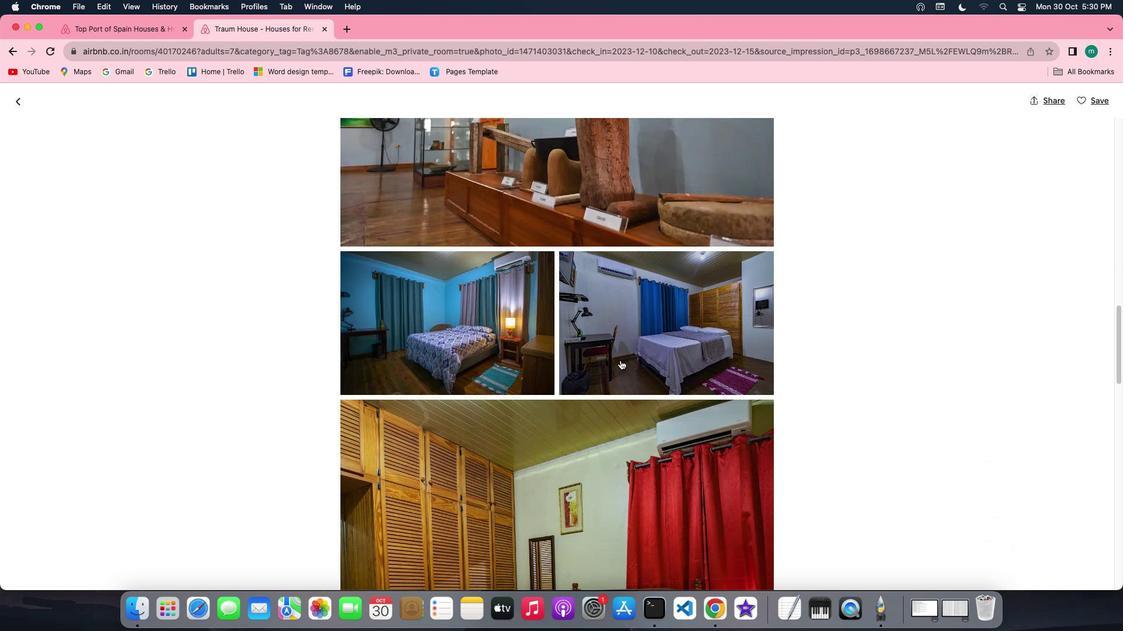 
Action: Mouse scrolled (620, 360) with delta (0, -1)
Screenshot: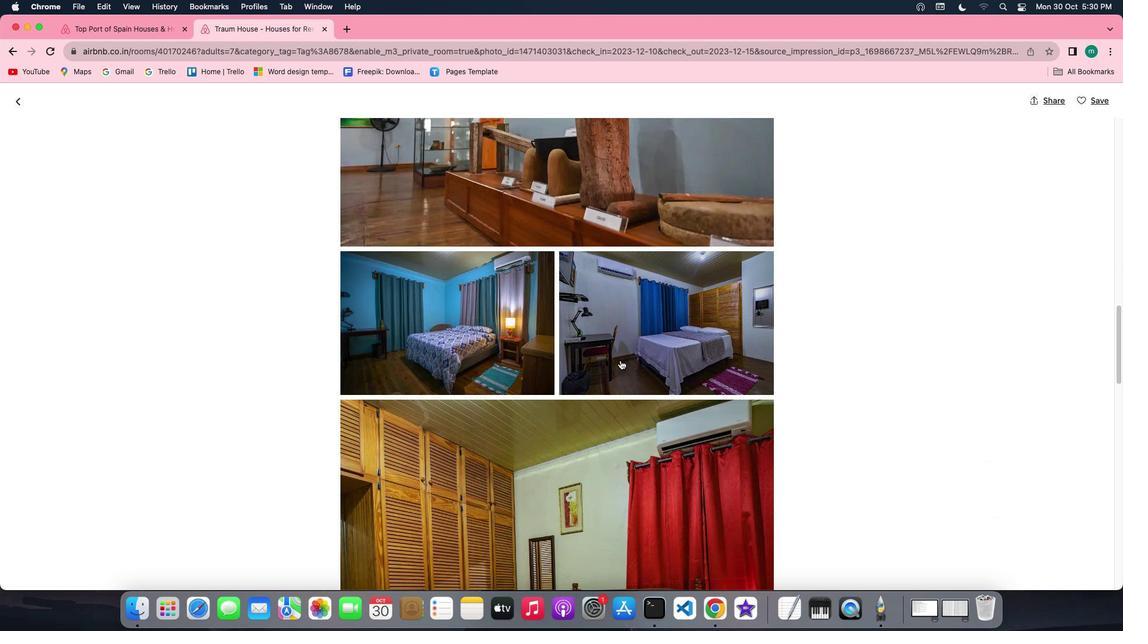 
Action: Mouse scrolled (620, 360) with delta (0, -2)
Screenshot: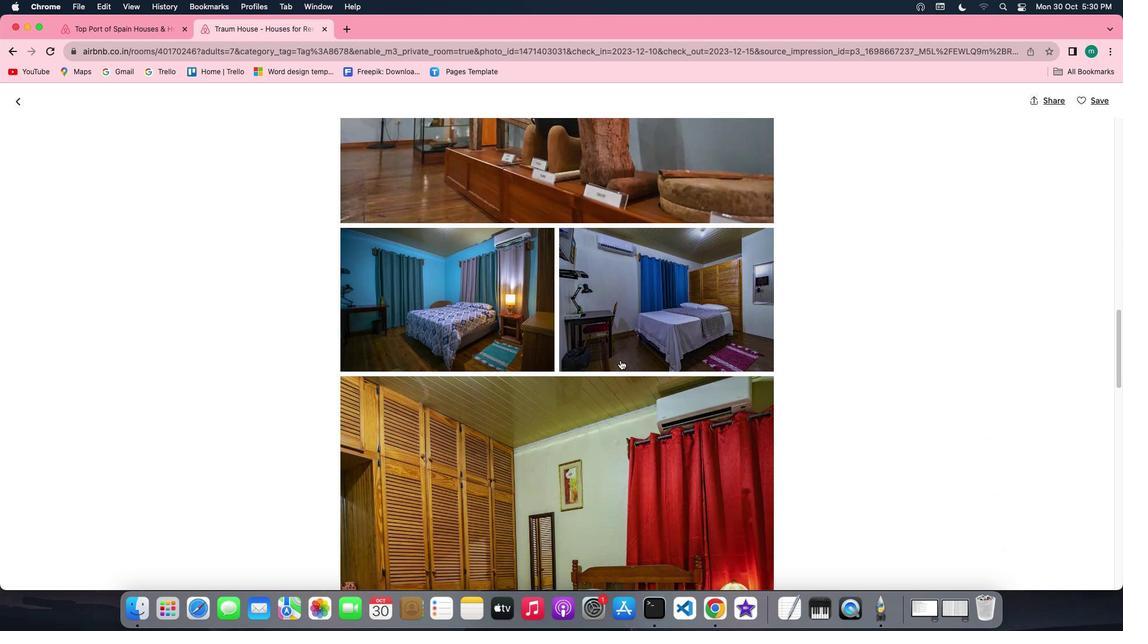 
Action: Mouse scrolled (620, 360) with delta (0, 0)
Screenshot: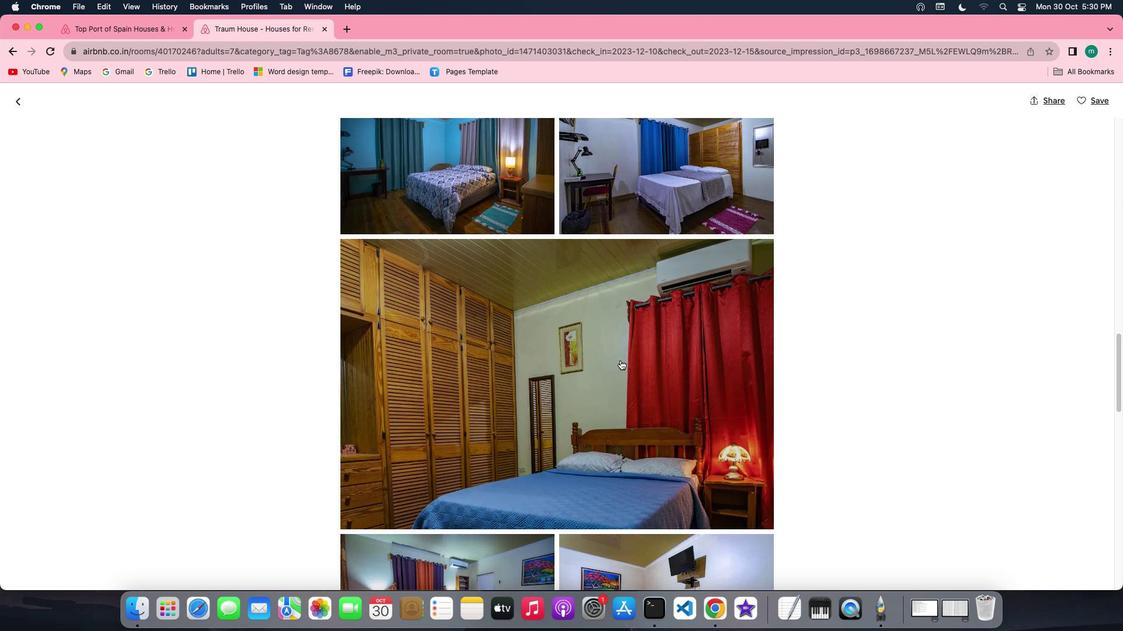 
Action: Mouse scrolled (620, 360) with delta (0, 0)
Screenshot: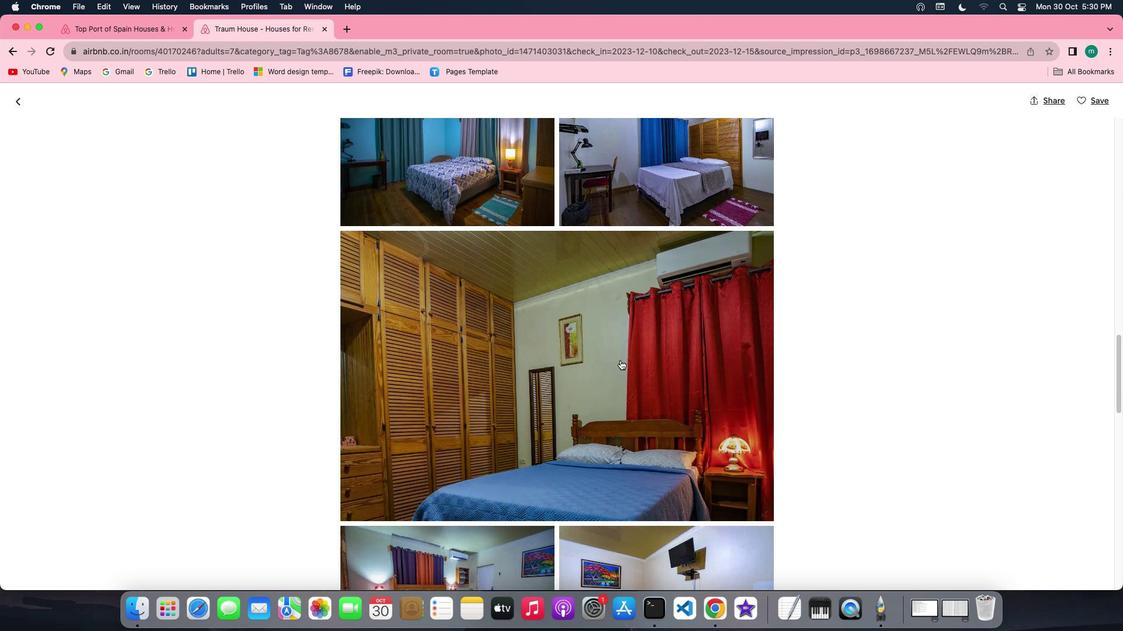 
Action: Mouse scrolled (620, 360) with delta (0, -1)
Screenshot: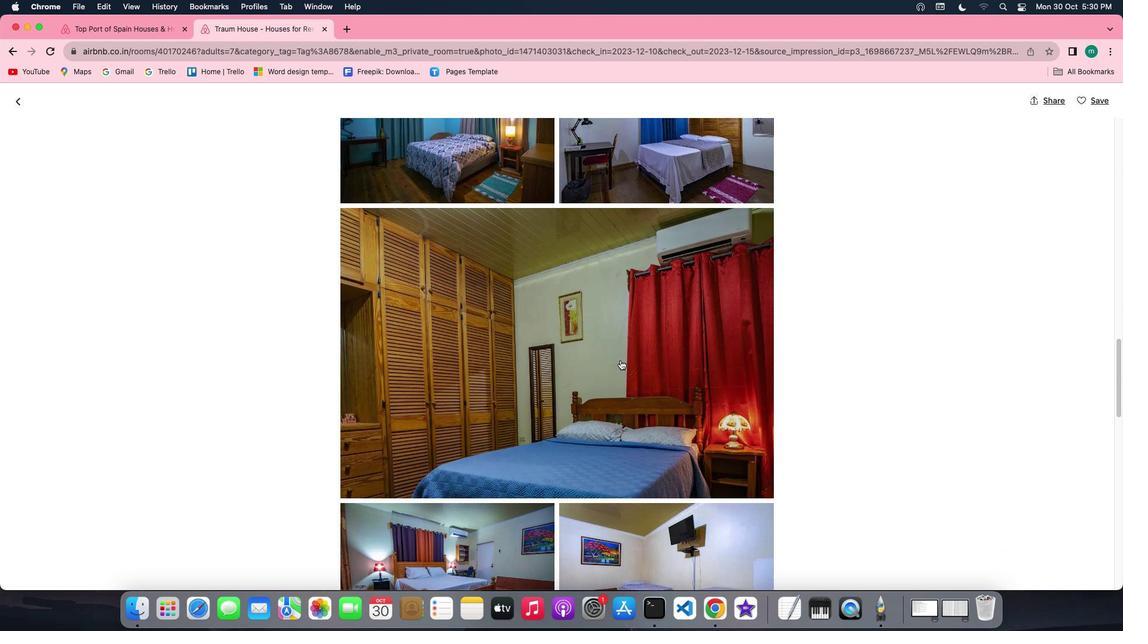 
Action: Mouse scrolled (620, 360) with delta (0, -2)
Screenshot: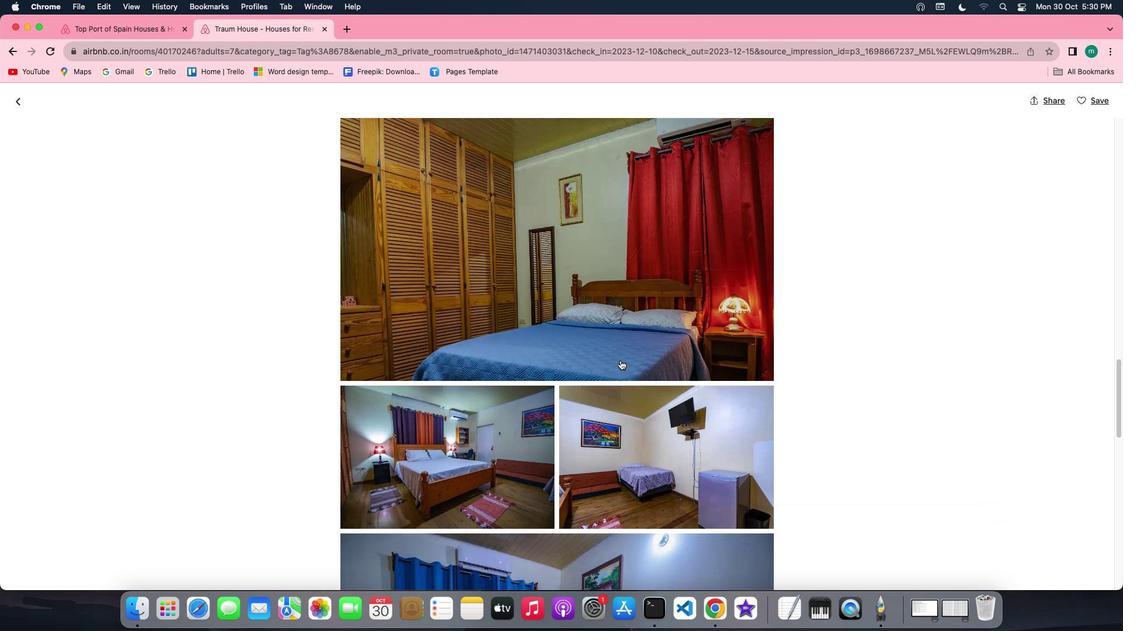 
Action: Mouse moved to (620, 360)
Screenshot: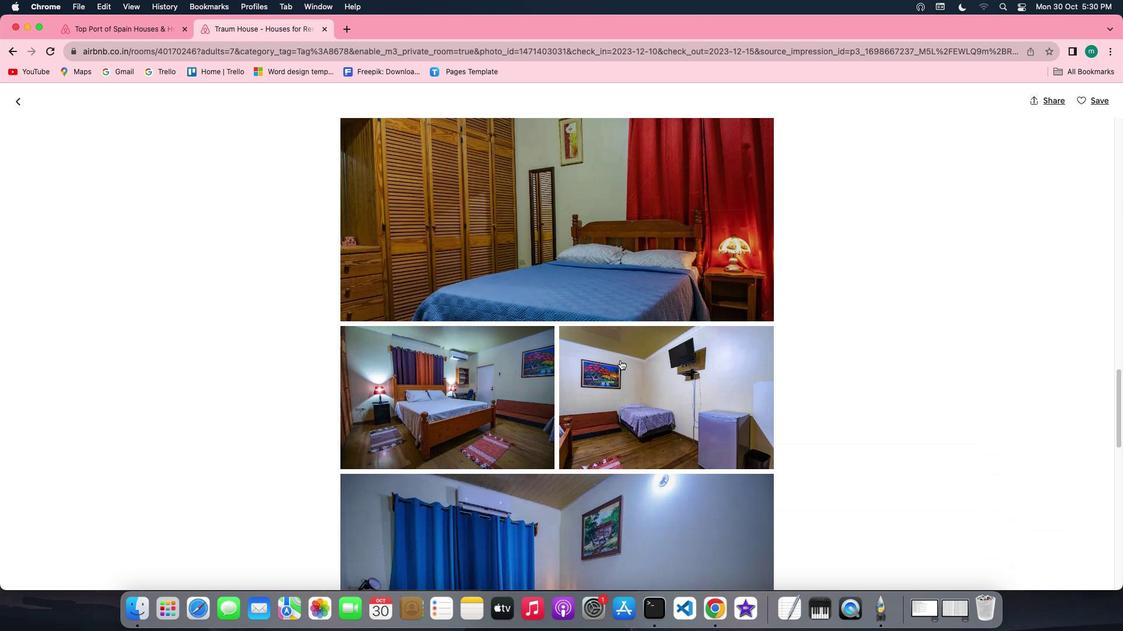
Action: Mouse scrolled (620, 360) with delta (0, 0)
Screenshot: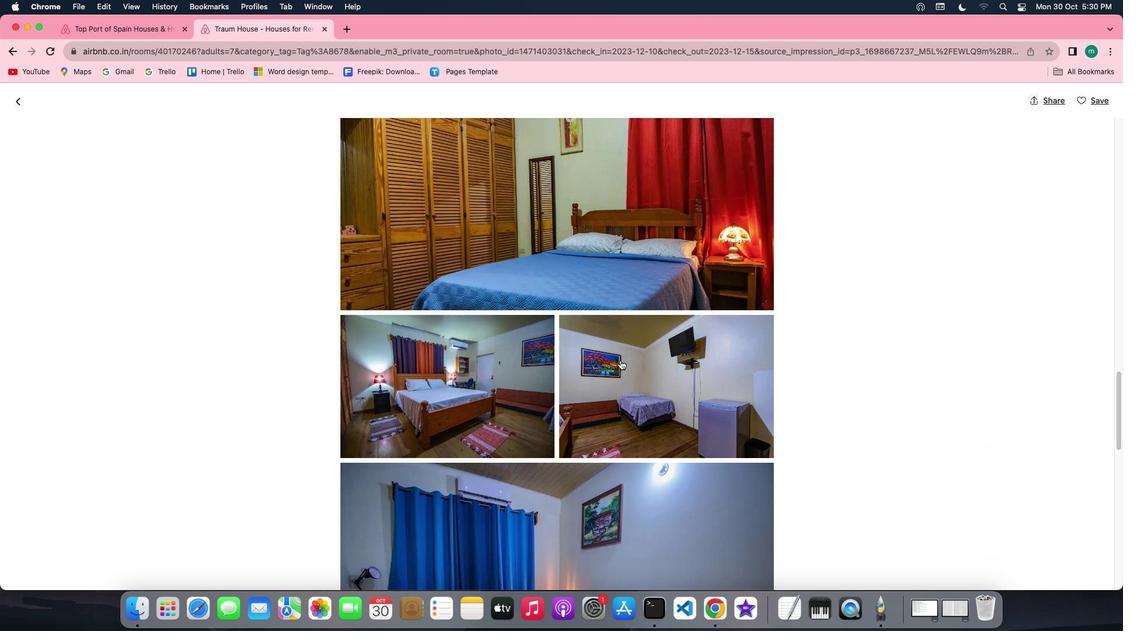 
Action: Mouse scrolled (620, 360) with delta (0, 0)
Screenshot: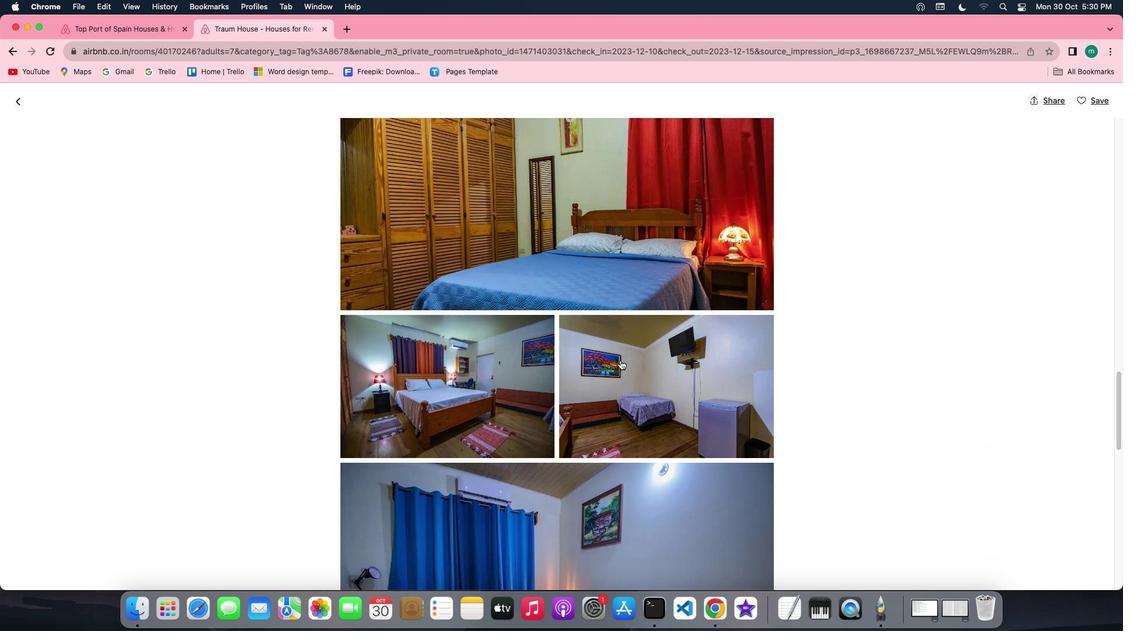 
Action: Mouse scrolled (620, 360) with delta (0, -1)
Screenshot: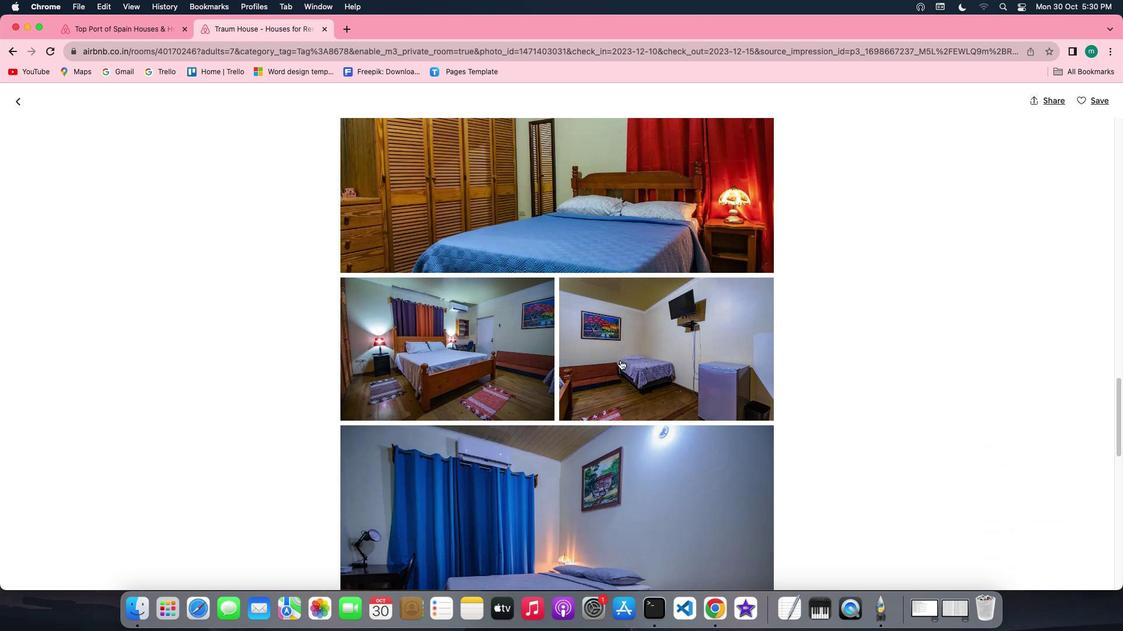
Action: Mouse scrolled (620, 360) with delta (0, -2)
Screenshot: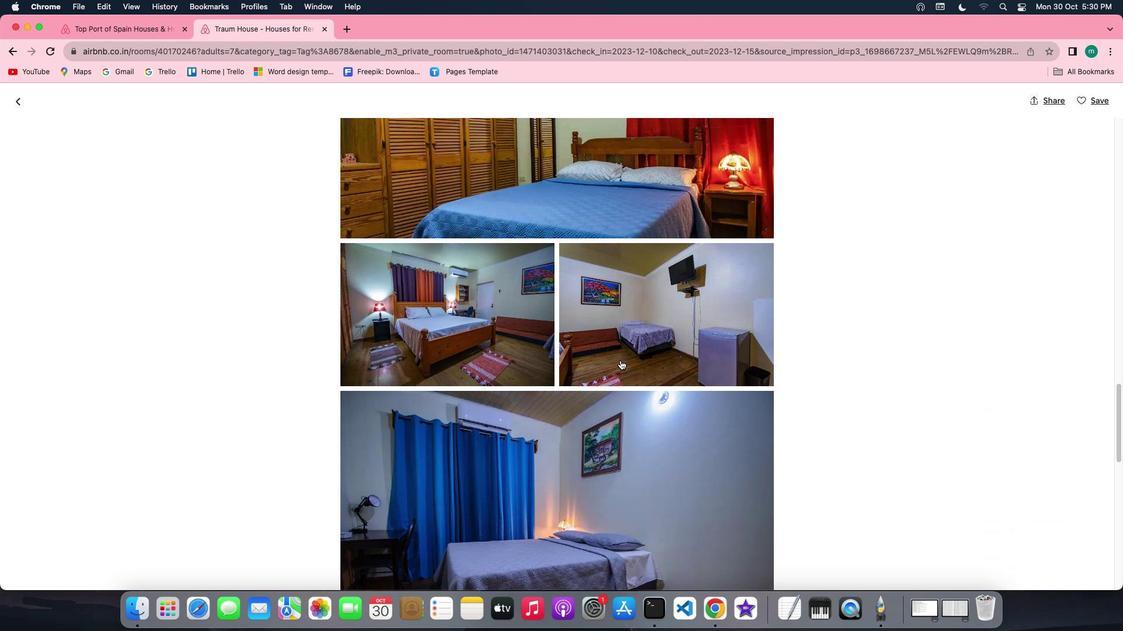 
Action: Mouse moved to (620, 359)
Screenshot: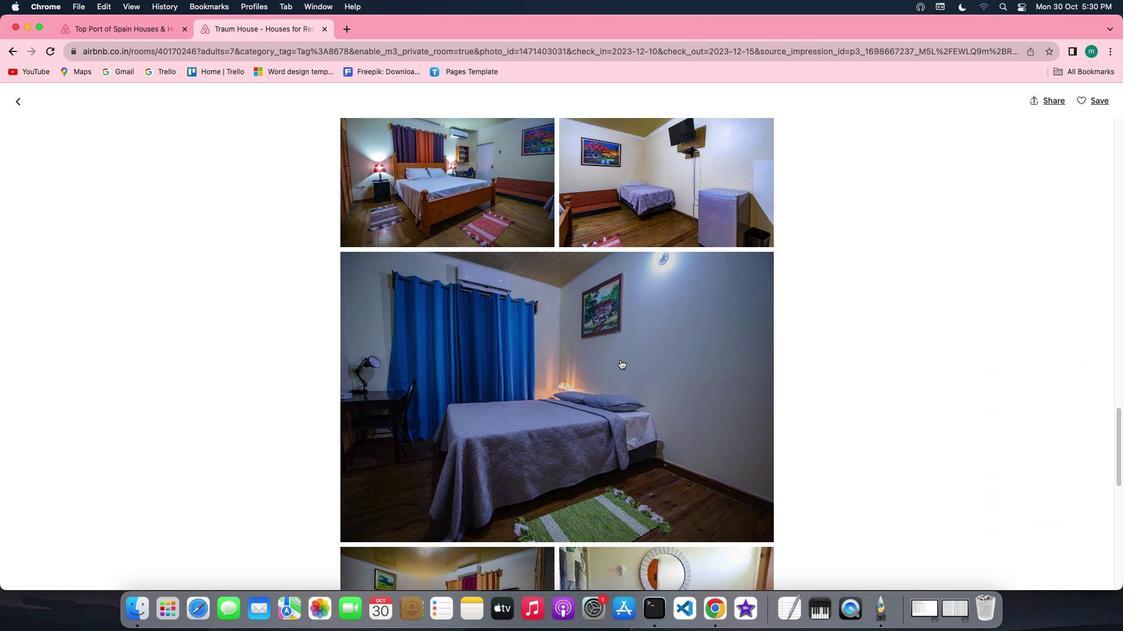 
Action: Mouse scrolled (620, 359) with delta (0, 0)
Screenshot: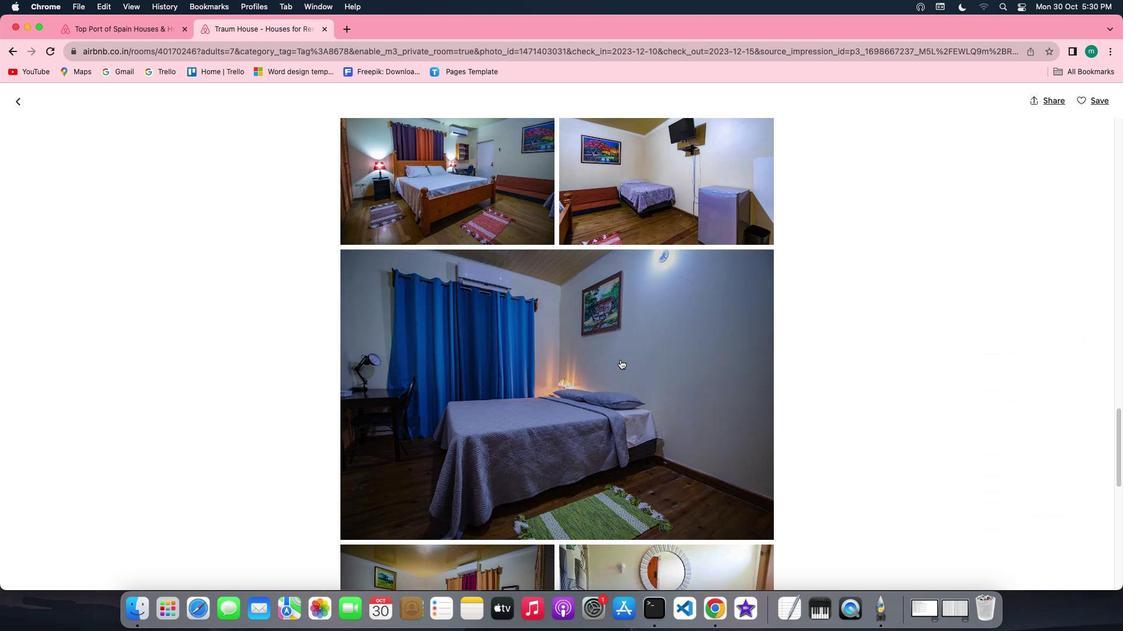
Action: Mouse scrolled (620, 359) with delta (0, 0)
Screenshot: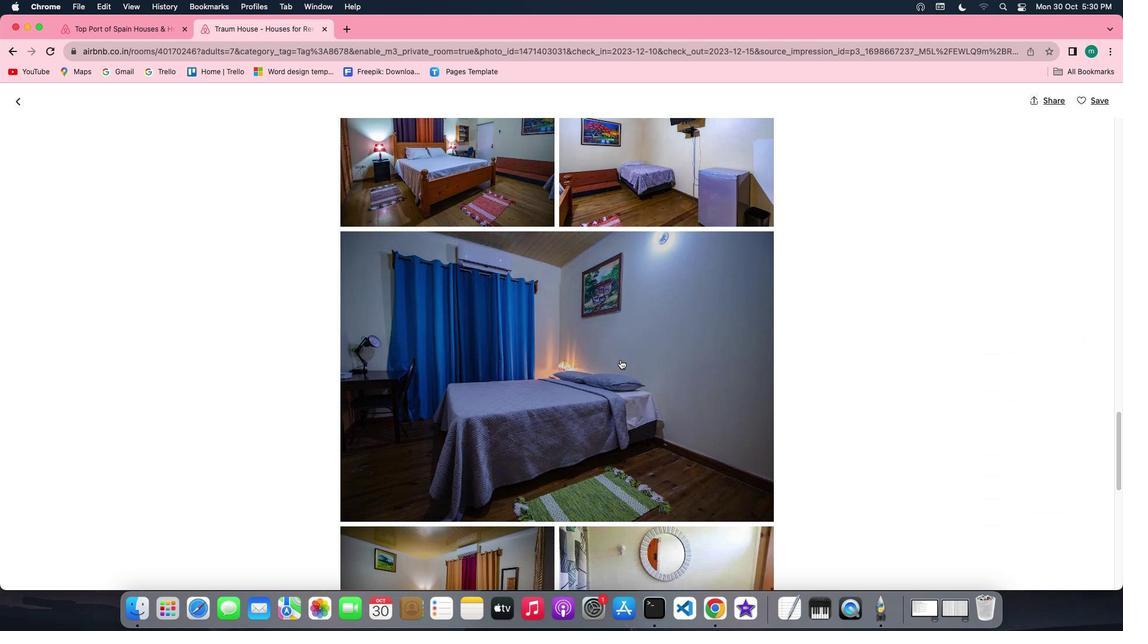 
Action: Mouse scrolled (620, 359) with delta (0, -1)
Screenshot: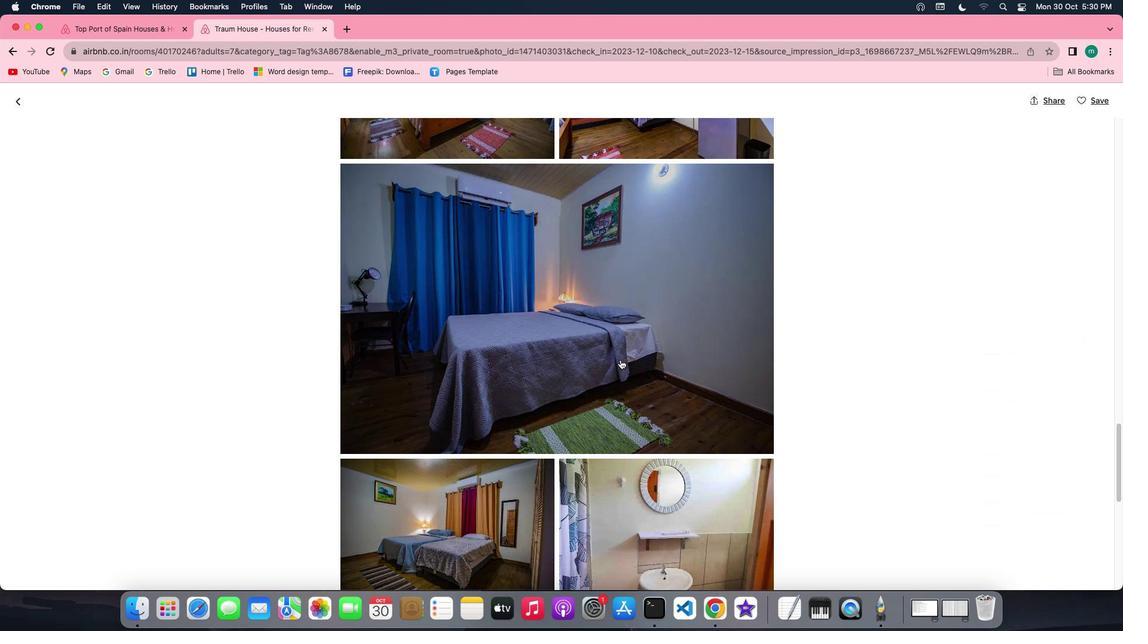 
Action: Mouse scrolled (620, 359) with delta (0, -2)
Screenshot: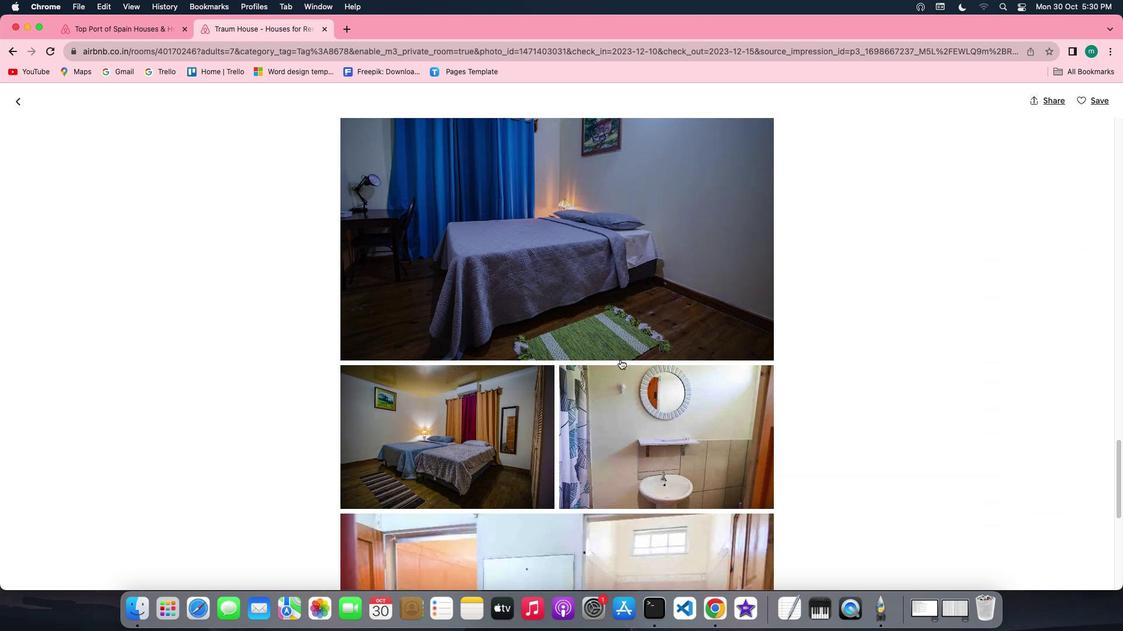 
Action: Mouse scrolled (620, 359) with delta (0, 0)
Screenshot: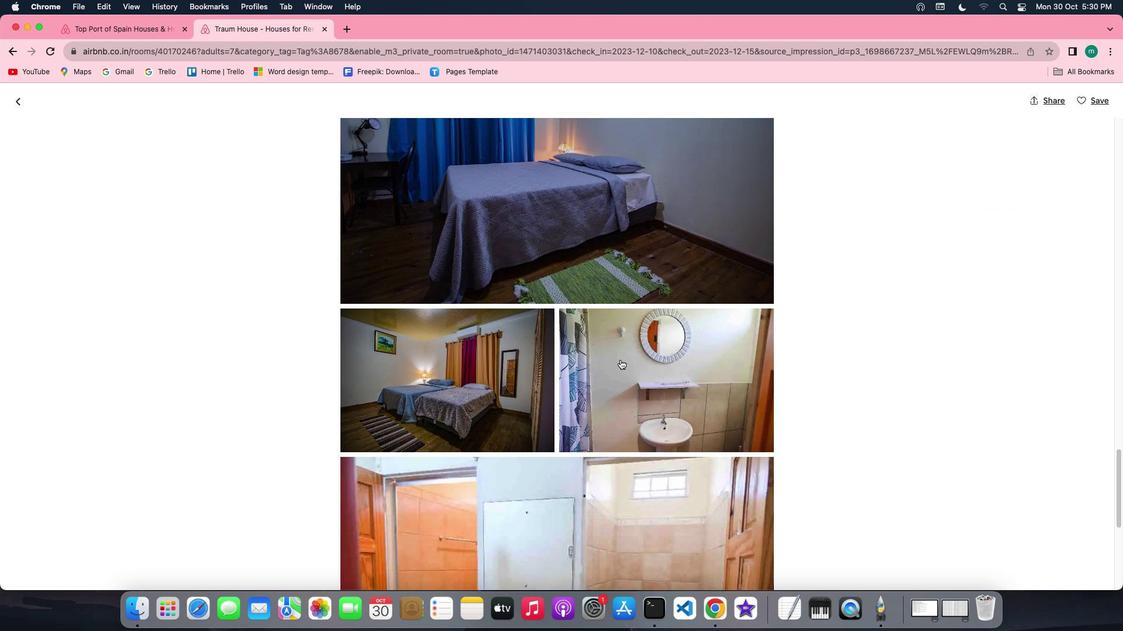 
Action: Mouse scrolled (620, 359) with delta (0, 0)
Screenshot: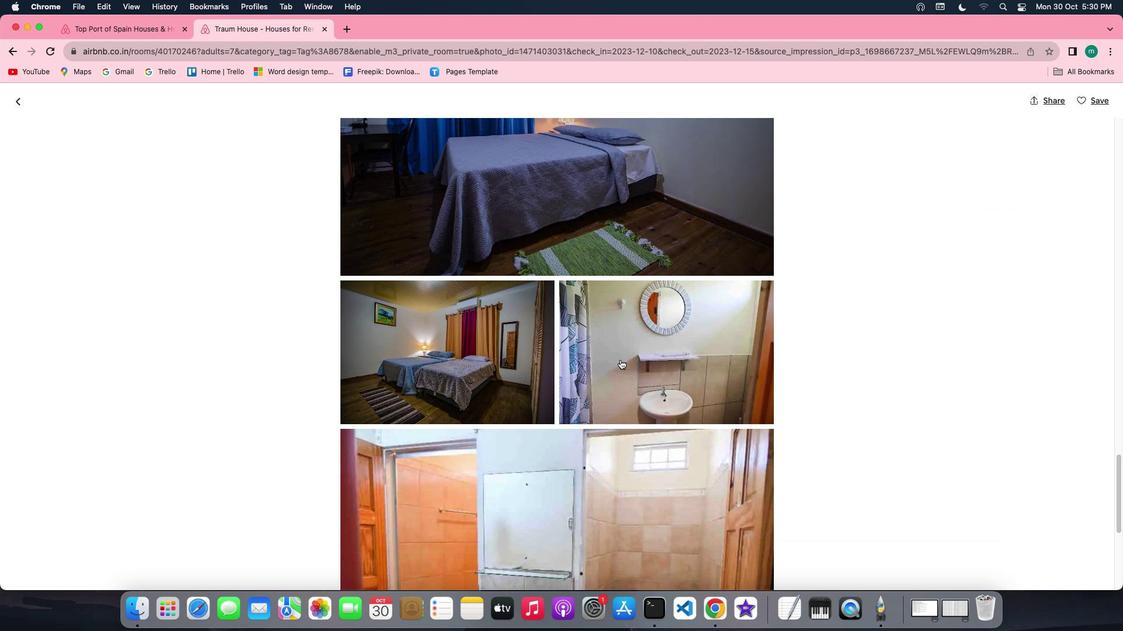
Action: Mouse scrolled (620, 359) with delta (0, -1)
Screenshot: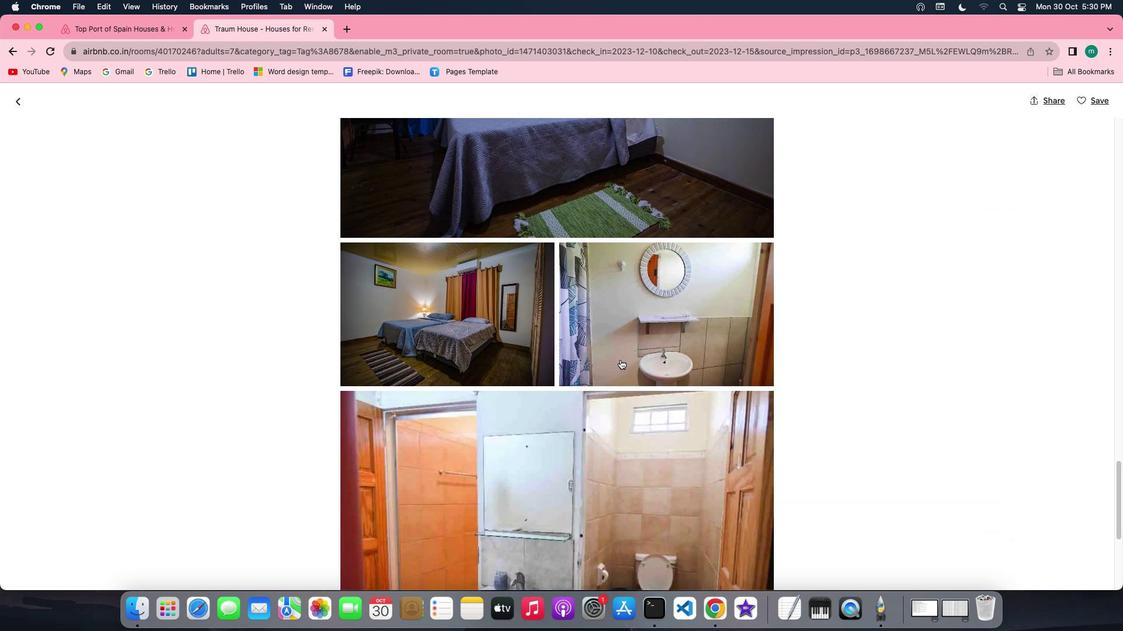 
Action: Mouse scrolled (620, 359) with delta (0, -2)
Screenshot: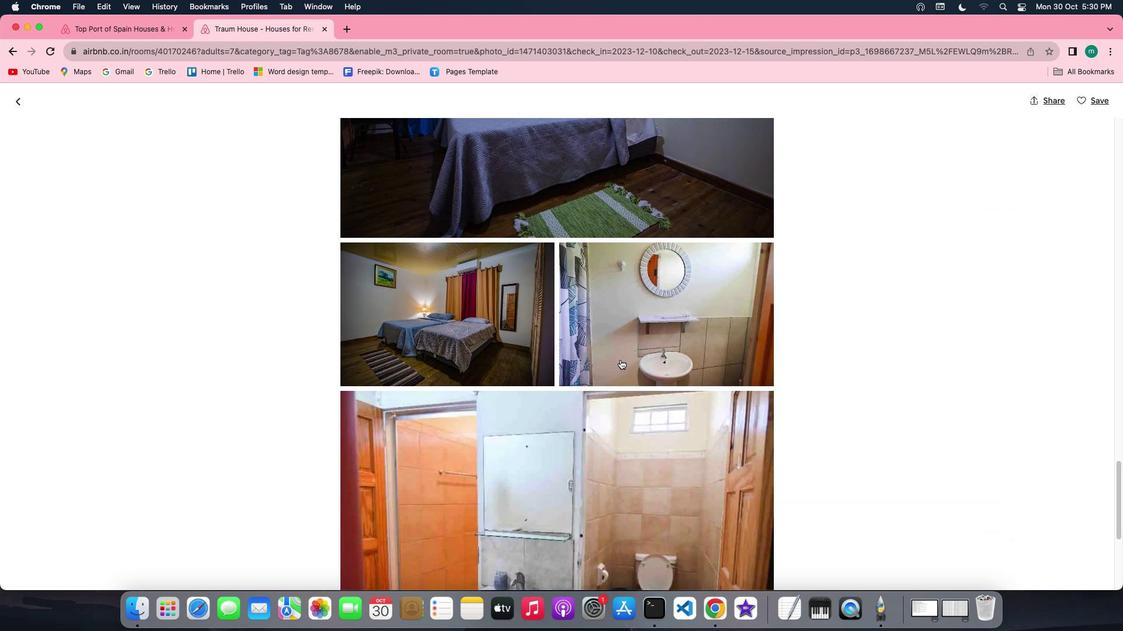 
Action: Mouse scrolled (620, 359) with delta (0, -3)
Screenshot: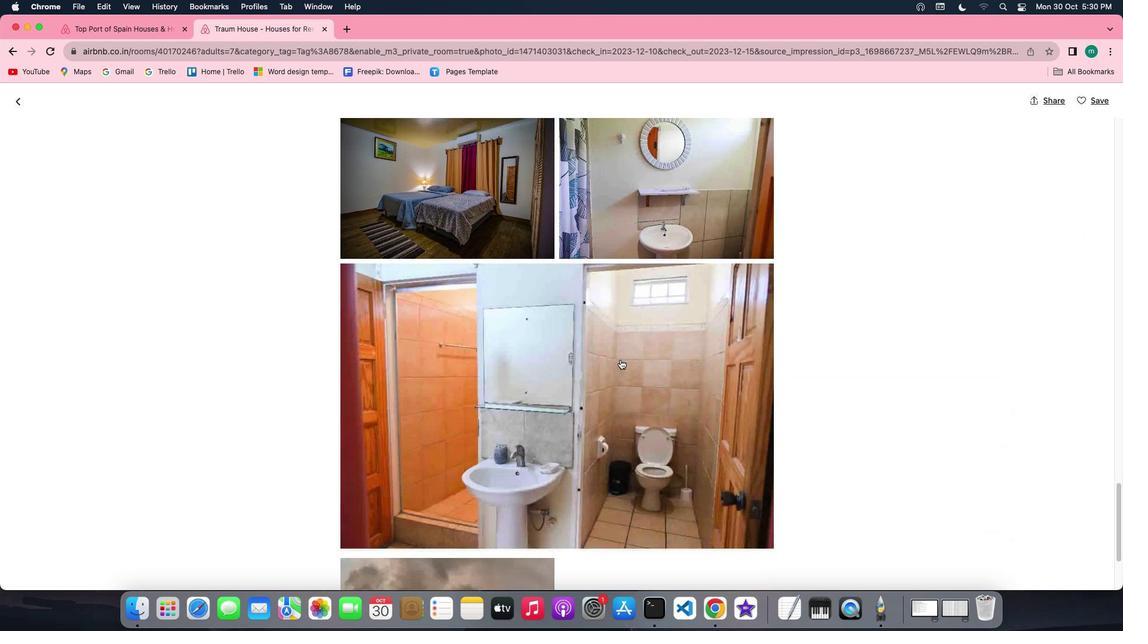 
Action: Mouse scrolled (620, 359) with delta (0, 0)
Screenshot: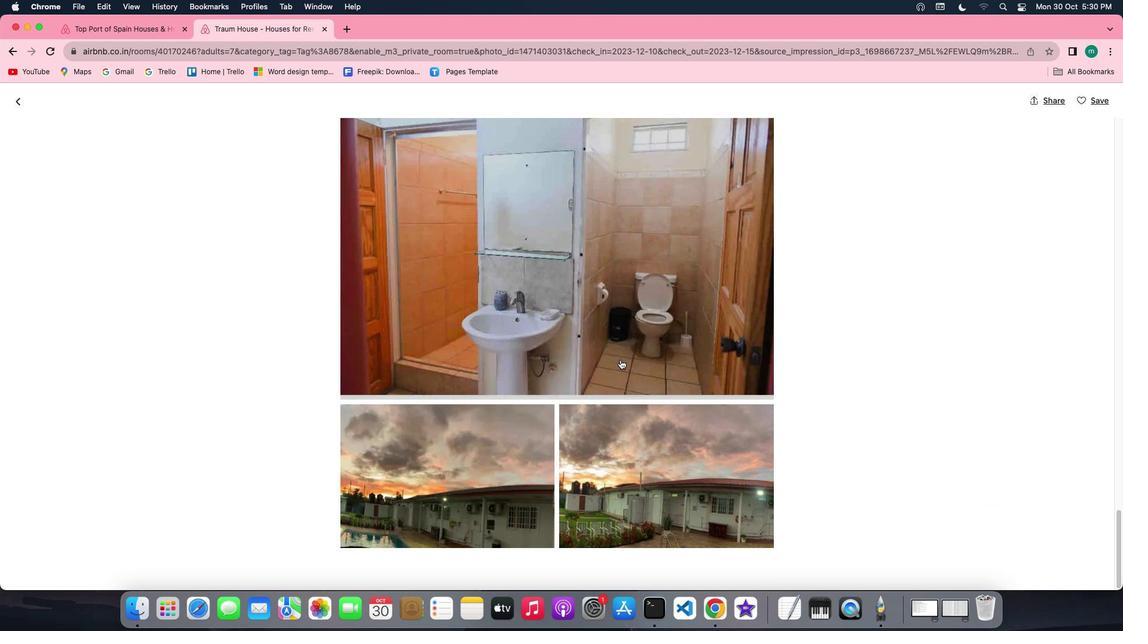 
Action: Mouse scrolled (620, 359) with delta (0, 0)
Screenshot: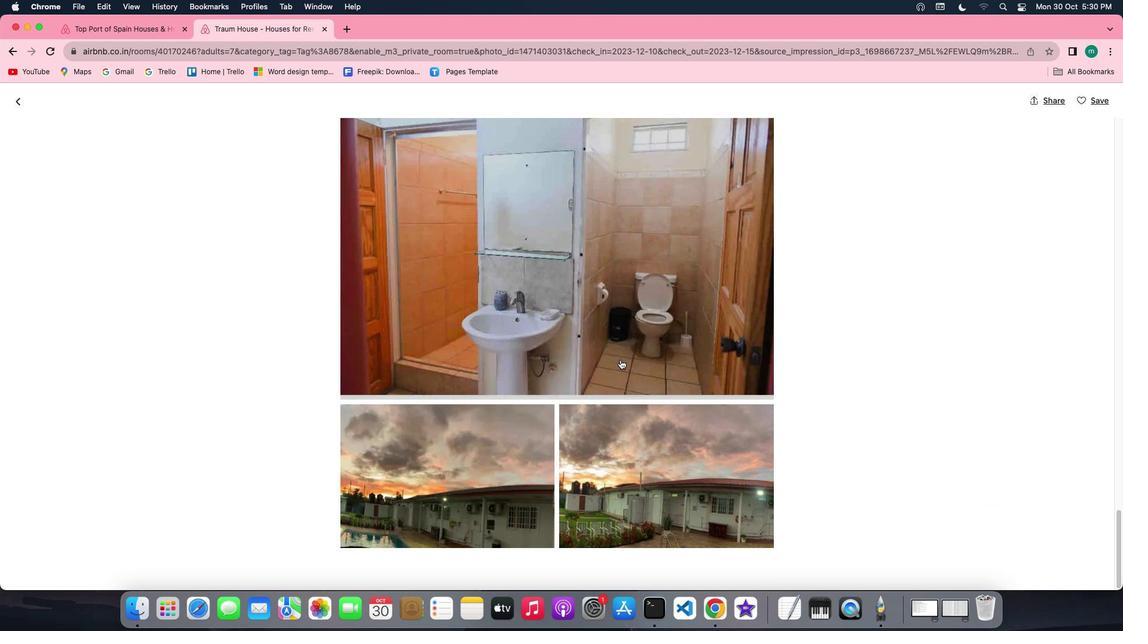 
Action: Mouse scrolled (620, 359) with delta (0, -1)
Screenshot: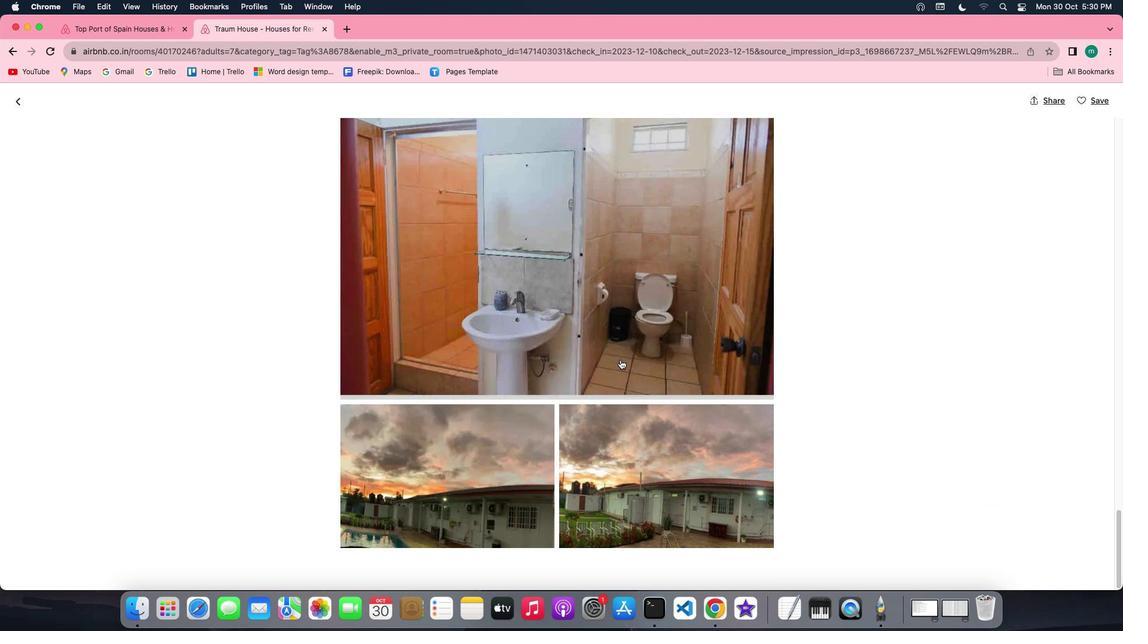 
Action: Mouse scrolled (620, 359) with delta (0, -2)
Screenshot: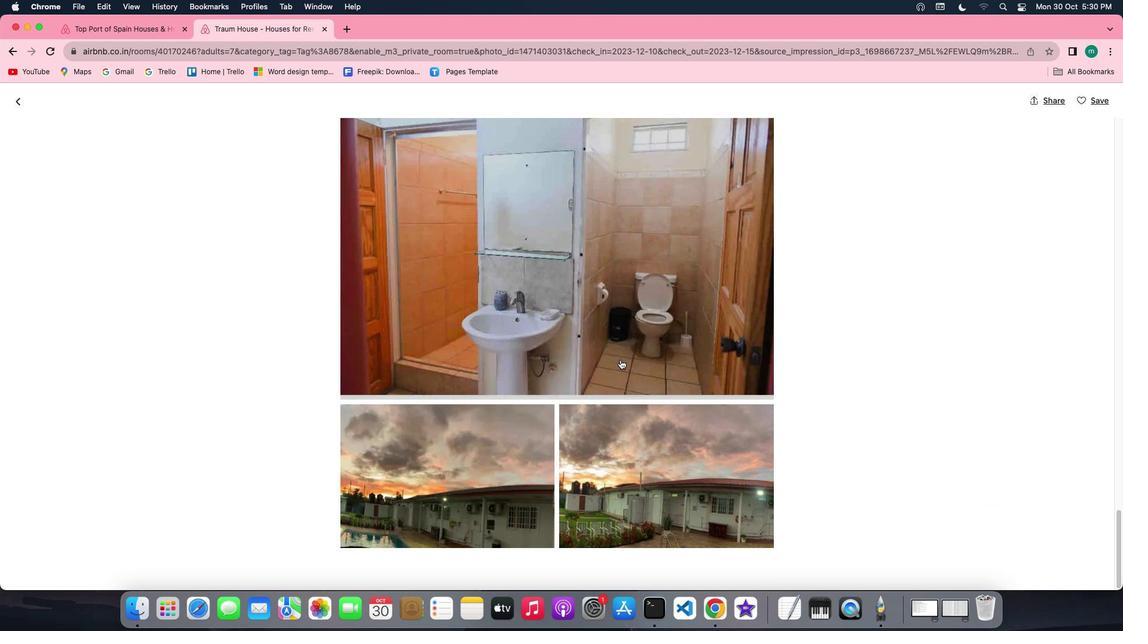 
Action: Mouse scrolled (620, 359) with delta (0, -2)
Screenshot: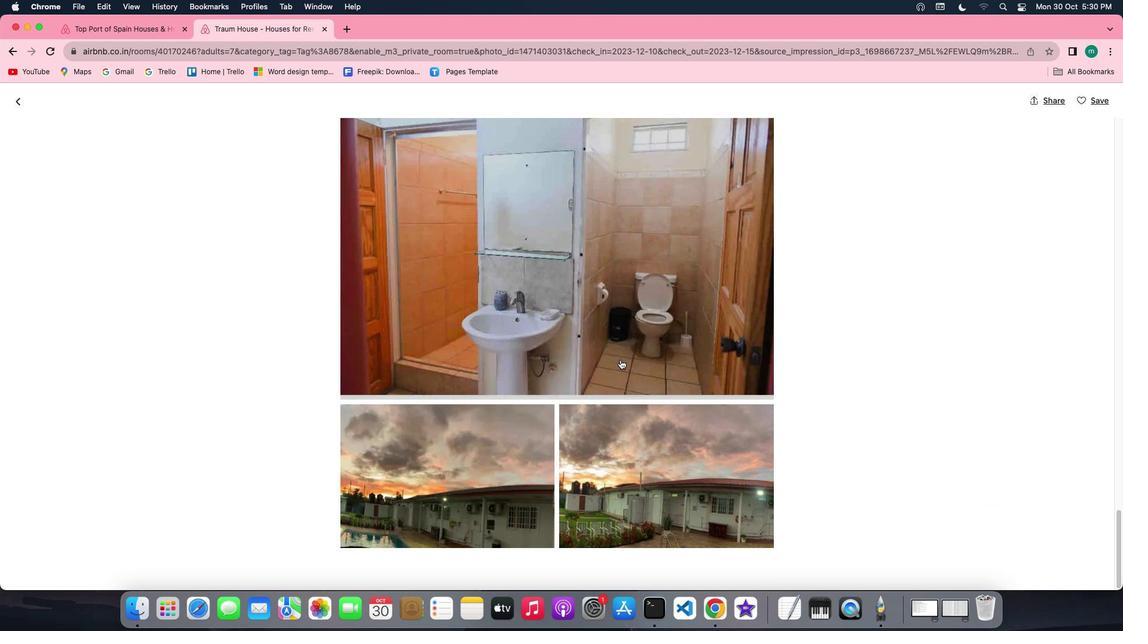 
Action: Mouse moved to (620, 359)
Screenshot: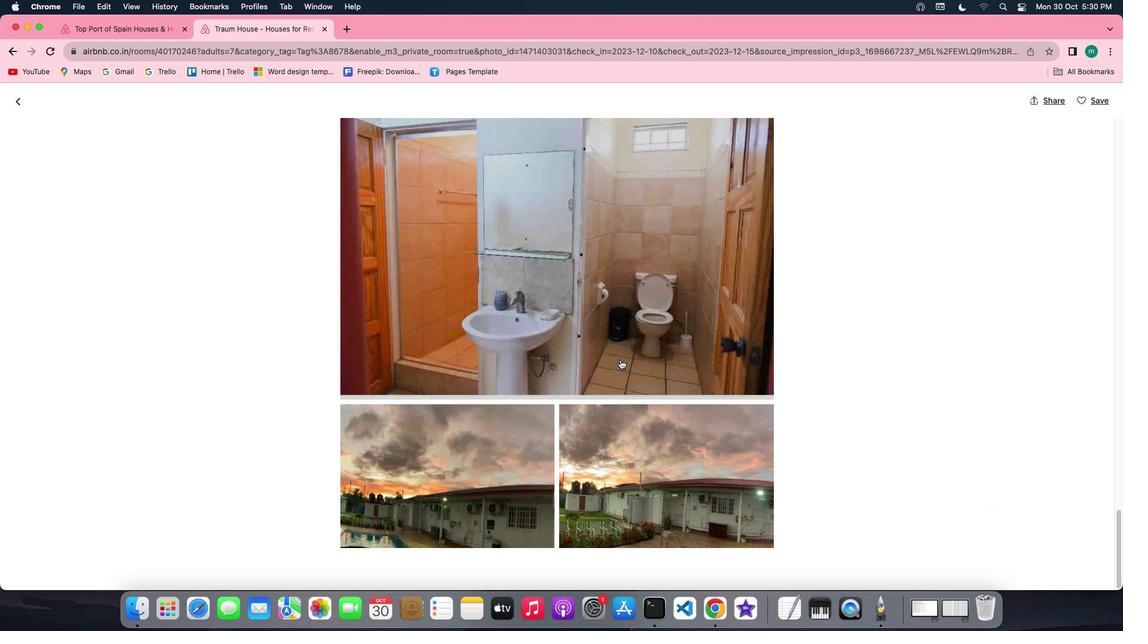 
Action: Mouse scrolled (620, 359) with delta (0, 0)
Screenshot: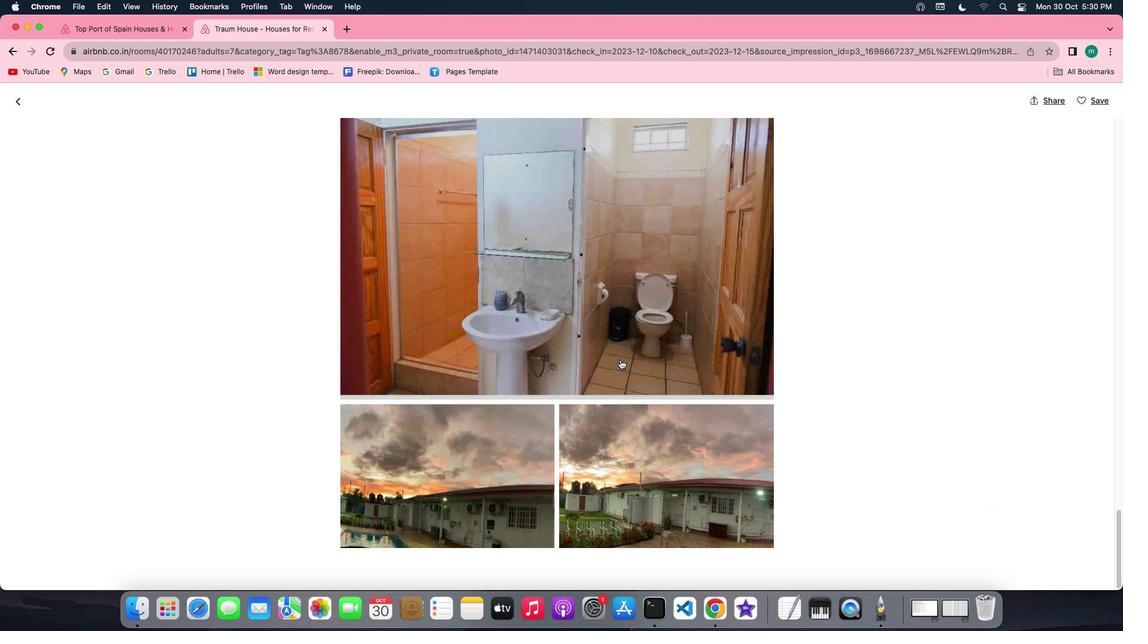 
Action: Mouse scrolled (620, 359) with delta (0, 0)
Screenshot: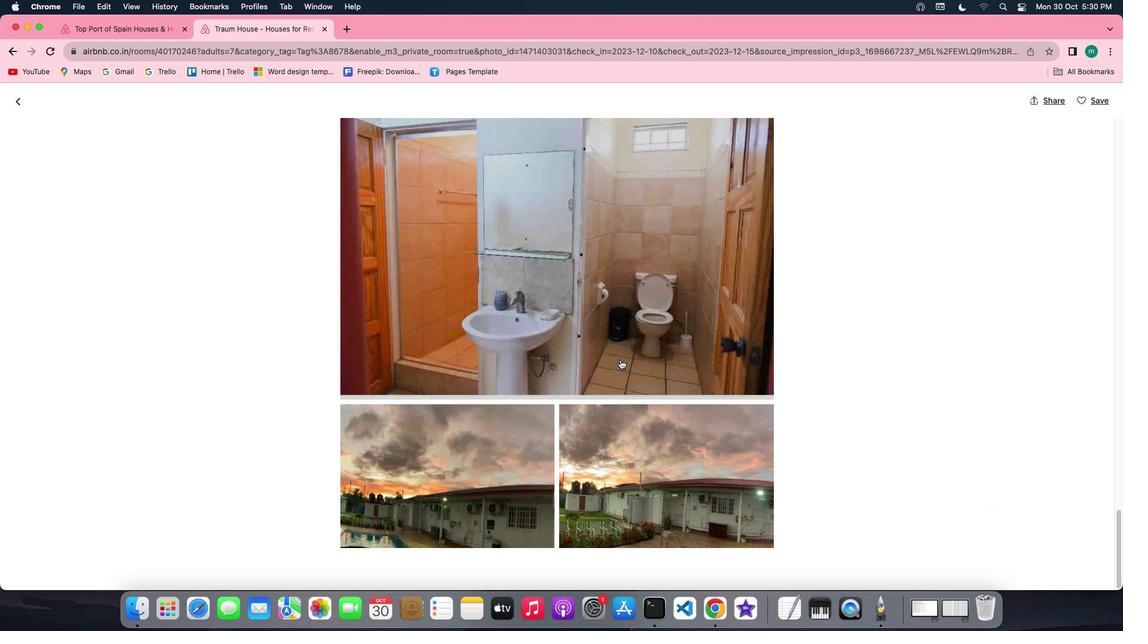 
Action: Mouse scrolled (620, 359) with delta (0, -1)
Screenshot: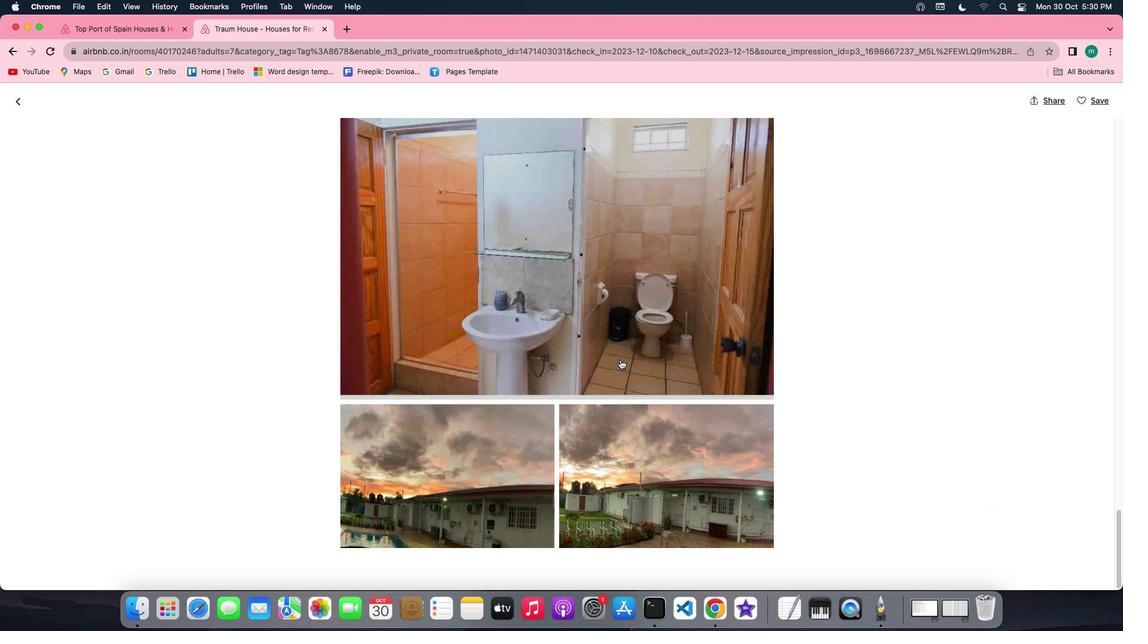 
Action: Mouse moved to (25, 100)
Screenshot: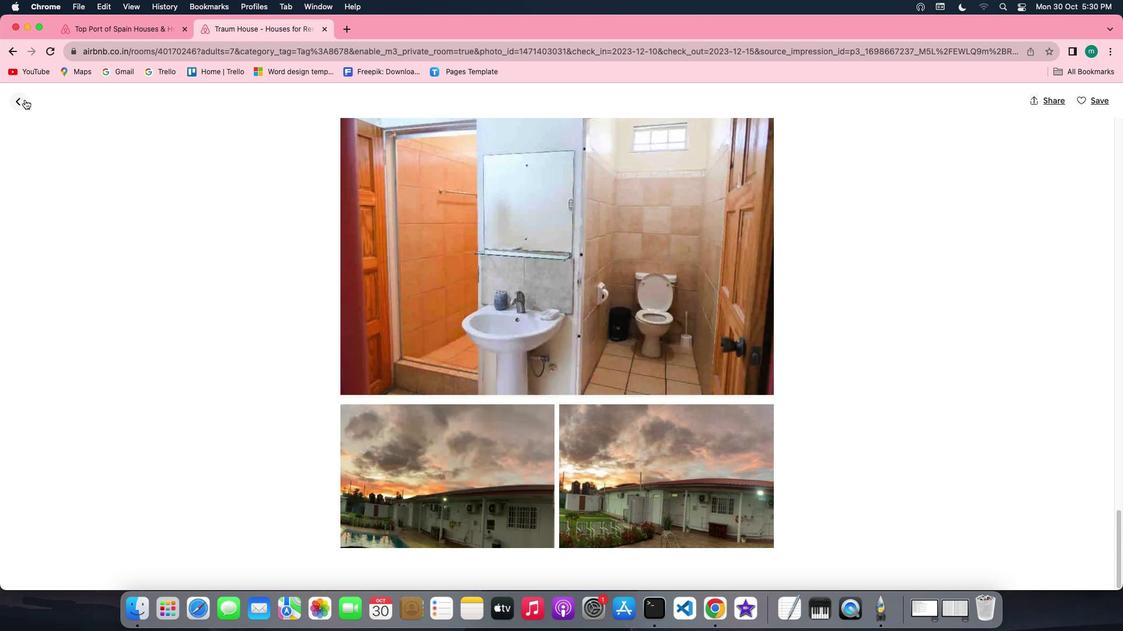 
Action: Mouse pressed left at (25, 100)
Screenshot: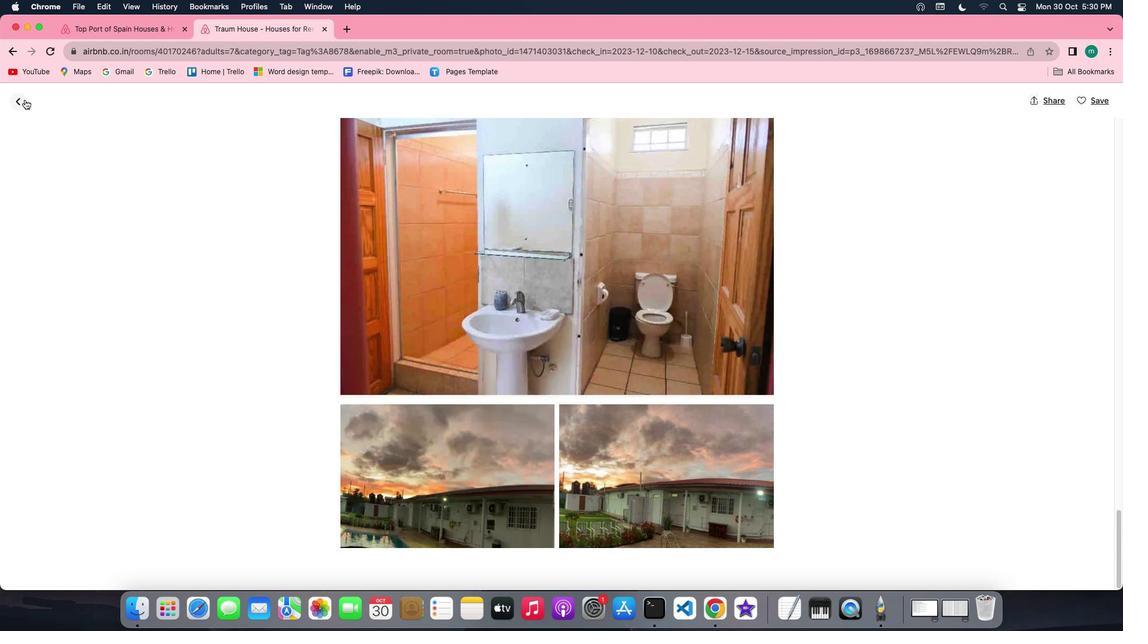 
Action: Mouse moved to (373, 252)
Screenshot: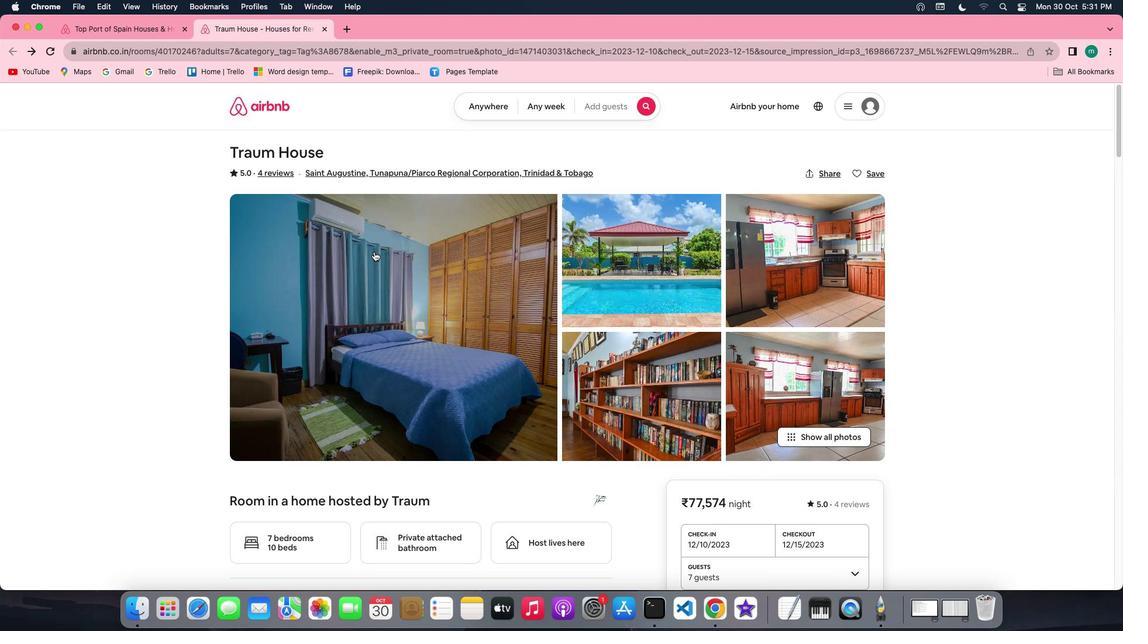
Action: Mouse scrolled (373, 252) with delta (0, 0)
Screenshot: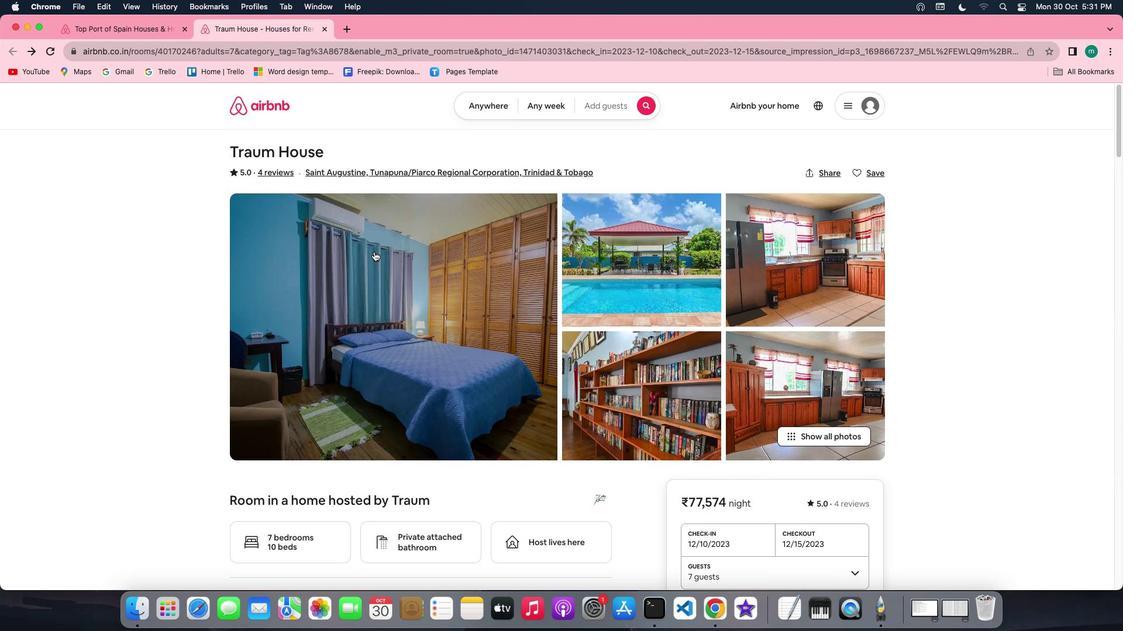 
Action: Mouse scrolled (373, 252) with delta (0, 0)
Screenshot: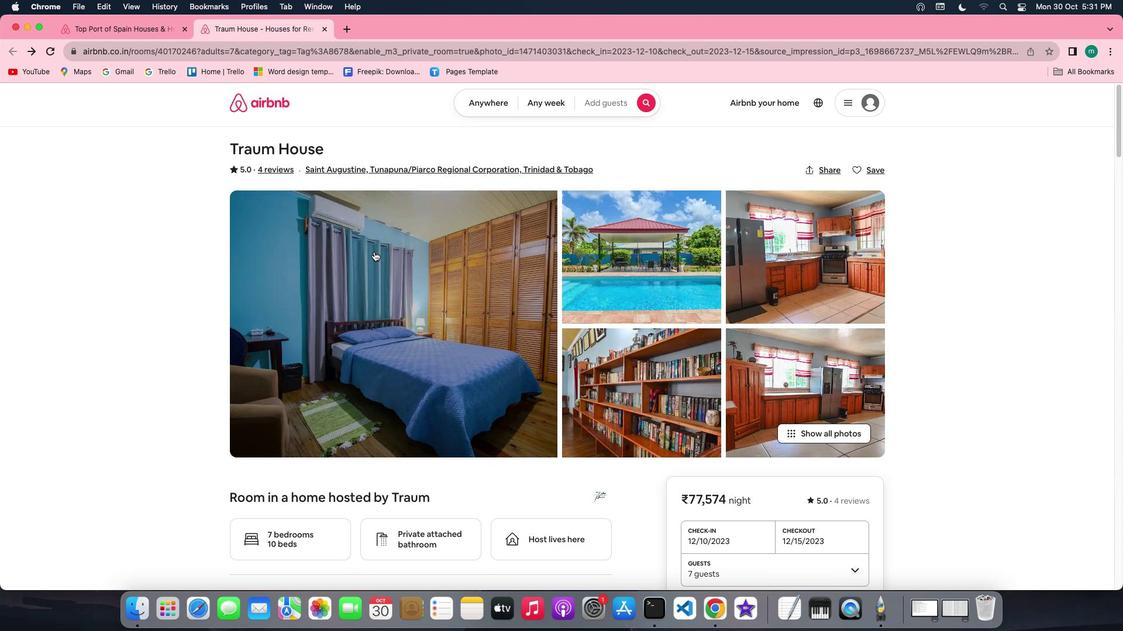 
Action: Mouse scrolled (373, 252) with delta (0, 0)
Screenshot: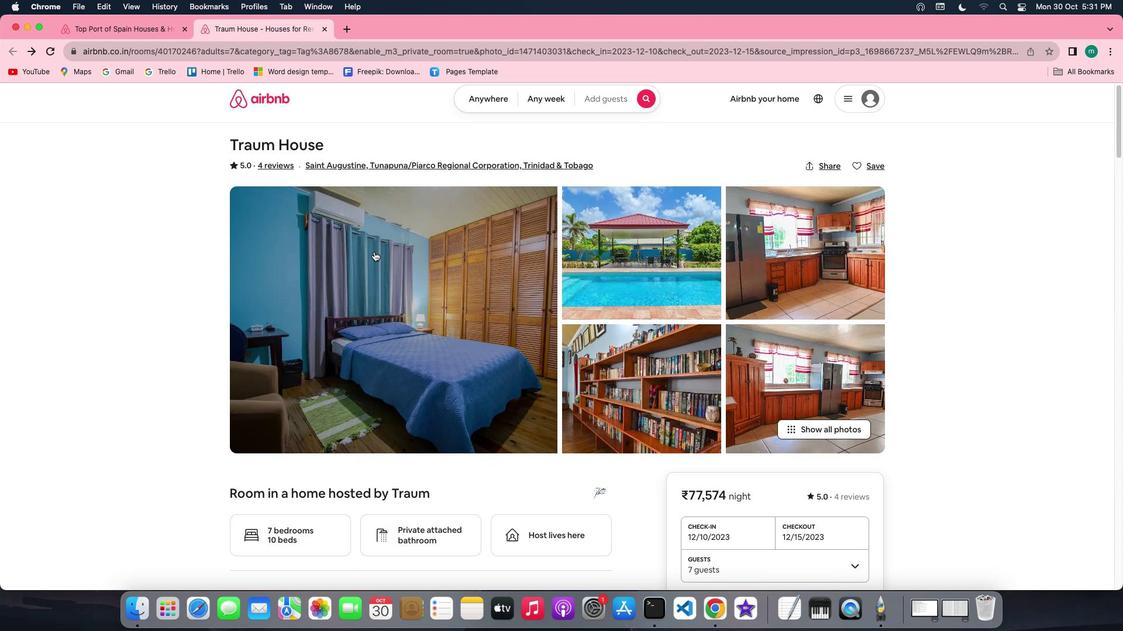 
Action: Mouse scrolled (373, 252) with delta (0, 0)
Screenshot: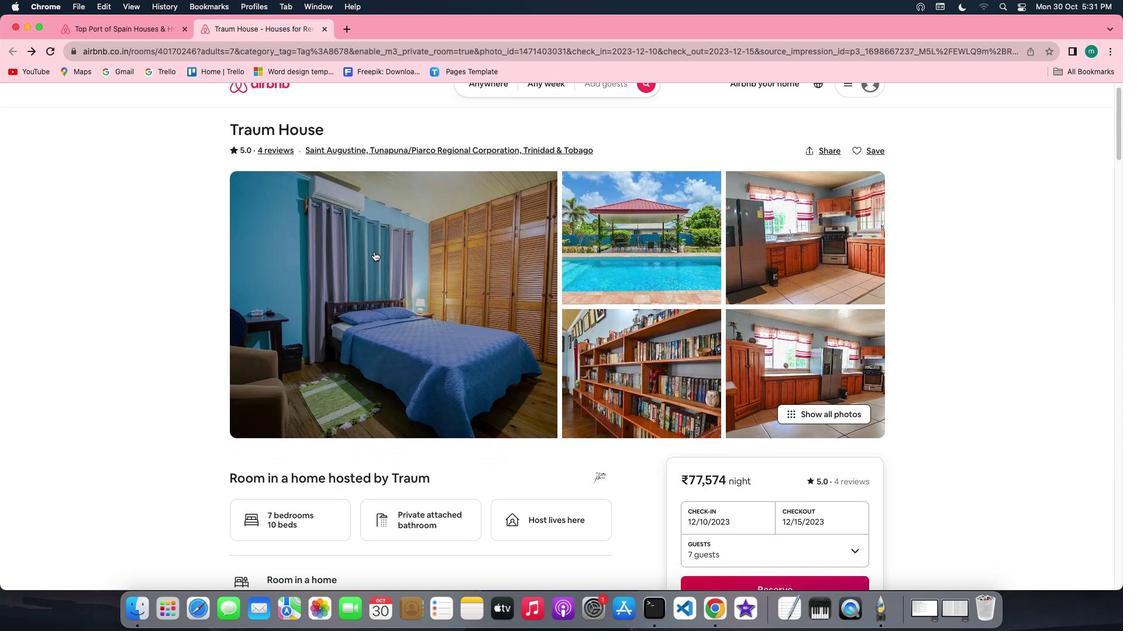
Action: Mouse scrolled (373, 252) with delta (0, 0)
Screenshot: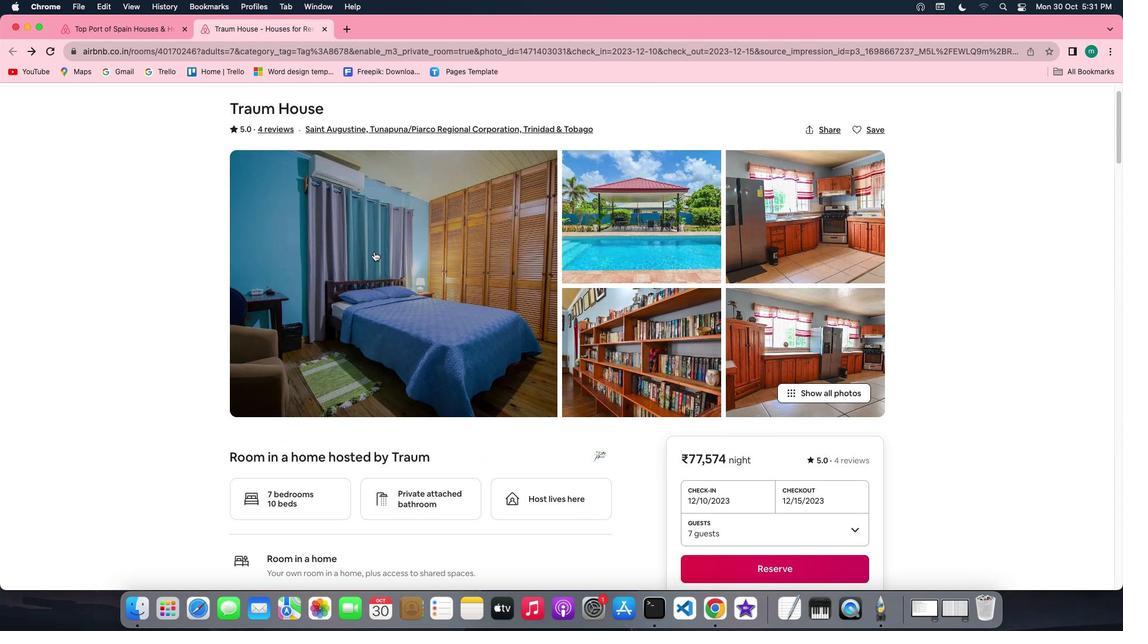 
Action: Mouse scrolled (373, 252) with delta (0, 0)
Screenshot: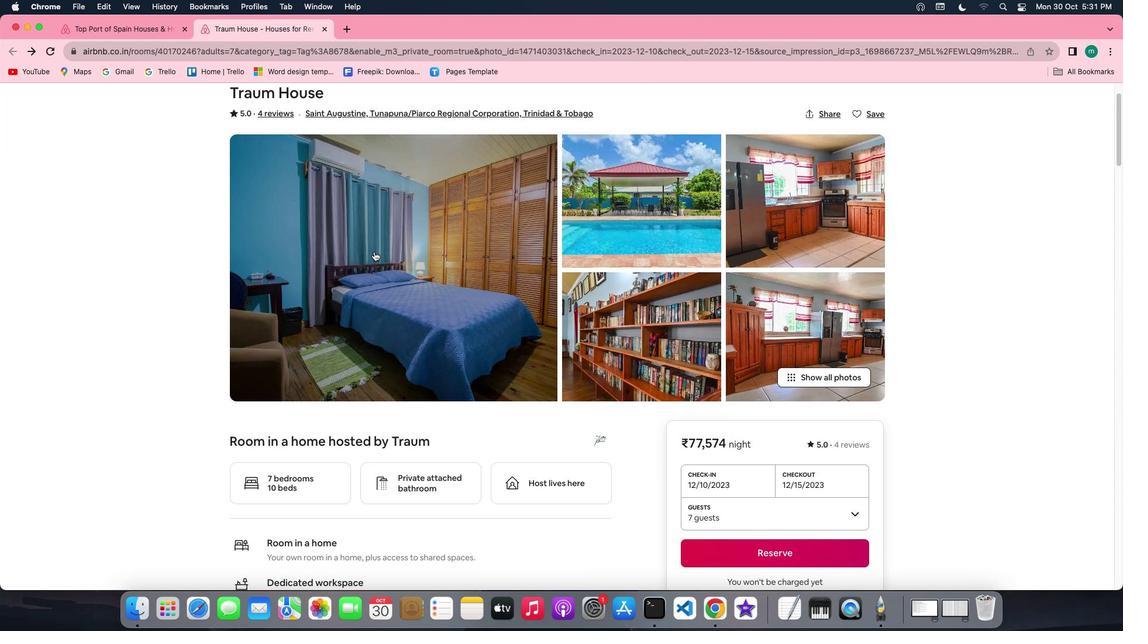 
Action: Mouse scrolled (373, 252) with delta (0, -1)
Screenshot: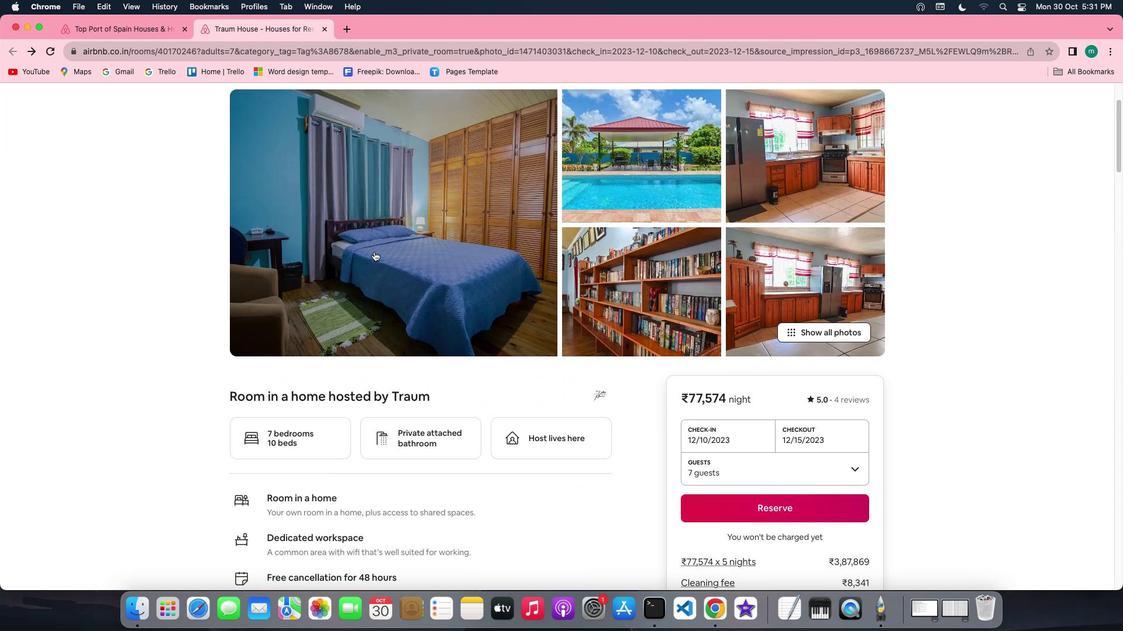 
Action: Mouse scrolled (373, 252) with delta (0, -2)
Screenshot: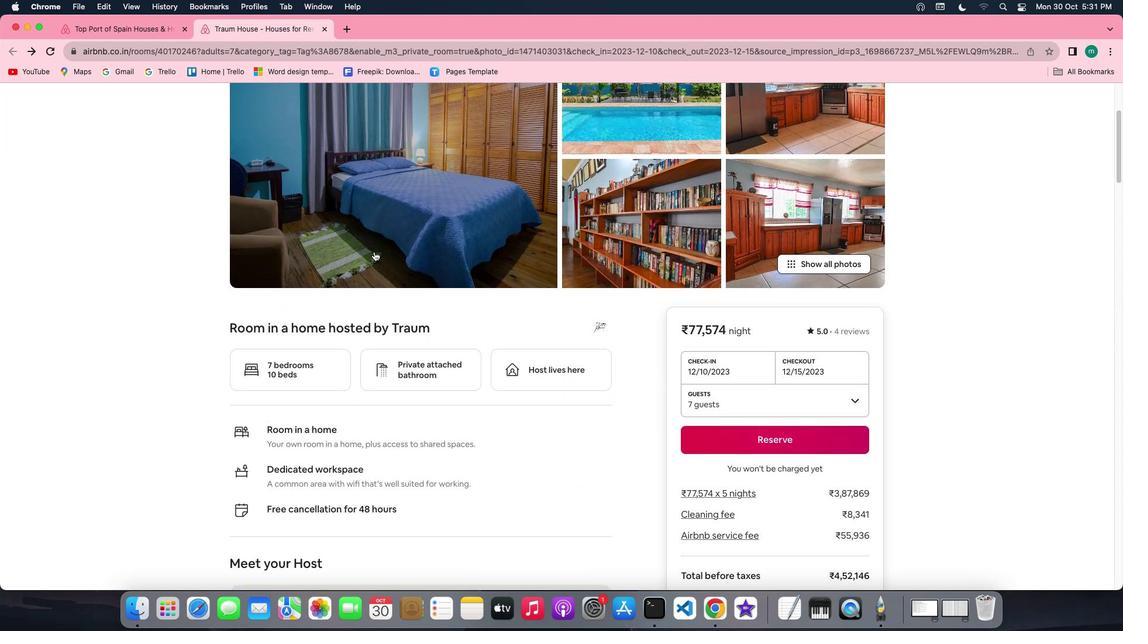 
Action: Mouse scrolled (373, 252) with delta (0, 0)
Screenshot: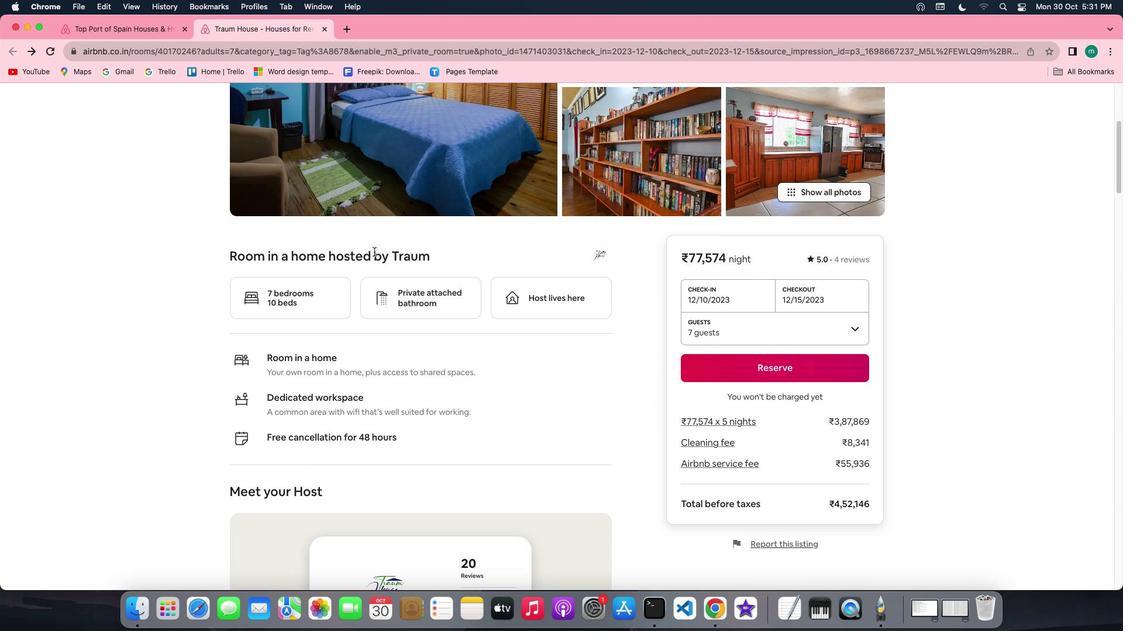 
Action: Mouse scrolled (373, 252) with delta (0, 0)
Screenshot: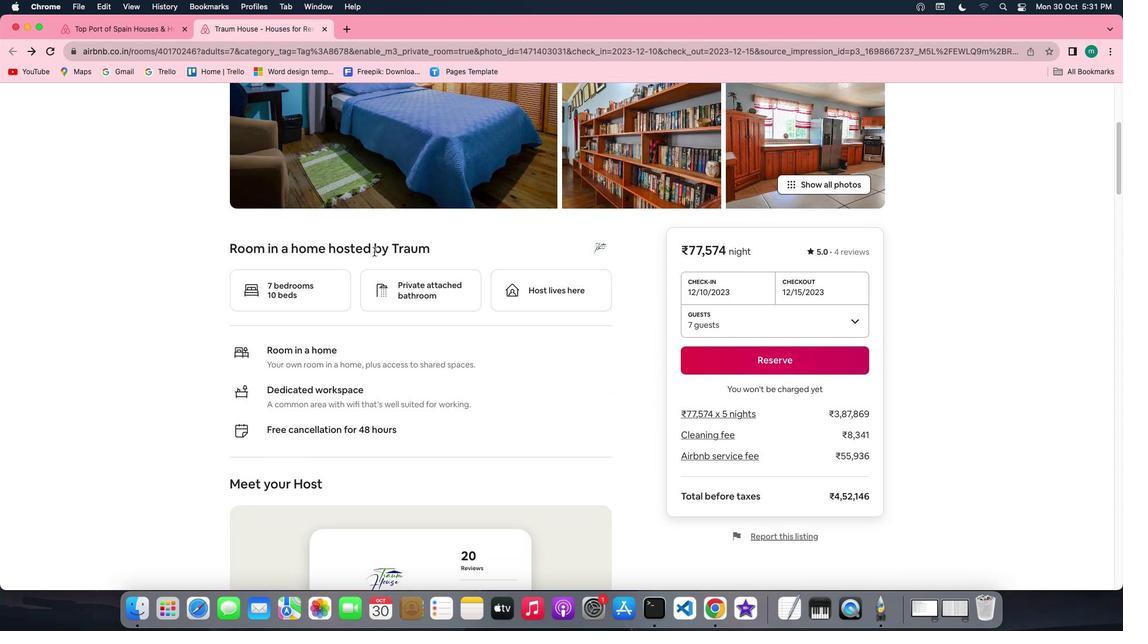 
Action: Mouse scrolled (373, 252) with delta (0, -1)
Screenshot: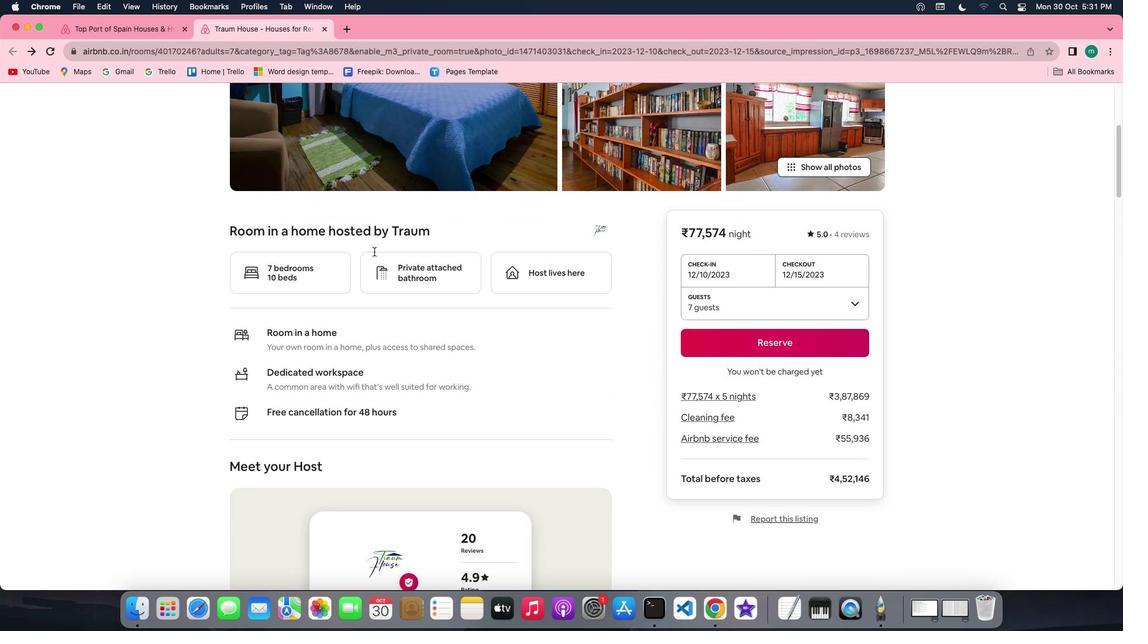 
Action: Mouse scrolled (373, 252) with delta (0, 0)
Screenshot: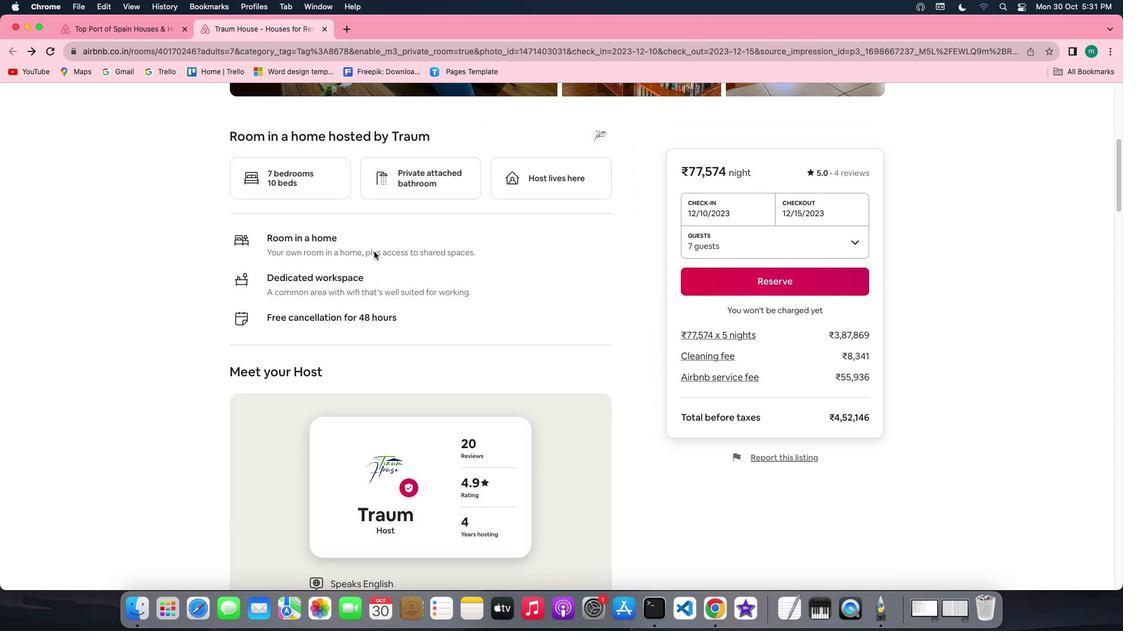 
Action: Mouse scrolled (373, 252) with delta (0, 0)
Screenshot: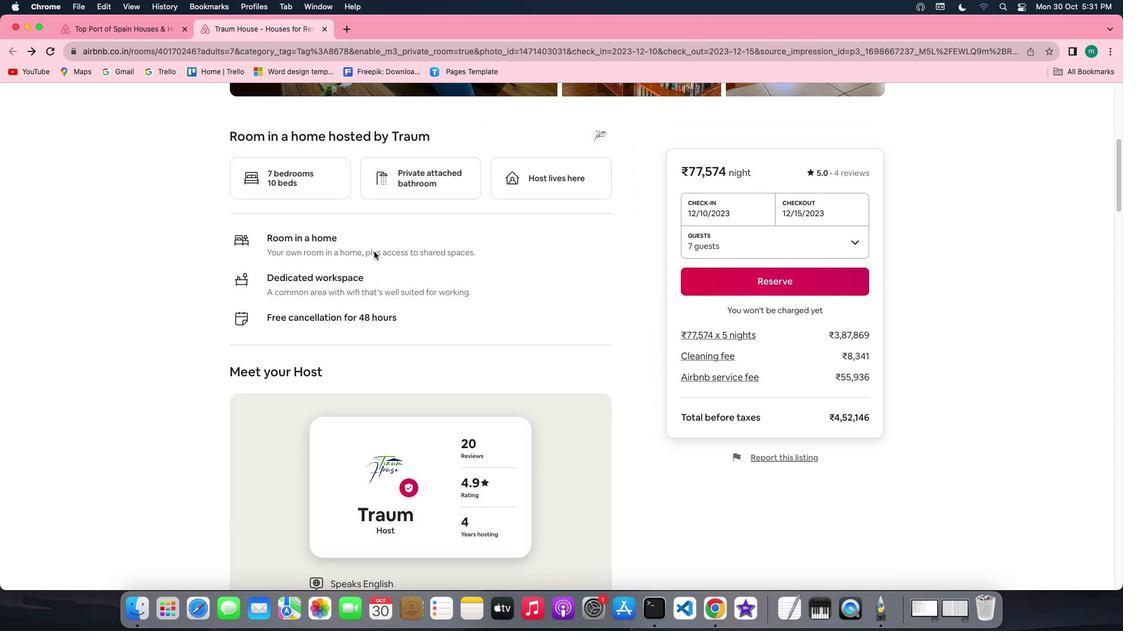 
Action: Mouse scrolled (373, 252) with delta (0, -1)
Screenshot: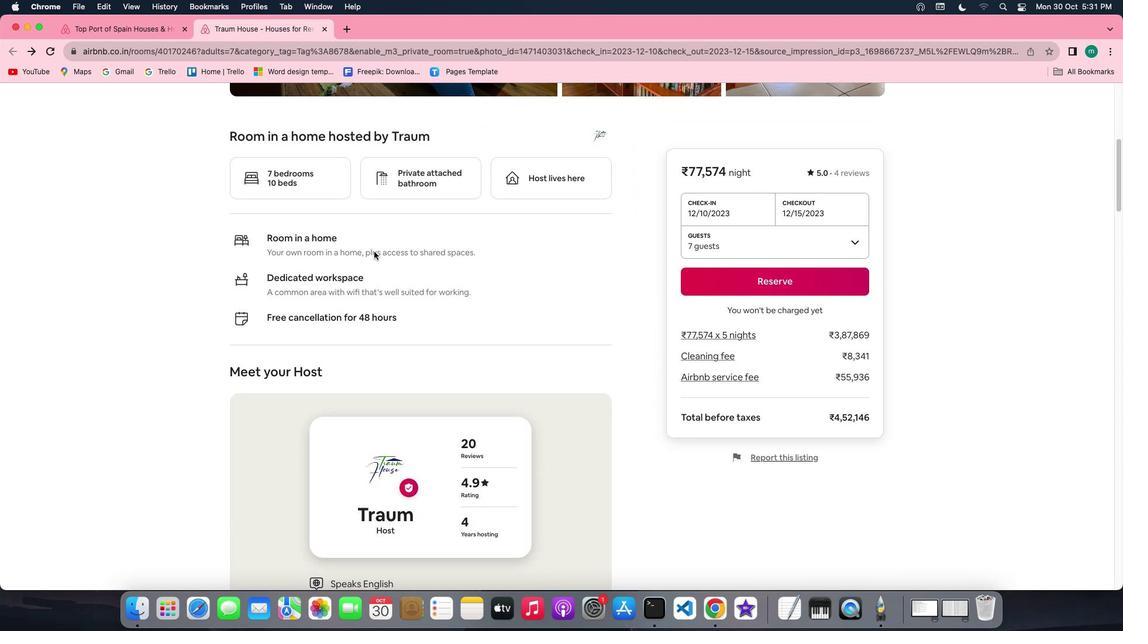 
Action: Mouse scrolled (373, 252) with delta (0, -2)
Screenshot: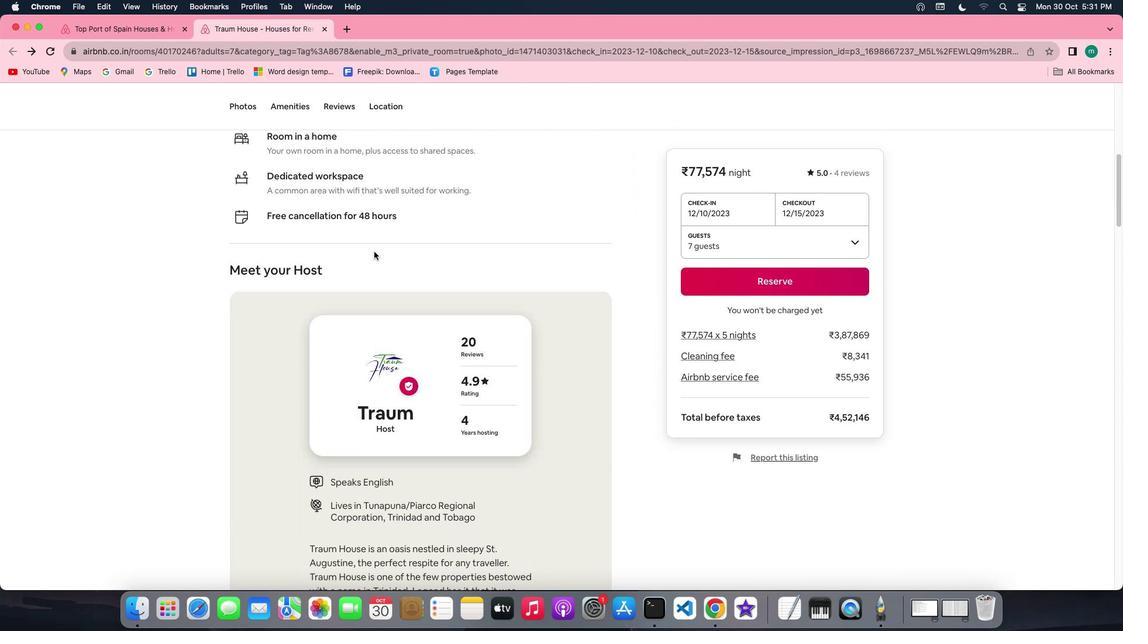 
Action: Mouse scrolled (373, 252) with delta (0, 0)
Screenshot: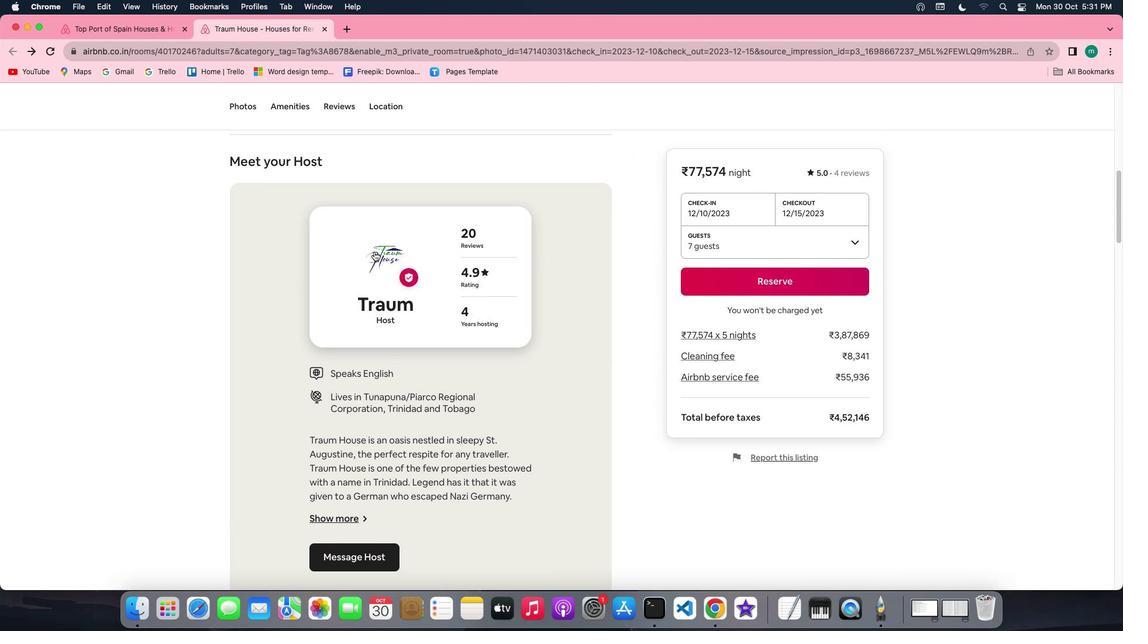 
Action: Mouse scrolled (373, 252) with delta (0, 0)
Screenshot: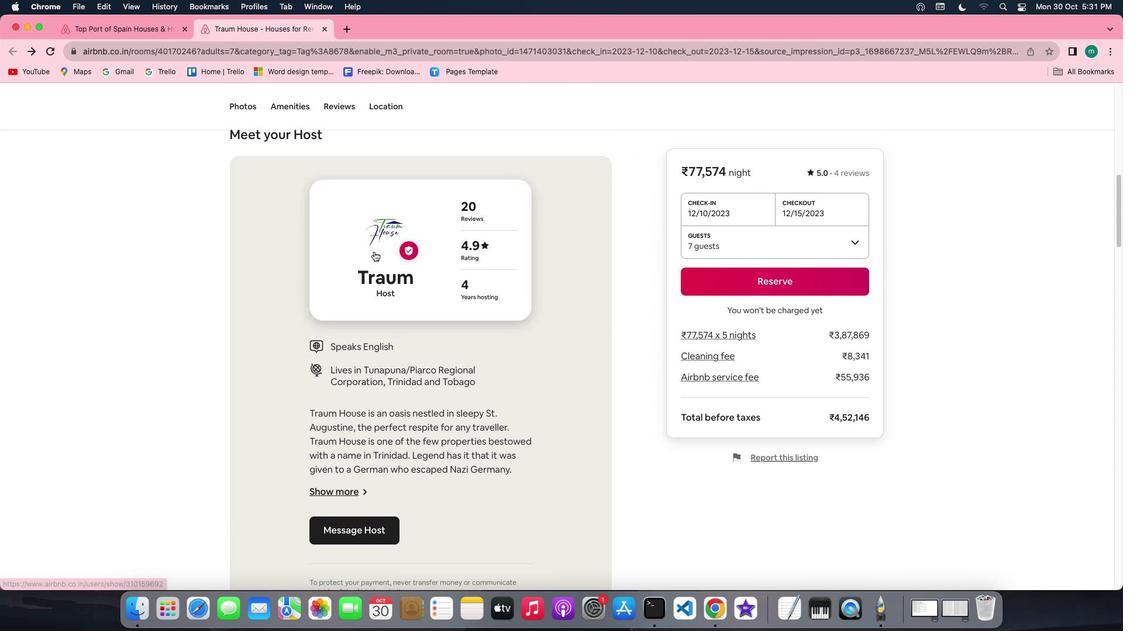 
Action: Mouse scrolled (373, 252) with delta (0, -1)
Screenshot: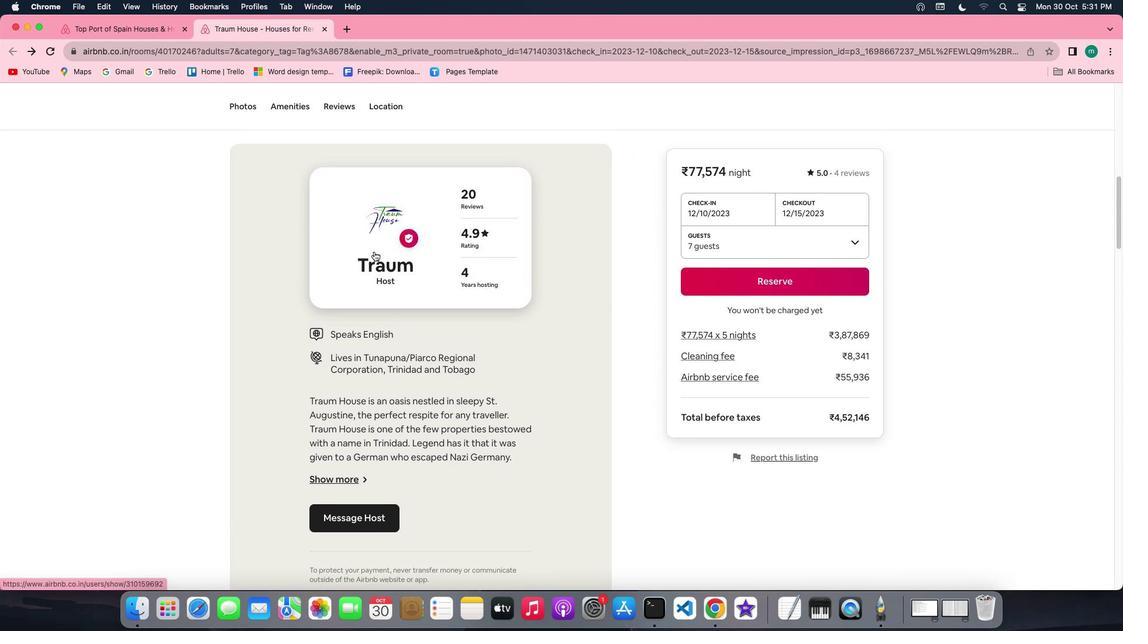 
Action: Mouse scrolled (373, 252) with delta (0, -1)
Screenshot: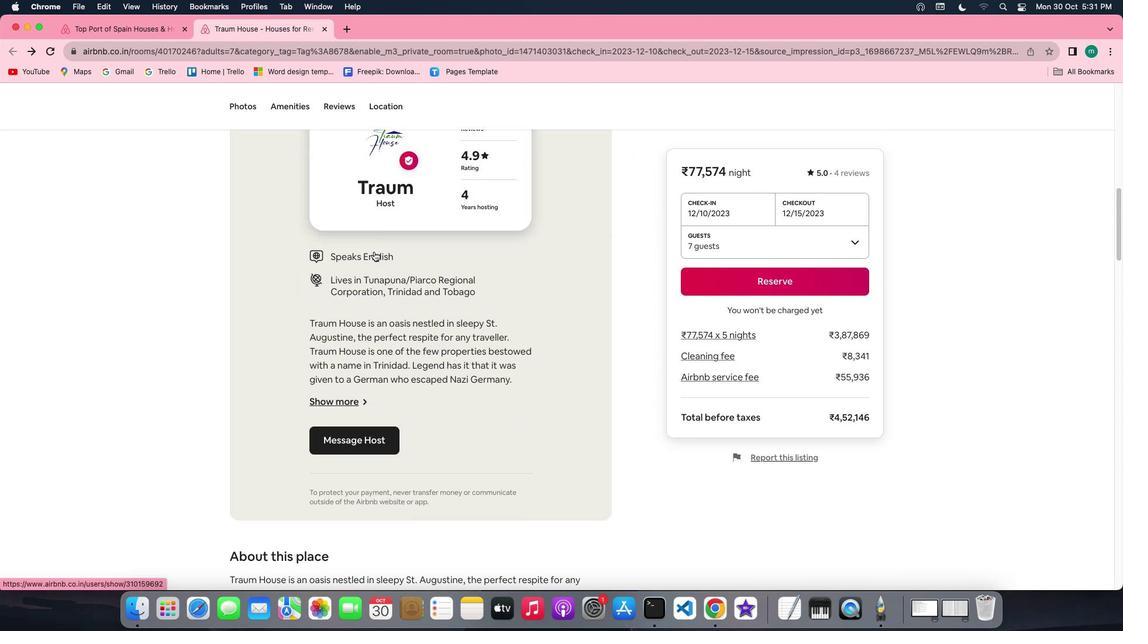 
Action: Mouse scrolled (373, 252) with delta (0, 0)
Screenshot: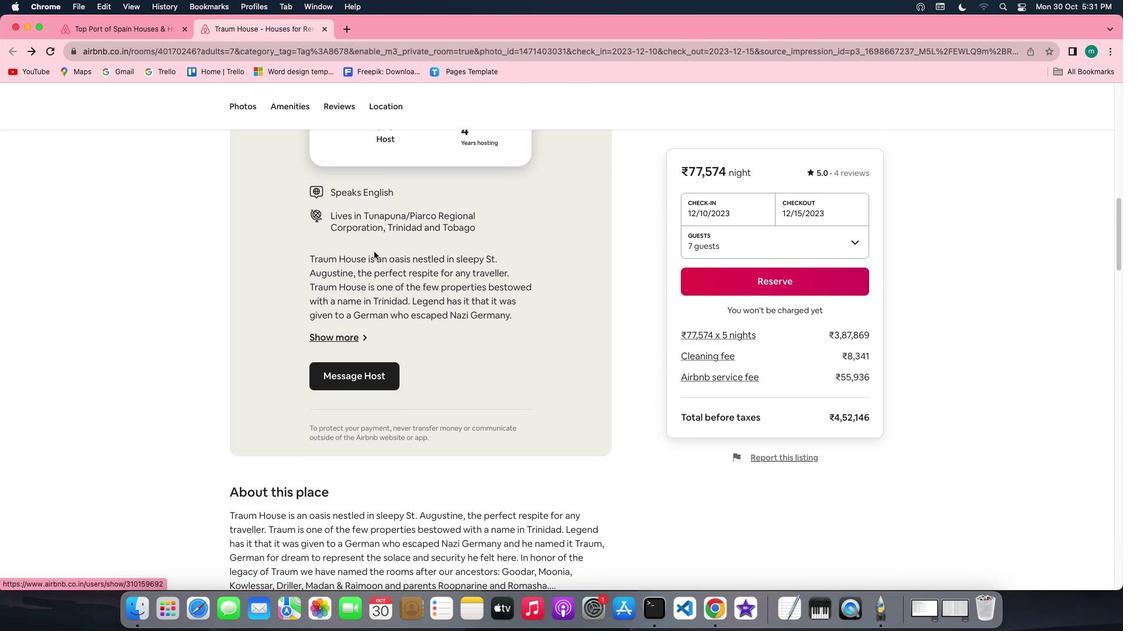 
Action: Mouse scrolled (373, 252) with delta (0, 0)
Screenshot: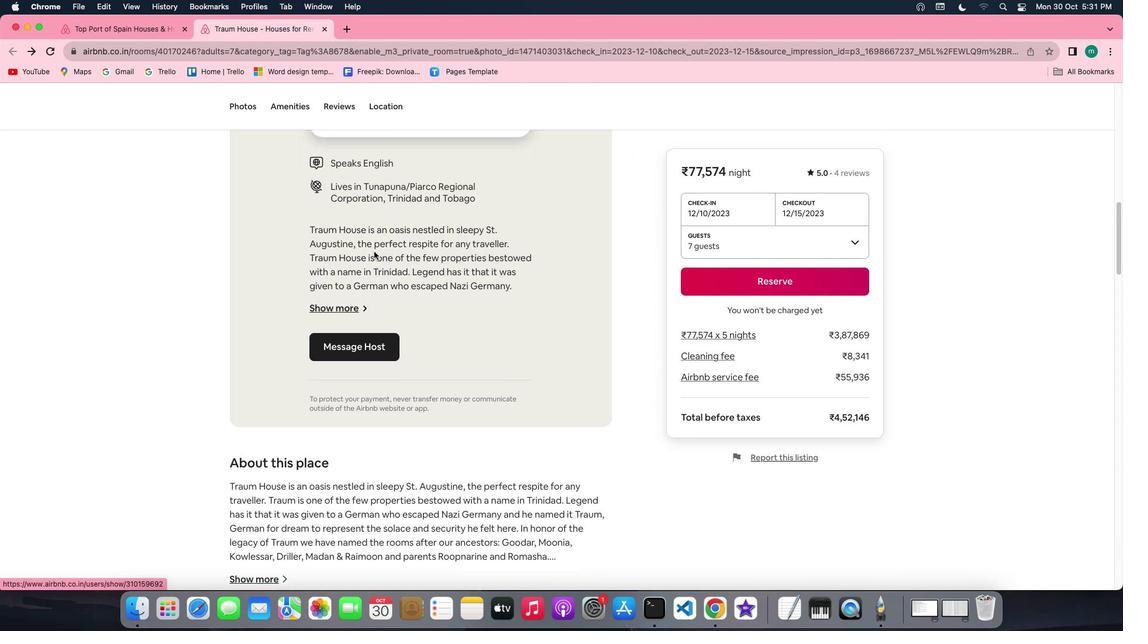 
Action: Mouse scrolled (373, 252) with delta (0, -1)
Screenshot: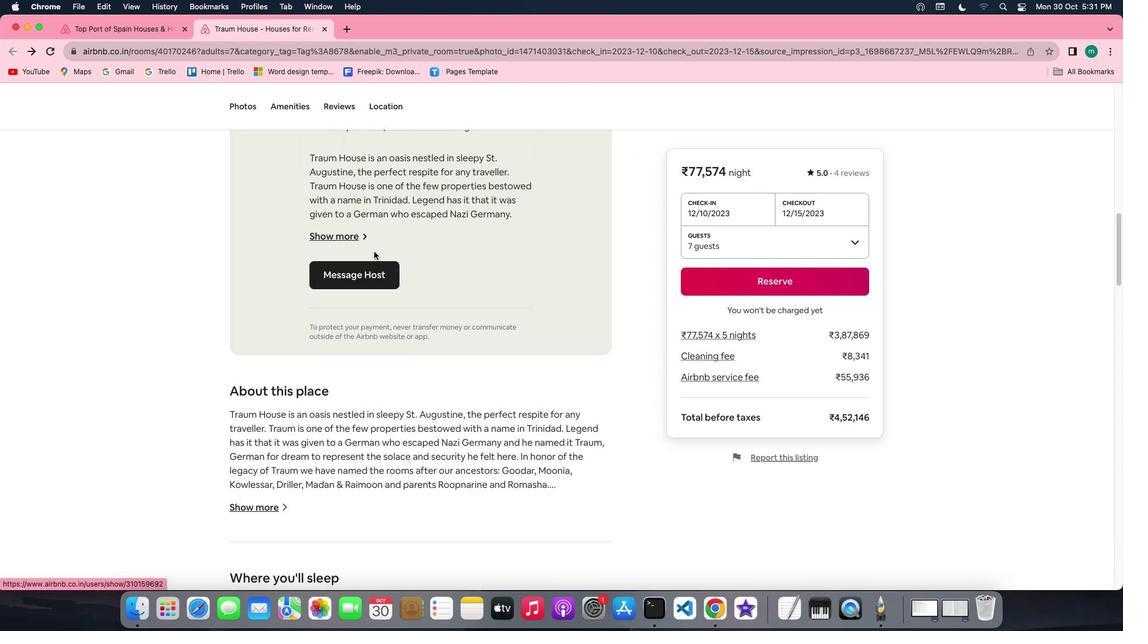 
Action: Mouse scrolled (373, 252) with delta (0, -2)
Screenshot: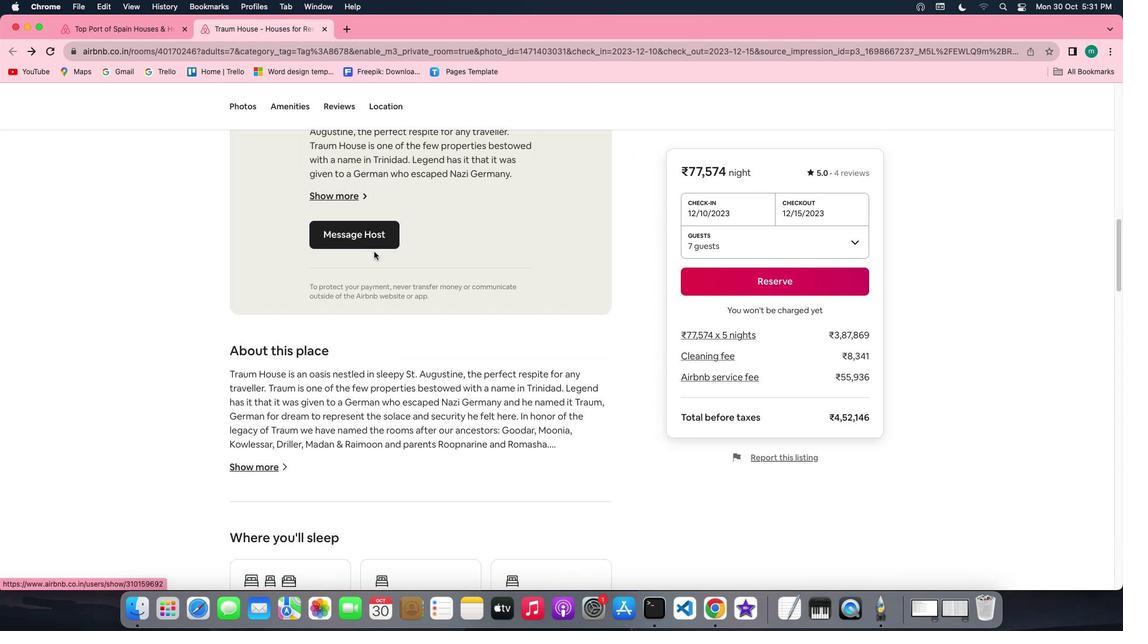 
Action: Mouse scrolled (373, 252) with delta (0, -2)
Screenshot: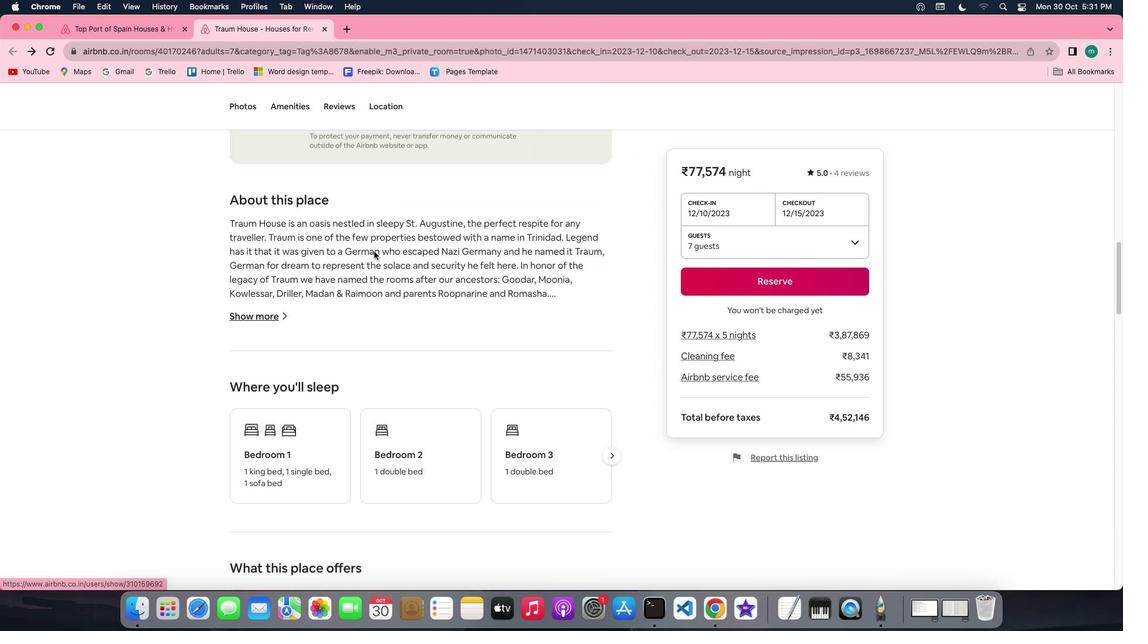 
Action: Mouse scrolled (373, 252) with delta (0, 0)
Screenshot: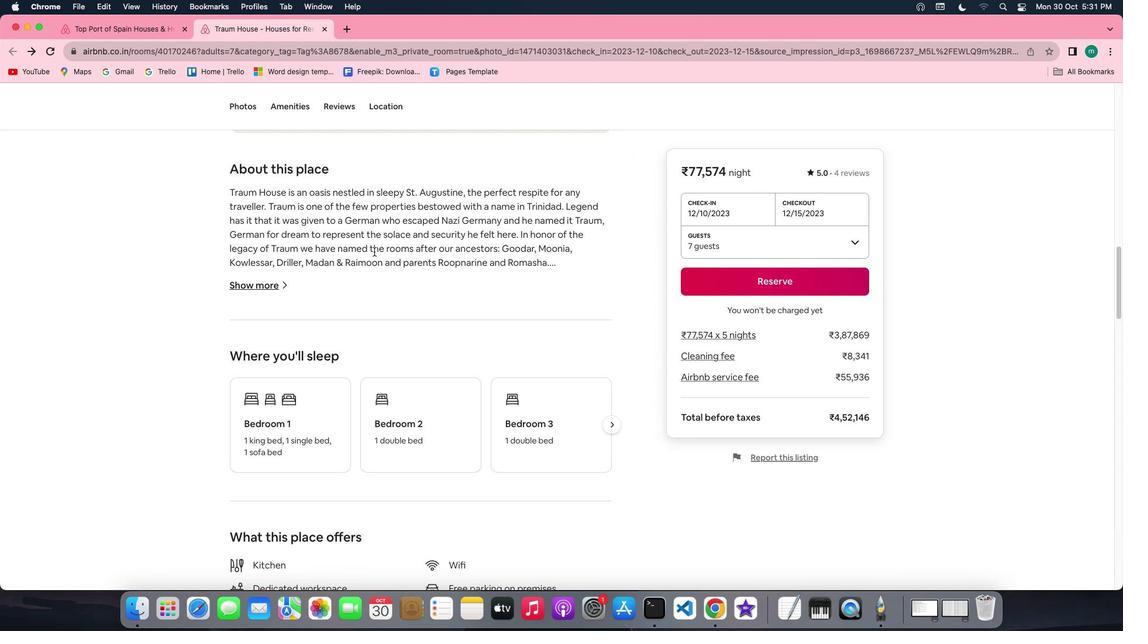 
Action: Mouse scrolled (373, 252) with delta (0, 0)
Screenshot: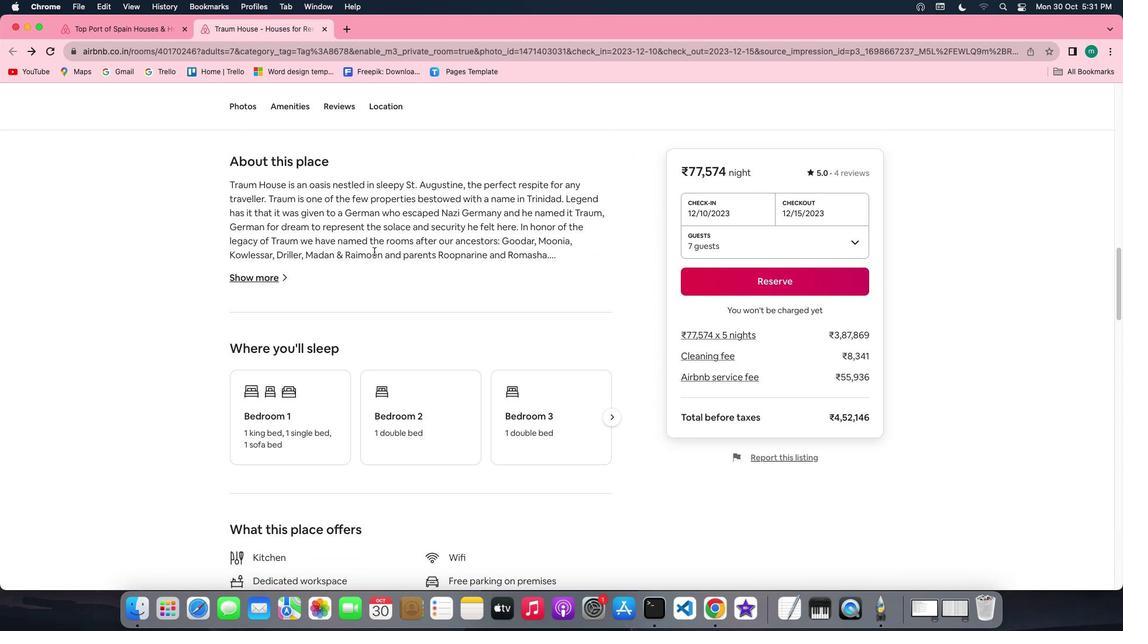 
Action: Mouse scrolled (373, 252) with delta (0, -1)
Screenshot: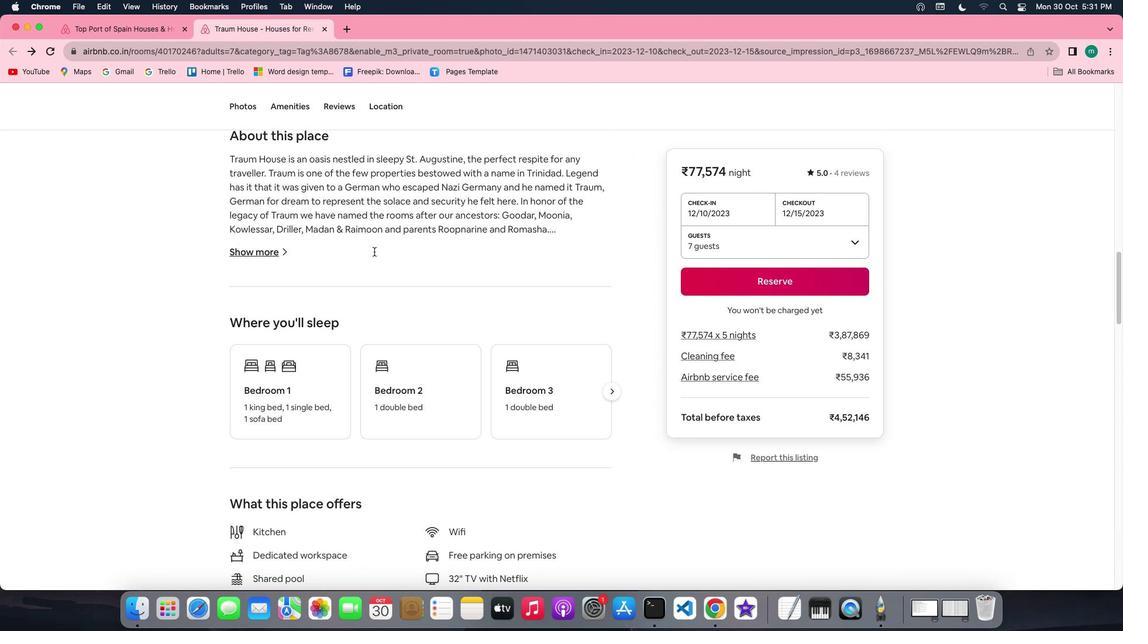 
Action: Mouse moved to (616, 342)
Screenshot: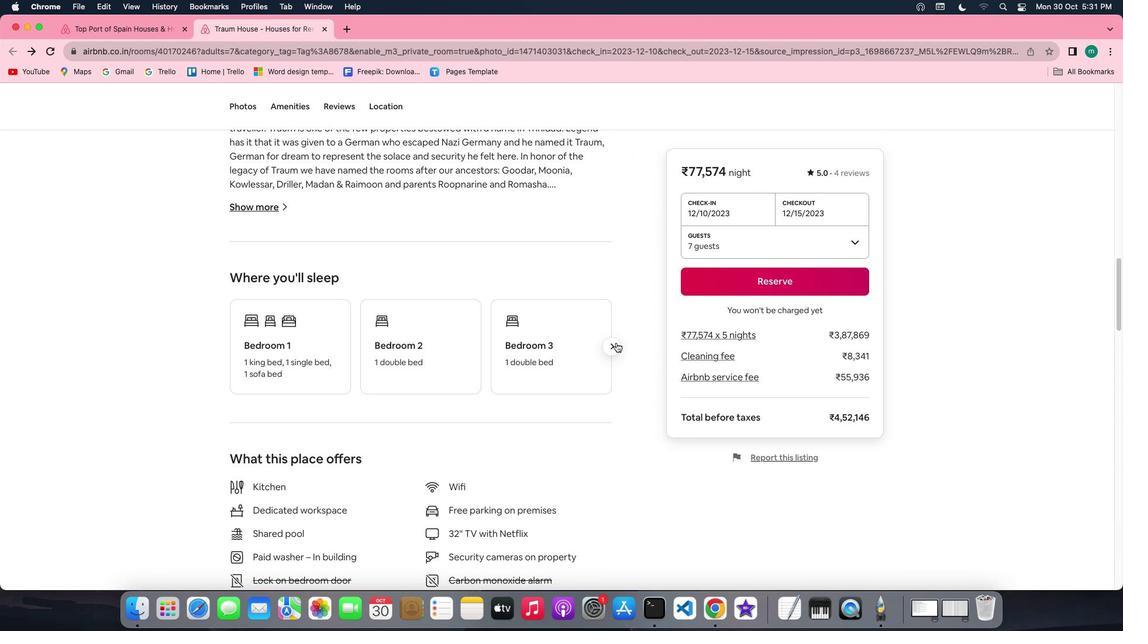 
Action: Mouse pressed left at (616, 342)
Screenshot: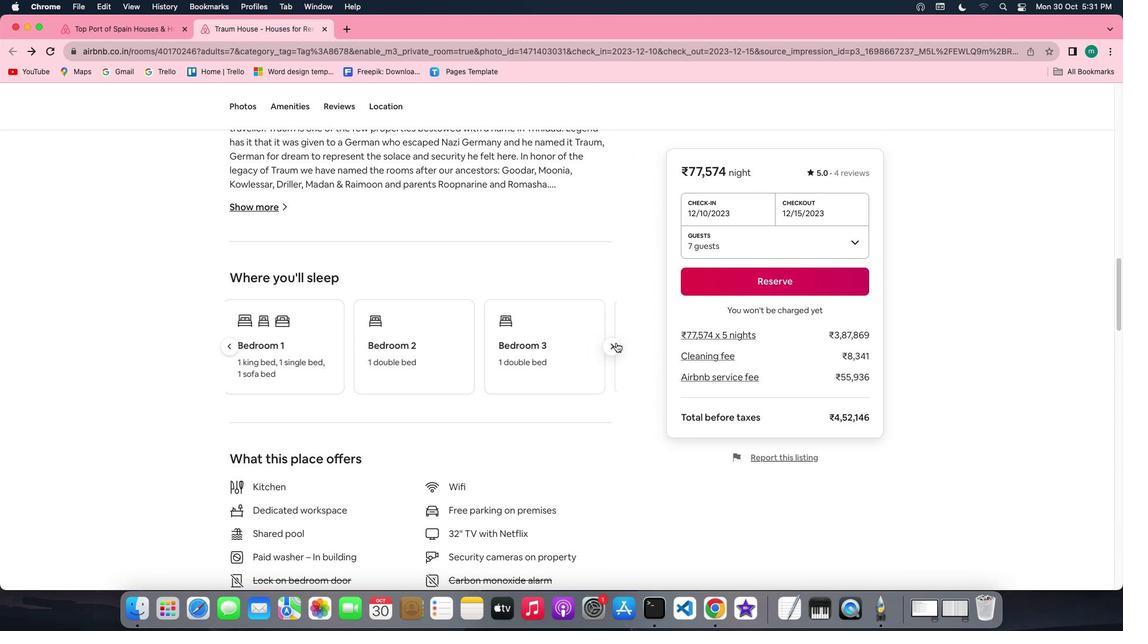 
Action: Mouse pressed left at (616, 342)
Screenshot: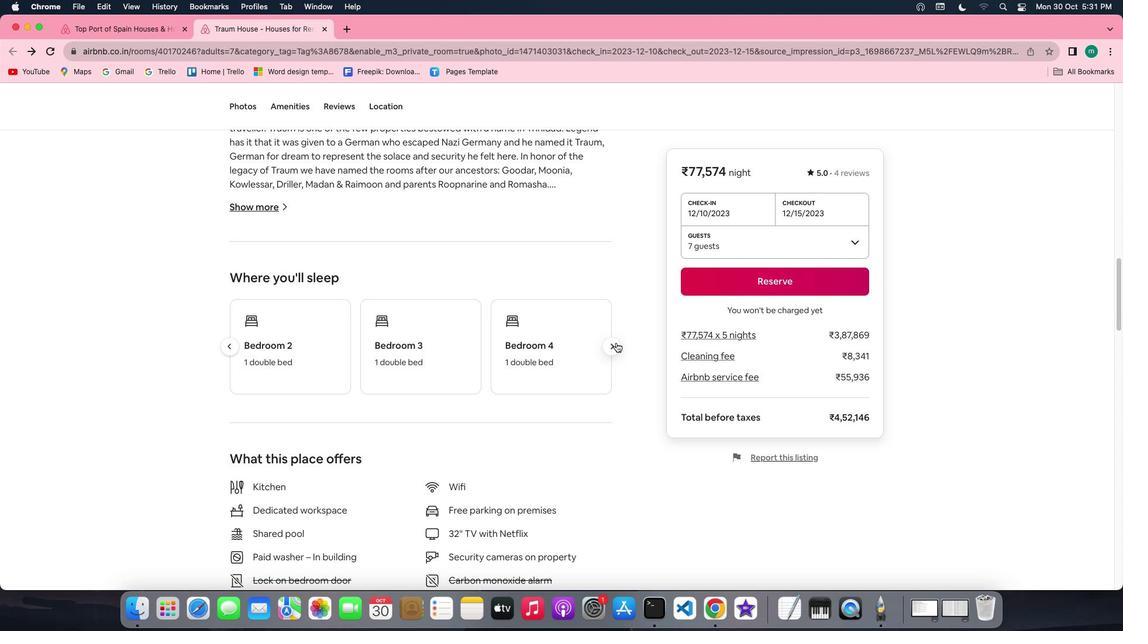 
Action: Mouse pressed left at (616, 342)
